 Task: Search for 'Timeline Insights feature and get personalized recommendations' and explore Google Maps Timeline settings.
Action: Mouse moved to (453, 232)
Screenshot: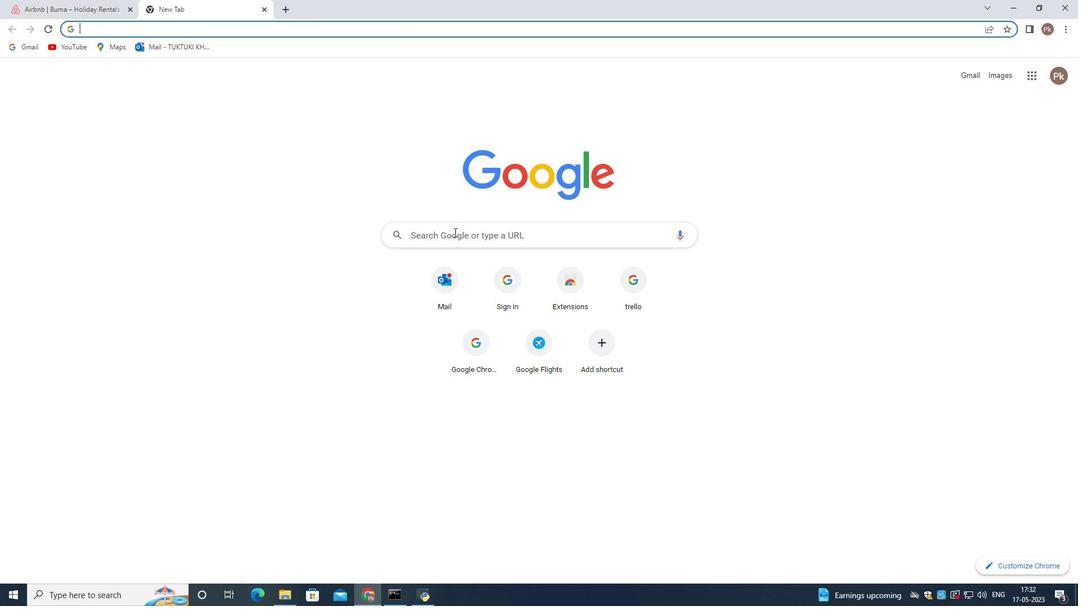 
Action: Mouse pressed left at (453, 232)
Screenshot: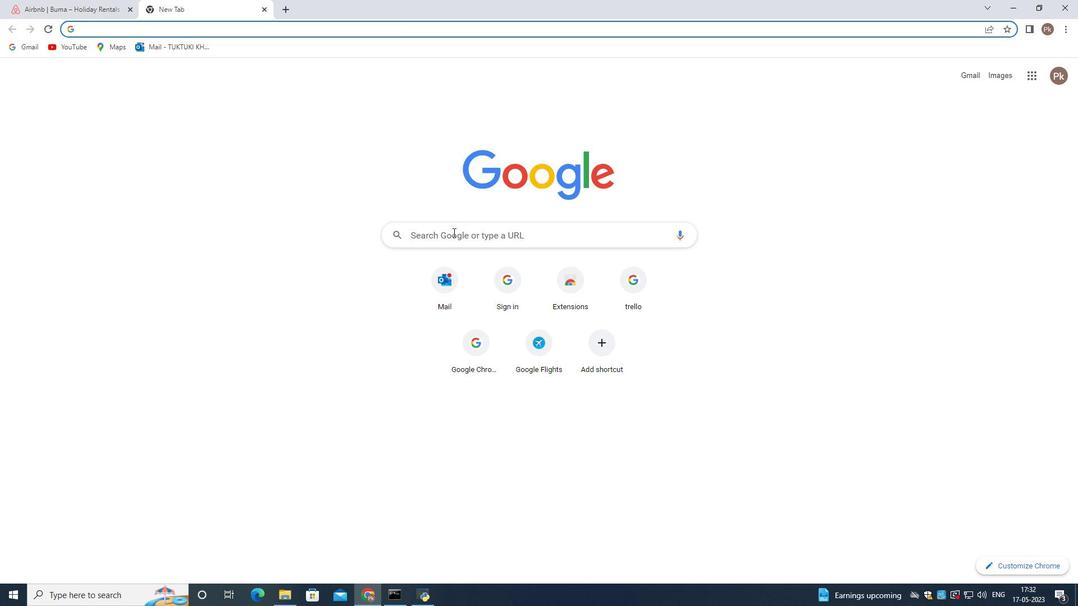 
Action: Mouse moved to (393, 219)
Screenshot: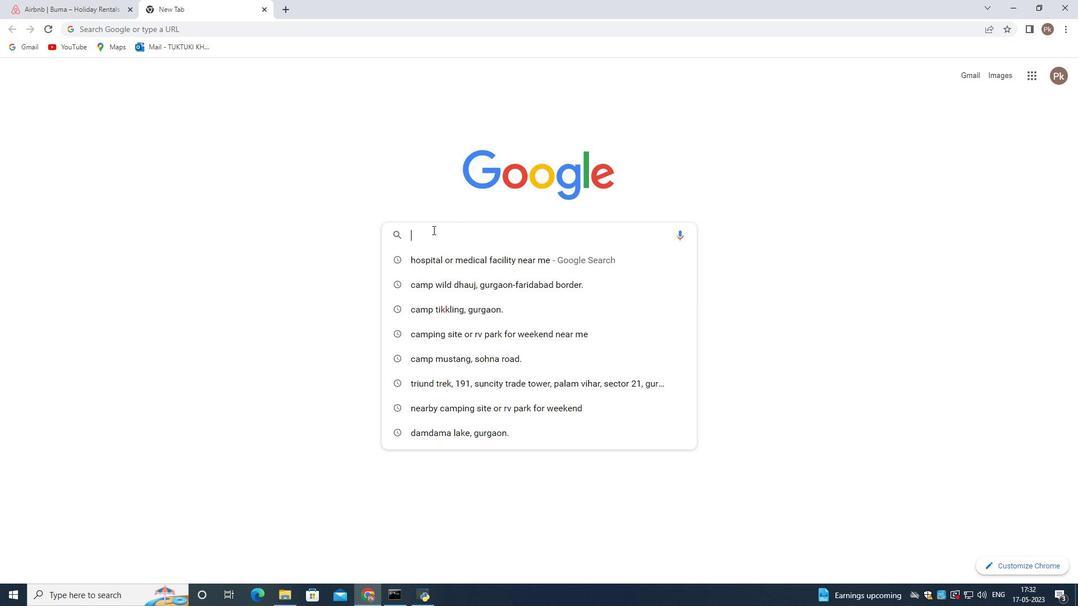 
Action: Key pressed <Key.shift>Timeline<Key.space><Key.shift>Ind<Key.backspace>sights<Key.space>feature<Key.space>and<Key.space>get<Key.space>personalized<Key.space>recommendations<Key.enter>
Screenshot: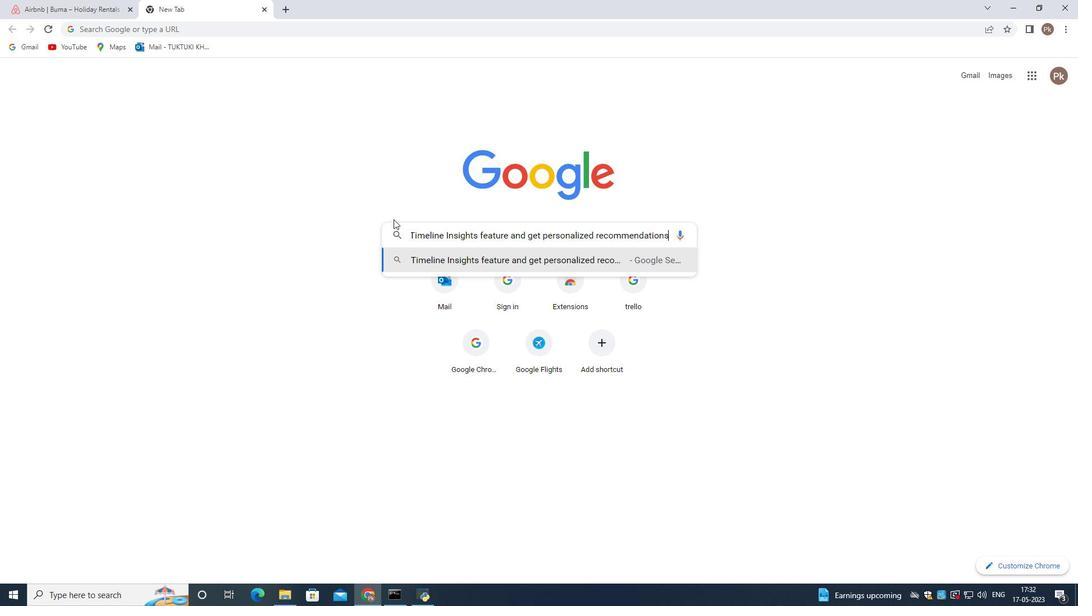 
Action: Mouse moved to (395, 84)
Screenshot: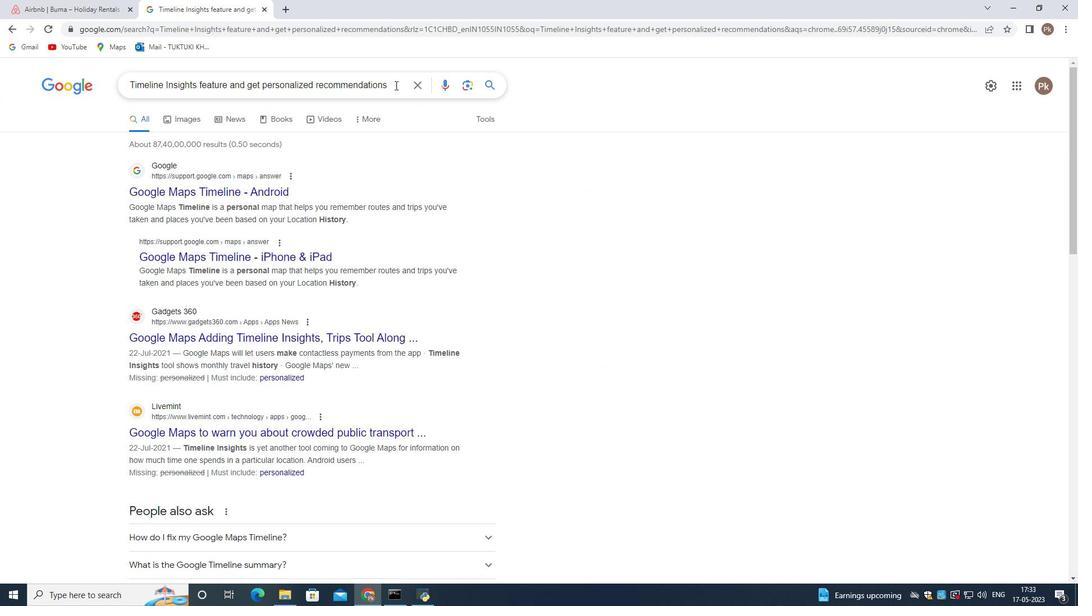
Action: Mouse pressed left at (395, 84)
Screenshot: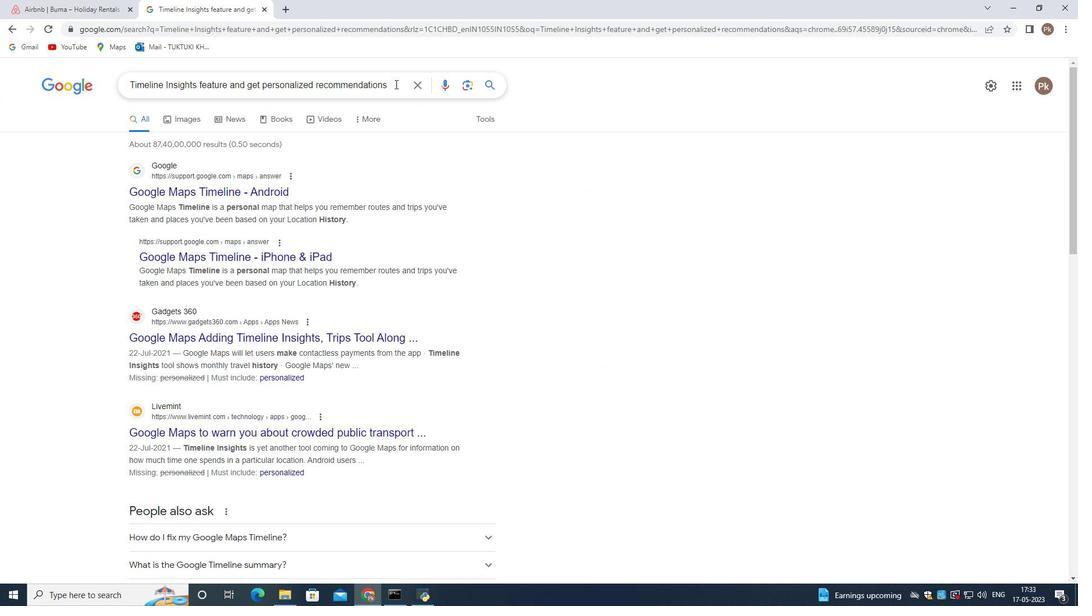 
Action: Key pressed <Key.space>past<Key.space>travel<Key.space>and<Key.space>activity<Key.space>history<Key.enter>
Screenshot: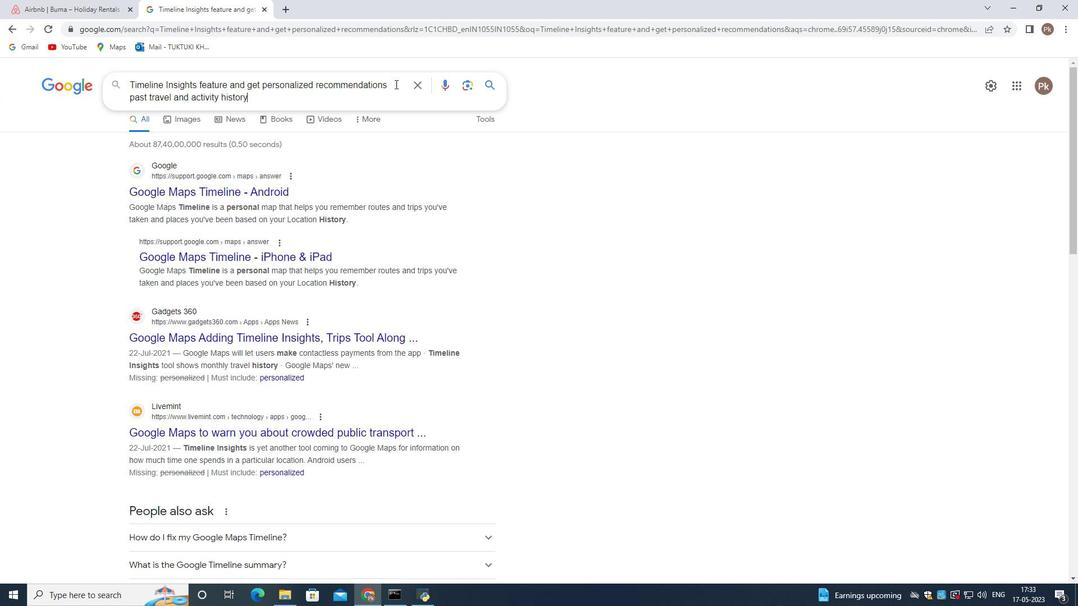 
Action: Mouse moved to (223, 198)
Screenshot: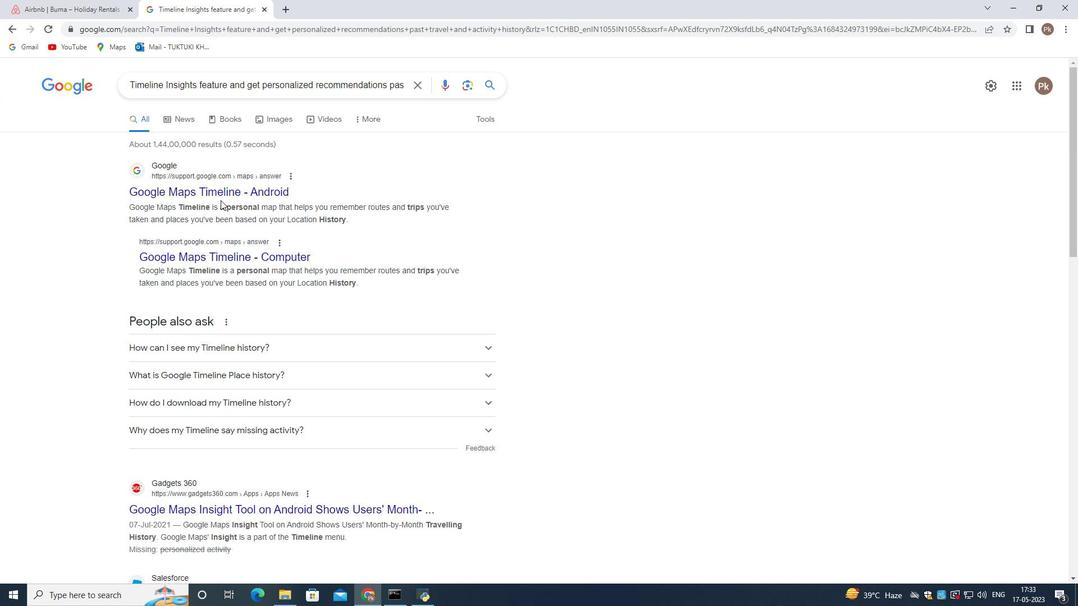 
Action: Mouse pressed left at (223, 198)
Screenshot: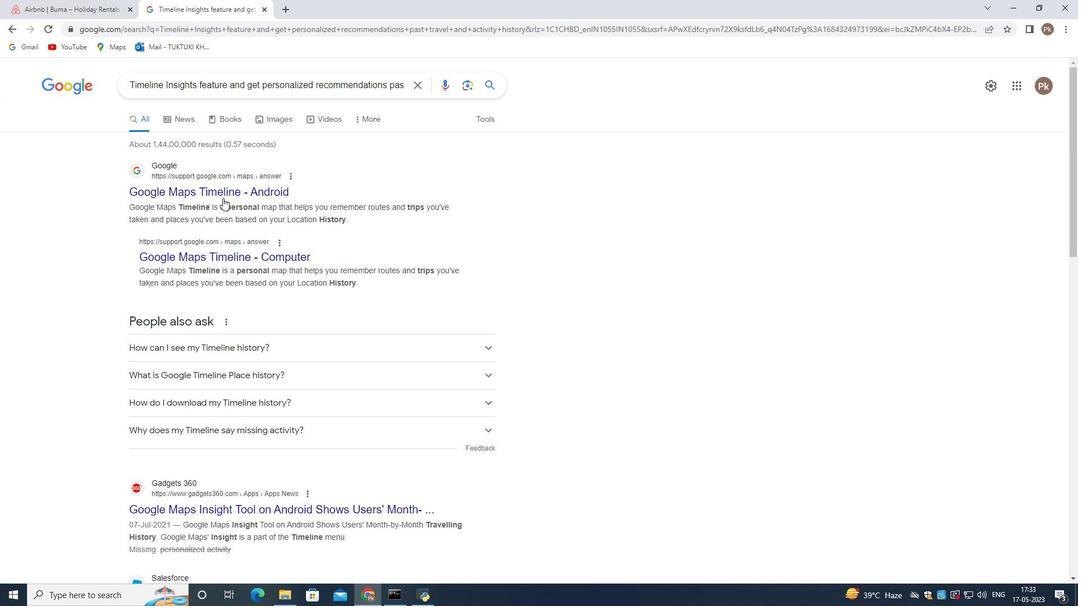 
Action: Mouse moved to (618, 322)
Screenshot: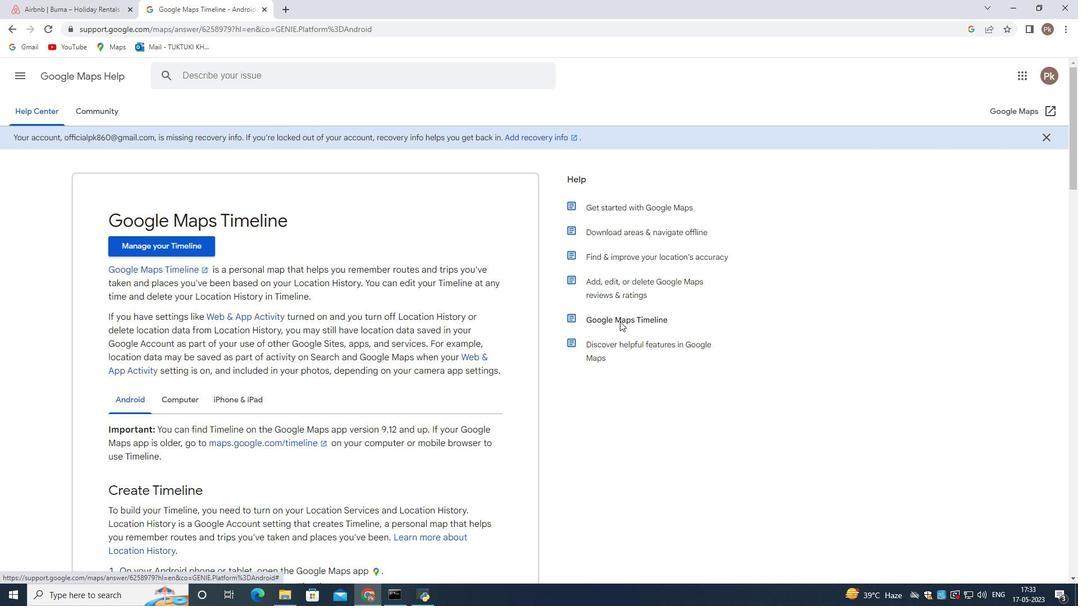 
Action: Mouse pressed left at (618, 322)
Screenshot: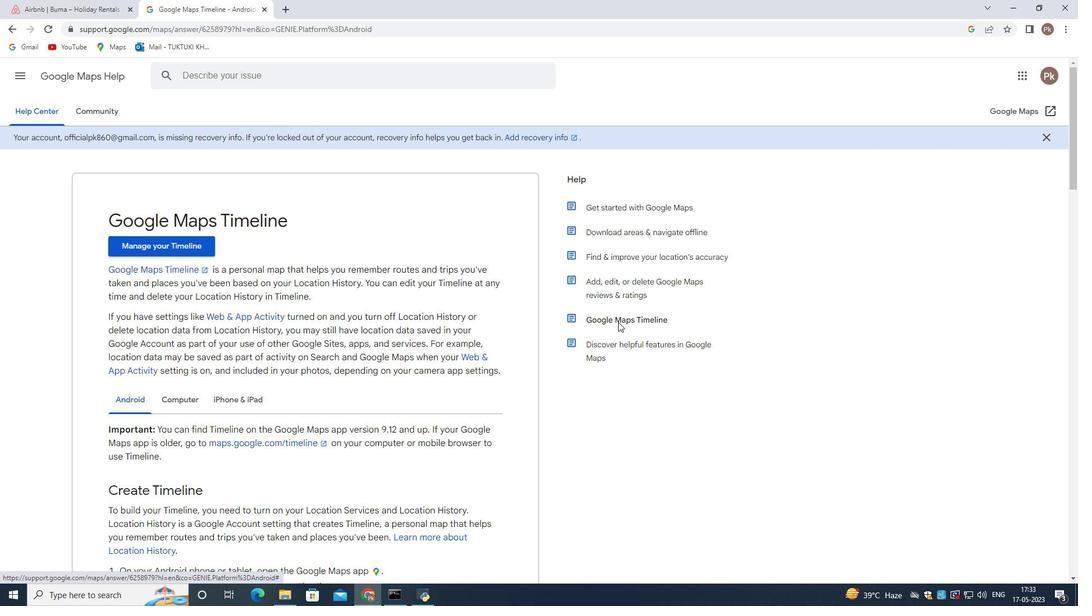 
Action: Mouse moved to (338, 219)
Screenshot: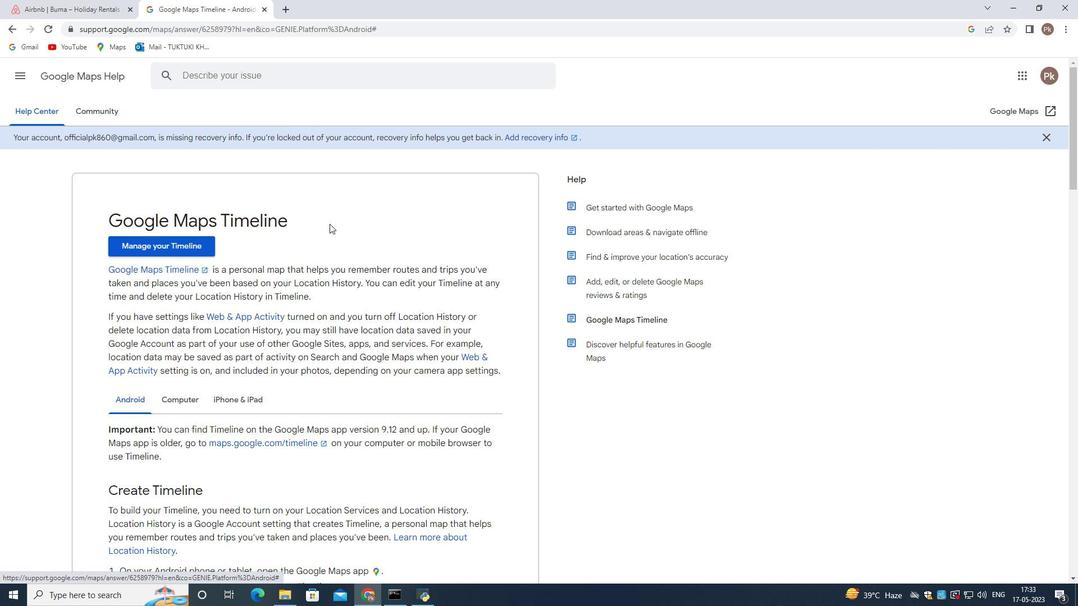 
Action: Mouse scrolled (338, 218) with delta (0, 0)
Screenshot: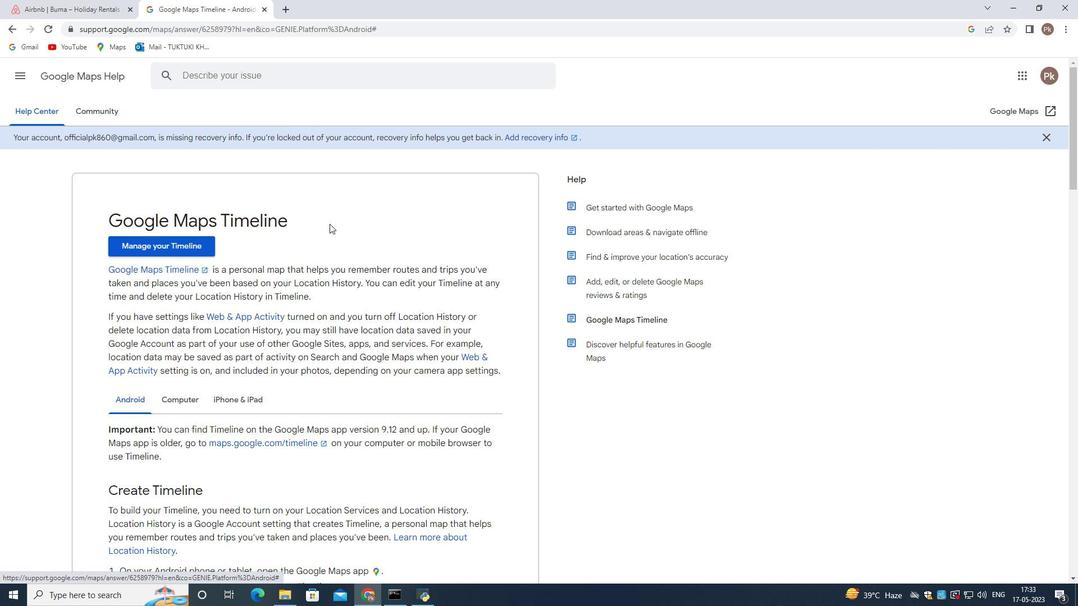 
Action: Mouse scrolled (338, 218) with delta (0, 0)
Screenshot: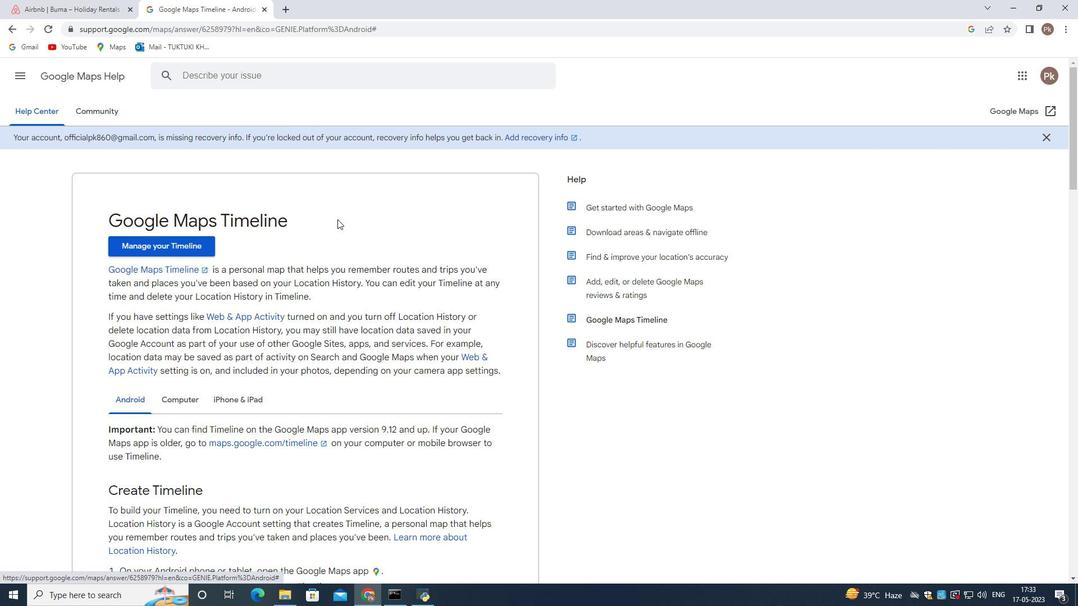 
Action: Mouse moved to (152, 159)
Screenshot: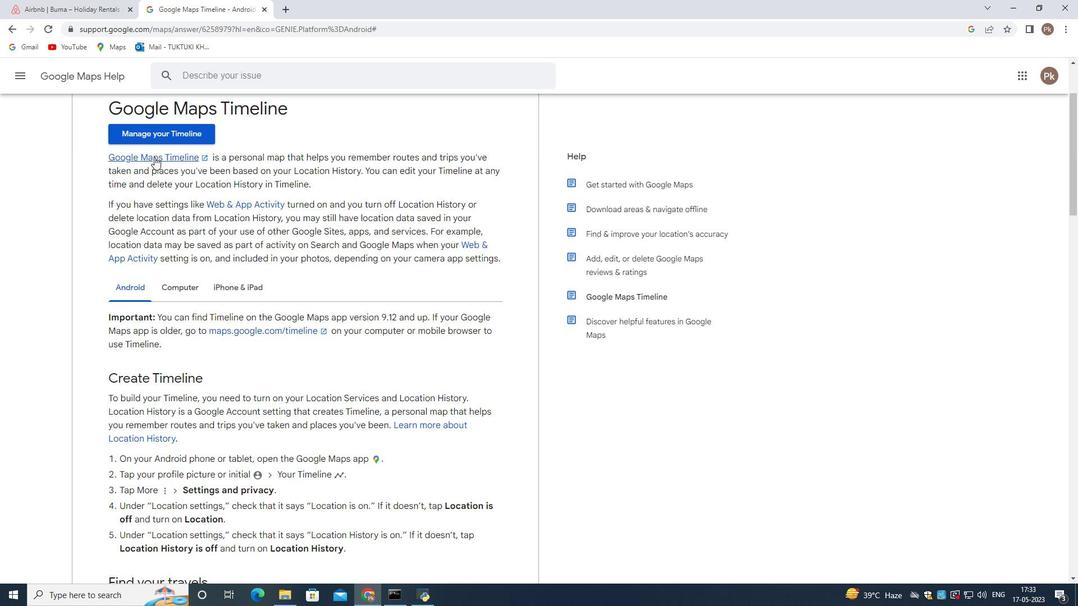 
Action: Mouse pressed left at (152, 159)
Screenshot: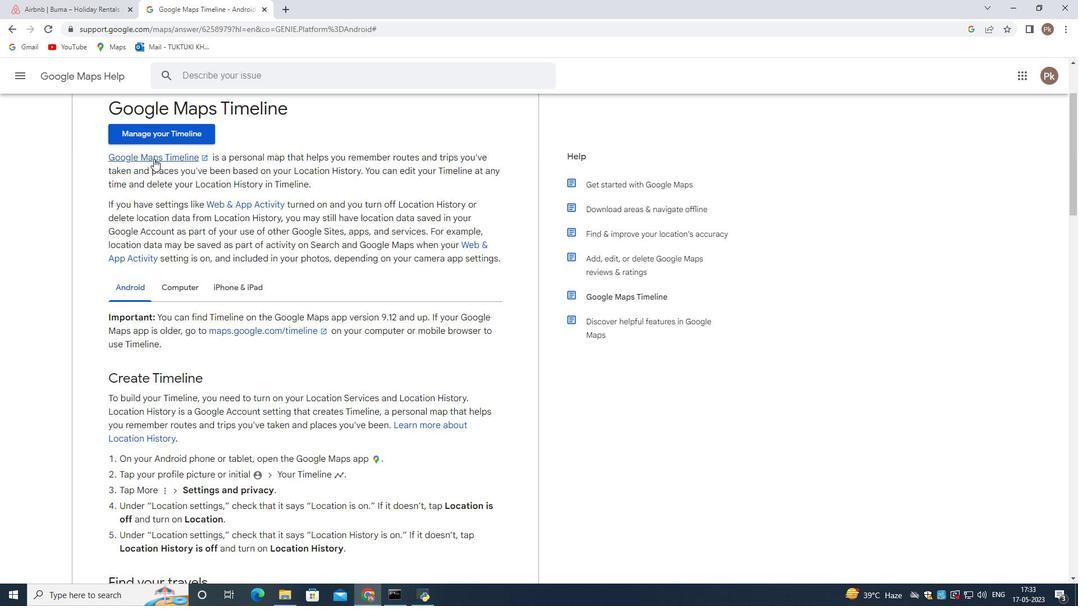 
Action: Mouse moved to (457, 442)
Screenshot: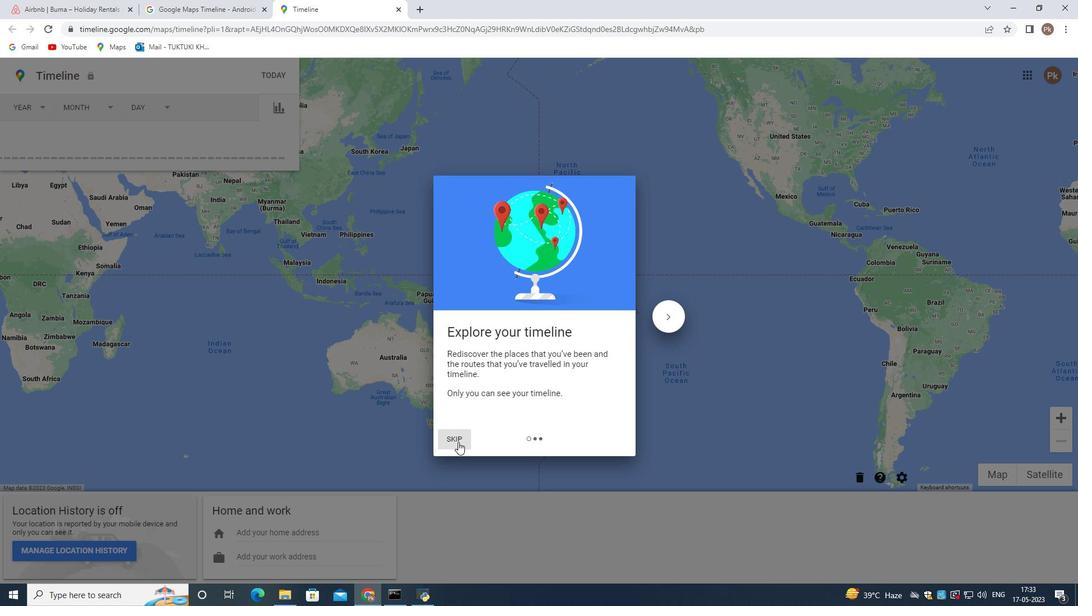 
Action: Mouse pressed left at (457, 442)
Screenshot: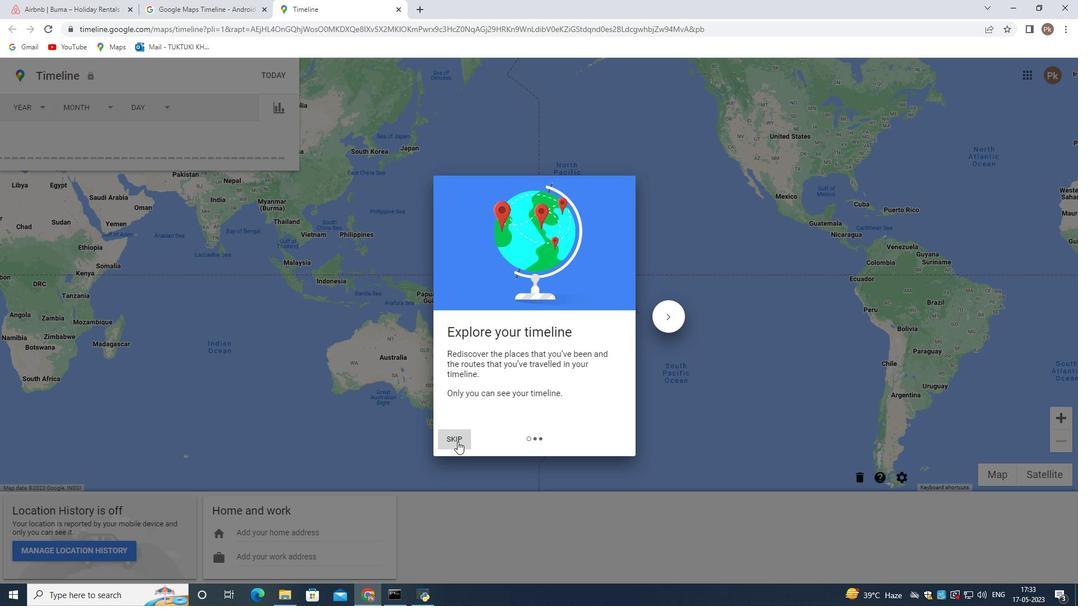 
Action: Mouse moved to (442, 254)
Screenshot: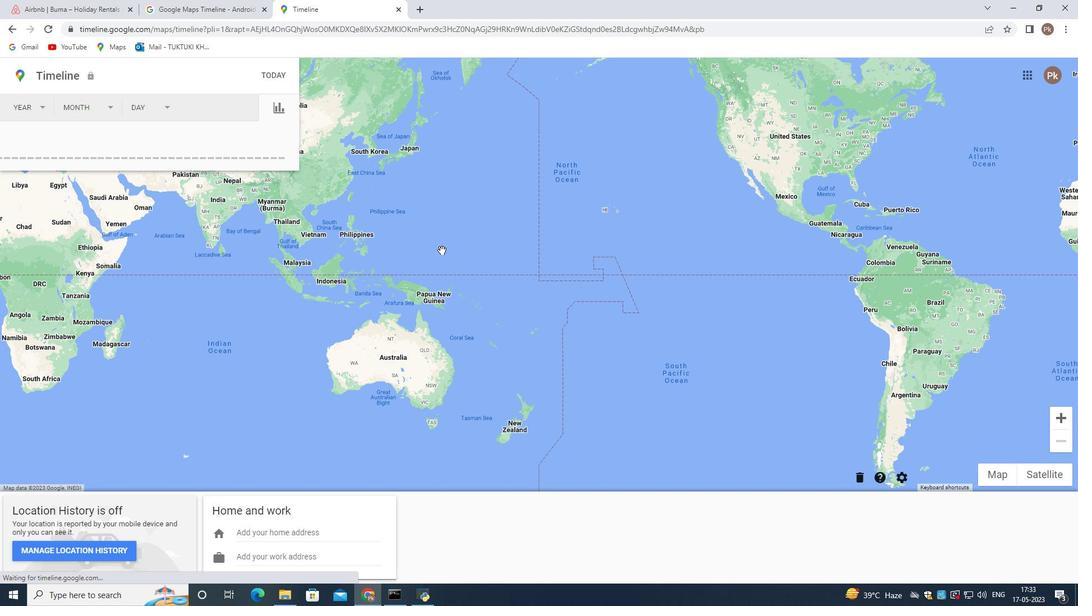 
Action: Mouse scrolled (442, 253) with delta (0, 0)
Screenshot: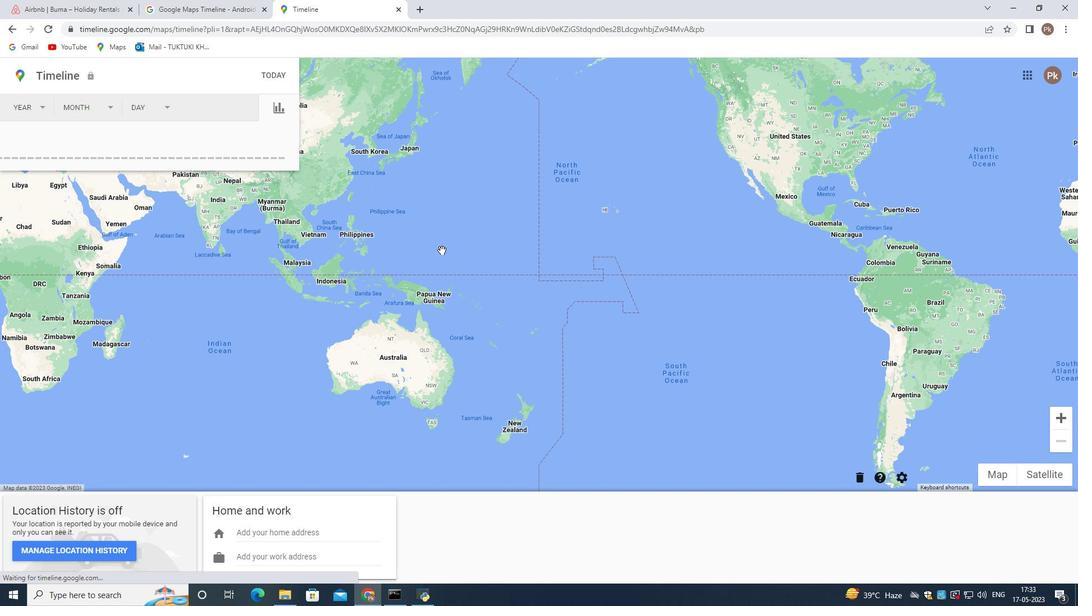
Action: Mouse moved to (41, 106)
Screenshot: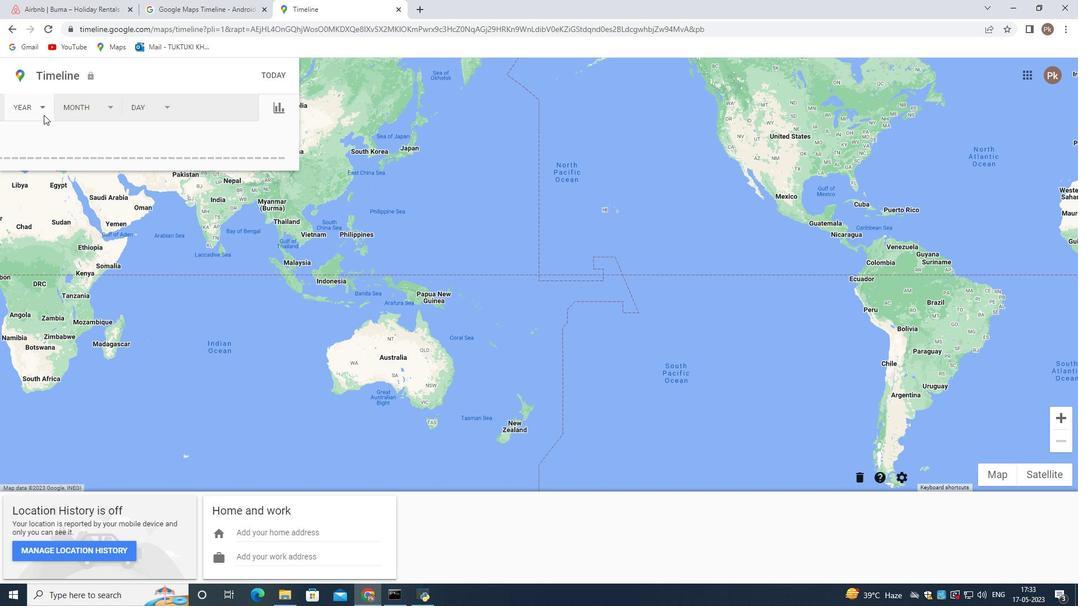 
Action: Mouse pressed left at (41, 106)
Screenshot: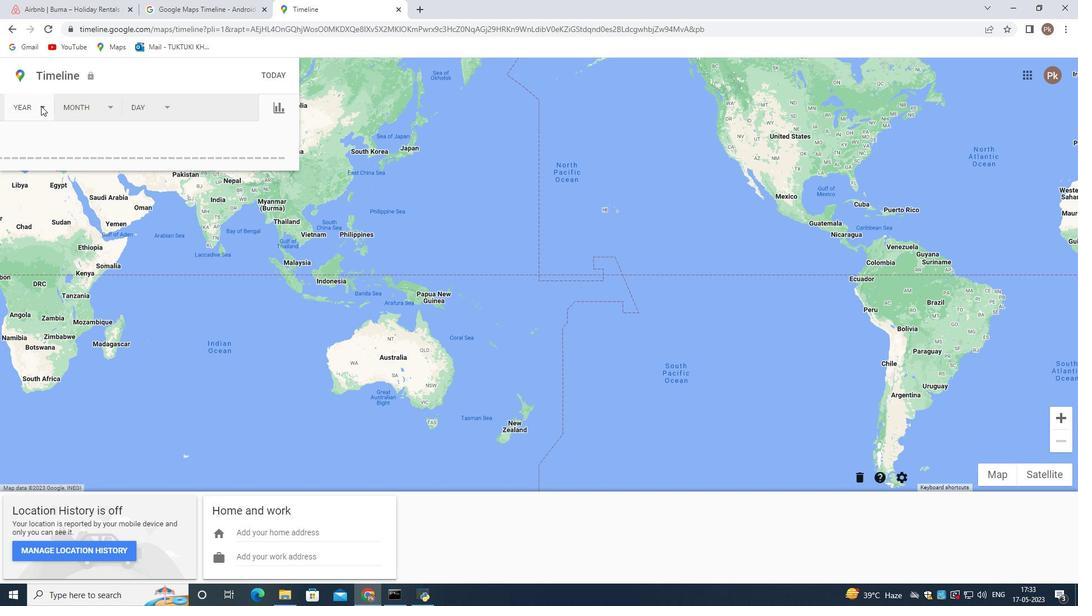
Action: Mouse moved to (112, 107)
Screenshot: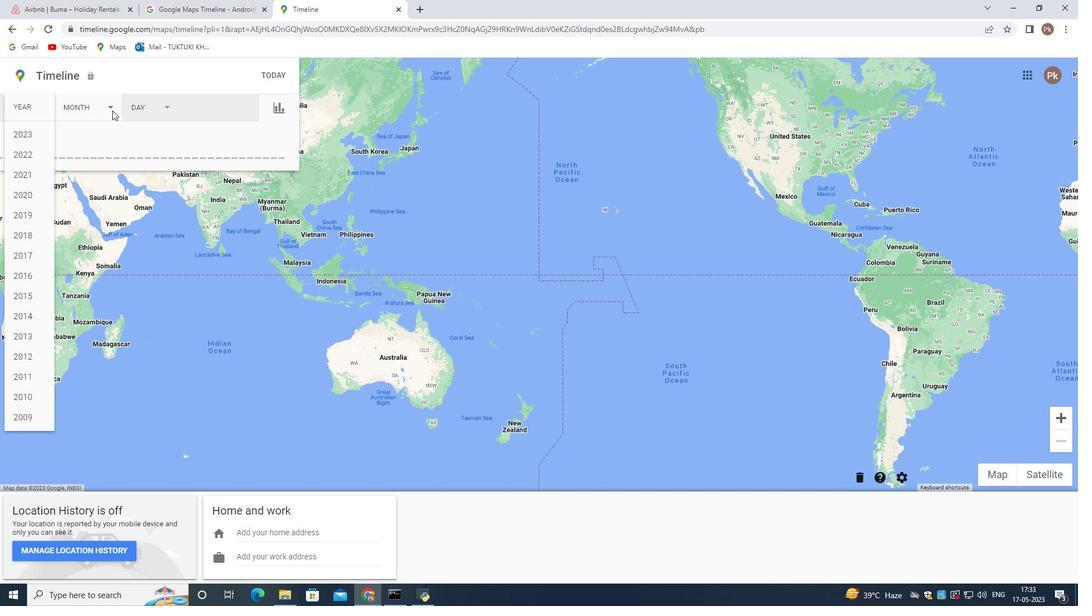 
Action: Mouse pressed left at (112, 107)
Screenshot: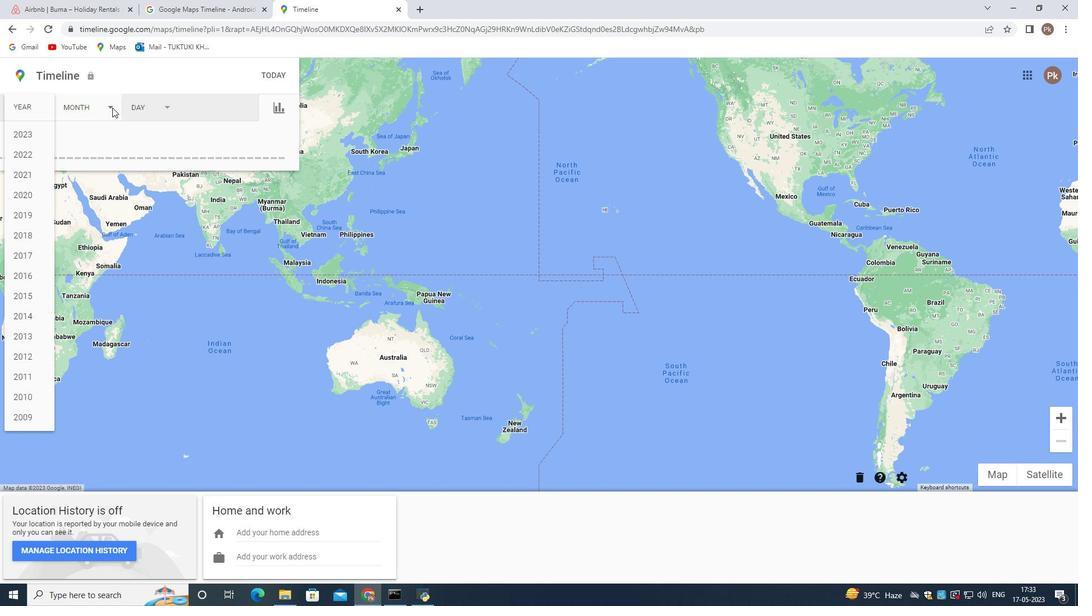 
Action: Mouse moved to (166, 108)
Screenshot: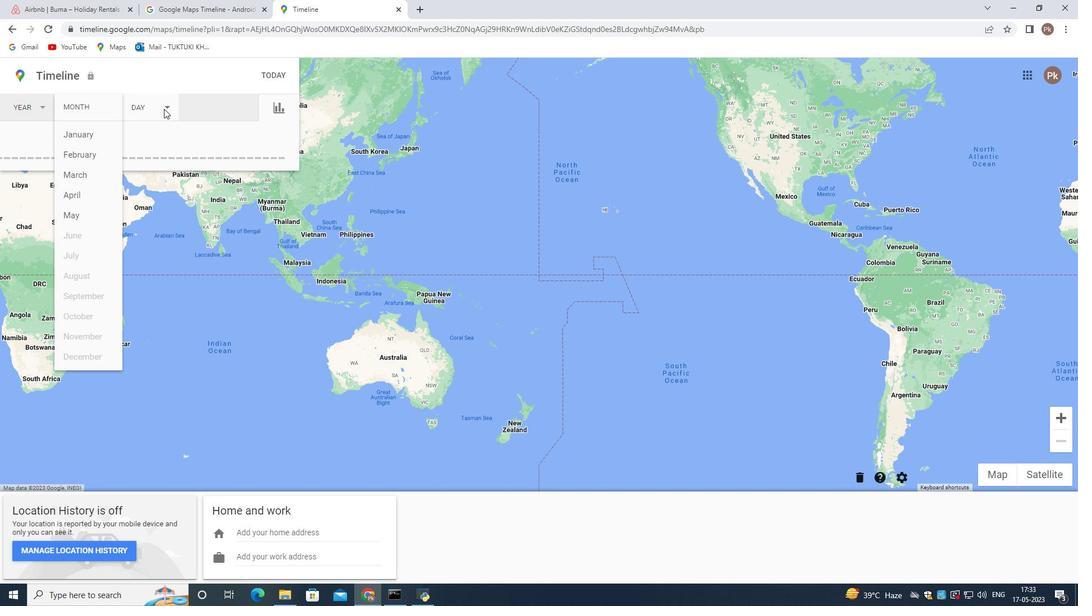 
Action: Mouse pressed left at (166, 108)
Screenshot: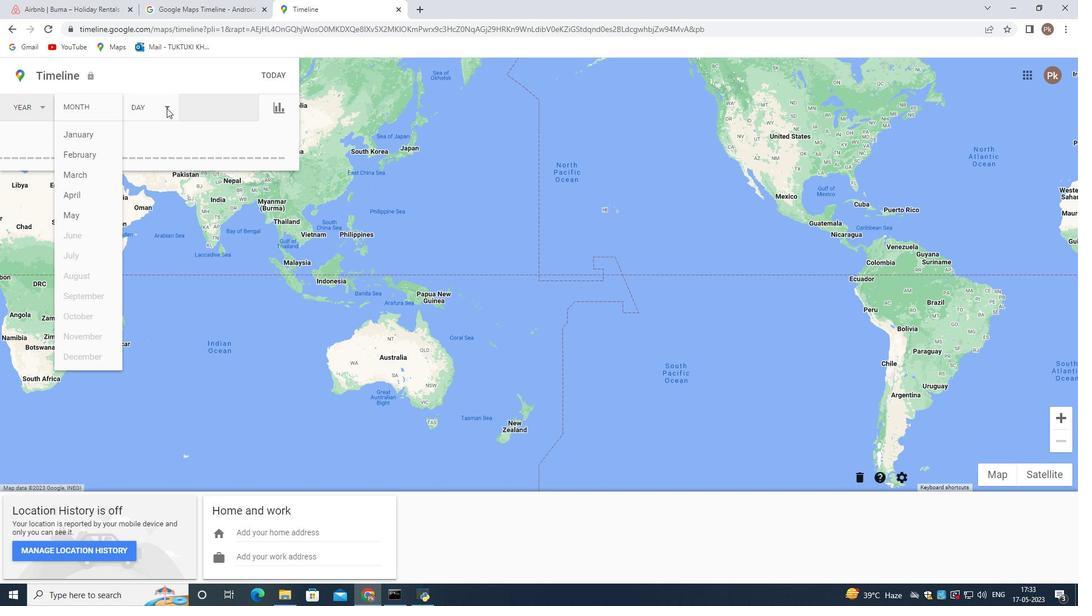 
Action: Mouse moved to (411, 111)
Screenshot: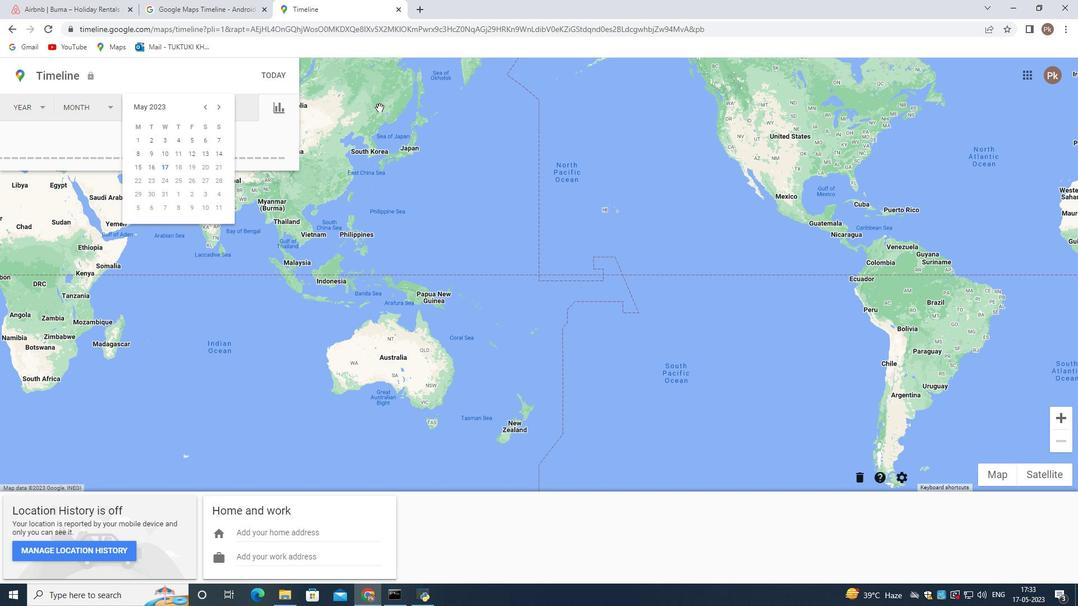 
Action: Mouse pressed left at (411, 111)
Screenshot: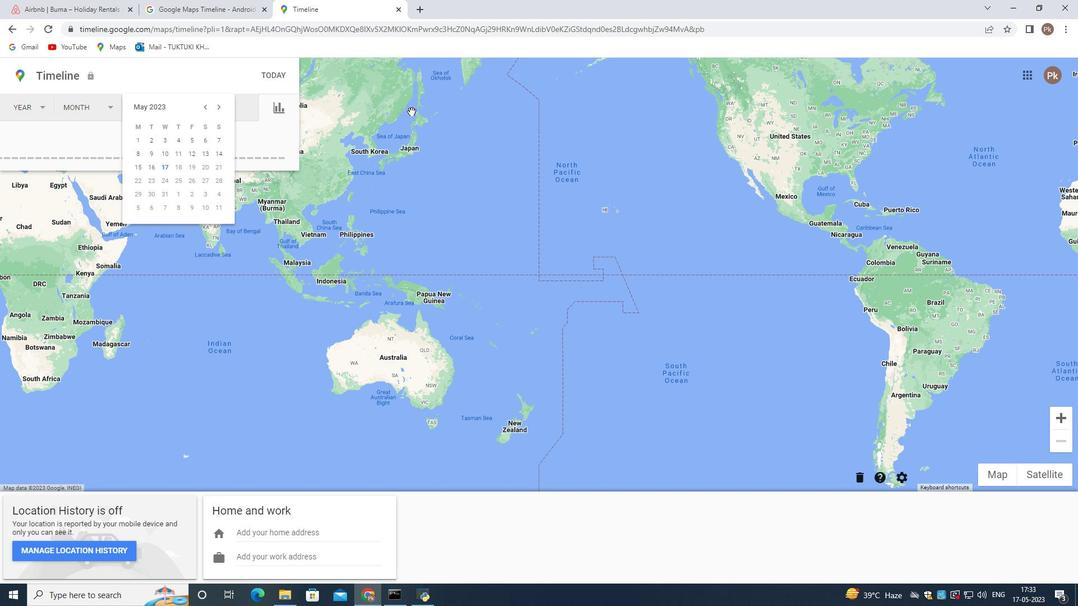 
Action: Mouse moved to (331, 383)
Screenshot: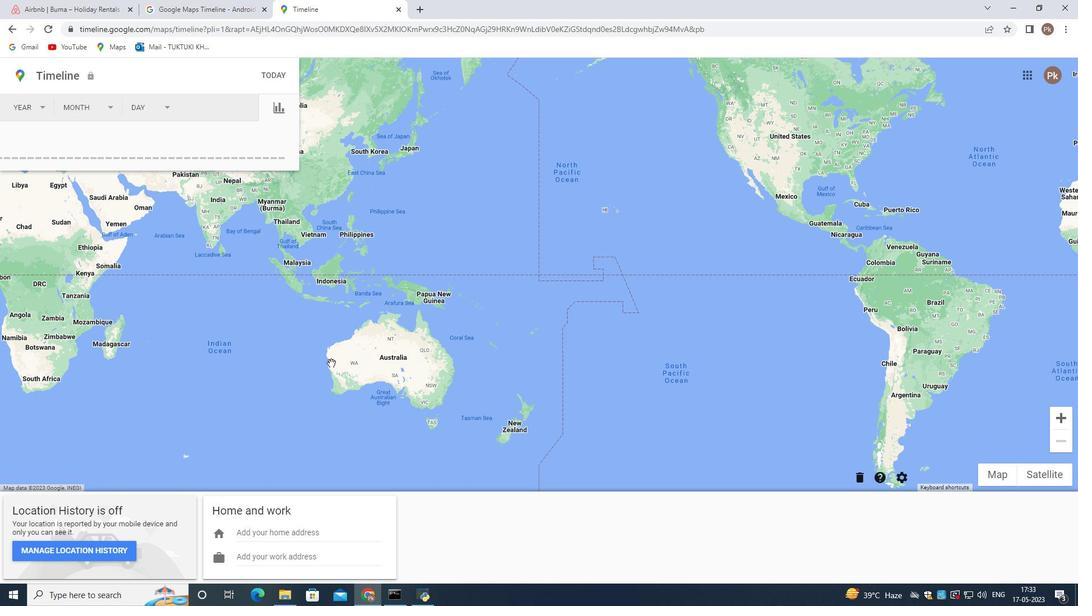 
Action: Mouse scrolled (331, 383) with delta (0, 0)
Screenshot: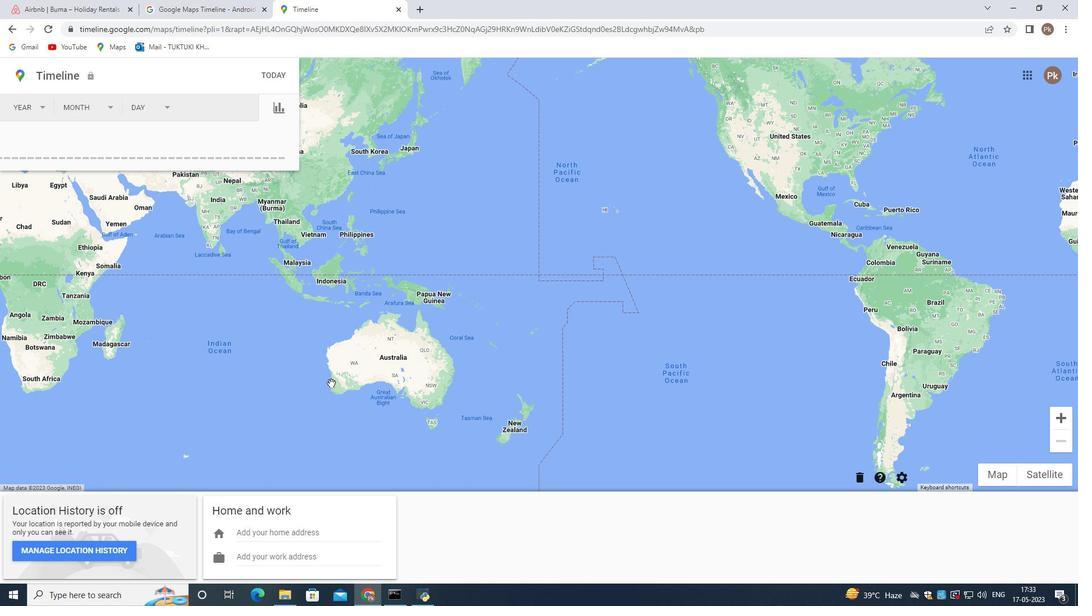 
Action: Mouse moved to (329, 384)
Screenshot: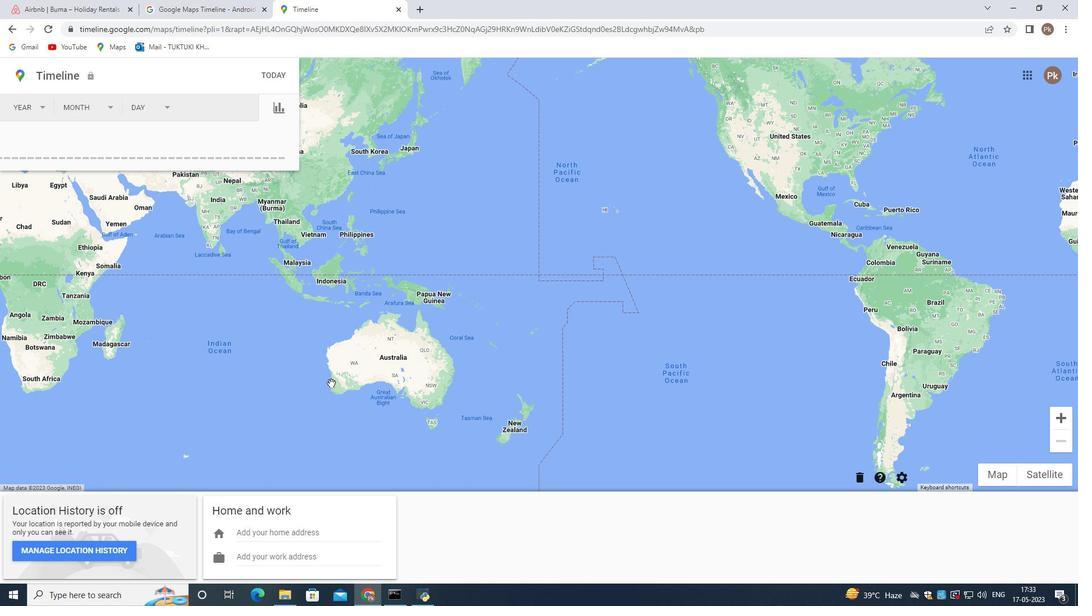 
Action: Mouse scrolled (329, 383) with delta (0, 0)
Screenshot: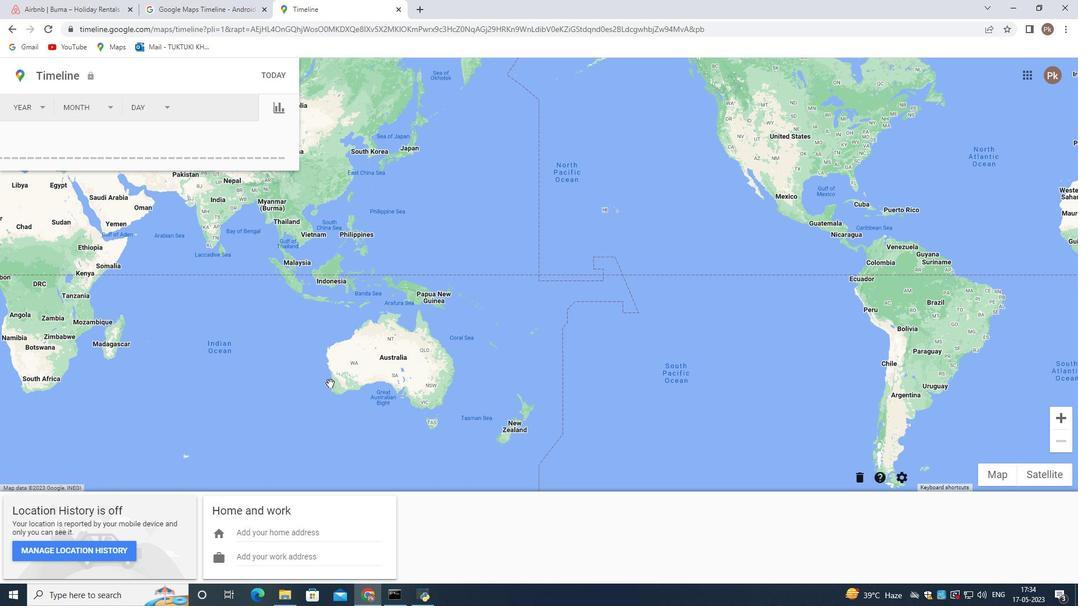 
Action: Mouse moved to (329, 384)
Screenshot: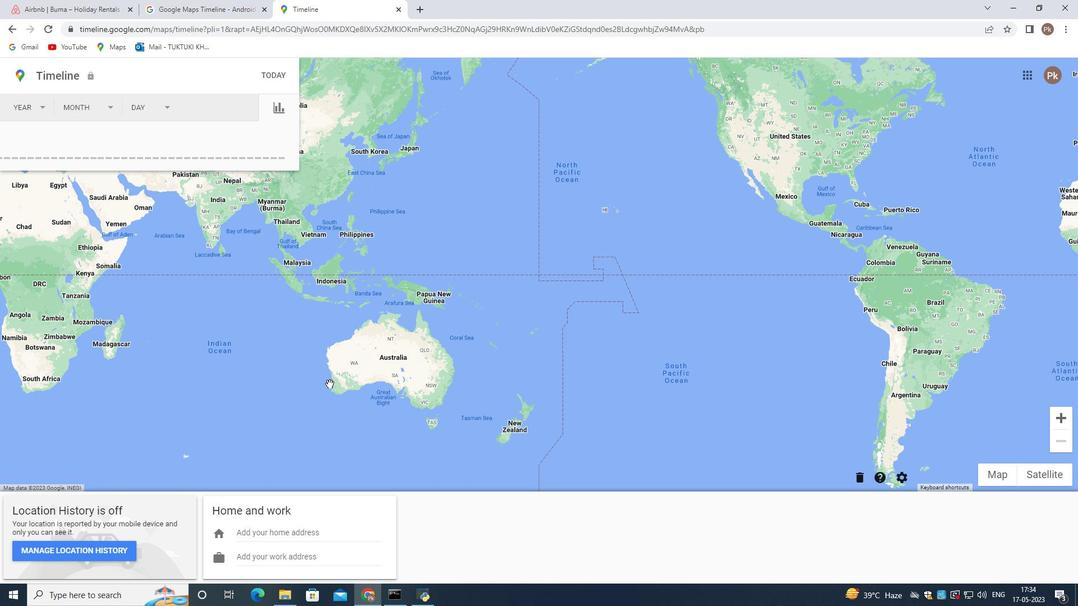 
Action: Mouse scrolled (329, 384) with delta (0, 0)
Screenshot: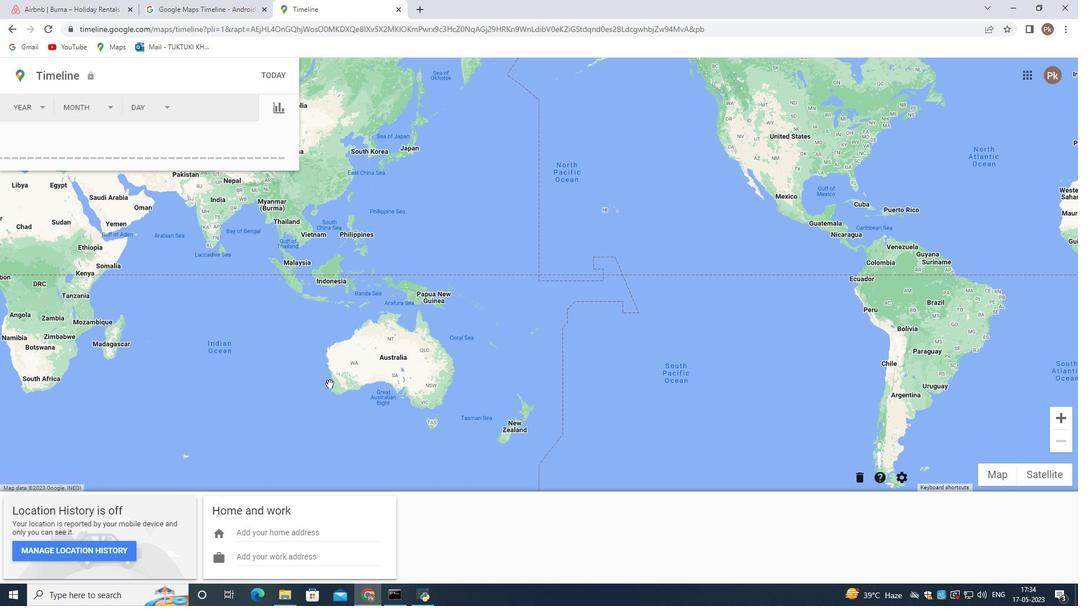 
Action: Mouse scrolled (329, 384) with delta (0, 0)
Screenshot: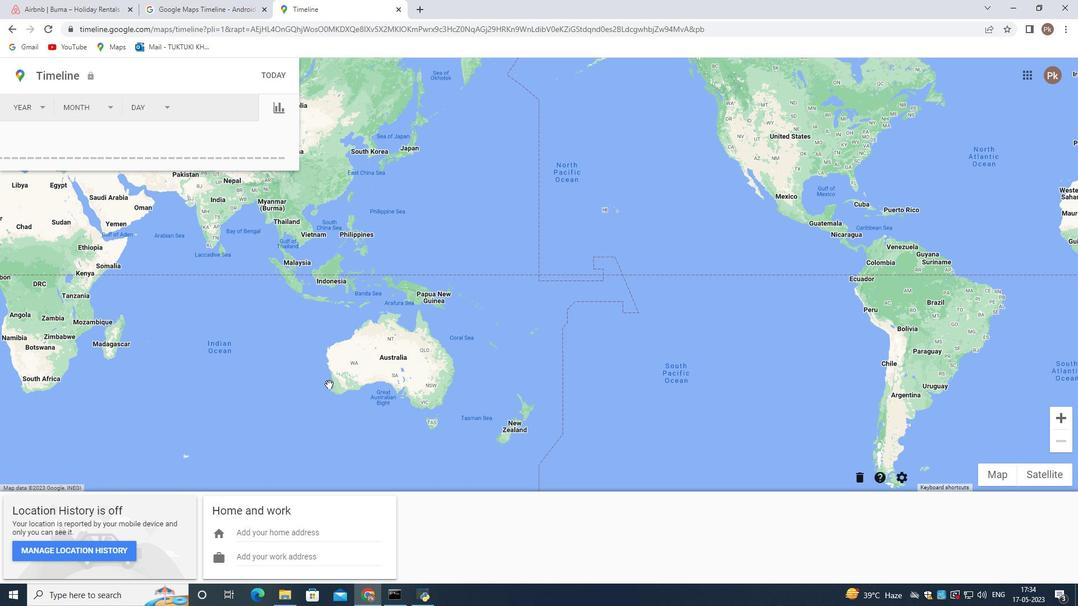 
Action: Mouse moved to (316, 436)
Screenshot: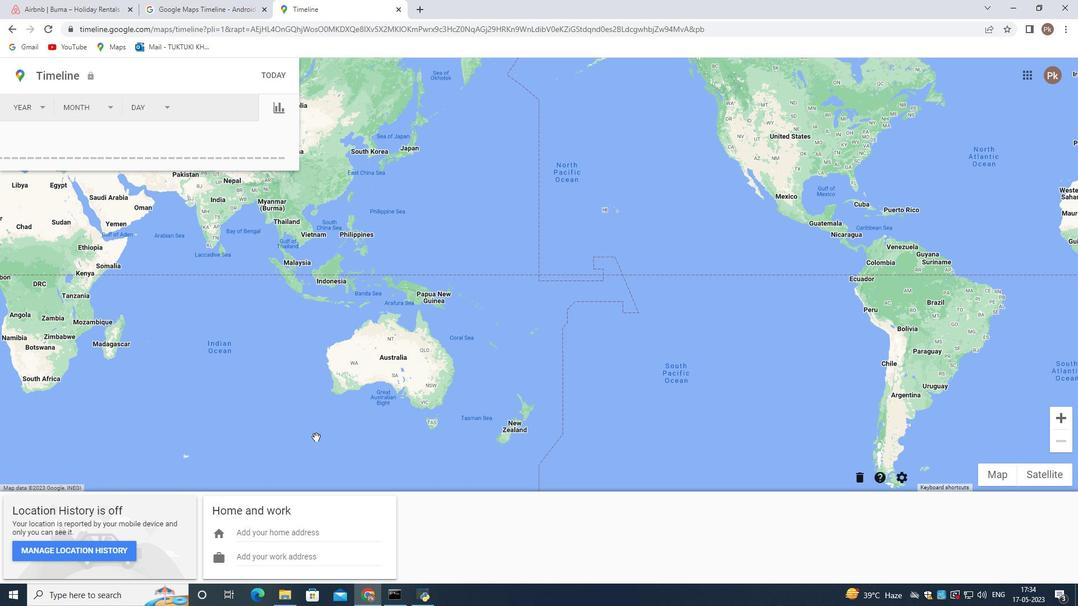 
Action: Mouse scrolled (316, 435) with delta (0, 0)
Screenshot: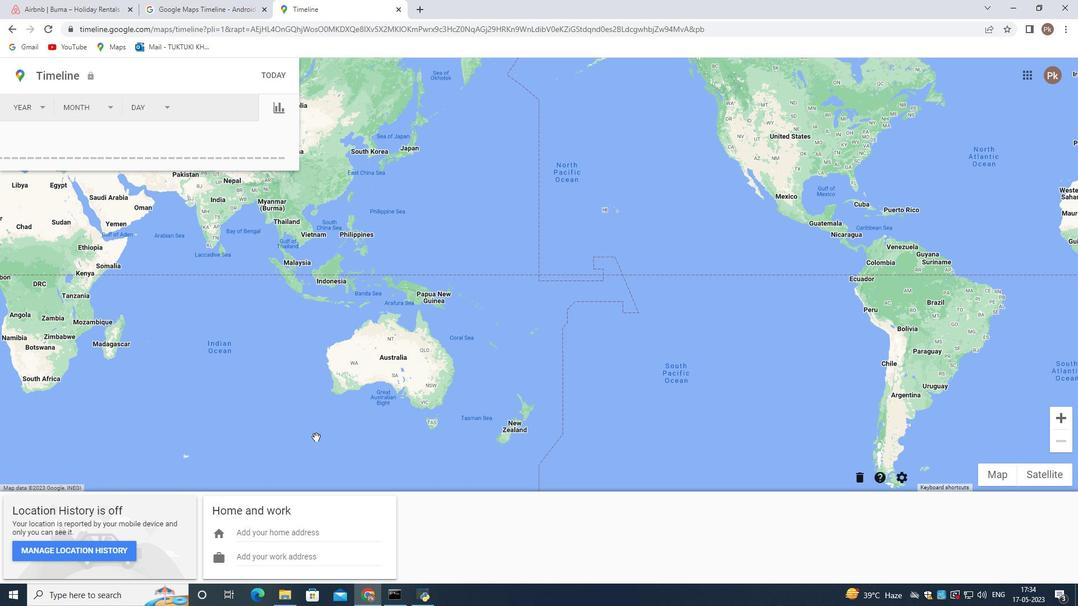 
Action: Mouse moved to (316, 436)
Screenshot: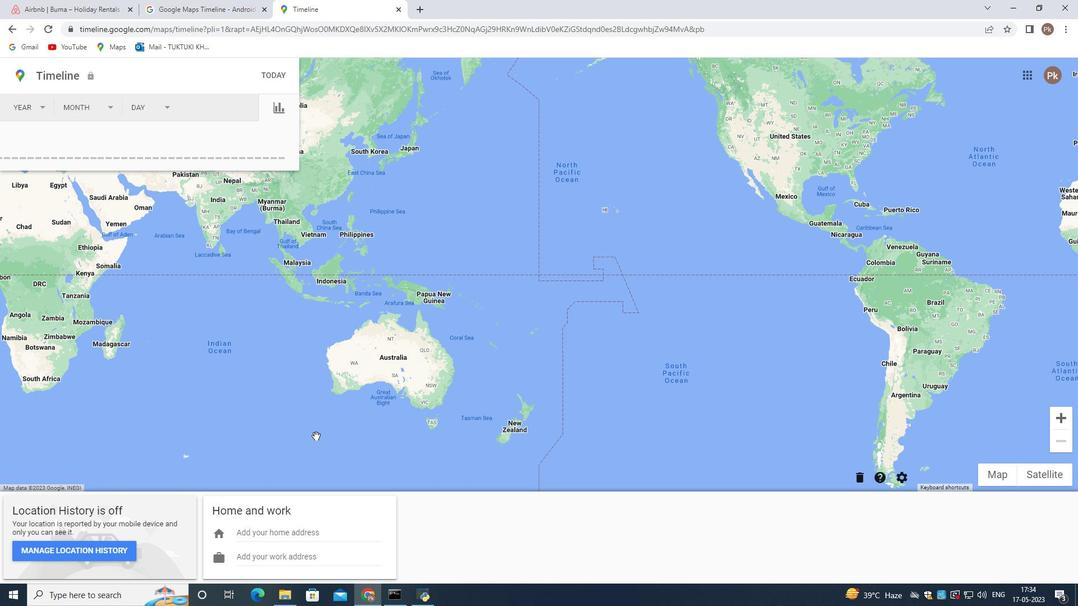 
Action: Mouse scrolled (316, 435) with delta (0, 0)
Screenshot: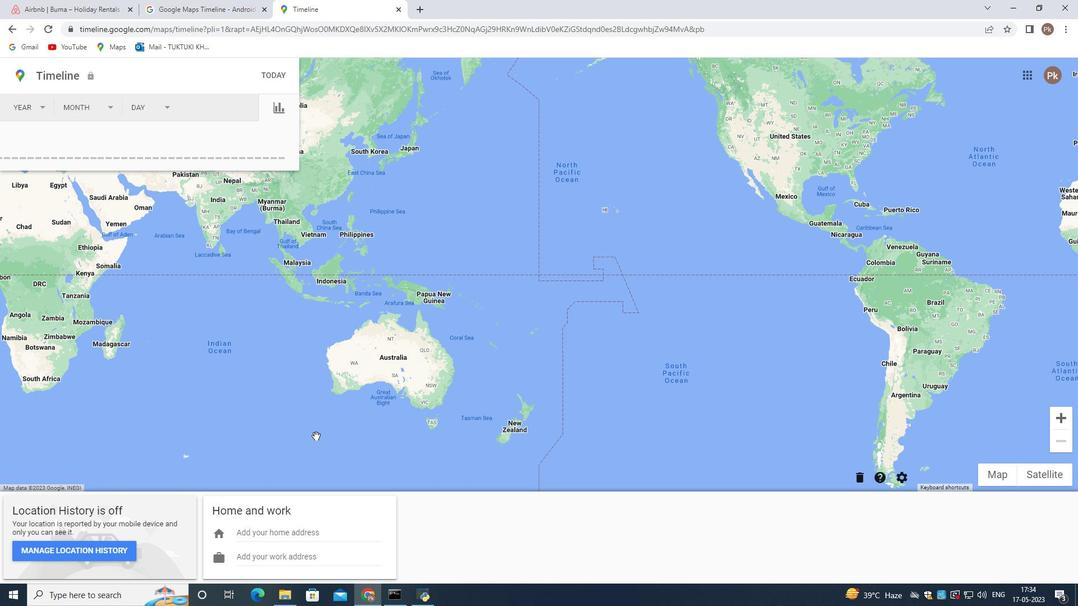 
Action: Mouse moved to (316, 435)
Screenshot: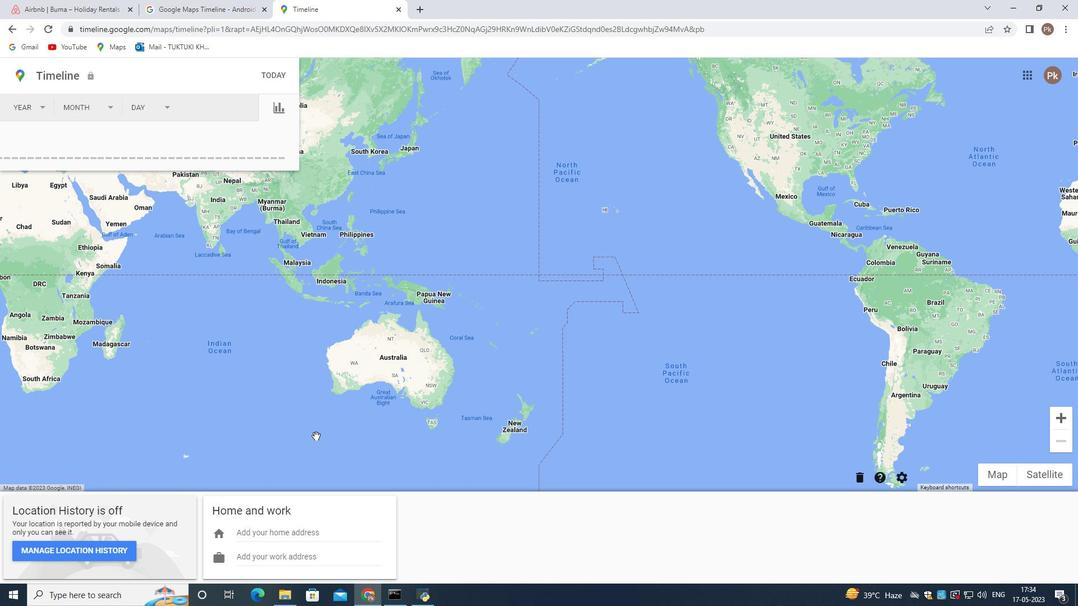 
Action: Mouse scrolled (316, 435) with delta (0, 0)
Screenshot: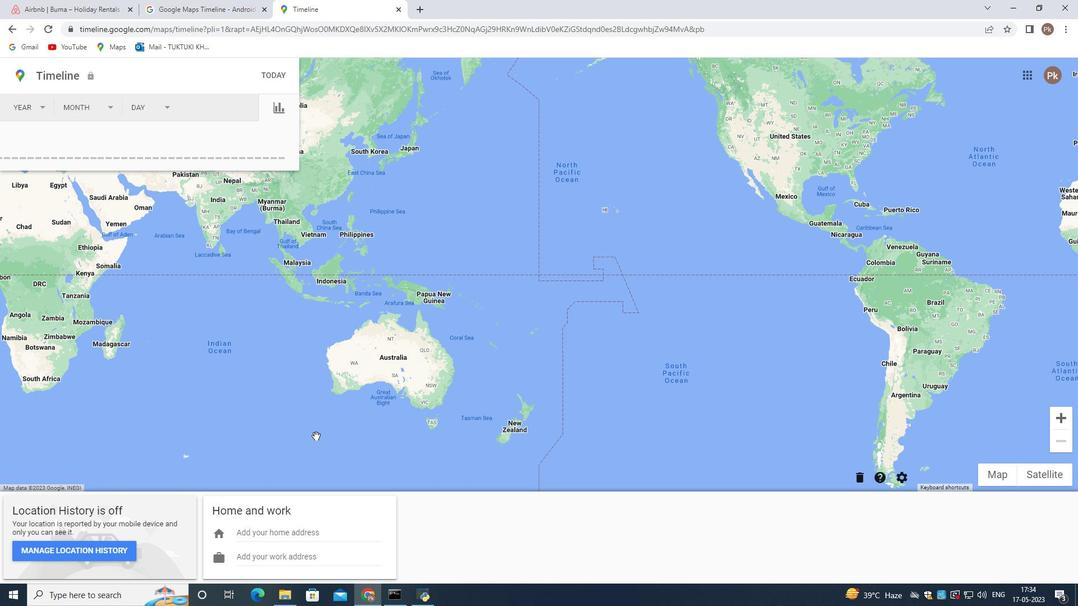 
Action: Mouse scrolled (316, 435) with delta (0, 0)
Screenshot: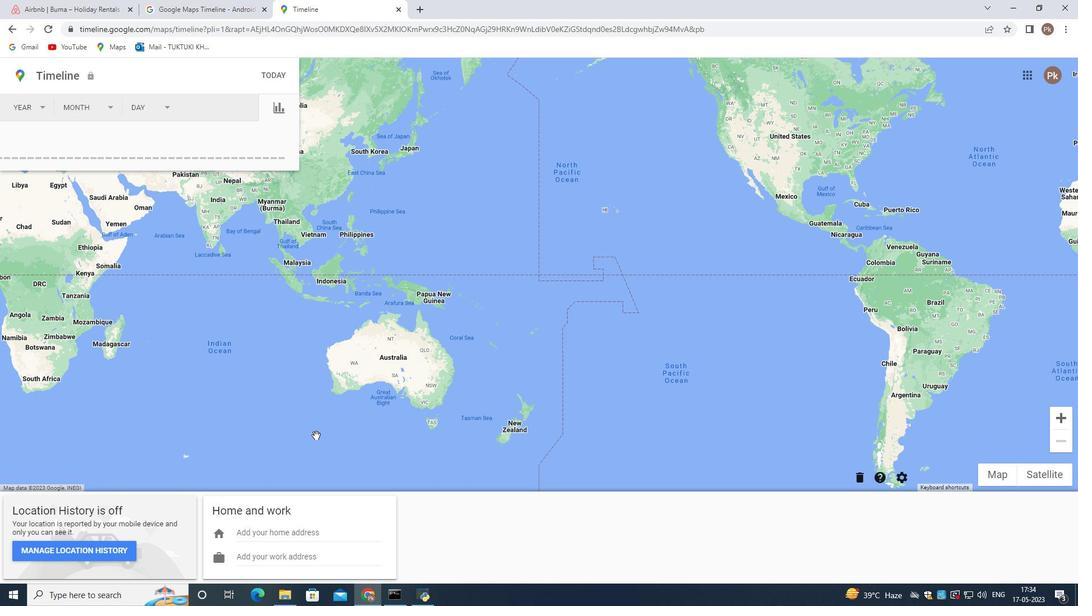 
Action: Mouse moved to (64, 552)
Screenshot: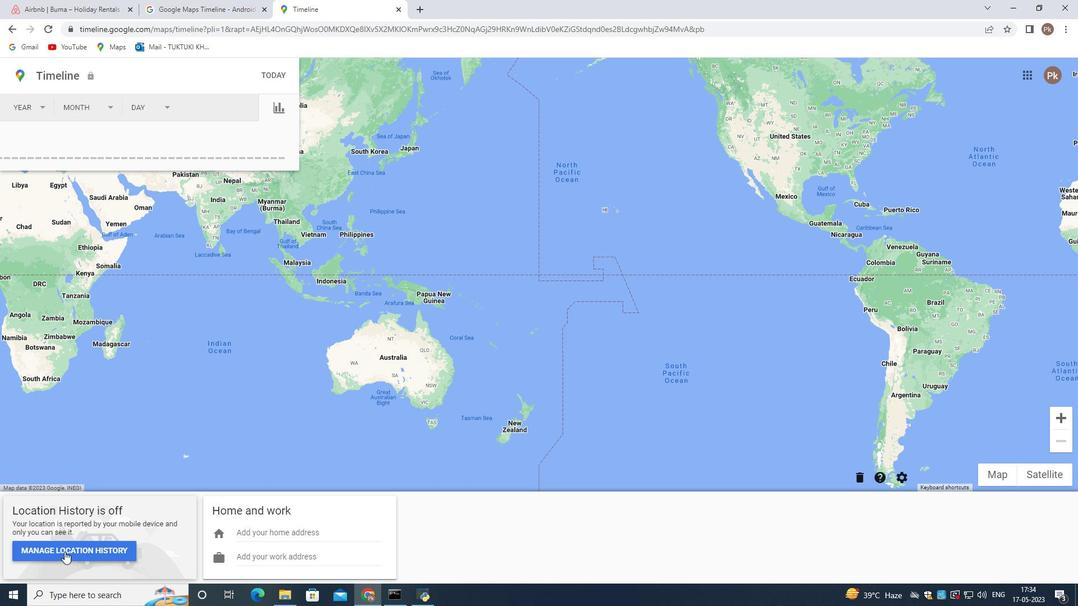 
Action: Mouse pressed left at (64, 552)
Screenshot: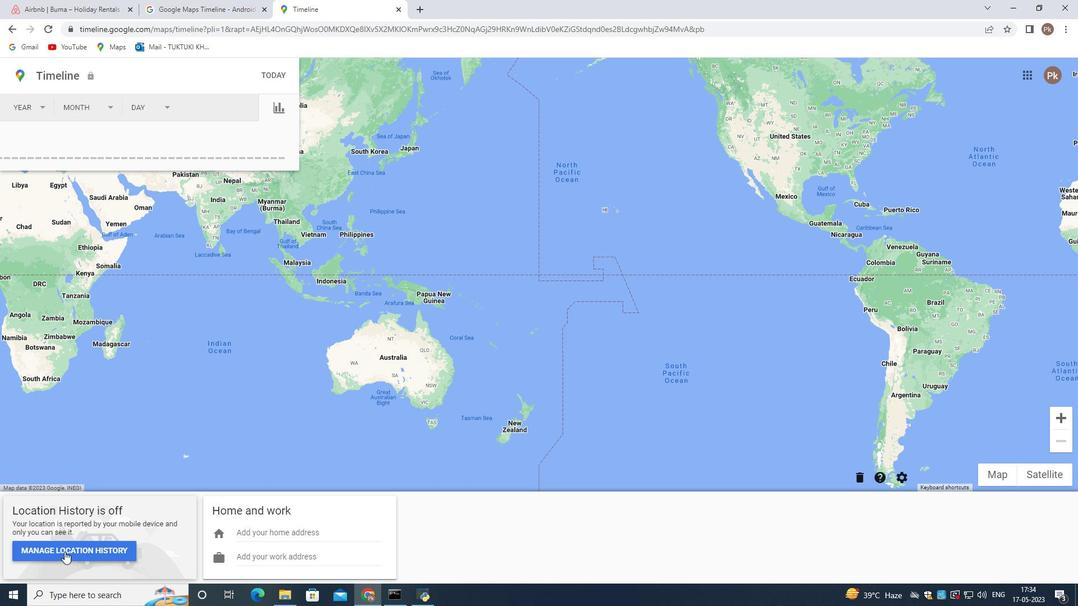 
Action: Mouse moved to (263, 528)
Screenshot: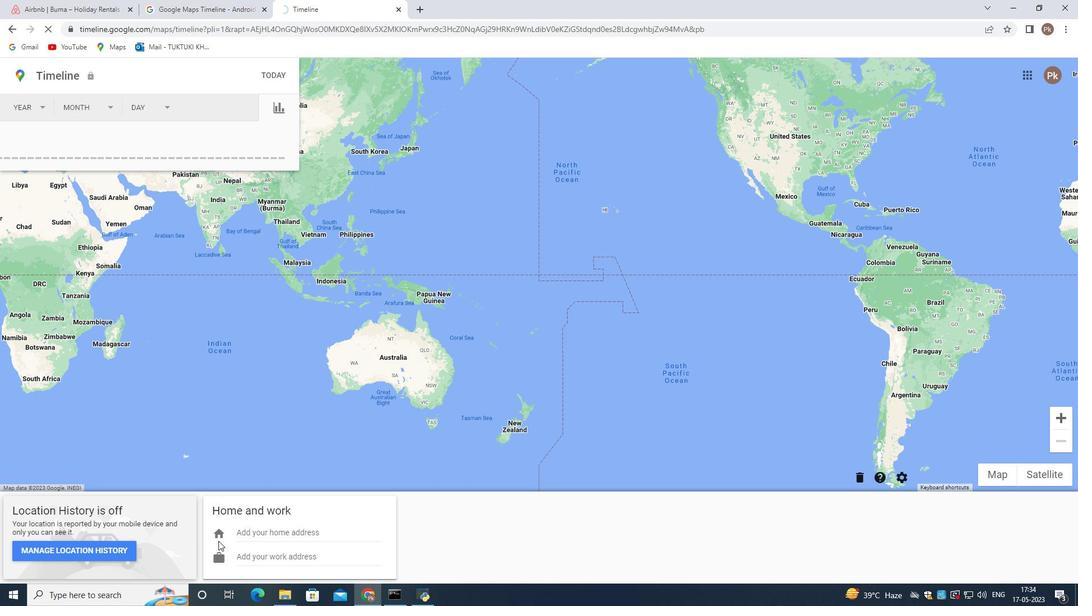 
Action: Mouse scrolled (263, 527) with delta (0, 0)
Screenshot: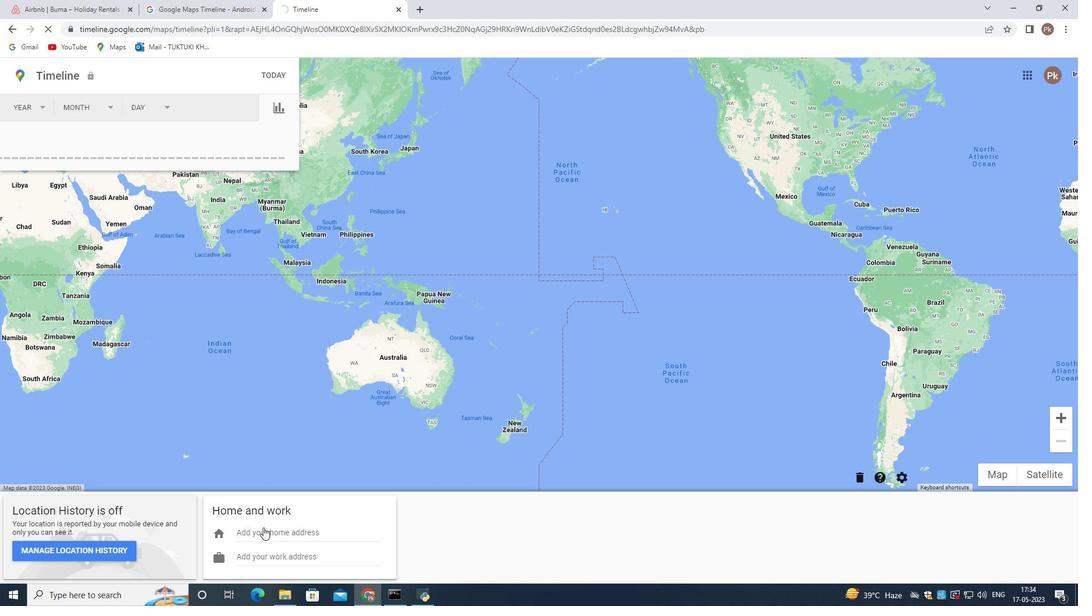 
Action: Mouse moved to (677, 406)
Screenshot: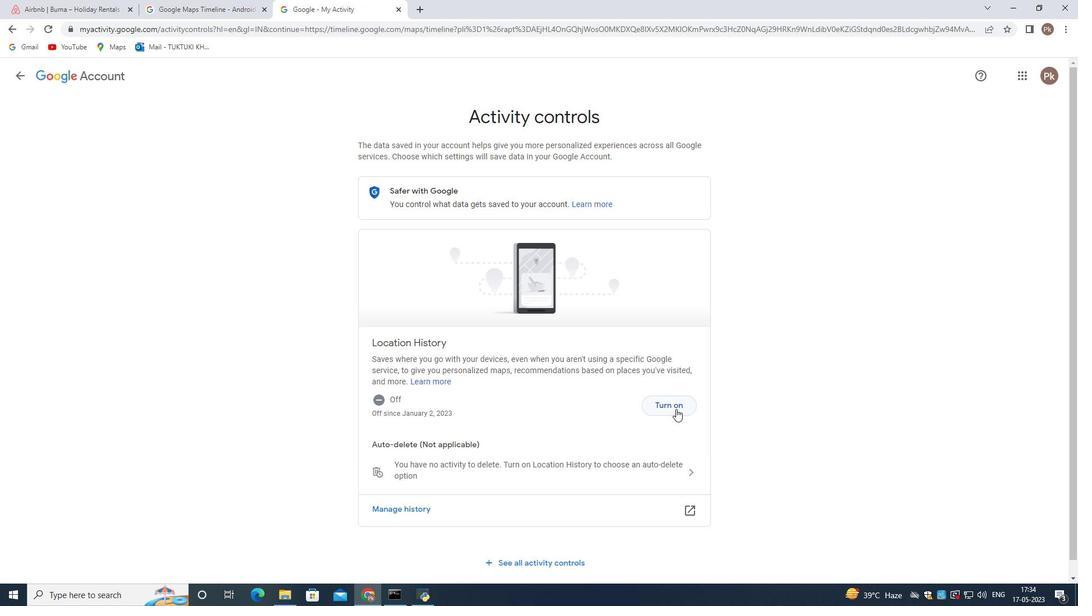 
Action: Mouse pressed left at (677, 406)
Screenshot: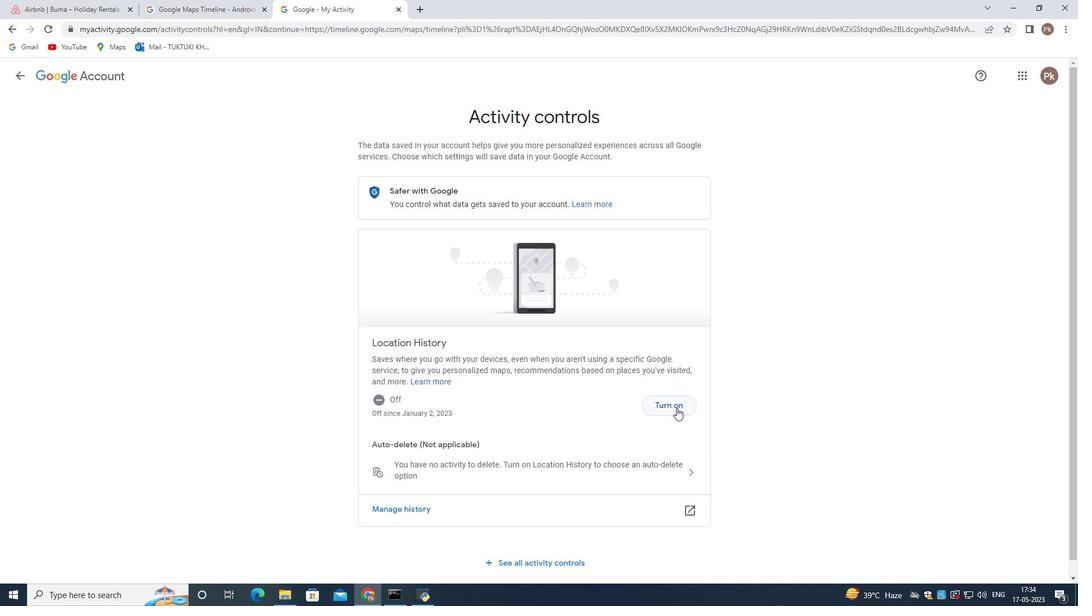 
Action: Mouse moved to (701, 137)
Screenshot: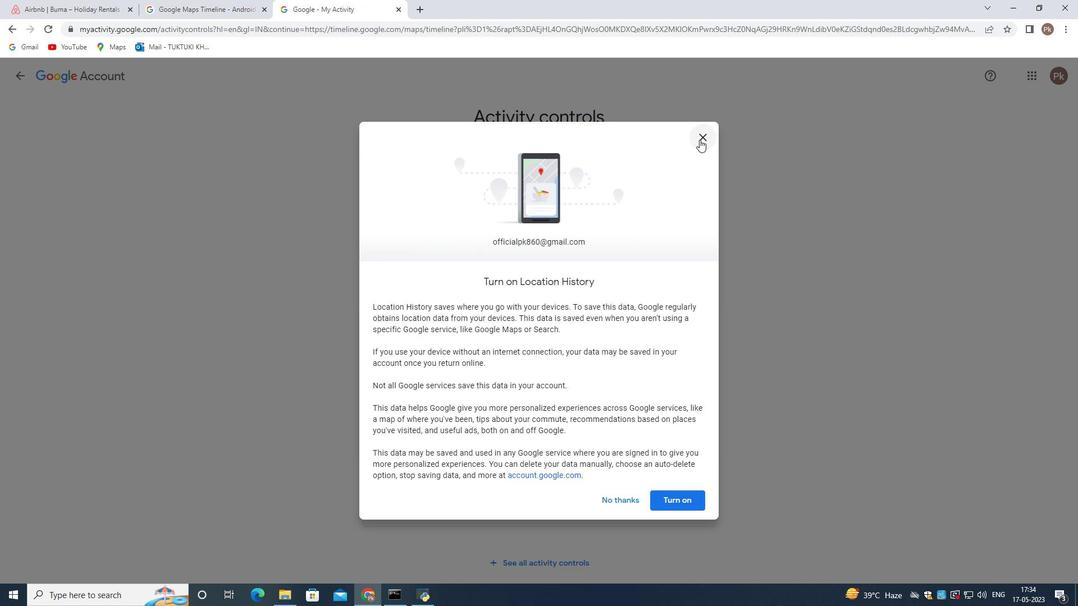 
Action: Mouse pressed left at (701, 137)
Screenshot: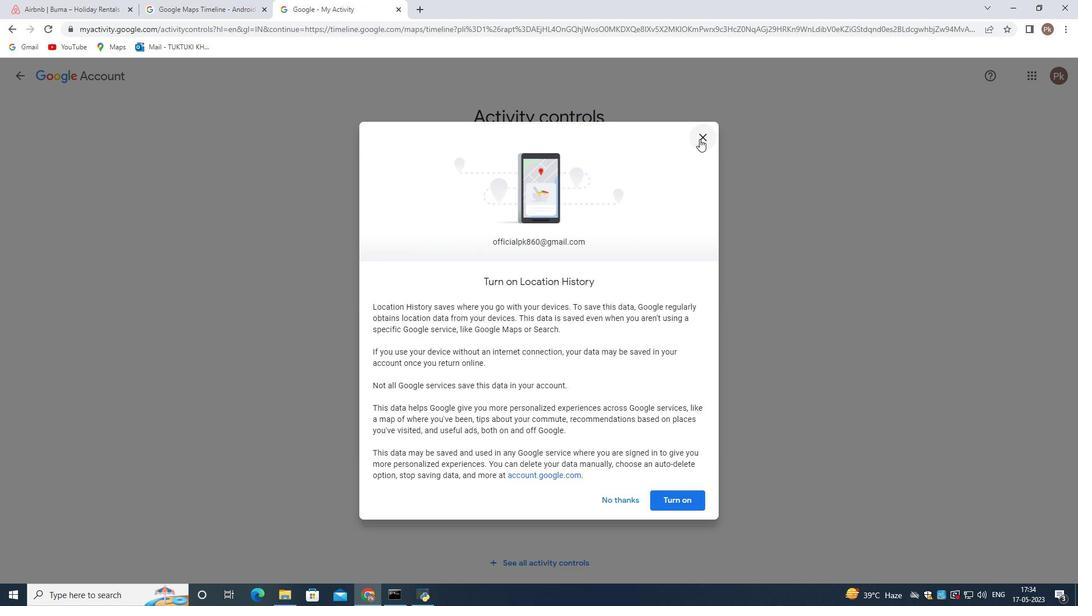 
Action: Mouse moved to (443, 287)
Screenshot: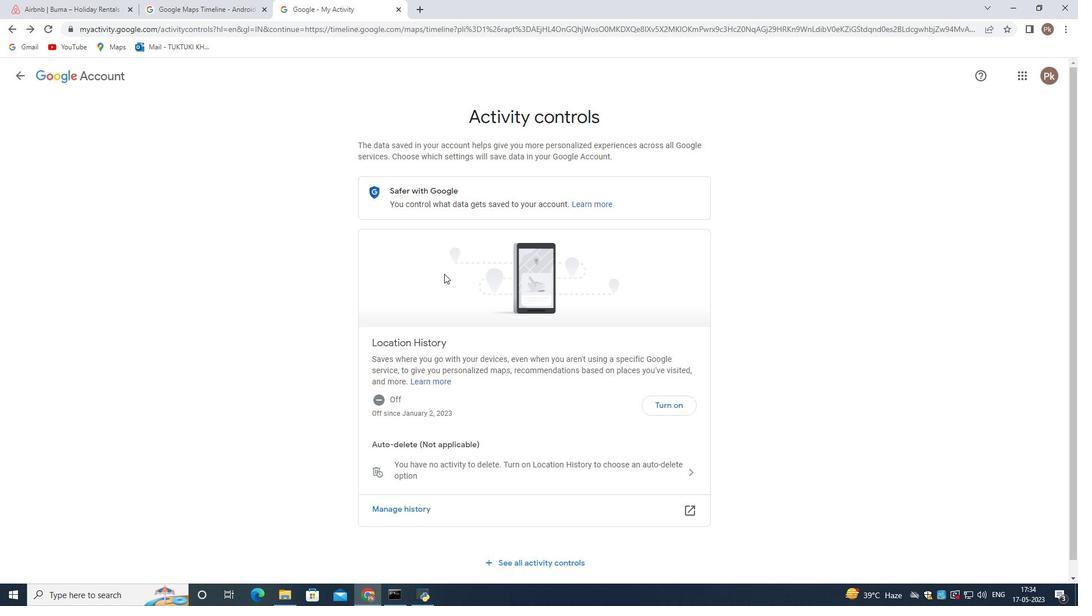 
Action: Mouse scrolled (443, 288) with delta (0, 0)
Screenshot: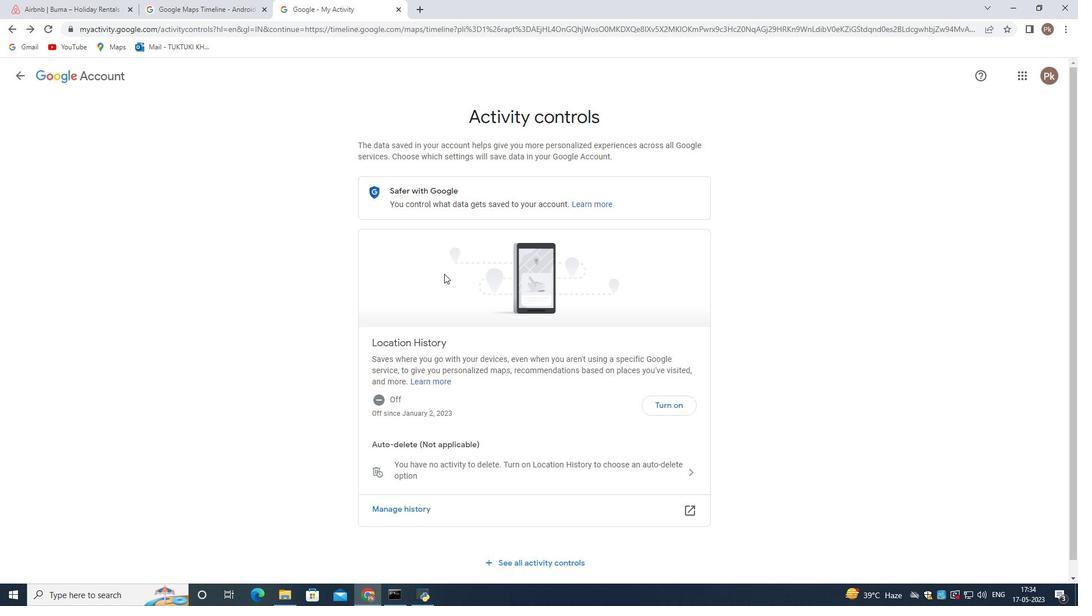 
Action: Mouse moved to (444, 287)
Screenshot: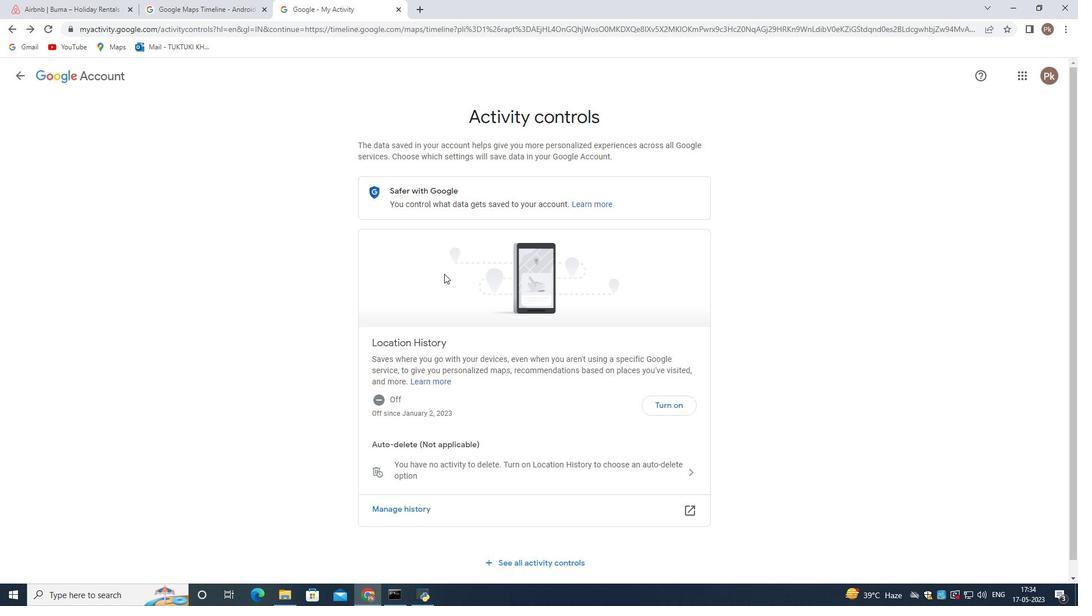 
Action: Mouse scrolled (444, 288) with delta (0, 0)
Screenshot: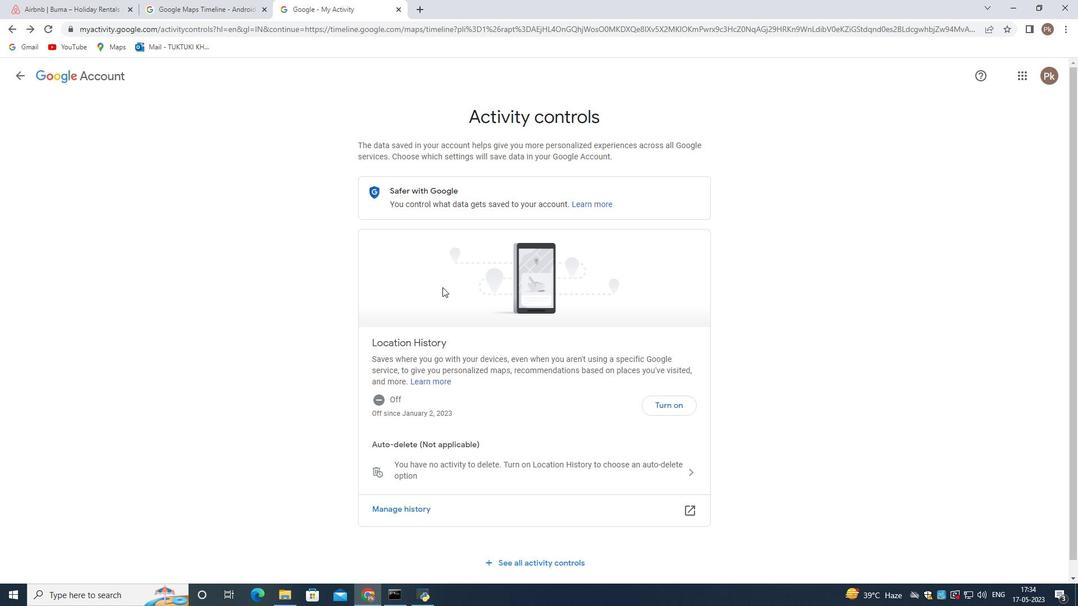 
Action: Mouse scrolled (444, 288) with delta (0, 0)
Screenshot: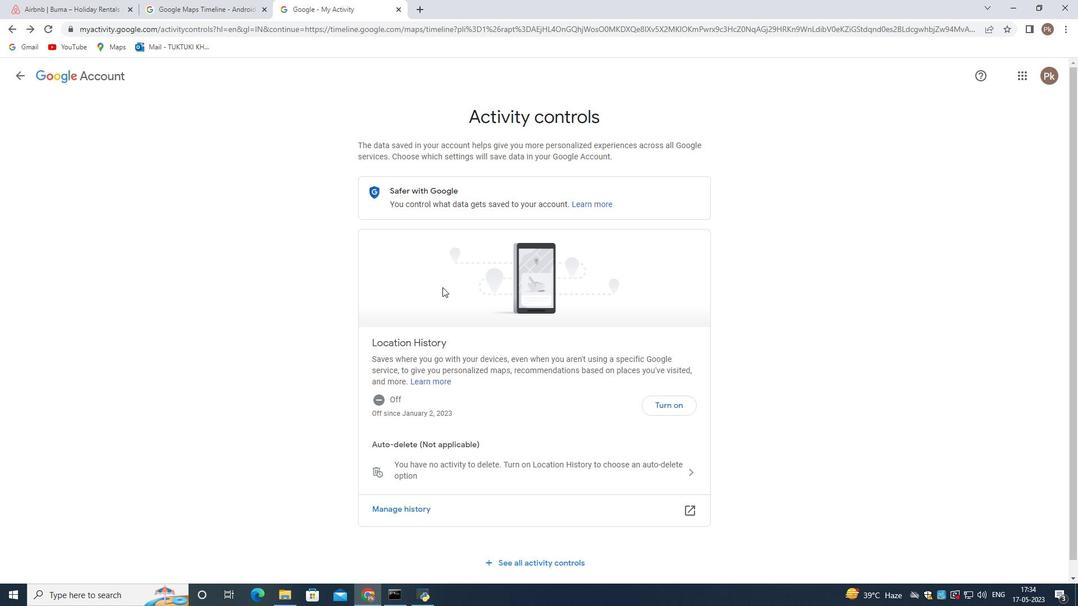 
Action: Mouse moved to (444, 287)
Screenshot: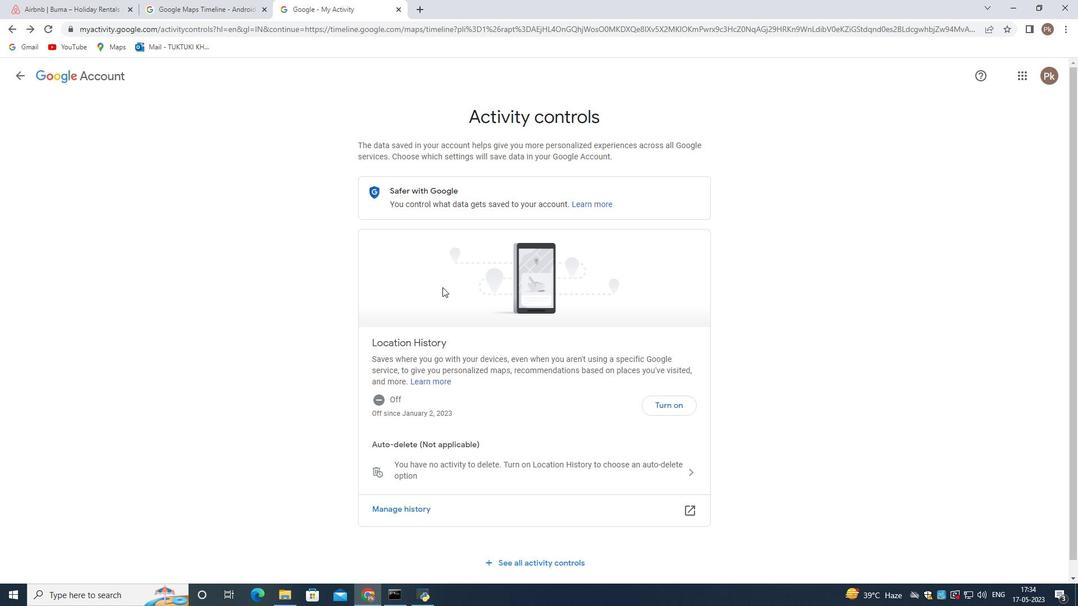 
Action: Mouse scrolled (444, 288) with delta (0, 0)
Screenshot: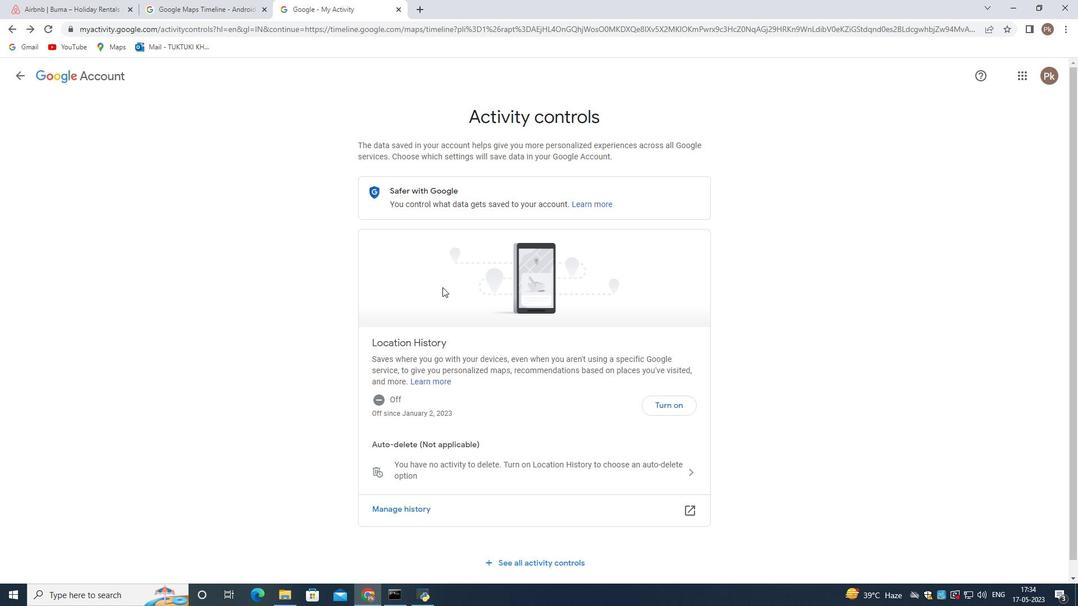 
Action: Mouse moved to (444, 287)
Screenshot: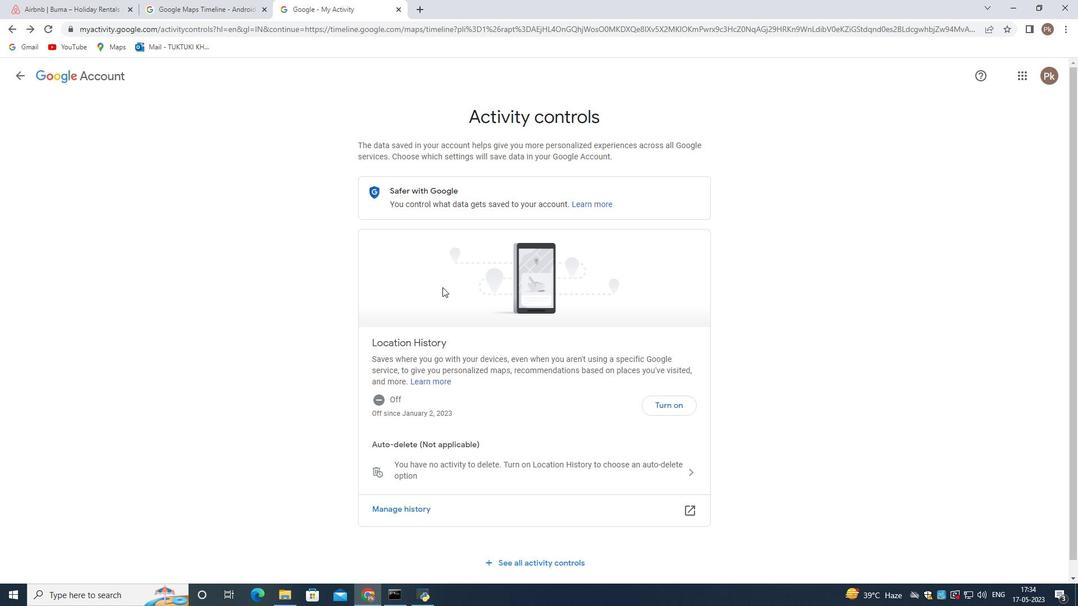 
Action: Mouse scrolled (444, 288) with delta (0, 0)
Screenshot: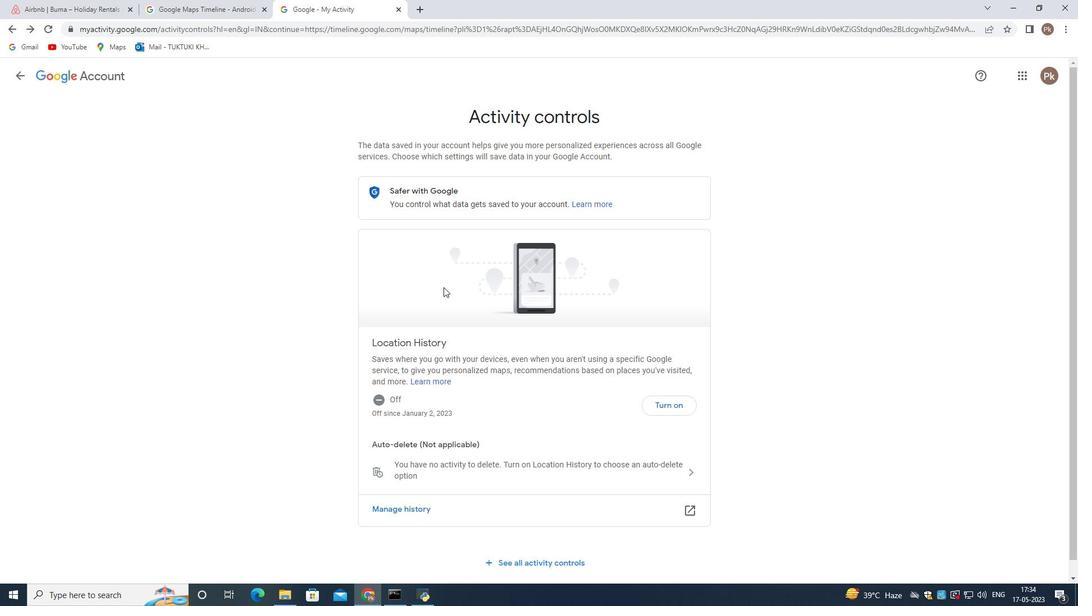 
Action: Mouse moved to (46, 65)
Screenshot: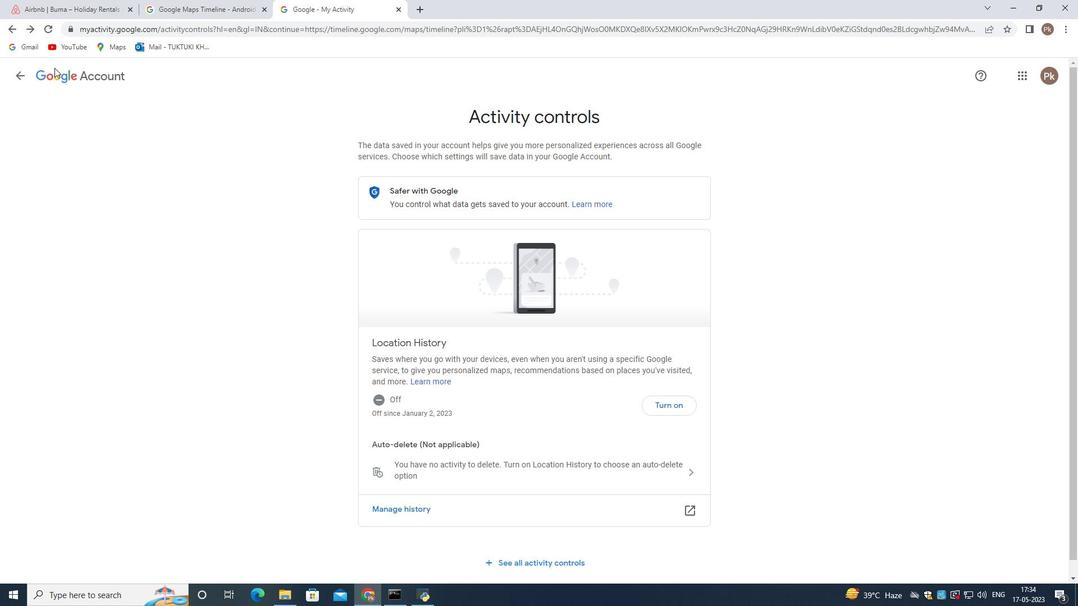 
Action: Mouse scrolled (46, 66) with delta (0, 0)
Screenshot: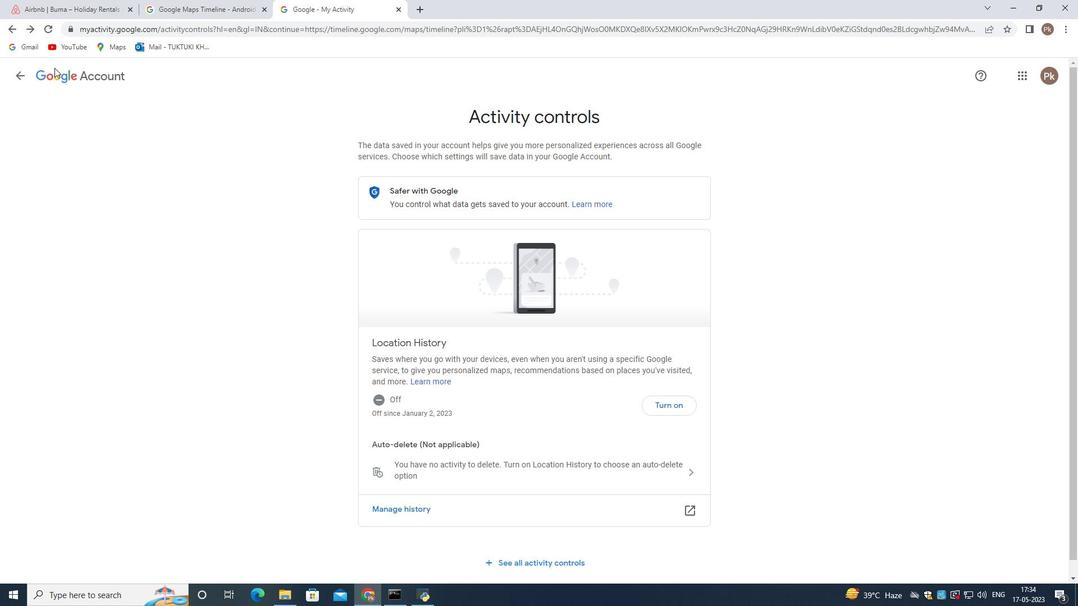 
Action: Mouse moved to (41, 64)
Screenshot: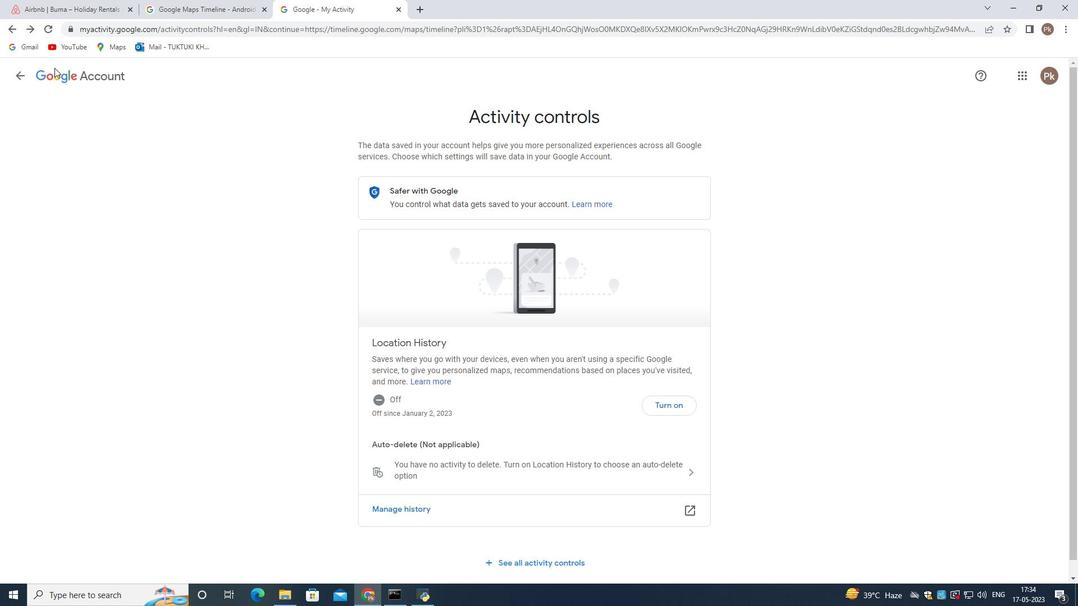 
Action: Mouse scrolled (41, 65) with delta (0, 0)
Screenshot: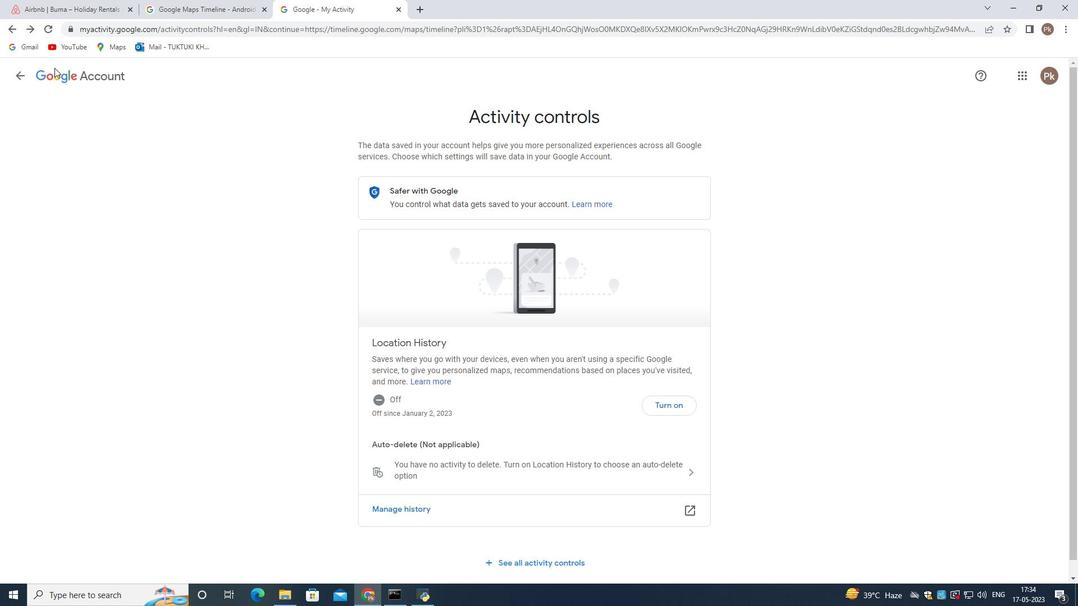 
Action: Mouse moved to (34, 62)
Screenshot: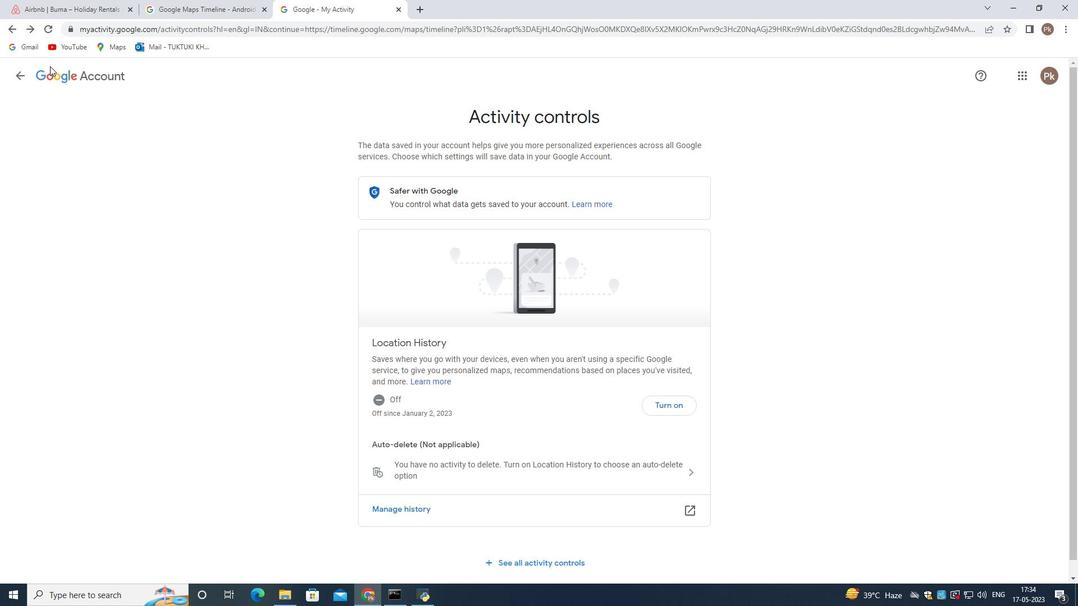 
Action: Mouse scrolled (34, 63) with delta (0, 0)
Screenshot: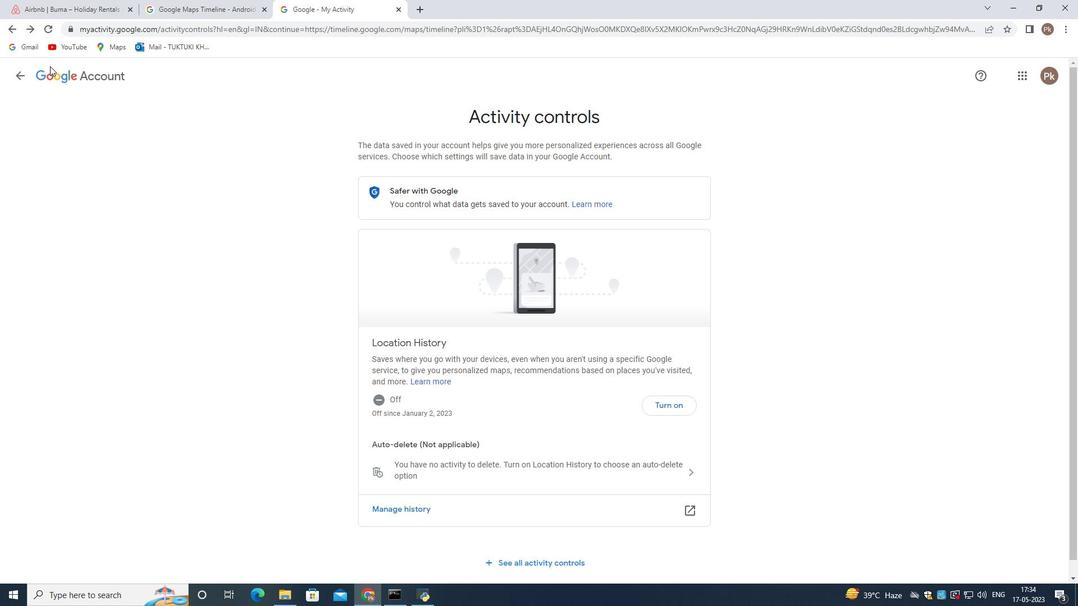 
Action: Mouse moved to (11, 29)
Screenshot: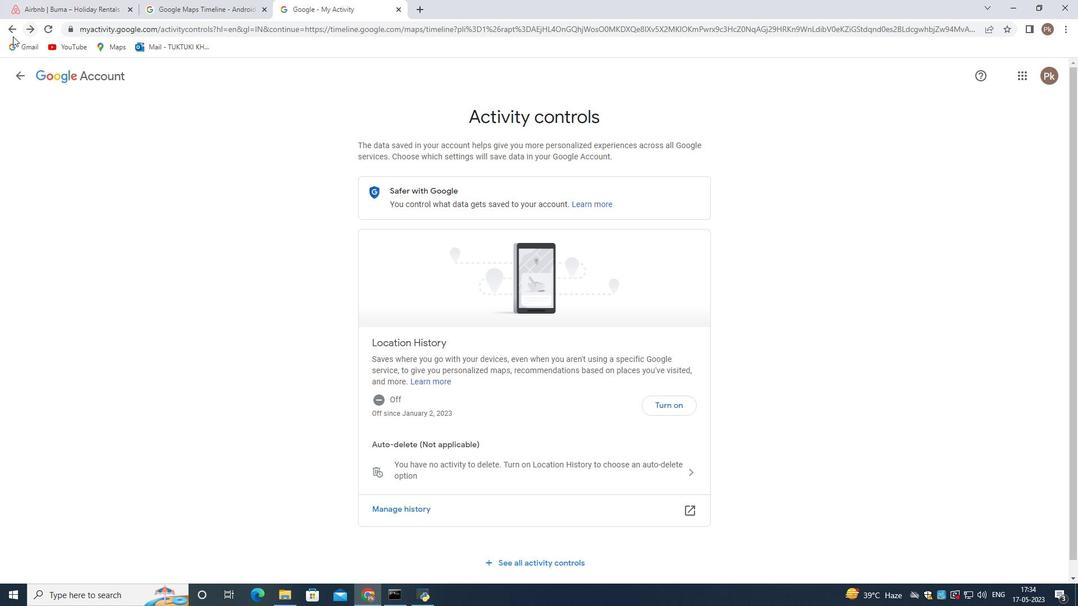 
Action: Mouse pressed left at (11, 29)
Screenshot: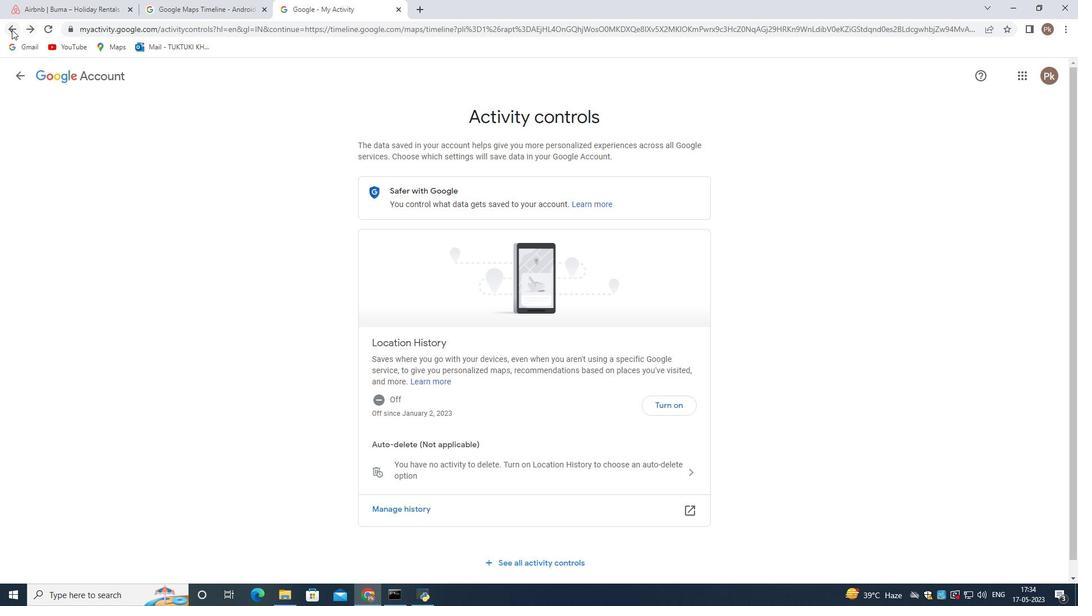 
Action: Mouse pressed left at (11, 29)
Screenshot: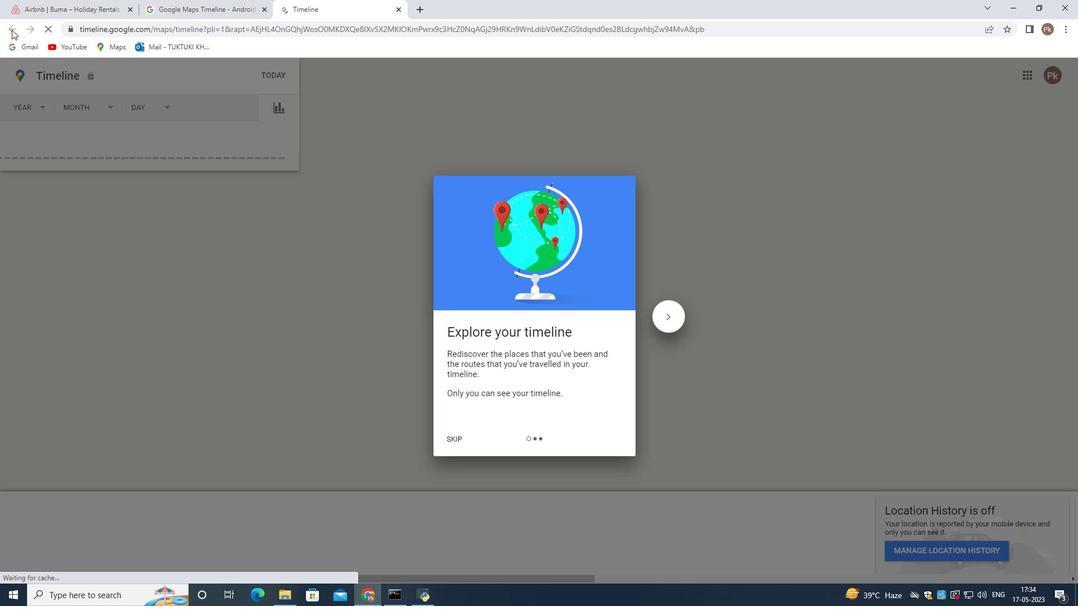 
Action: Mouse moved to (398, 6)
Screenshot: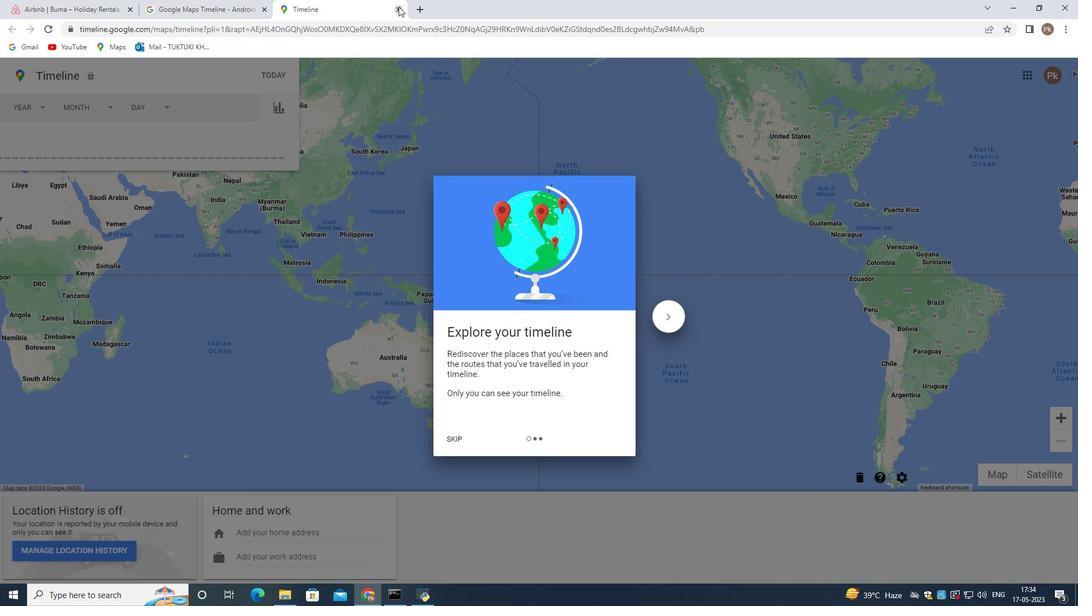 
Action: Mouse pressed left at (398, 6)
Screenshot: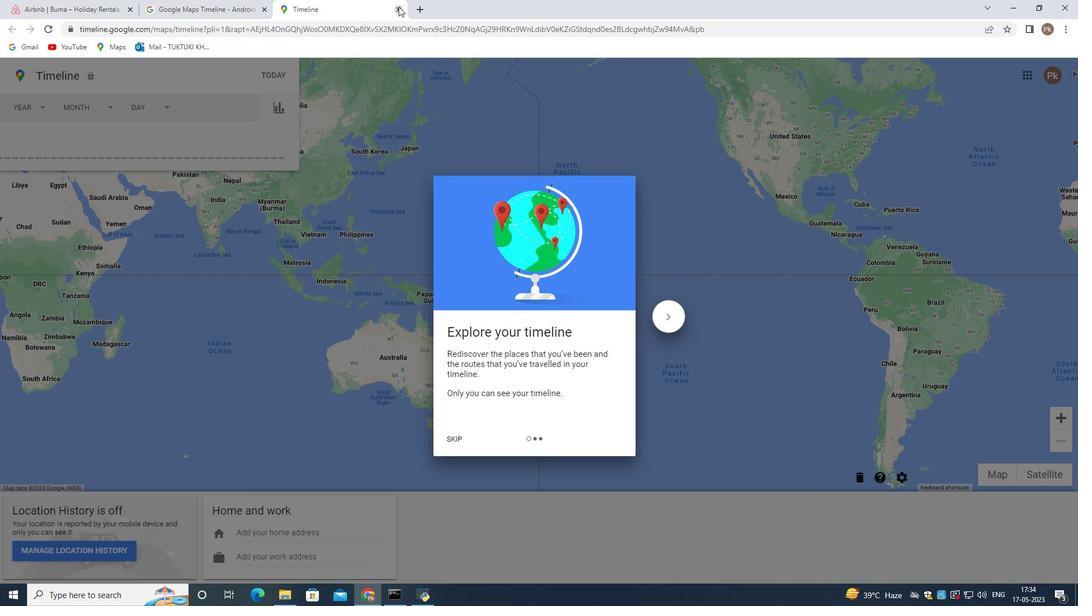 
Action: Mouse moved to (259, 223)
Screenshot: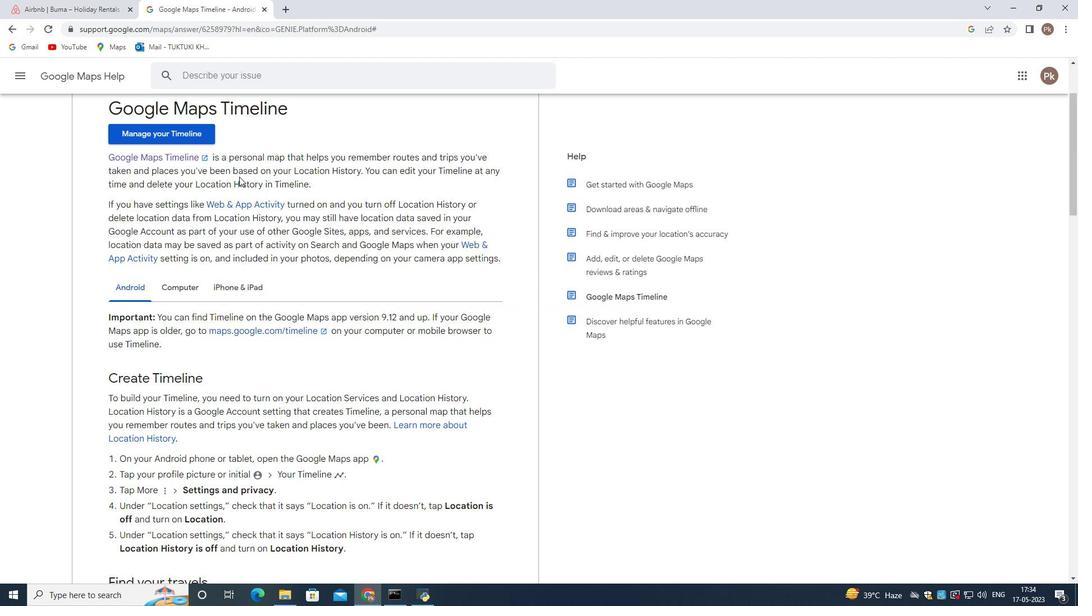 
Action: Mouse scrolled (259, 223) with delta (0, 0)
Screenshot: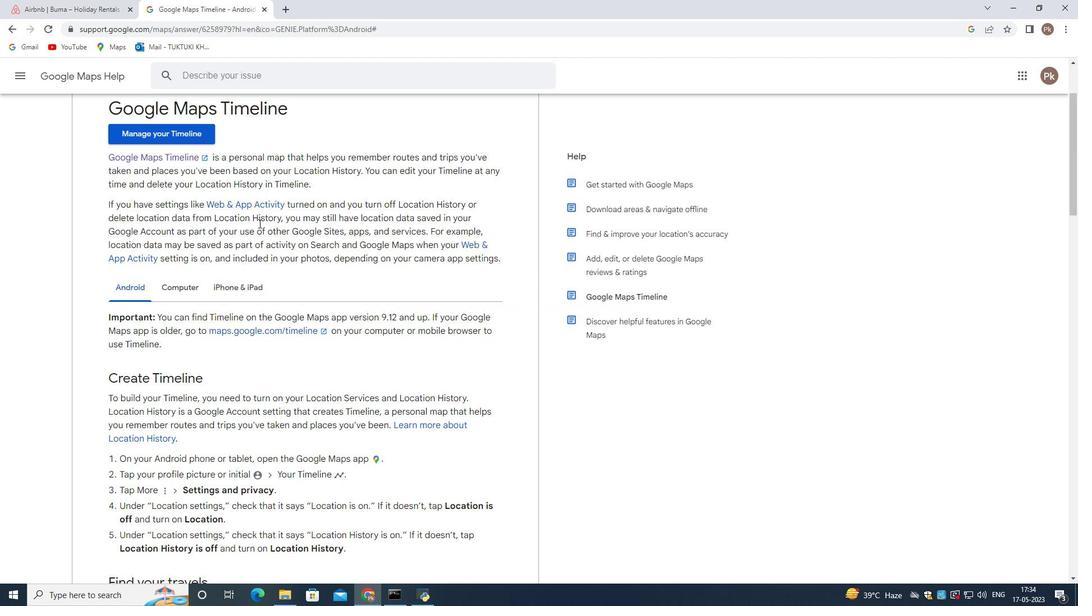
Action: Mouse moved to (258, 225)
Screenshot: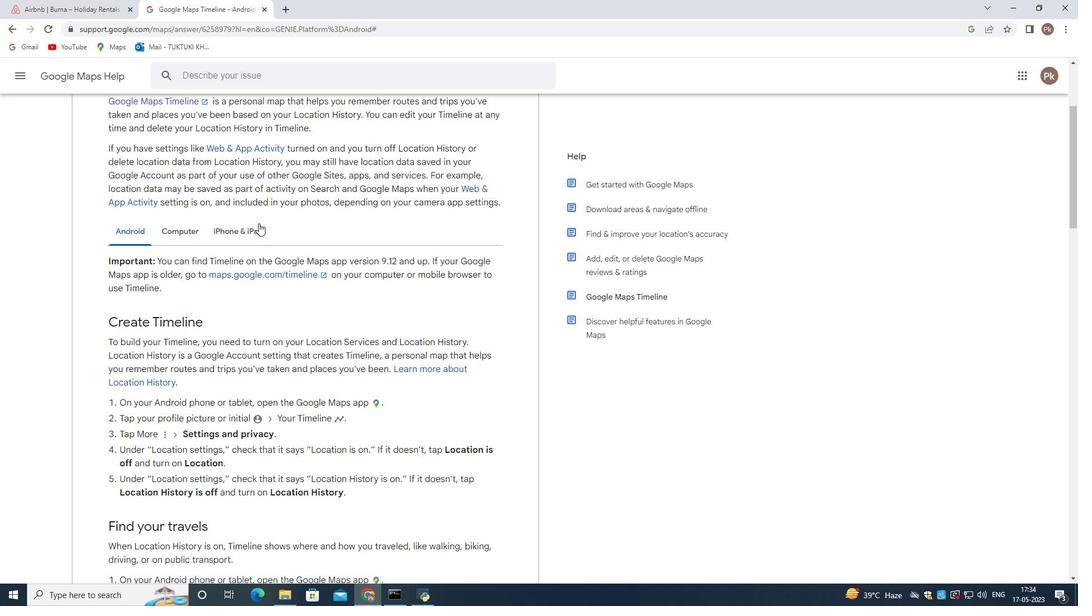 
Action: Mouse scrolled (258, 226) with delta (0, 0)
Screenshot: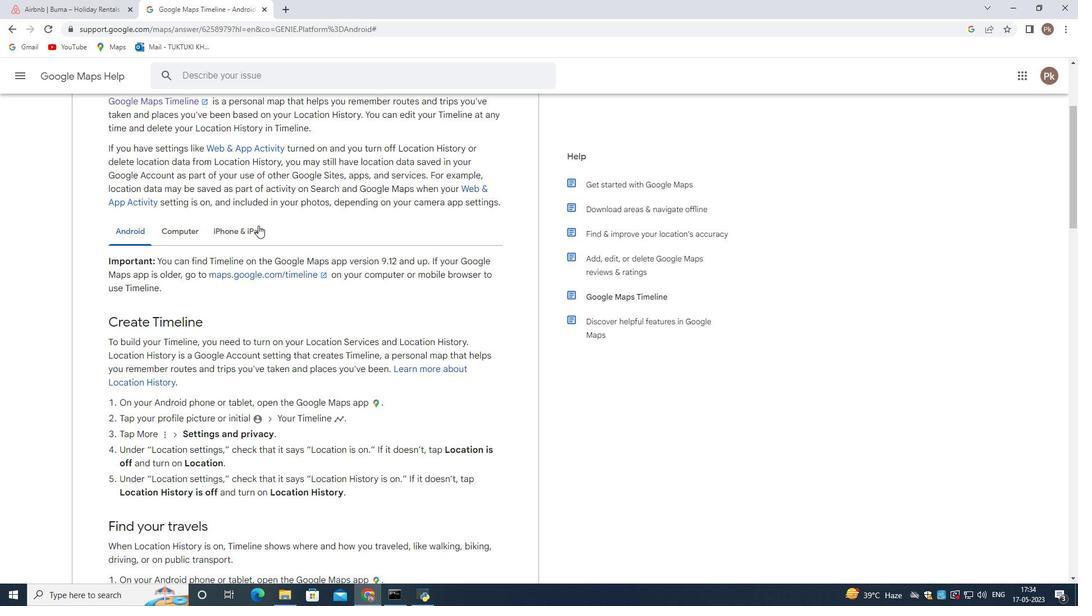 
Action: Mouse scrolled (258, 226) with delta (0, 0)
Screenshot: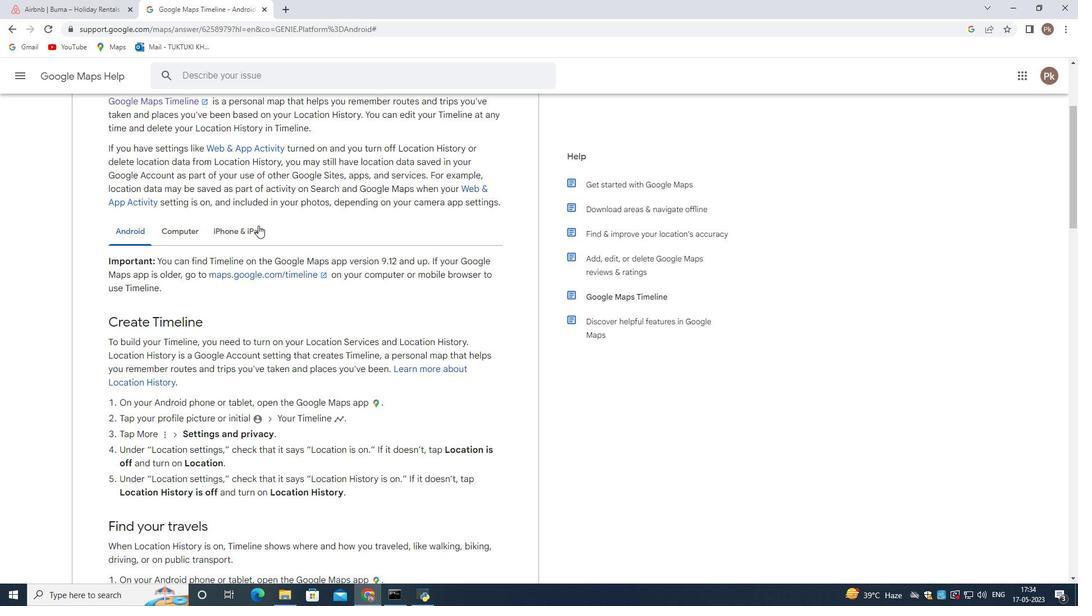 
Action: Mouse moved to (306, 176)
Screenshot: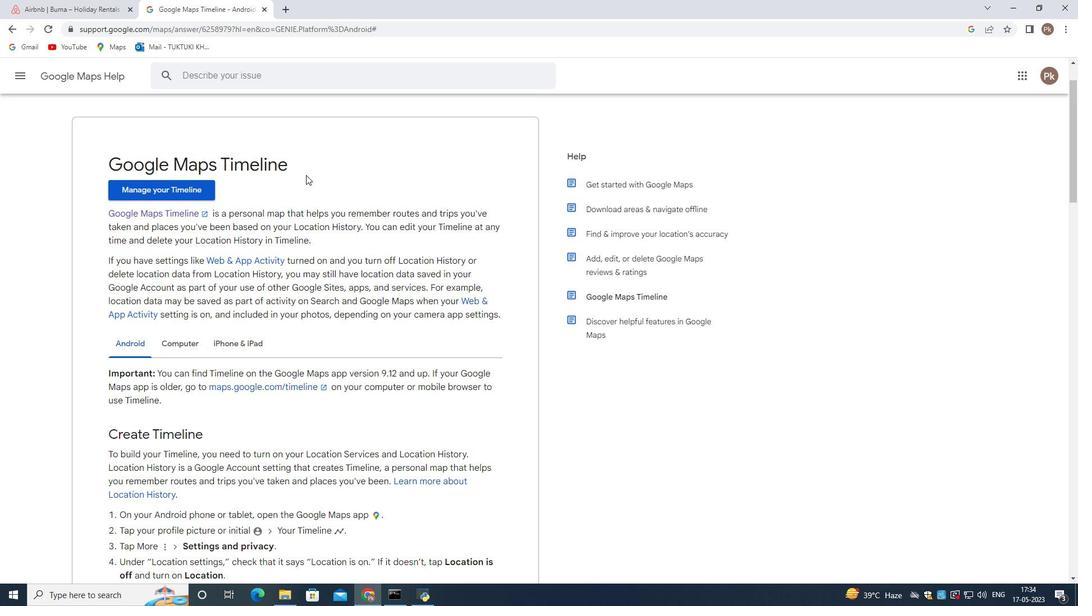 
Action: Mouse scrolled (306, 176) with delta (0, 0)
Screenshot: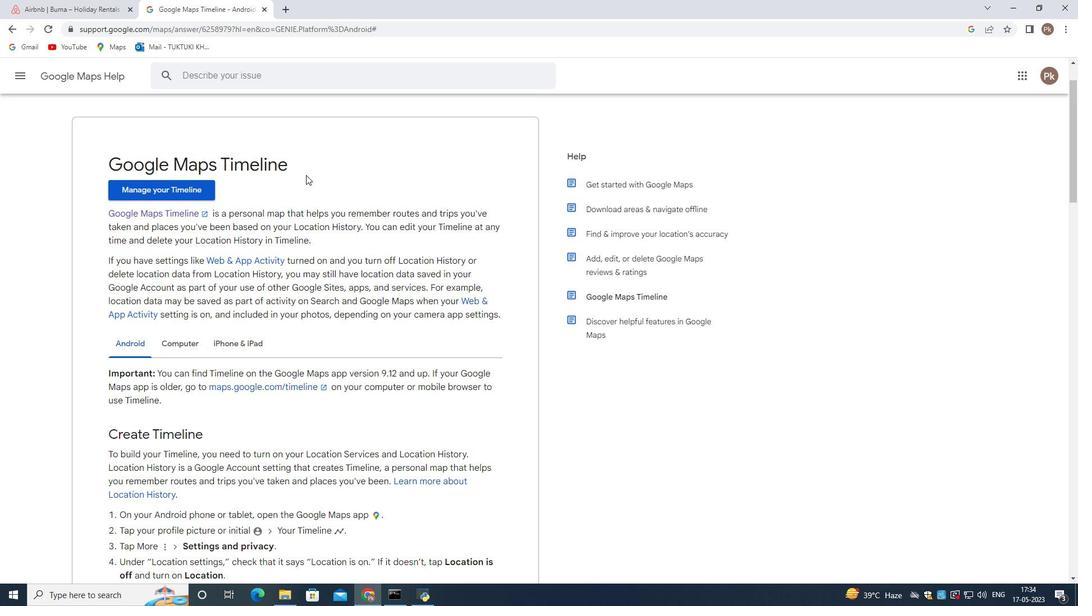 
Action: Mouse moved to (298, 216)
Screenshot: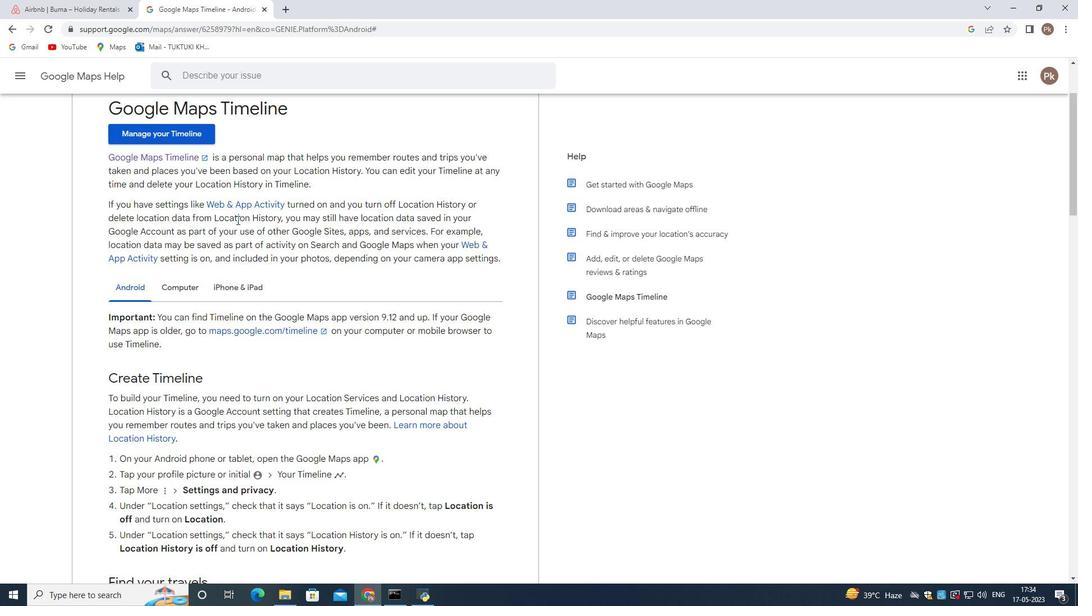 
Action: Mouse scrolled (298, 216) with delta (0, 0)
Screenshot: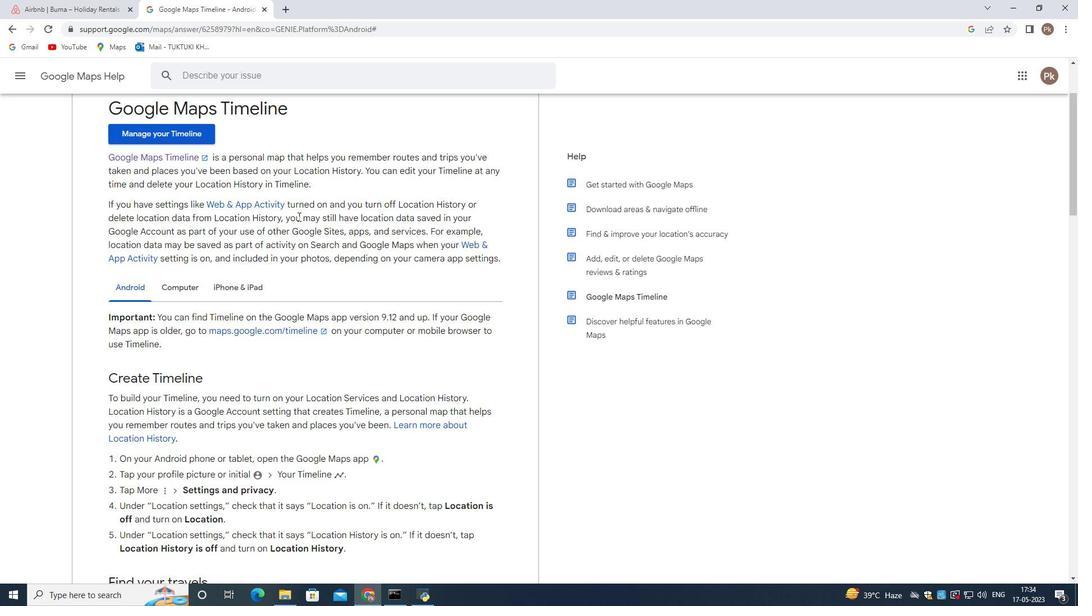 
Action: Mouse scrolled (298, 216) with delta (0, 0)
Screenshot: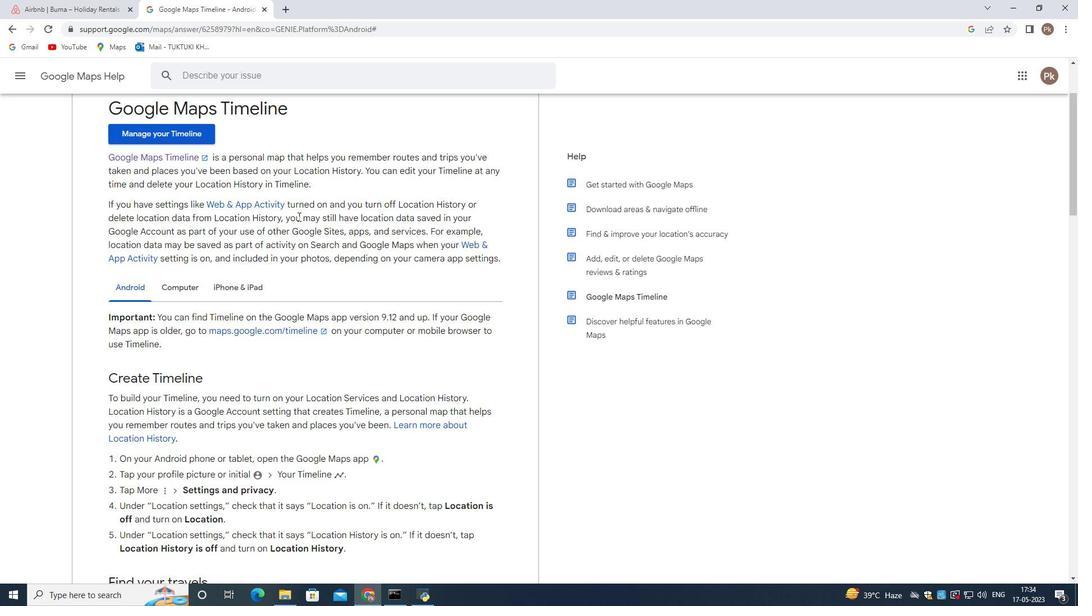 
Action: Mouse moved to (298, 216)
Screenshot: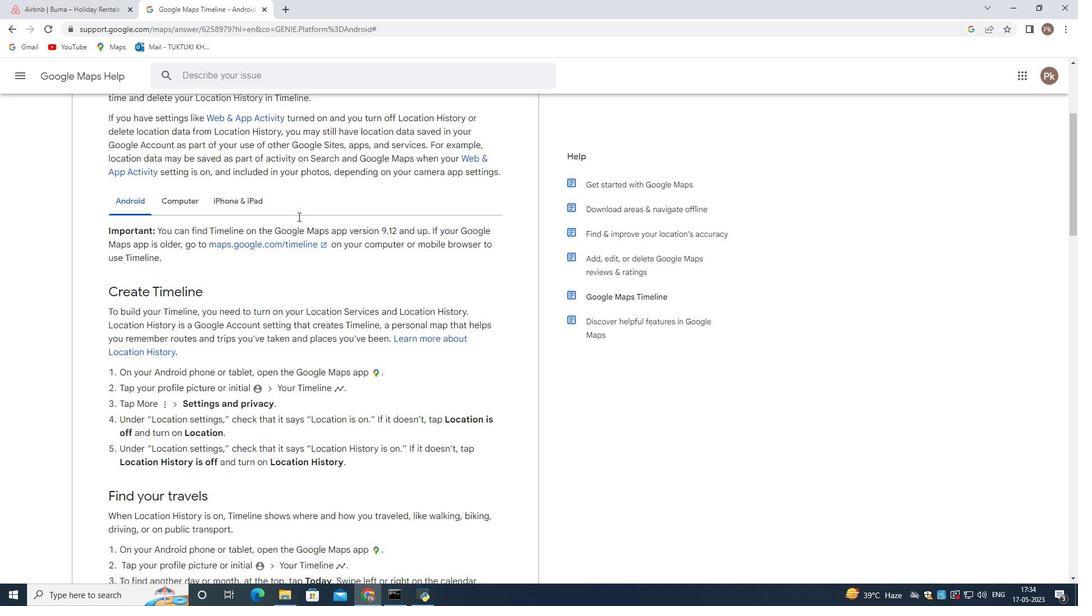 
Action: Mouse scrolled (298, 216) with delta (0, 0)
Screenshot: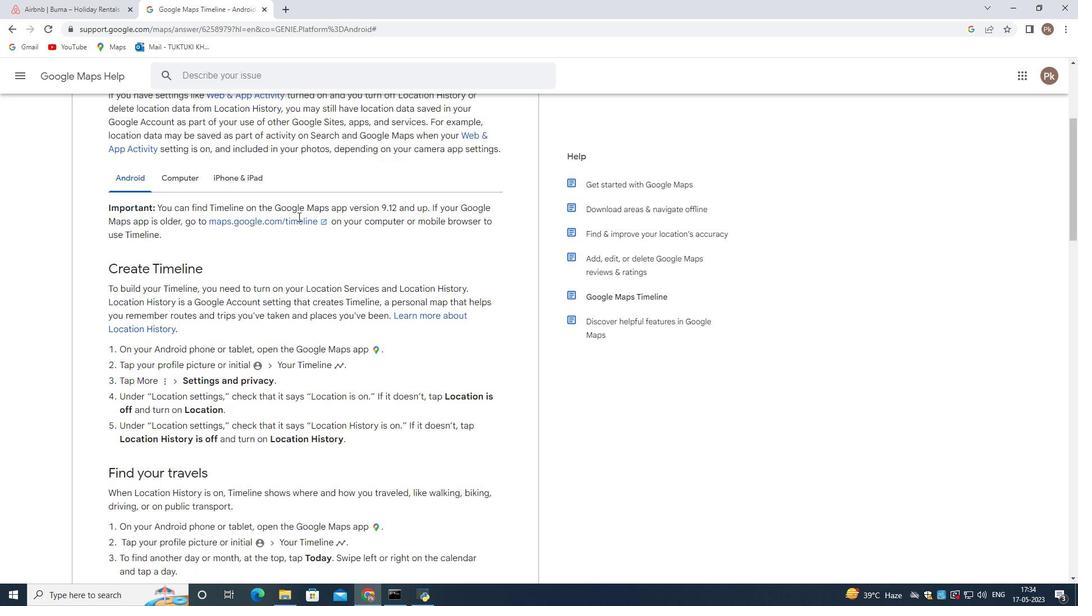 
Action: Mouse moved to (298, 217)
Screenshot: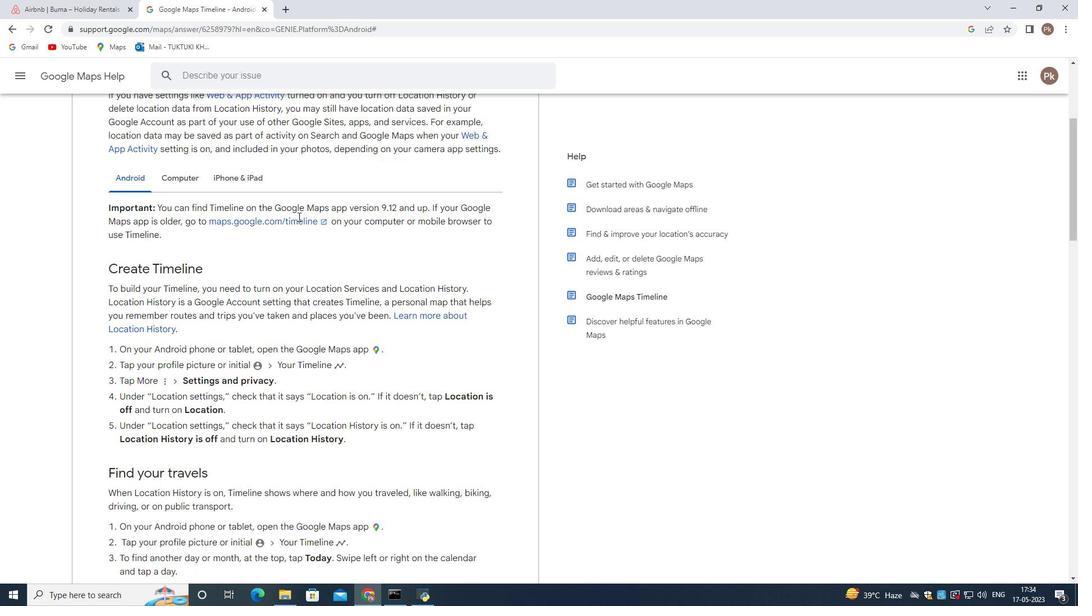 
Action: Mouse scrolled (298, 216) with delta (0, 0)
Screenshot: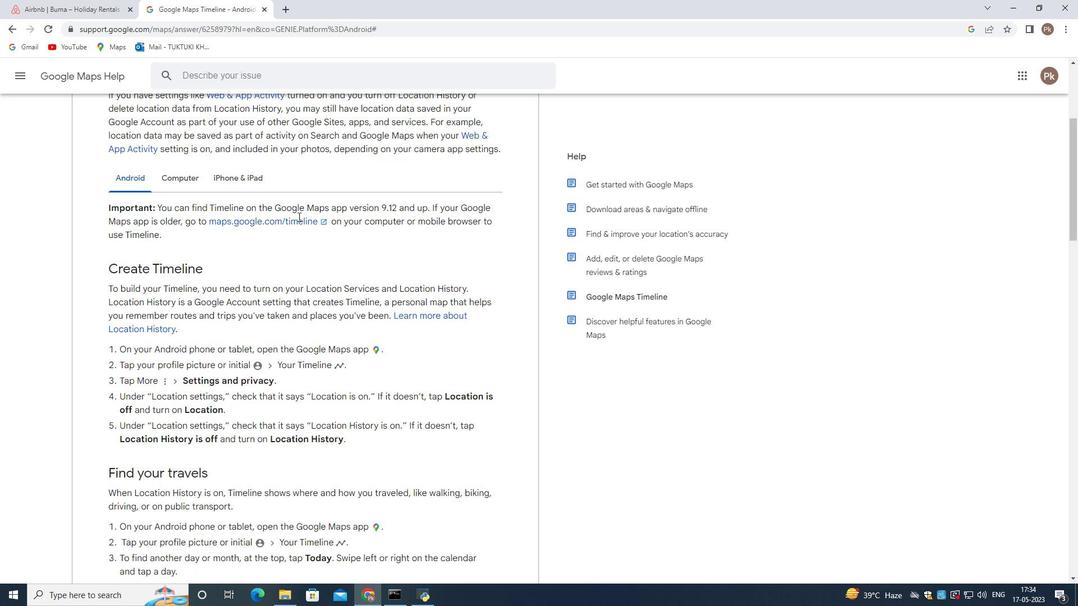 
Action: Mouse moved to (298, 217)
Screenshot: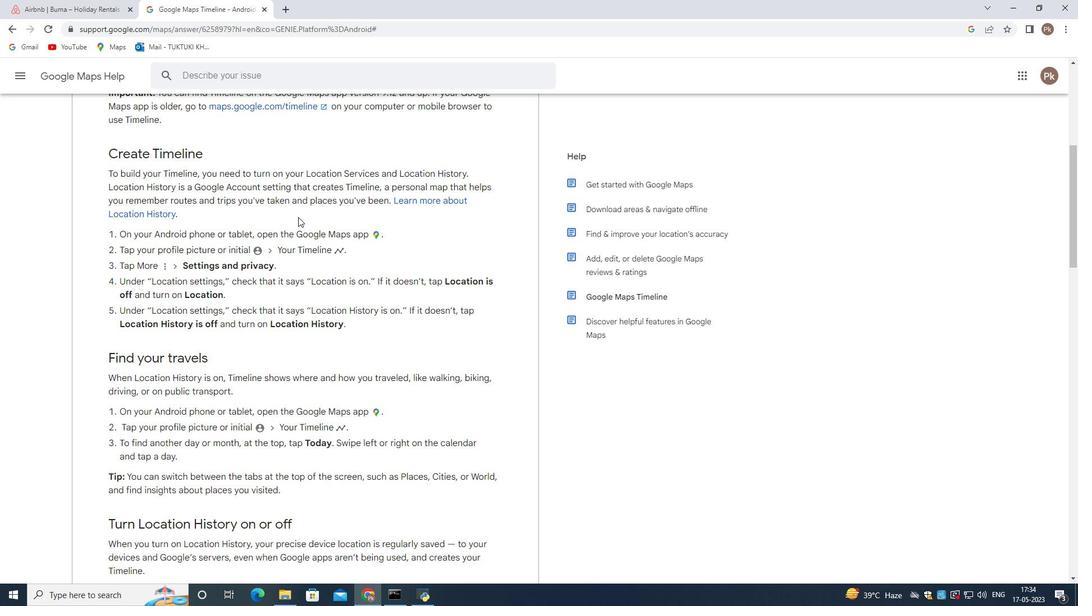 
Action: Mouse scrolled (298, 217) with delta (0, 0)
Screenshot: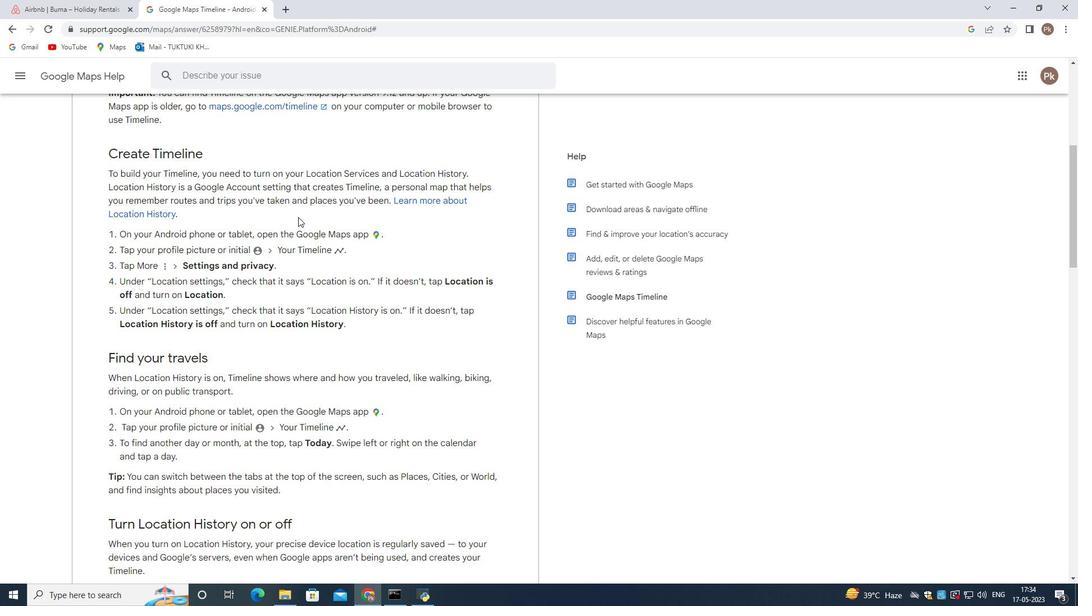 
Action: Mouse moved to (298, 218)
Screenshot: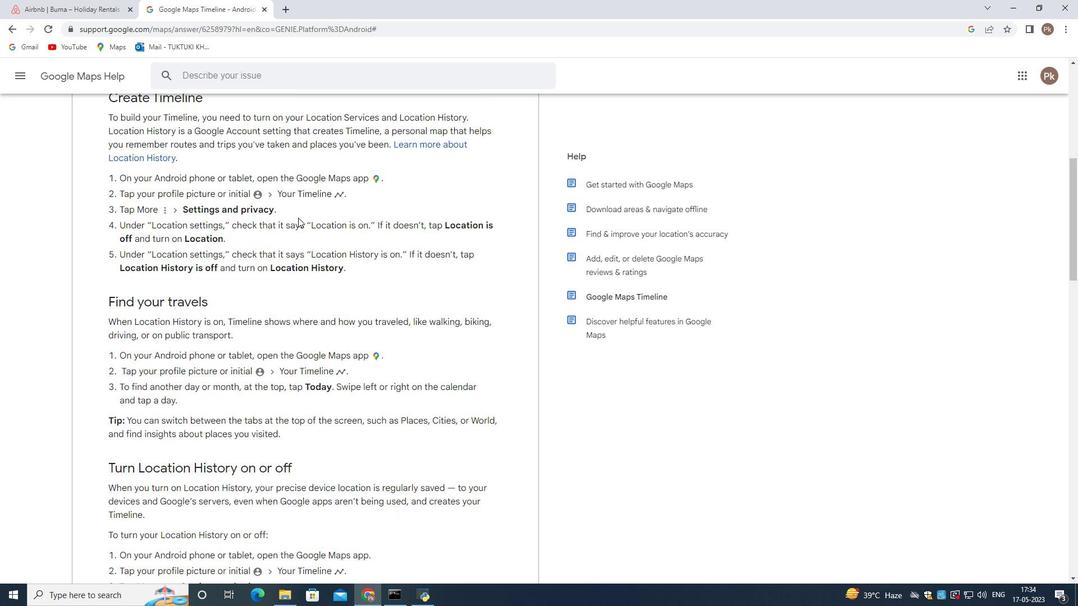 
Action: Mouse scrolled (298, 217) with delta (0, 0)
Screenshot: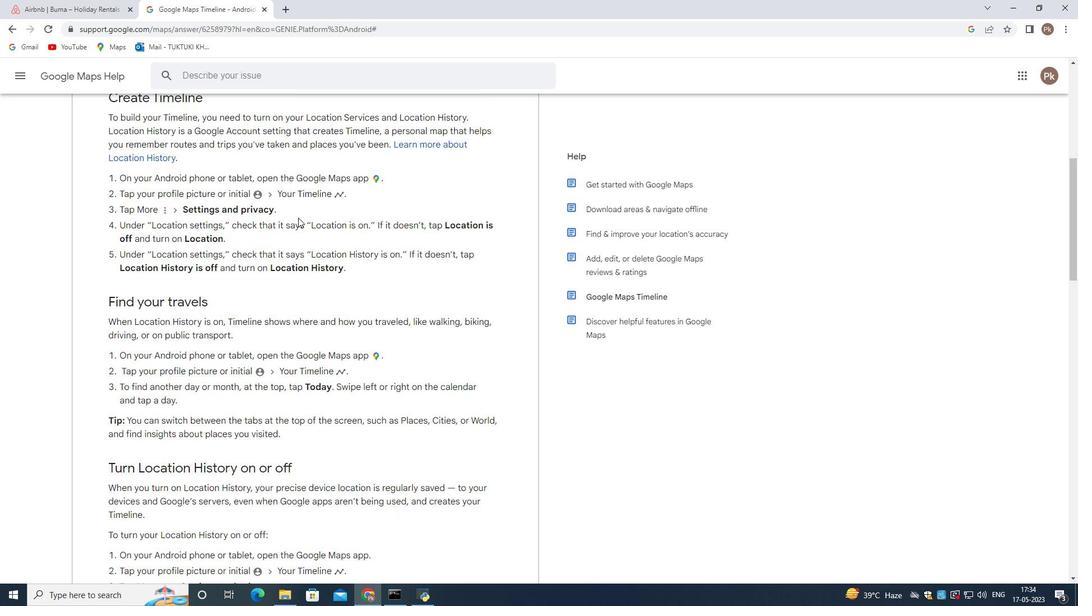 
Action: Mouse moved to (298, 218)
Screenshot: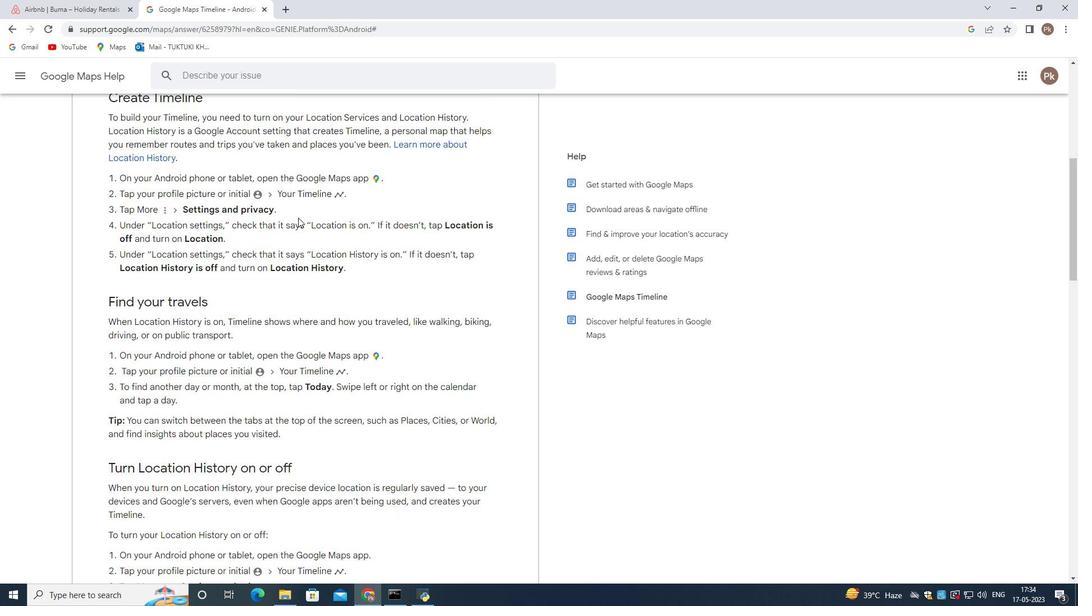 
Action: Mouse scrolled (298, 217) with delta (0, 0)
Screenshot: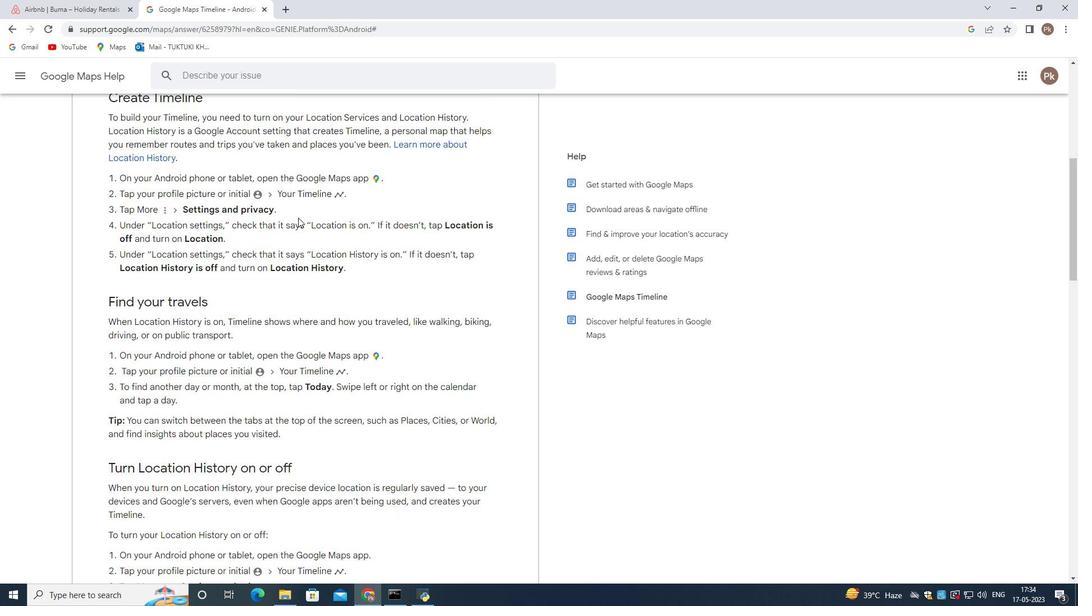 
Action: Mouse moved to (298, 219)
Screenshot: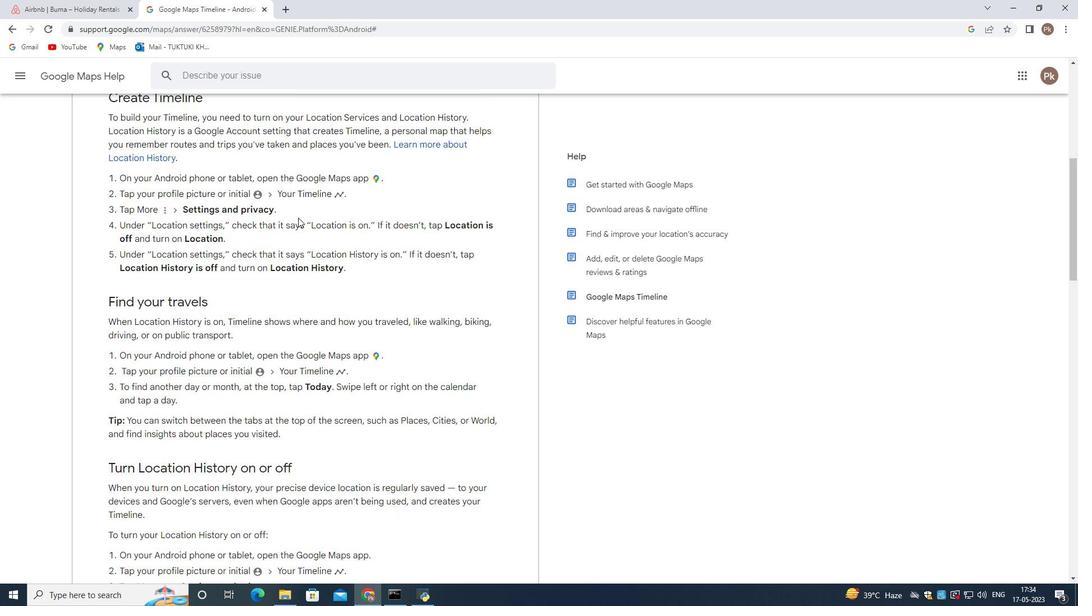 
Action: Mouse scrolled (298, 218) with delta (0, 0)
Screenshot: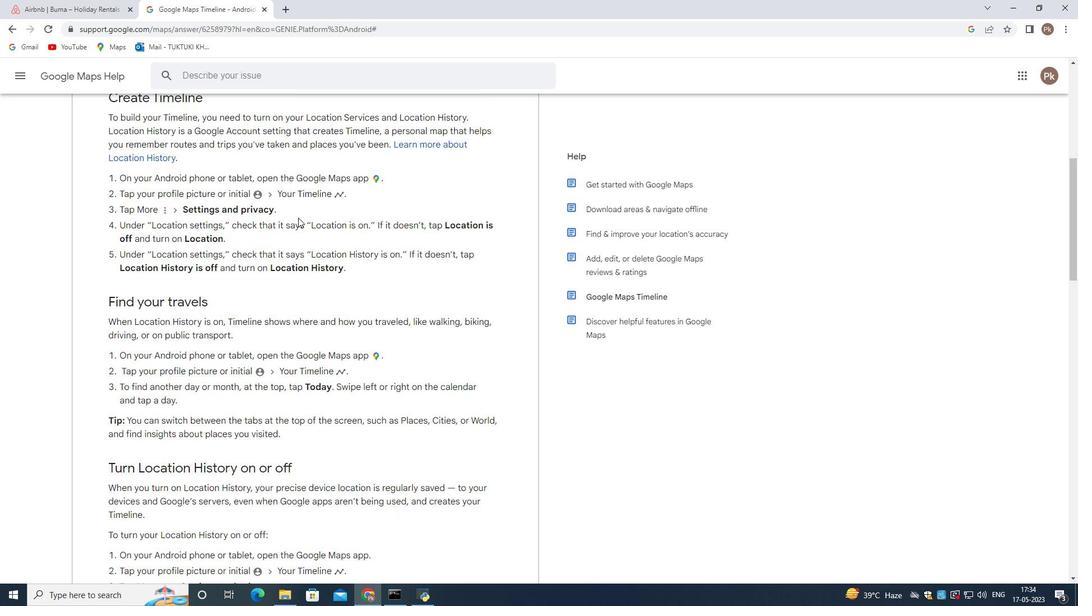 
Action: Mouse scrolled (298, 218) with delta (0, 0)
Screenshot: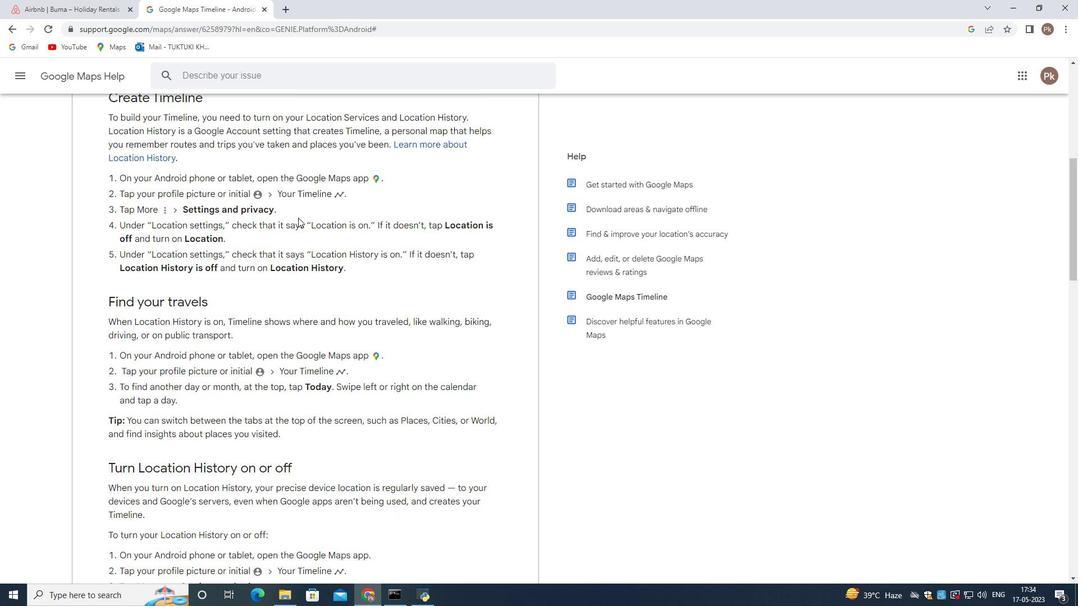 
Action: Mouse moved to (297, 220)
Screenshot: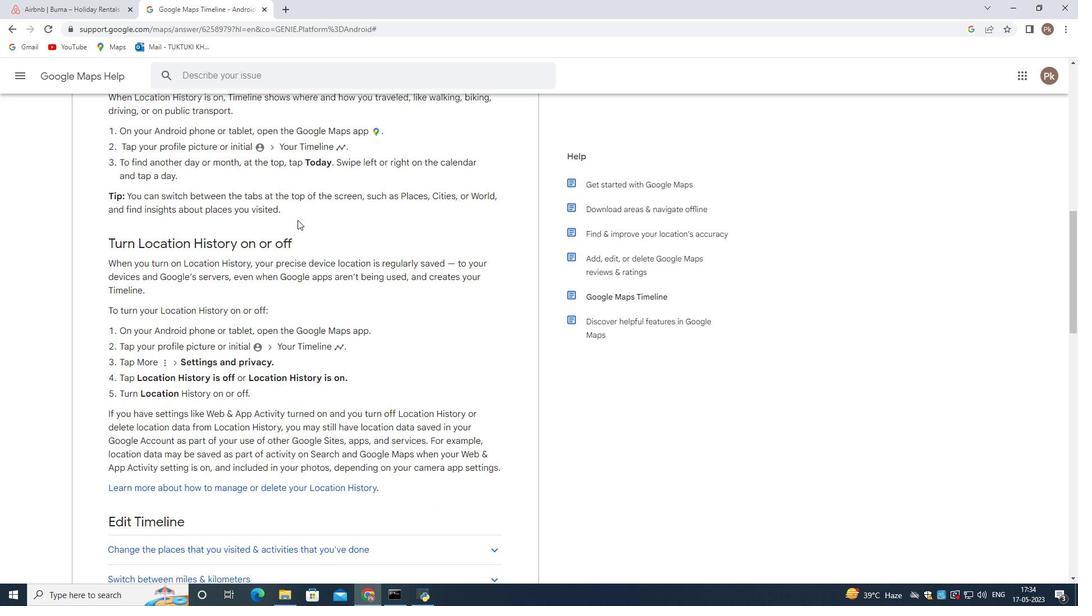 
Action: Mouse scrolled (297, 220) with delta (0, 0)
Screenshot: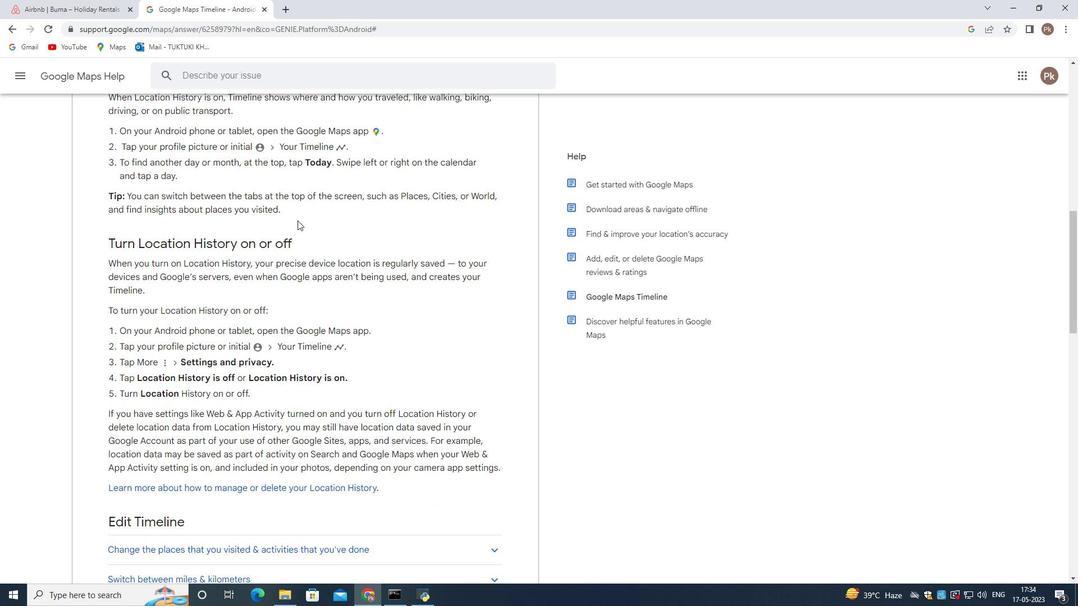 
Action: Mouse scrolled (297, 220) with delta (0, 0)
Screenshot: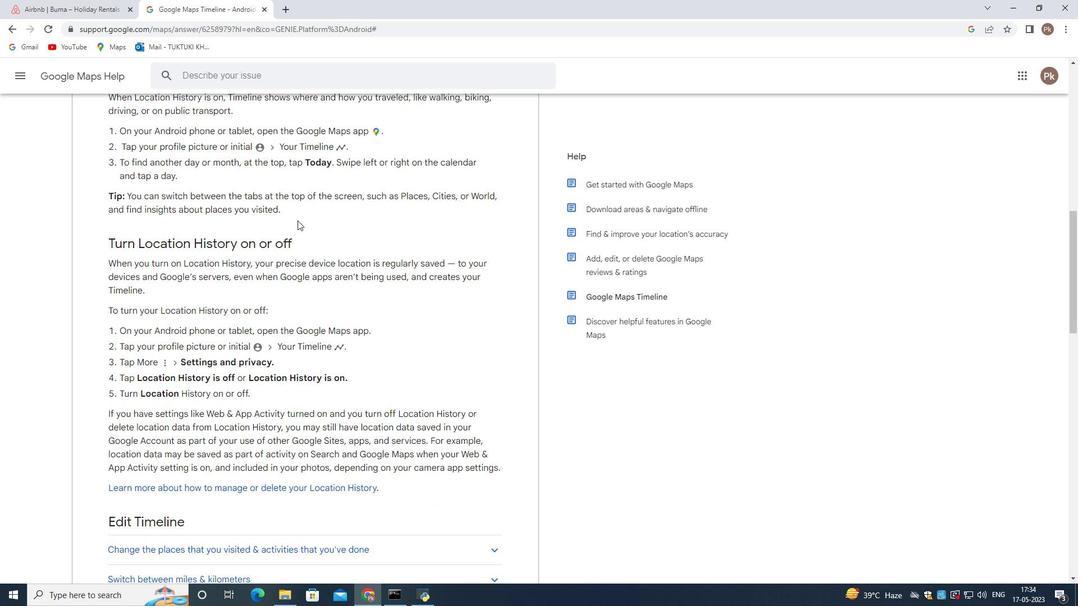 
Action: Mouse scrolled (297, 220) with delta (0, 0)
Screenshot: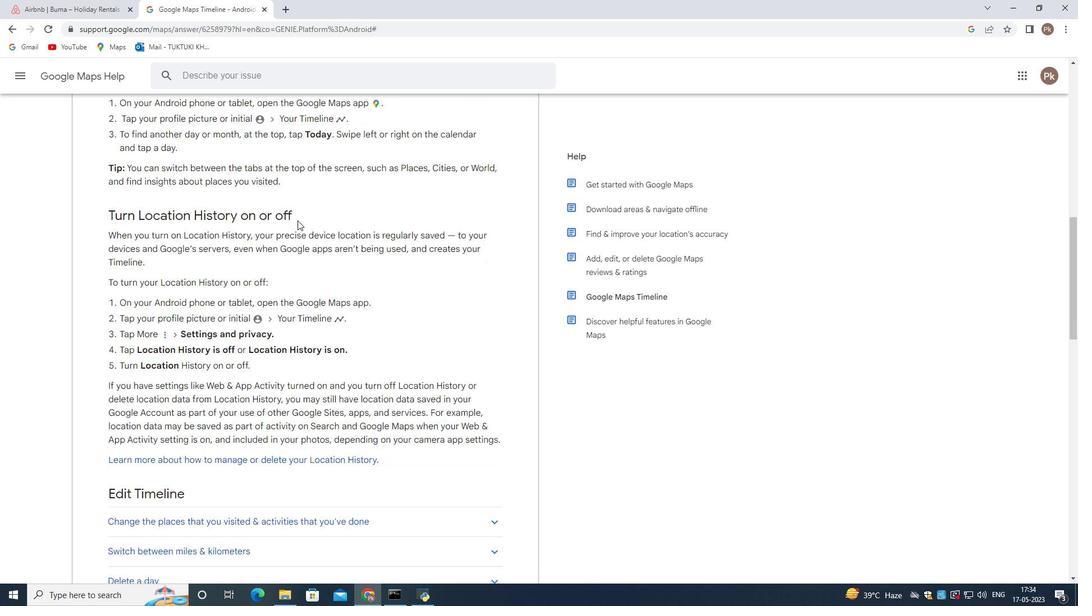 
Action: Mouse scrolled (297, 221) with delta (0, 0)
Screenshot: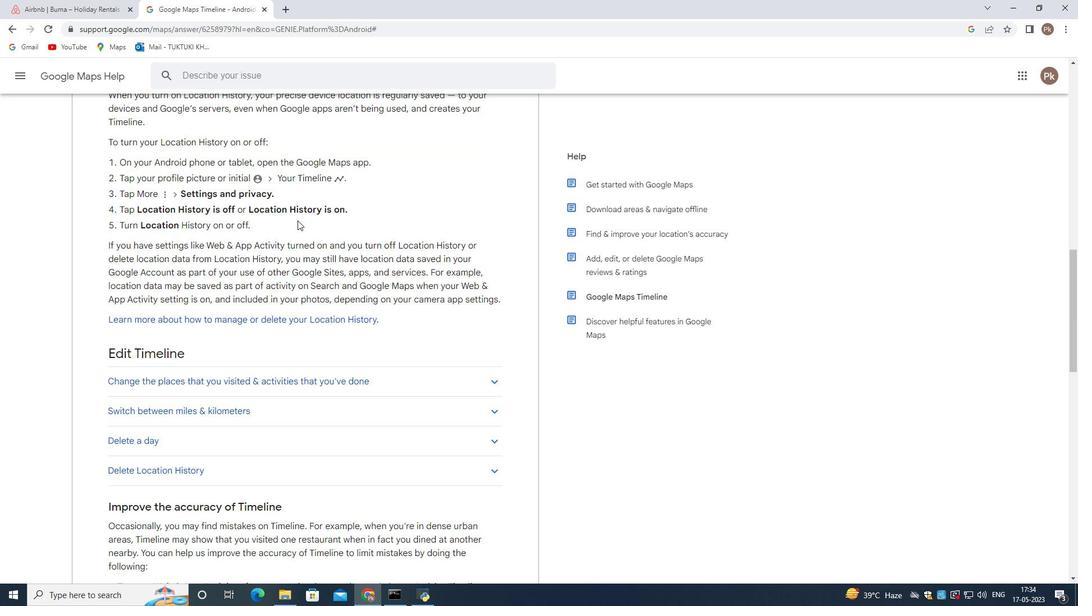 
Action: Mouse scrolled (297, 221) with delta (0, 0)
Screenshot: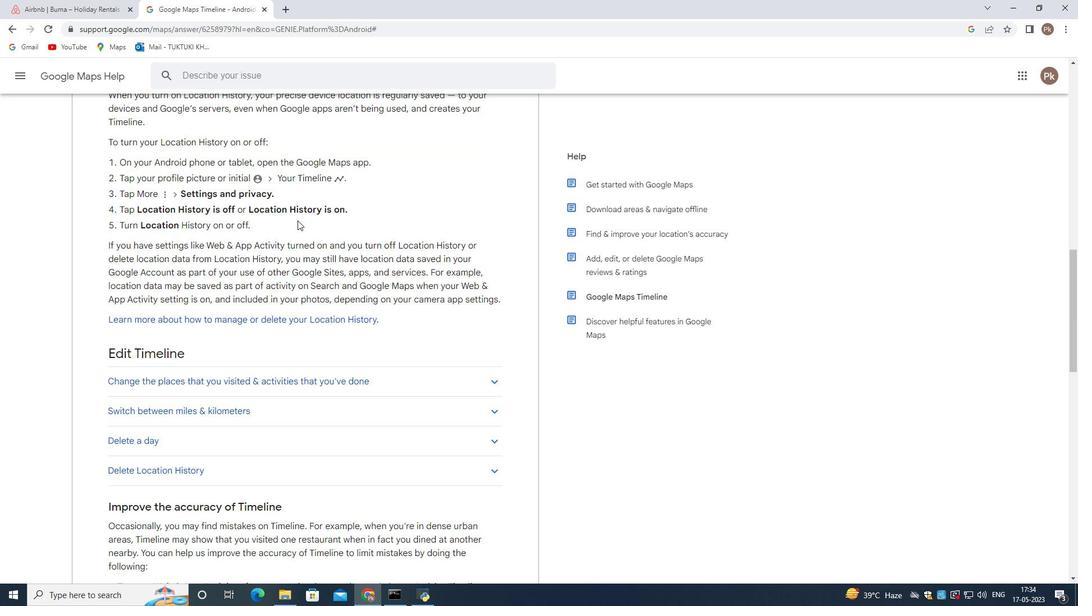 
Action: Mouse scrolled (297, 221) with delta (0, 0)
Screenshot: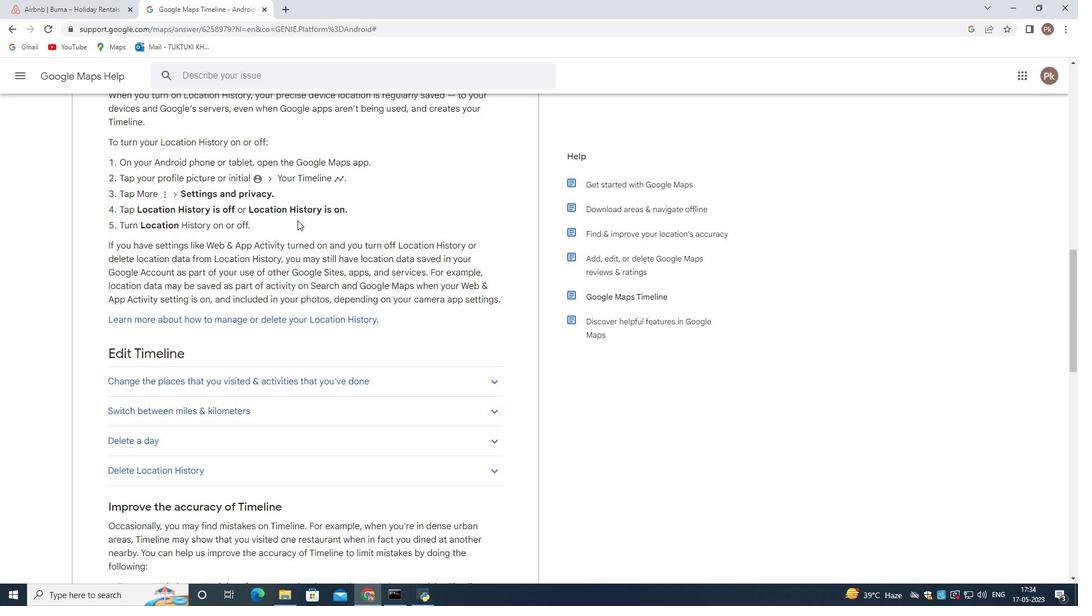 
Action: Mouse scrolled (297, 221) with delta (0, 0)
Screenshot: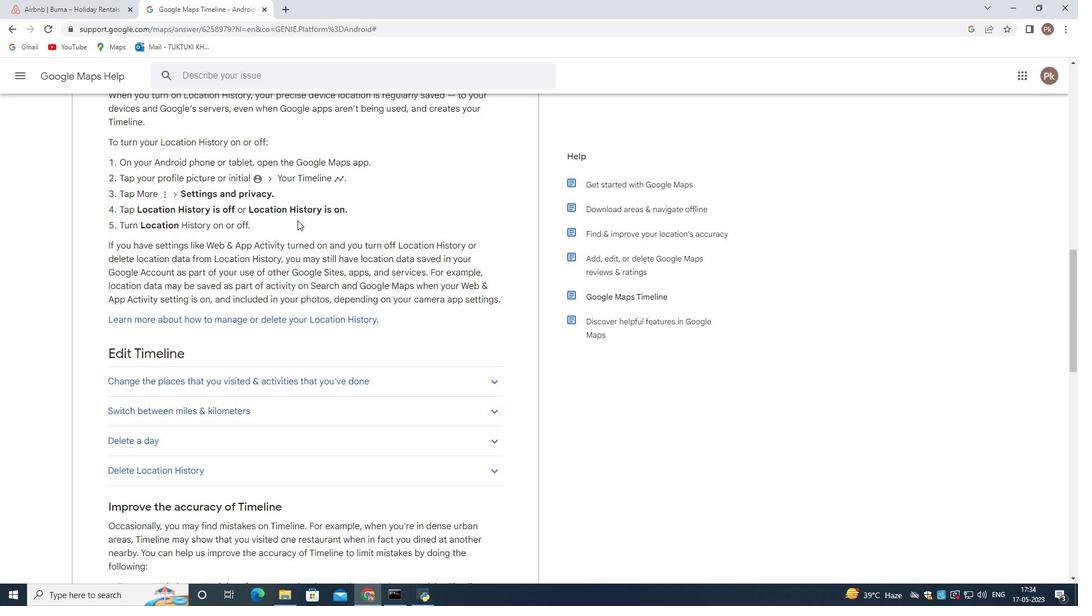 
Action: Mouse scrolled (297, 221) with delta (0, 0)
Screenshot: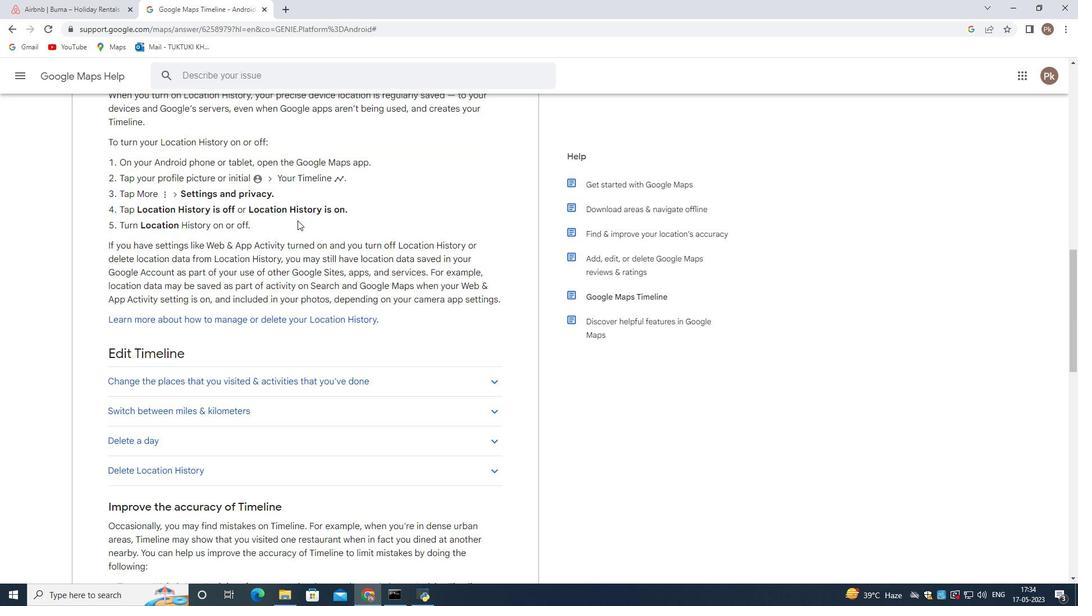
Action: Mouse scrolled (297, 221) with delta (0, 0)
Screenshot: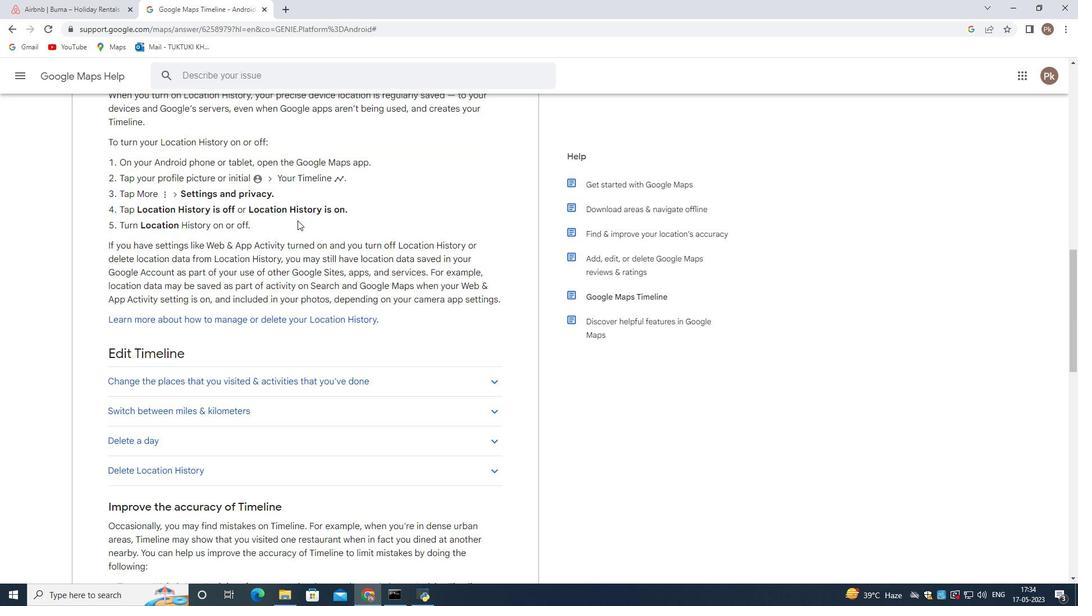
Action: Mouse moved to (255, 237)
Screenshot: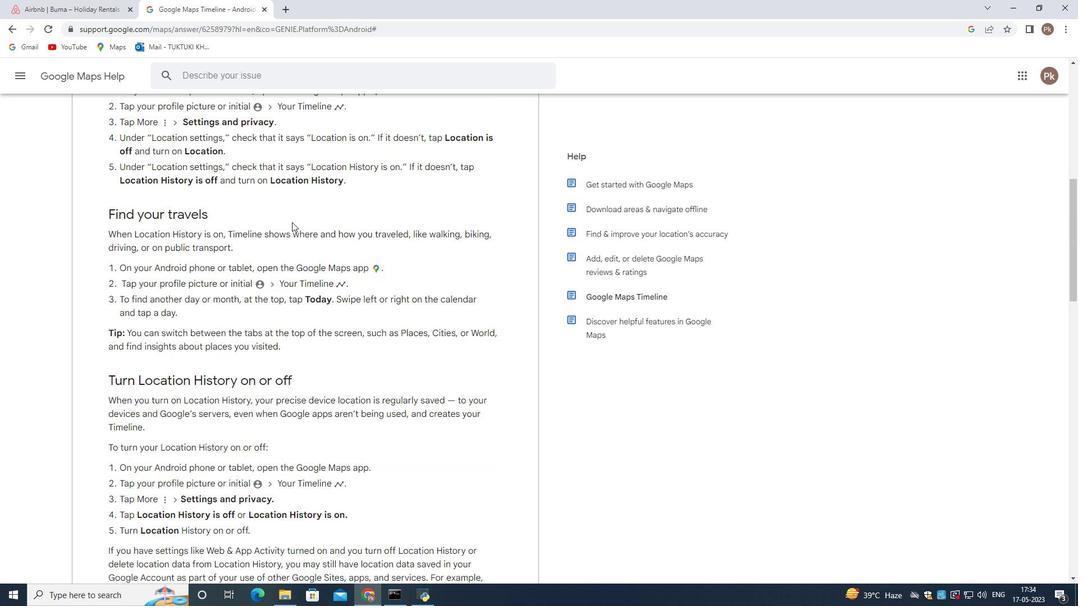 
Action: Mouse scrolled (255, 237) with delta (0, 0)
Screenshot: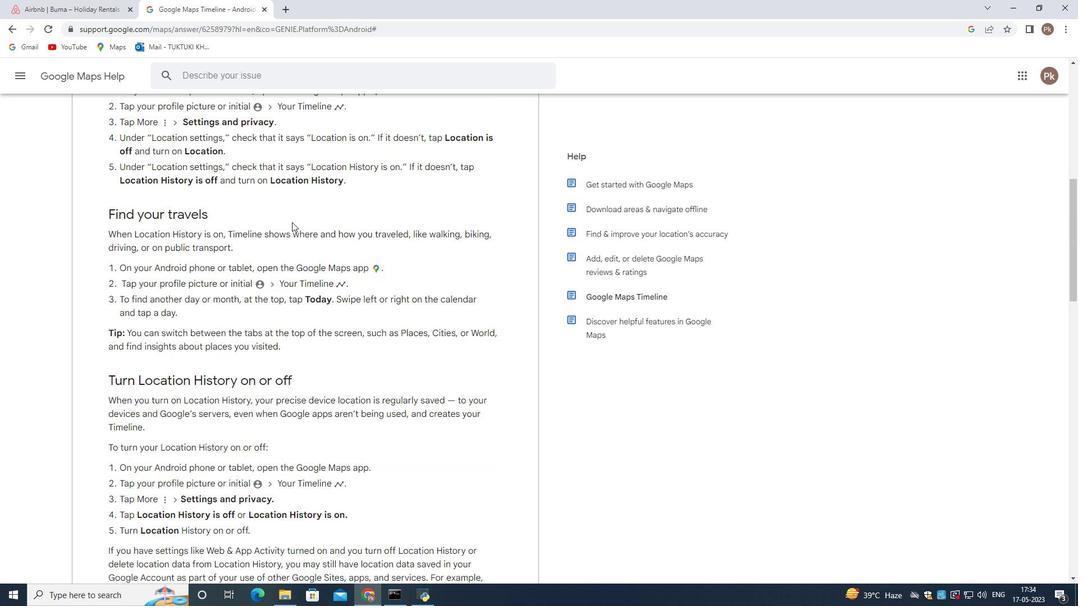 
Action: Mouse moved to (243, 237)
Screenshot: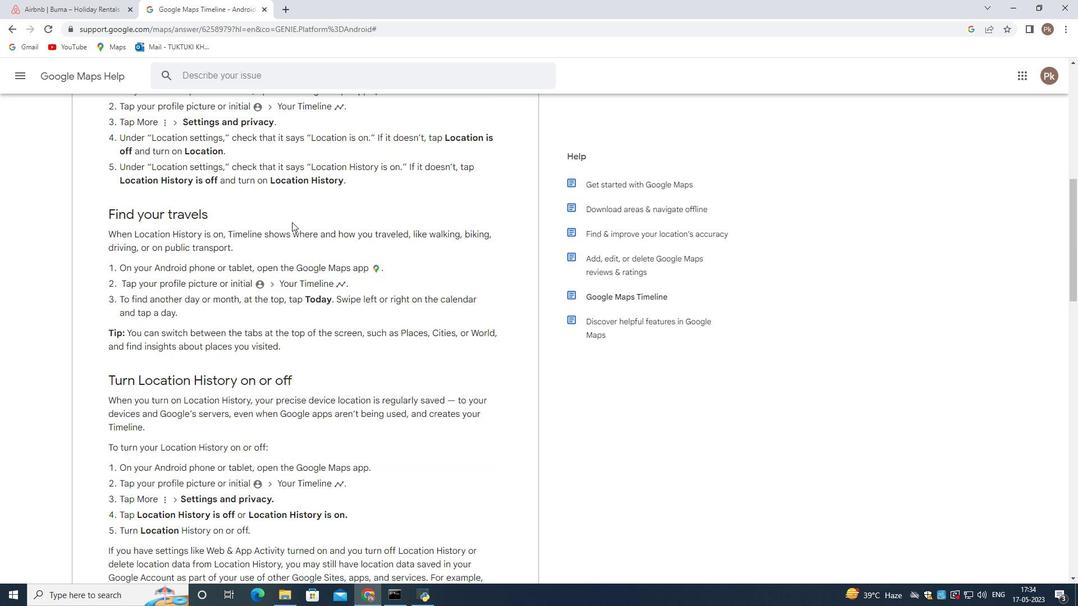 
Action: Mouse scrolled (243, 237) with delta (0, 0)
Screenshot: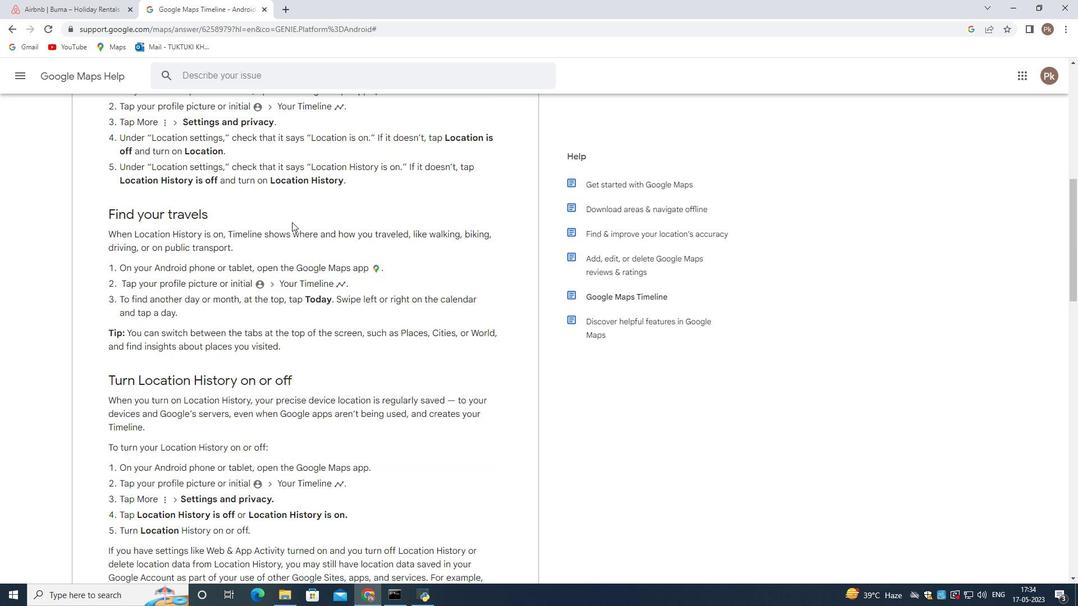 
Action: Mouse moved to (238, 237)
Screenshot: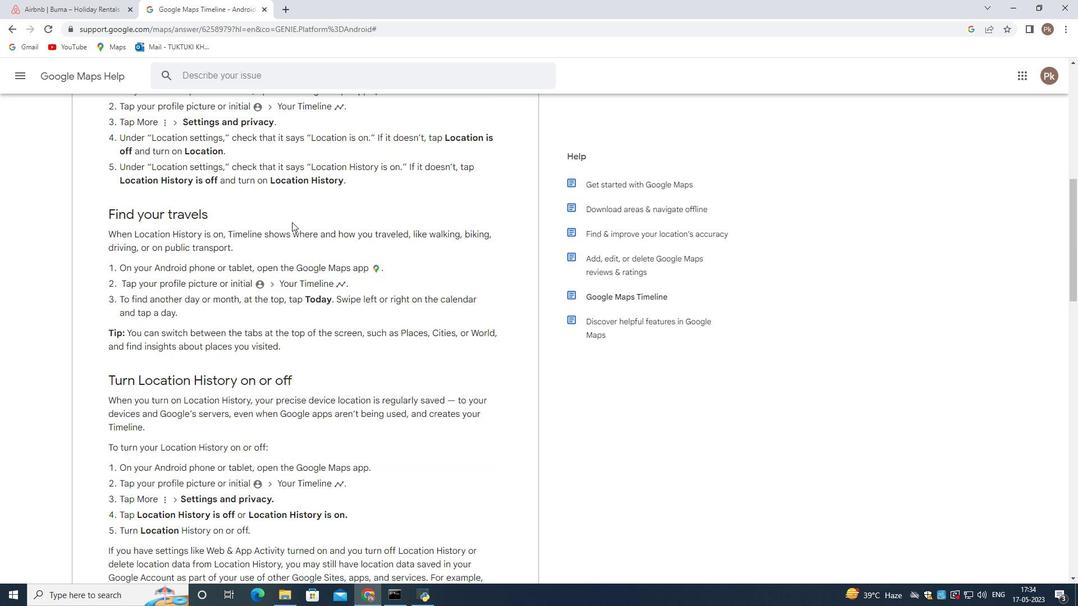 
Action: Mouse scrolled (238, 237) with delta (0, 0)
Screenshot: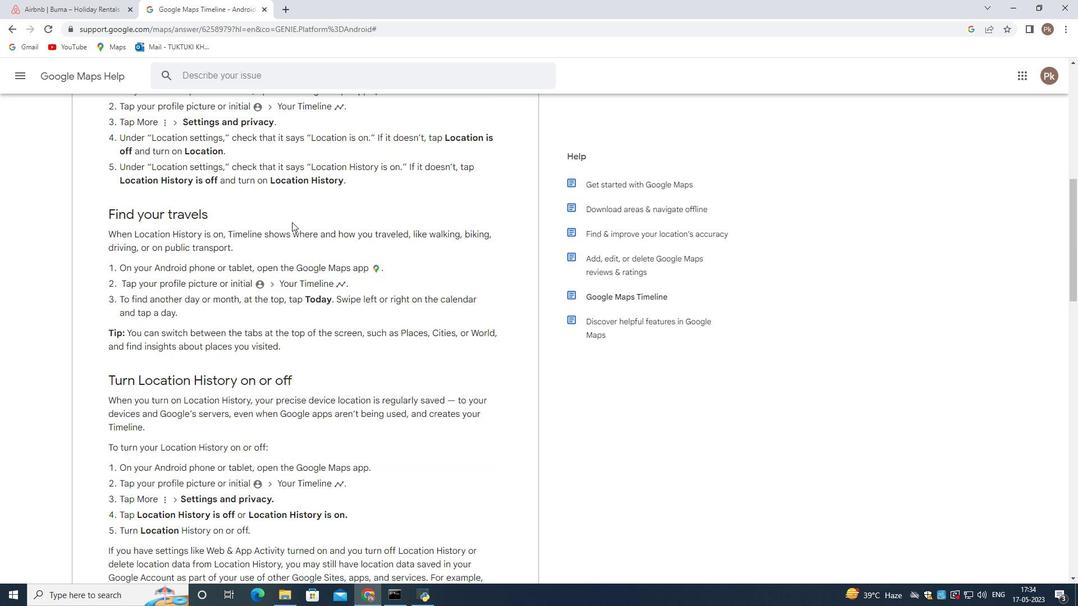 
Action: Mouse moved to (228, 237)
Screenshot: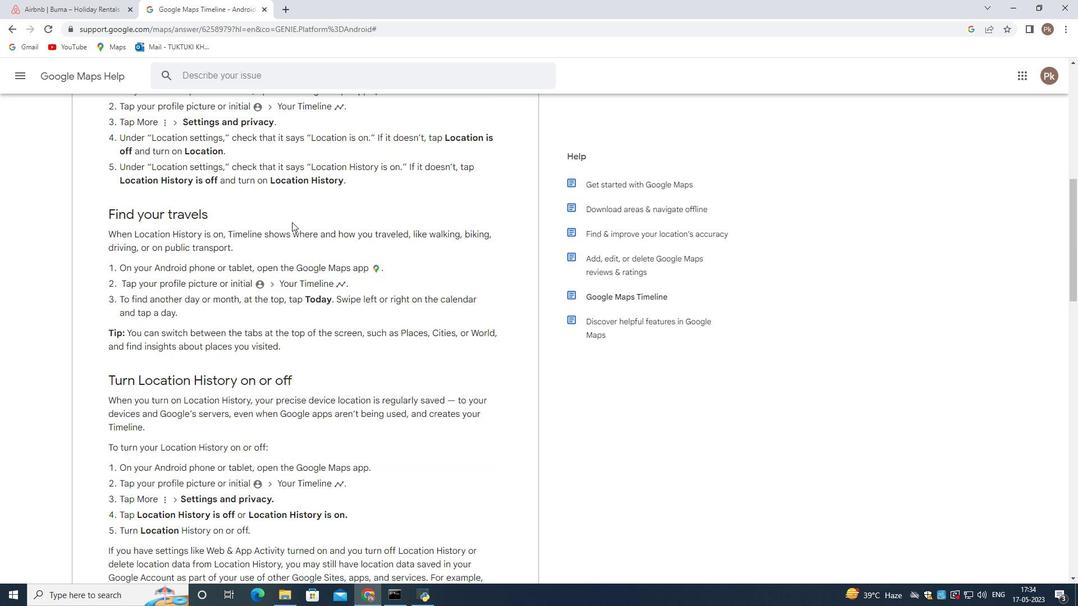 
Action: Mouse scrolled (228, 237) with delta (0, 0)
Screenshot: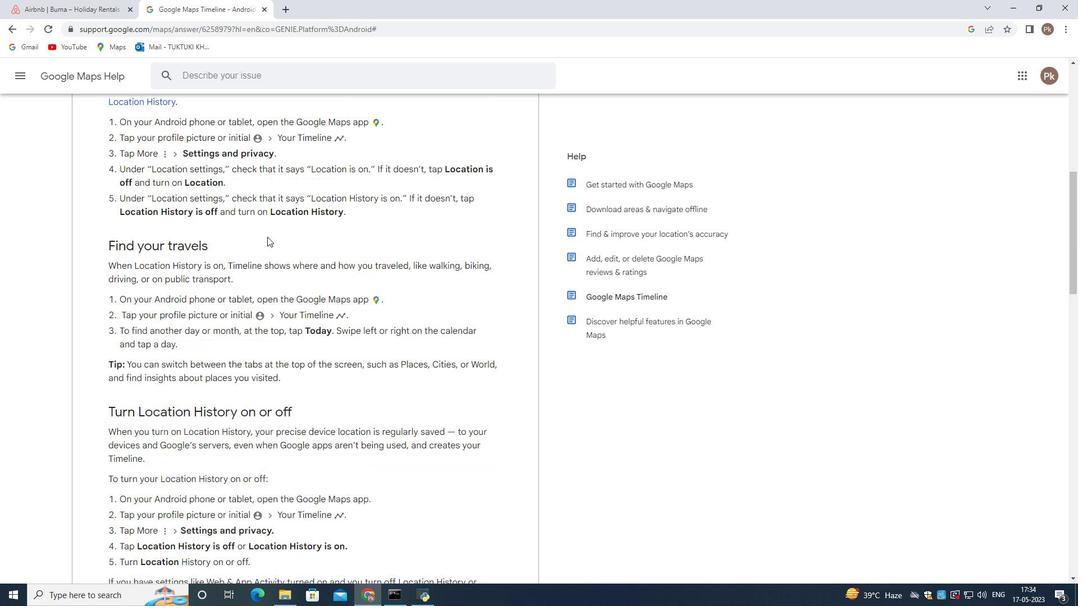 
Action: Mouse moved to (218, 237)
Screenshot: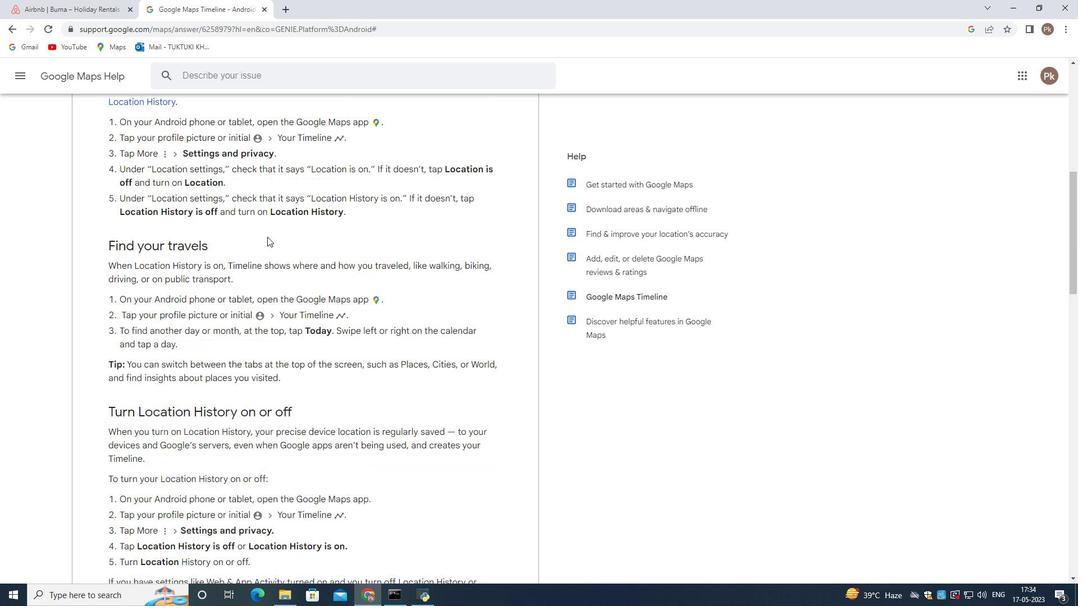 
Action: Mouse scrolled (223, 237) with delta (0, 0)
Screenshot: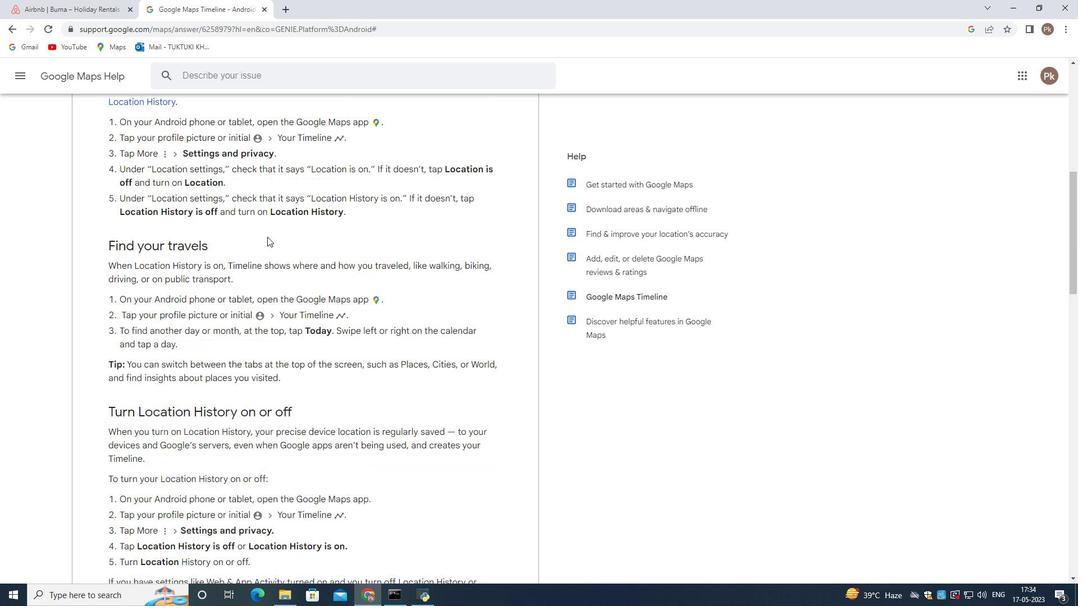 
Action: Mouse moved to (178, 228)
Screenshot: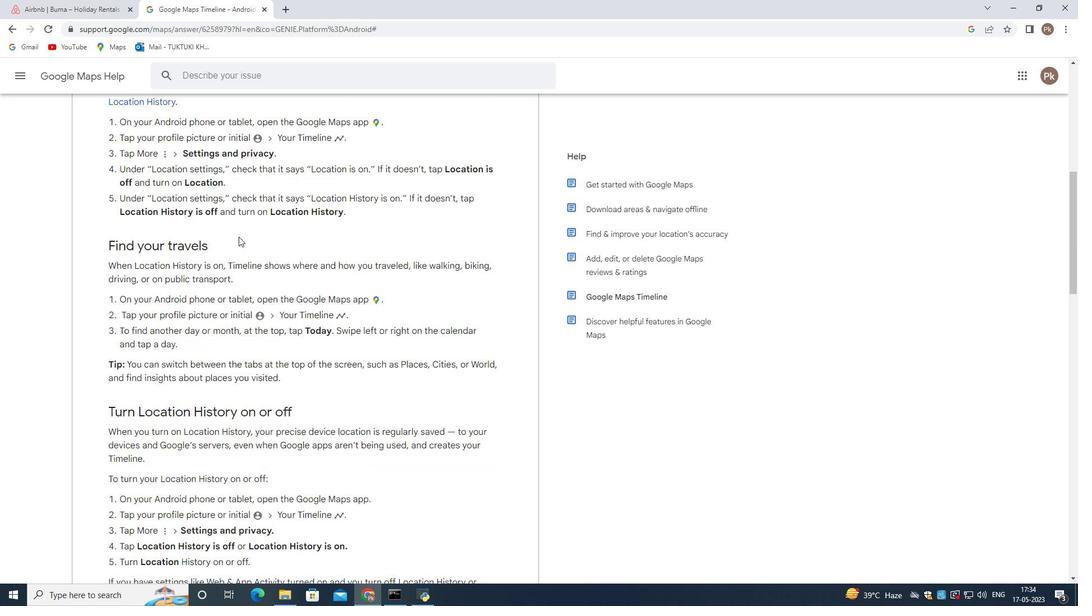 
Action: Mouse scrolled (205, 233) with delta (0, 0)
Screenshot: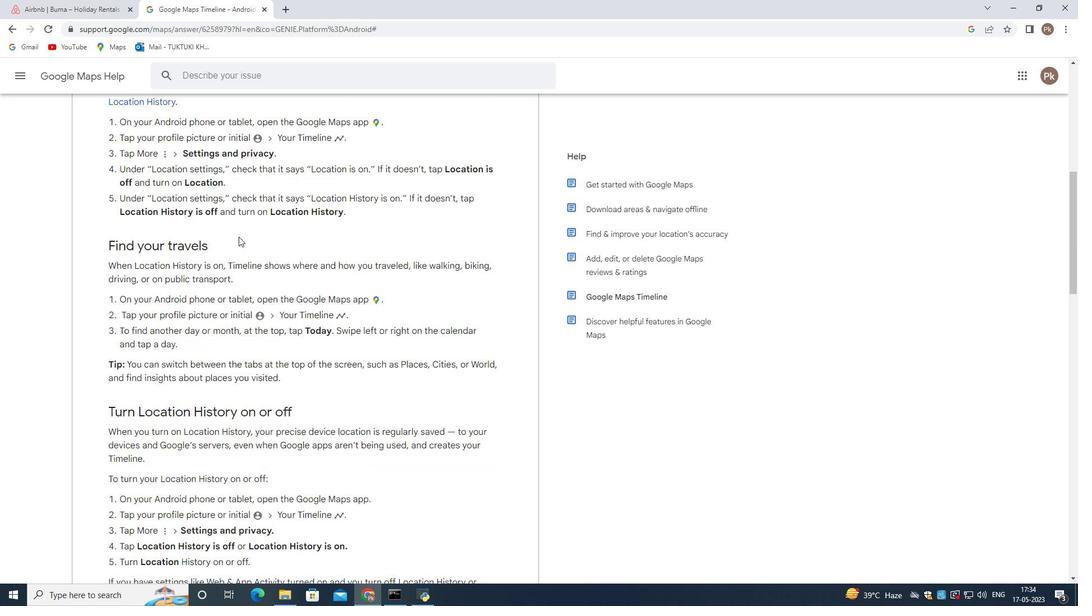 
Action: Mouse moved to (178, 155)
Screenshot: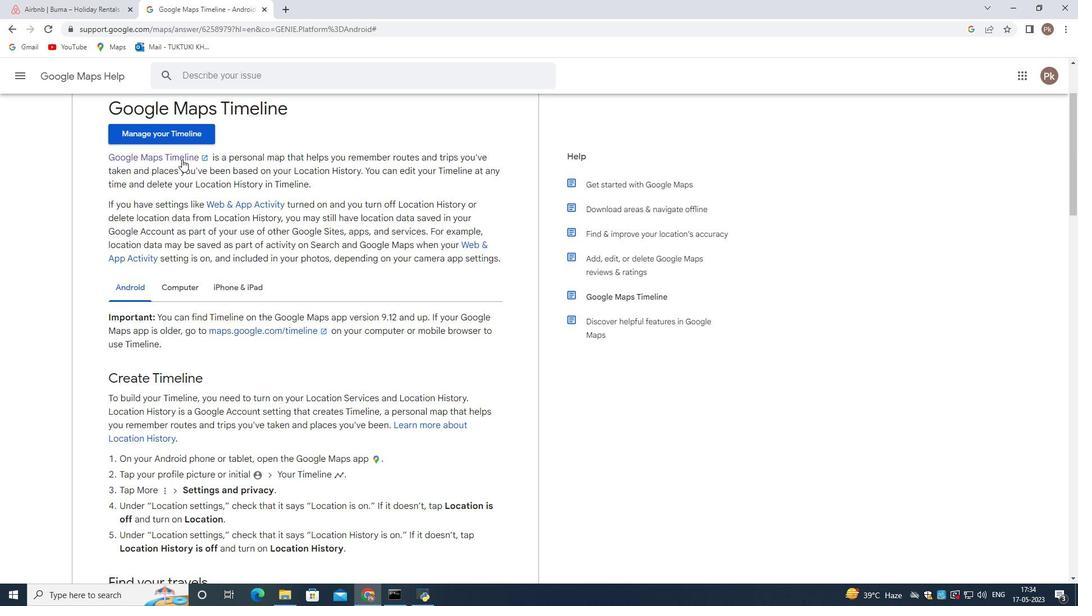 
Action: Mouse pressed left at (178, 155)
Screenshot: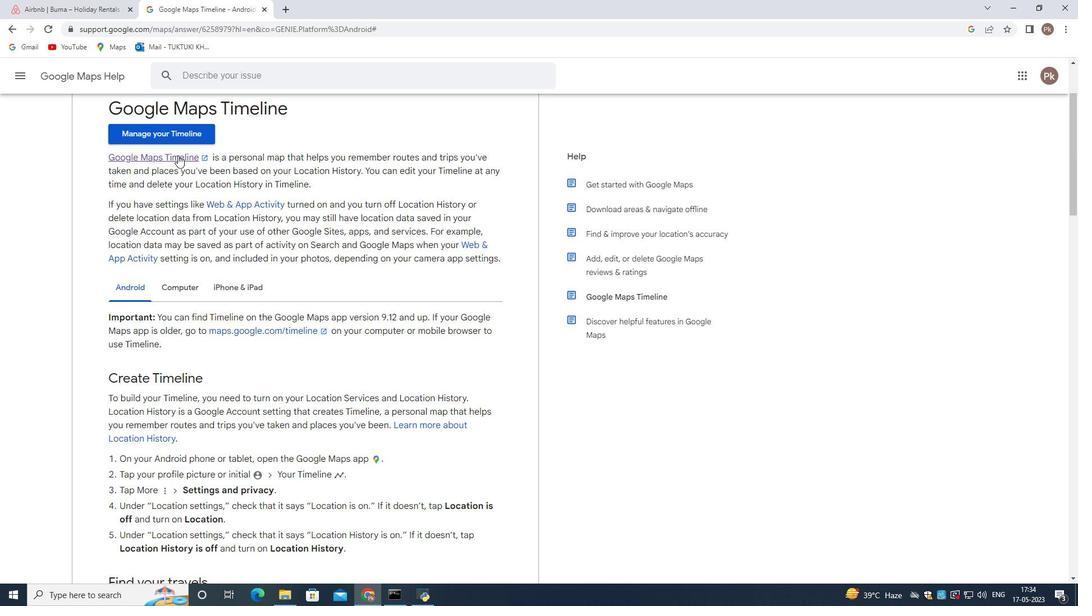 
Action: Mouse moved to (401, 7)
Screenshot: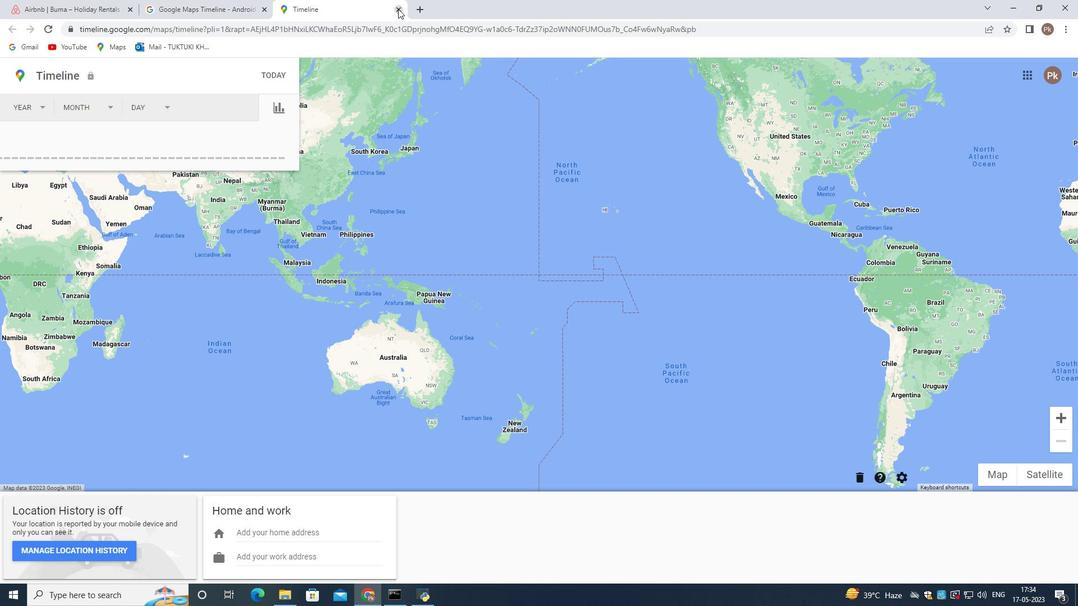 
Action: Mouse pressed left at (401, 7)
Screenshot: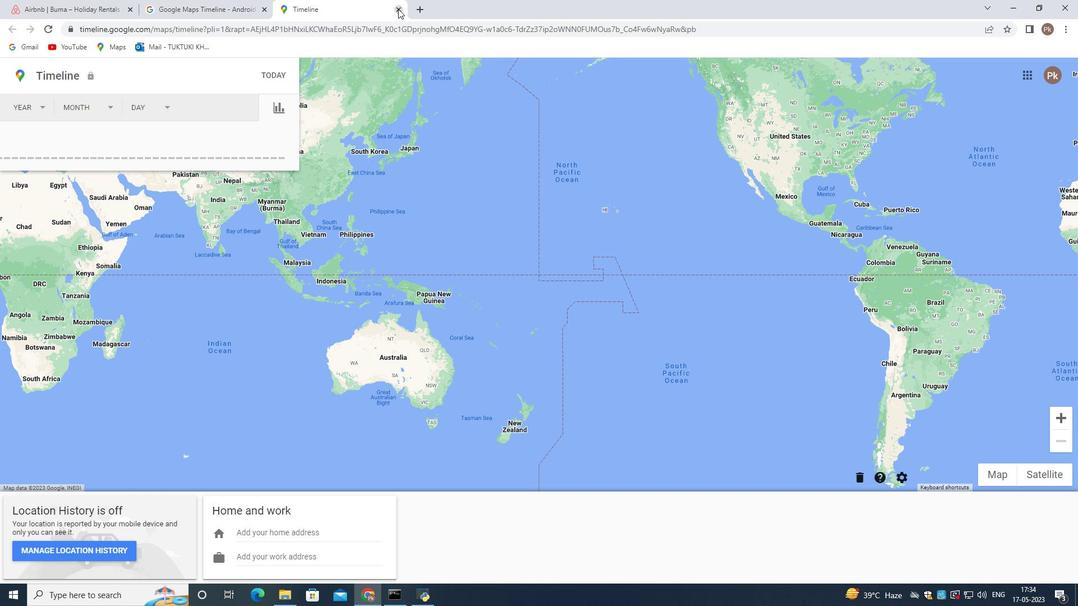 
Action: Mouse moved to (235, 159)
Screenshot: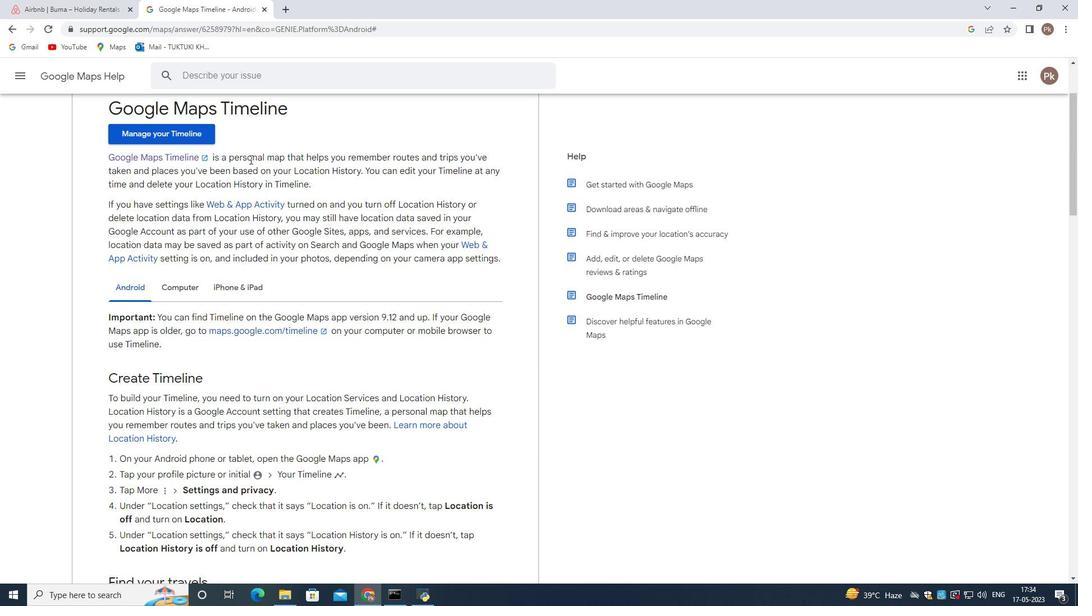
Action: Mouse scrolled (235, 160) with delta (0, 0)
Screenshot: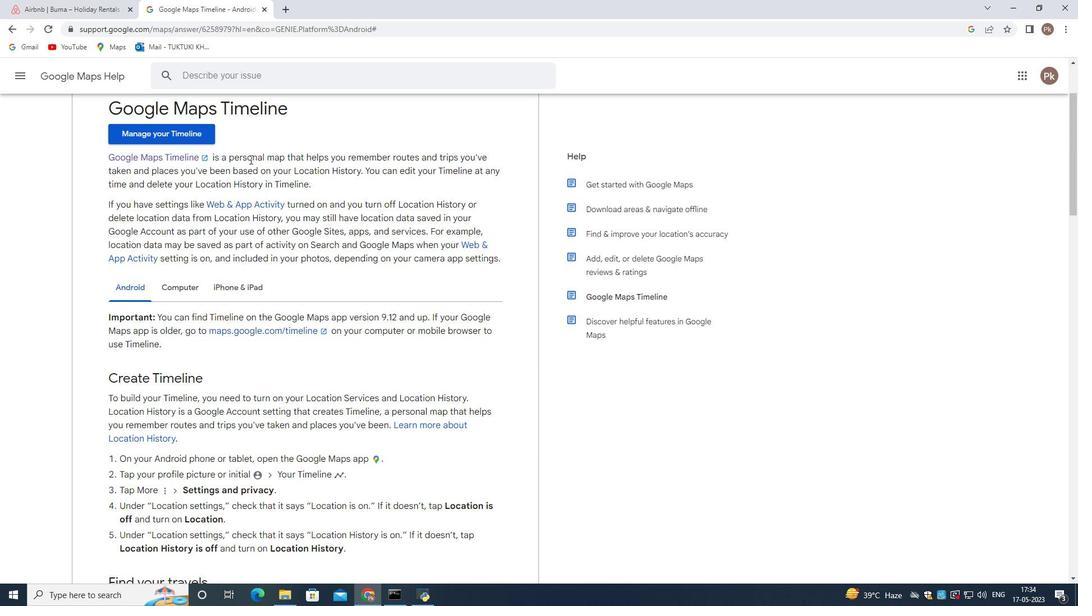 
Action: Mouse moved to (235, 159)
Screenshot: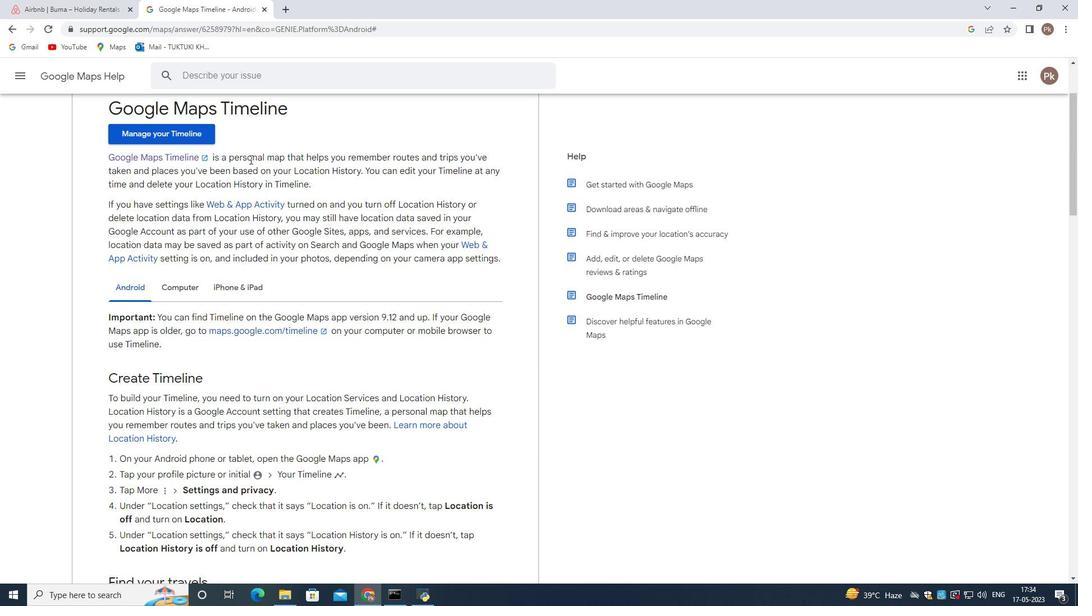 
Action: Mouse scrolled (235, 160) with delta (0, 0)
Screenshot: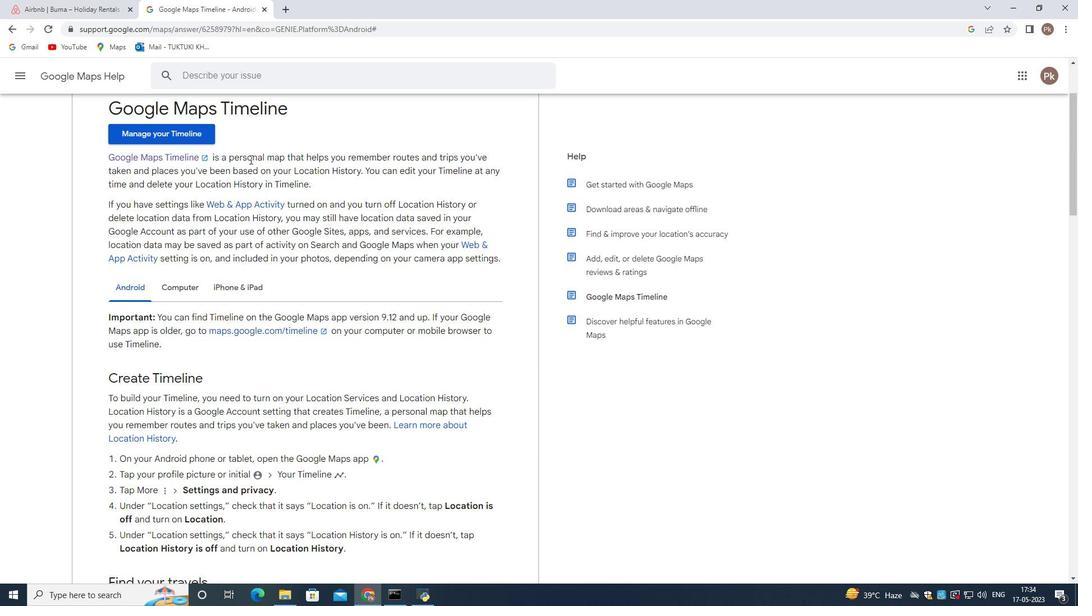 
Action: Mouse moved to (235, 159)
Screenshot: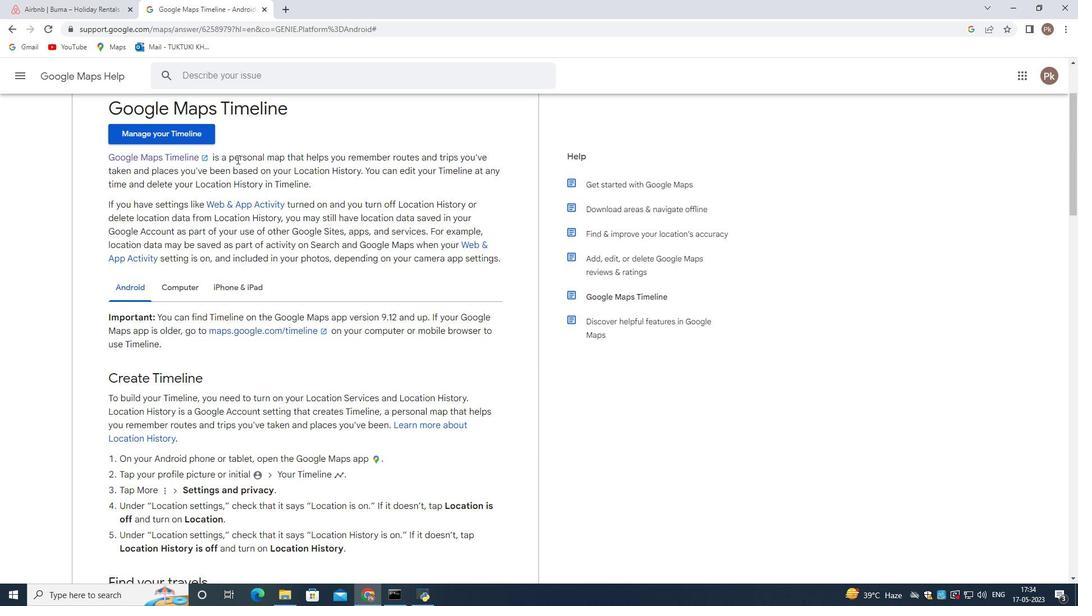 
Action: Mouse scrolled (235, 160) with delta (0, 0)
Screenshot: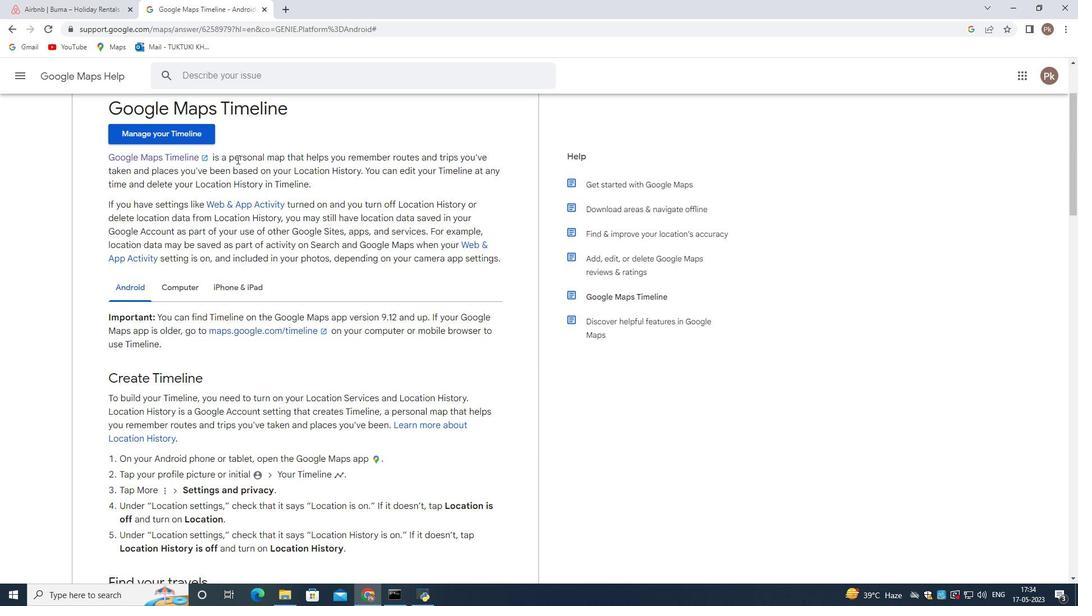 
Action: Mouse moved to (228, 162)
Screenshot: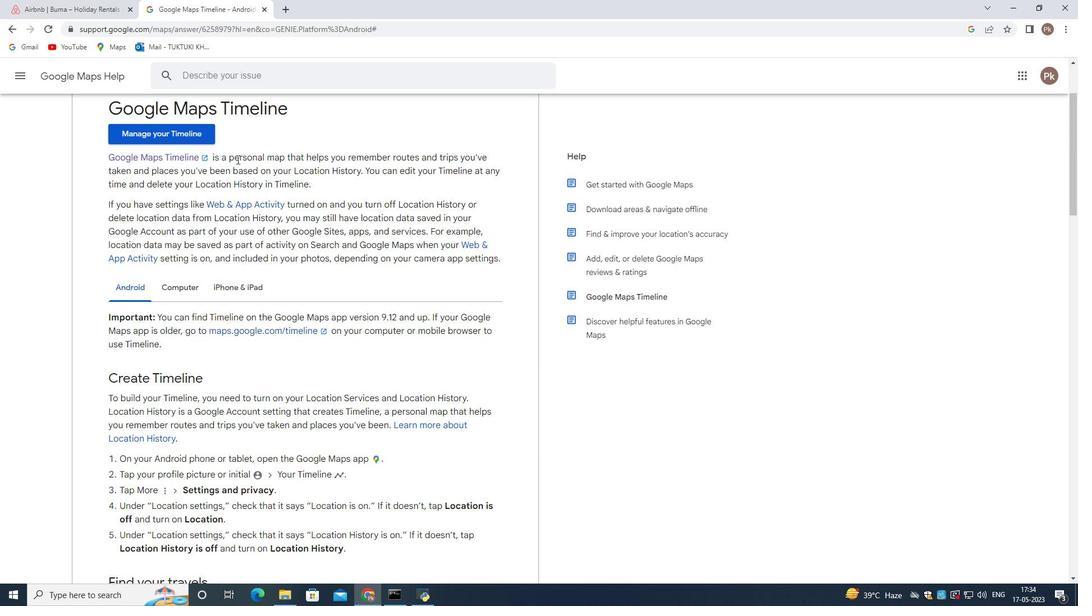 
Action: Mouse scrolled (233, 160) with delta (0, 0)
Screenshot: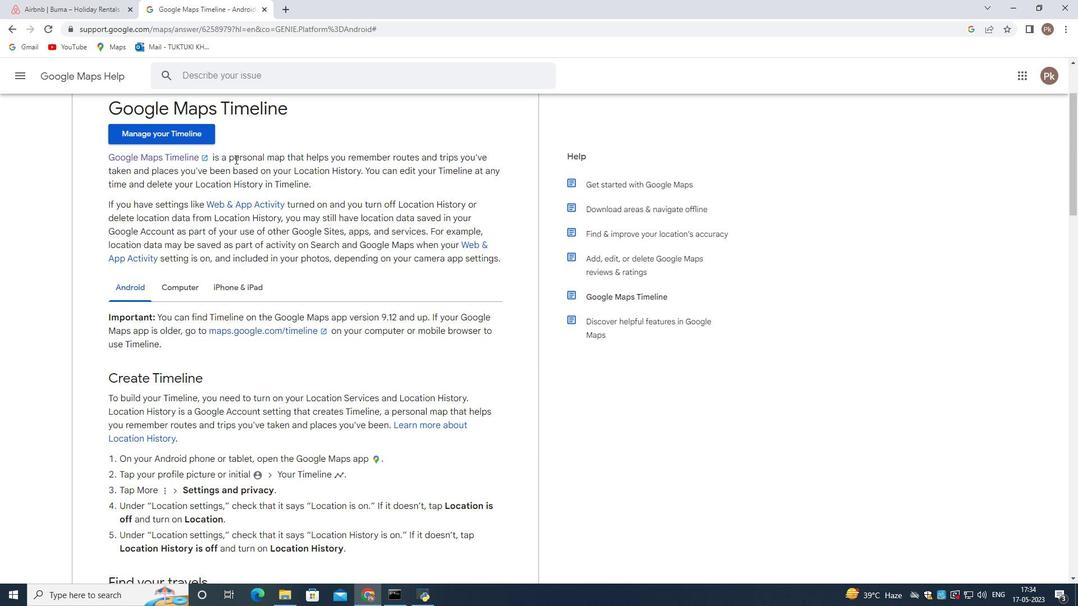 
Action: Mouse moved to (12, 28)
Screenshot: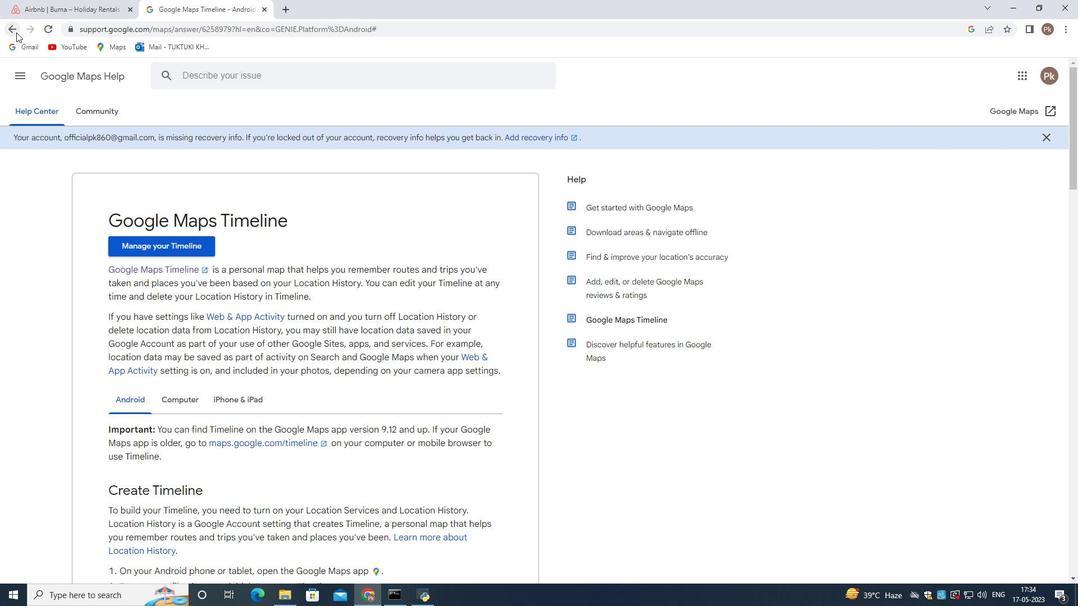 
Action: Mouse pressed left at (12, 28)
Screenshot: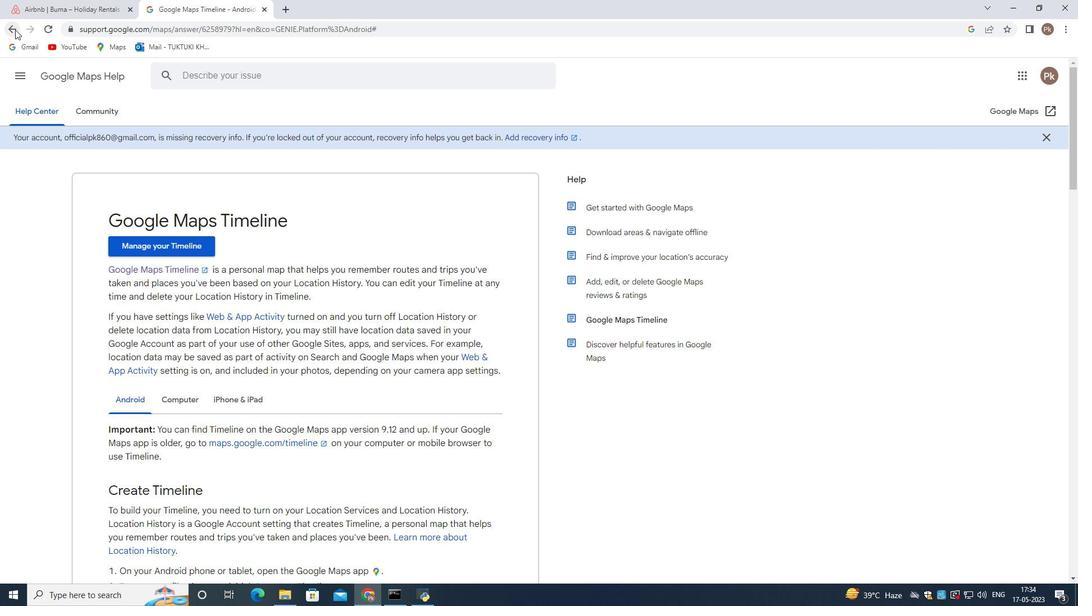 
Action: Mouse moved to (26, 27)
Screenshot: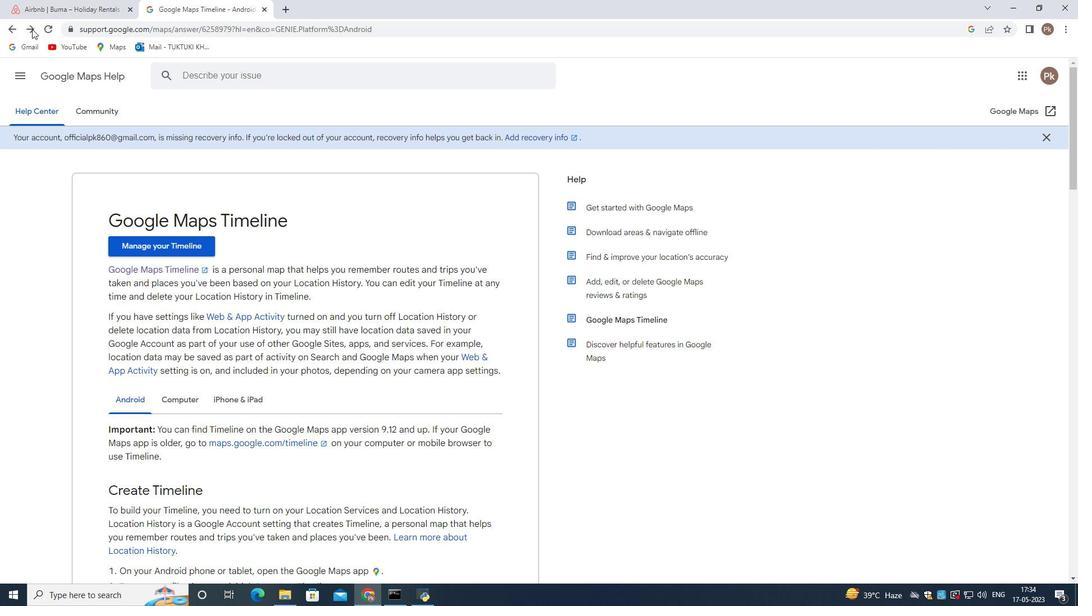 
Action: Mouse scrolled (26, 28) with delta (0, 0)
Screenshot: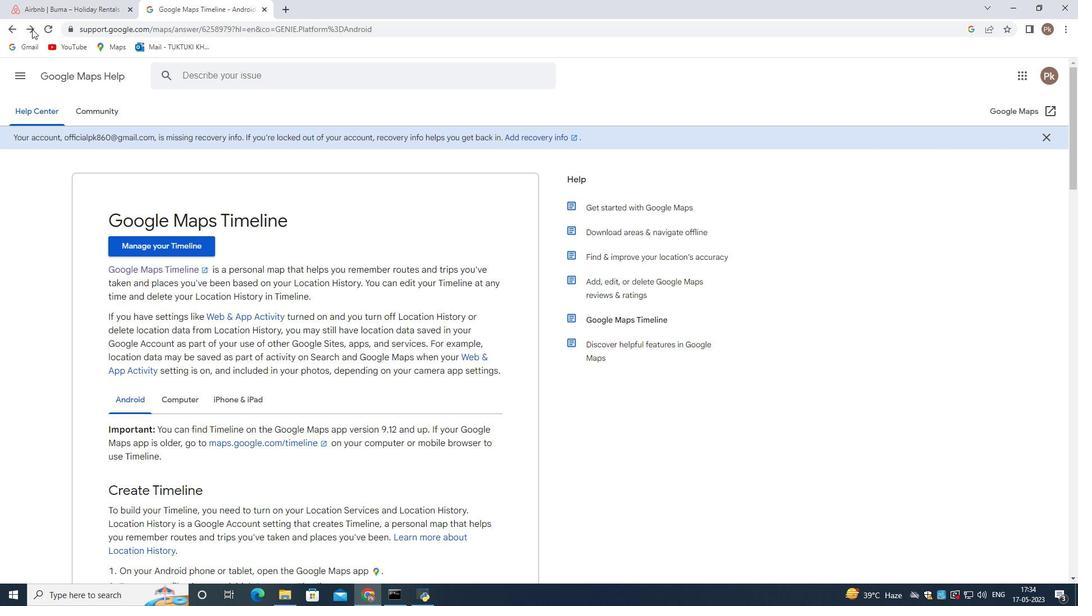 
Action: Mouse moved to (26, 23)
Screenshot: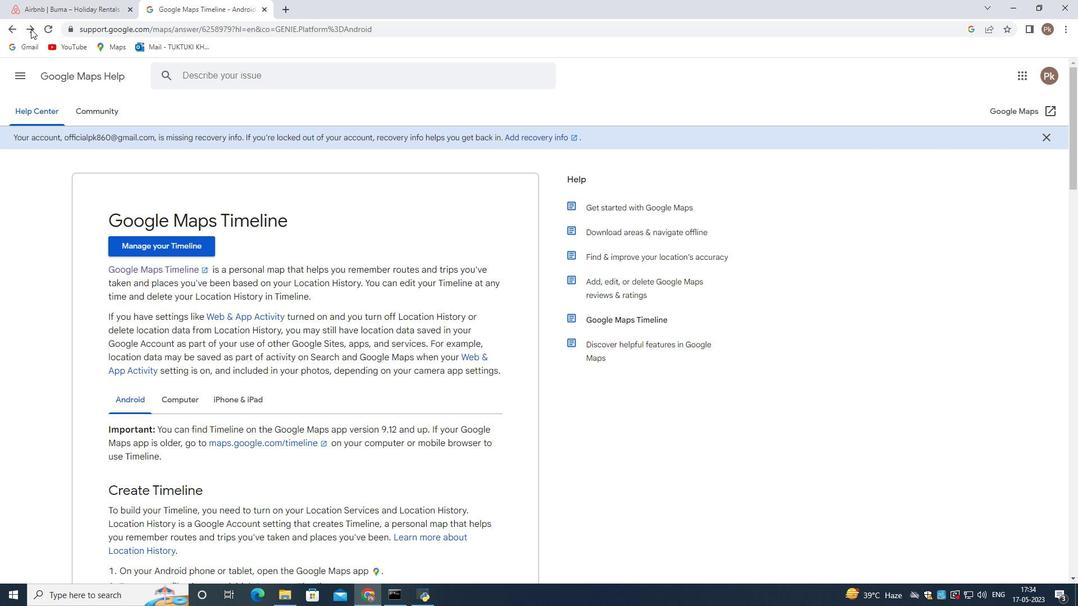 
Action: Mouse scrolled (26, 24) with delta (0, 0)
Screenshot: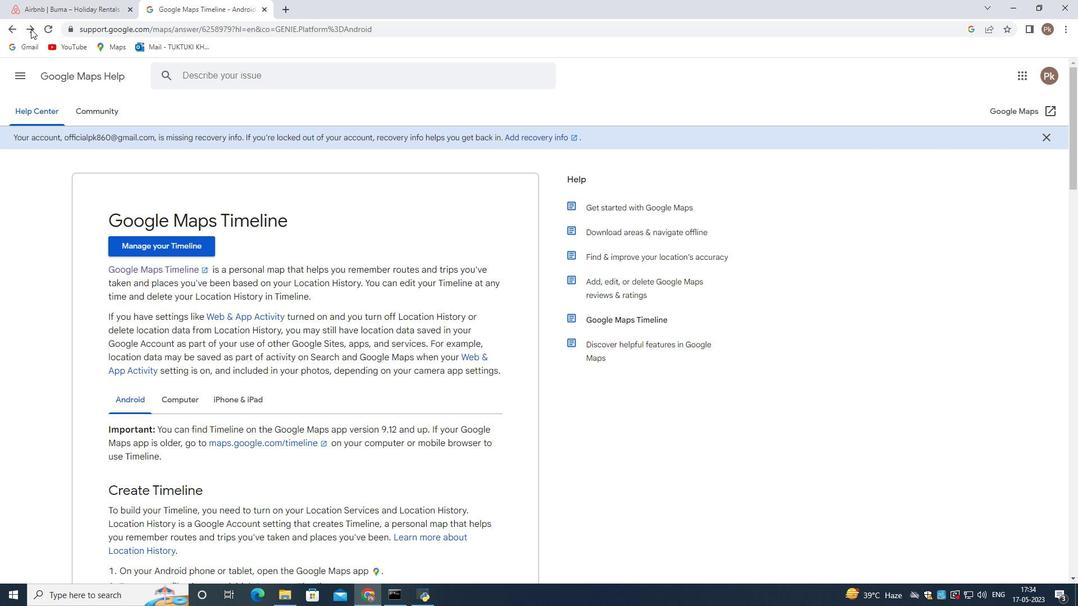 
Action: Mouse moved to (9, 31)
Screenshot: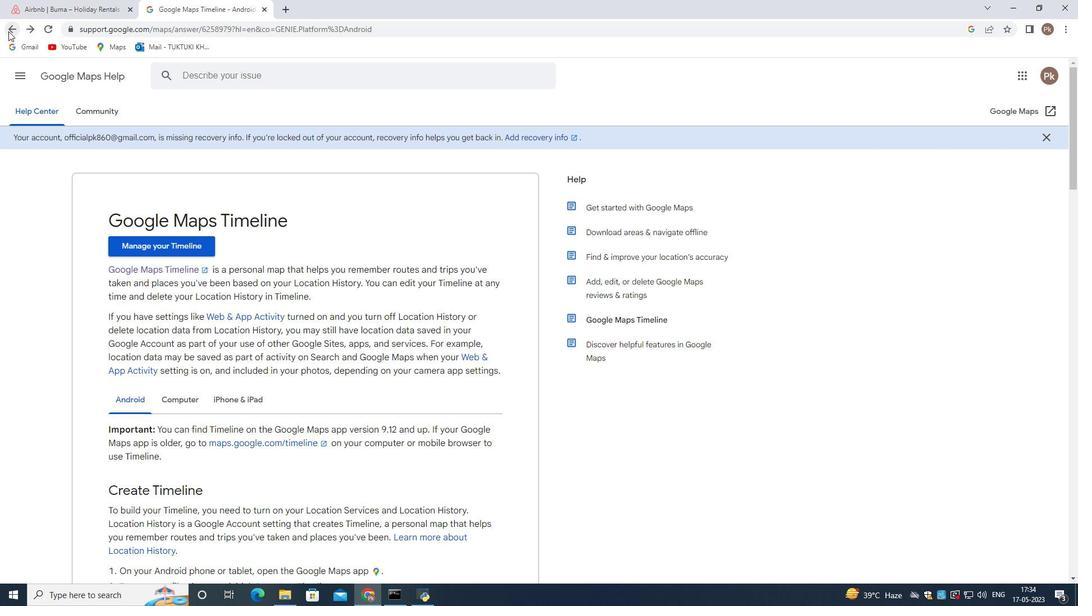 
Action: Mouse pressed left at (9, 31)
Screenshot: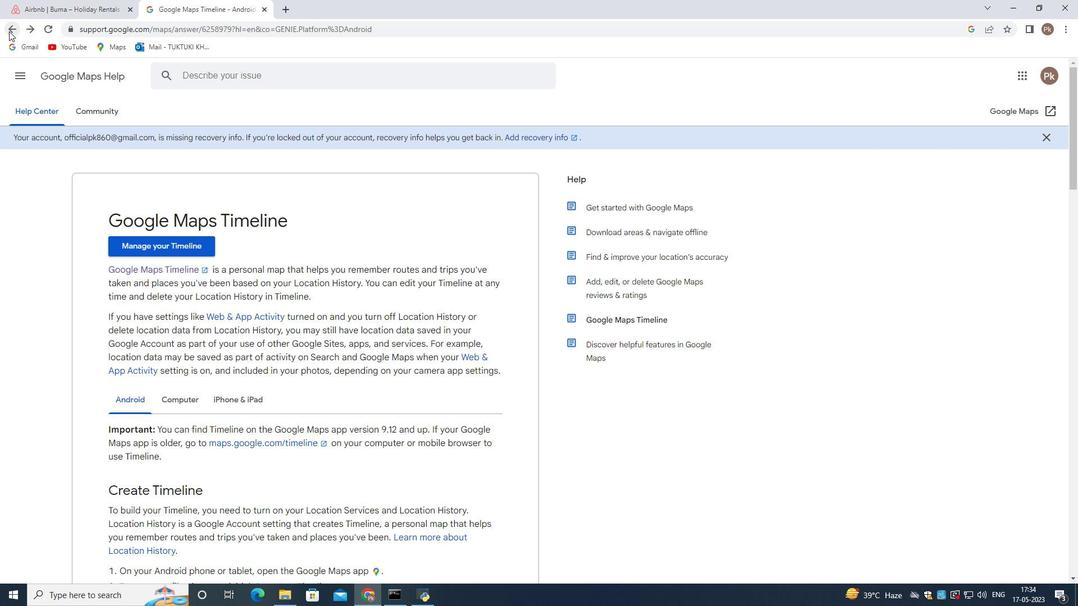 
Action: Mouse moved to (255, 256)
Screenshot: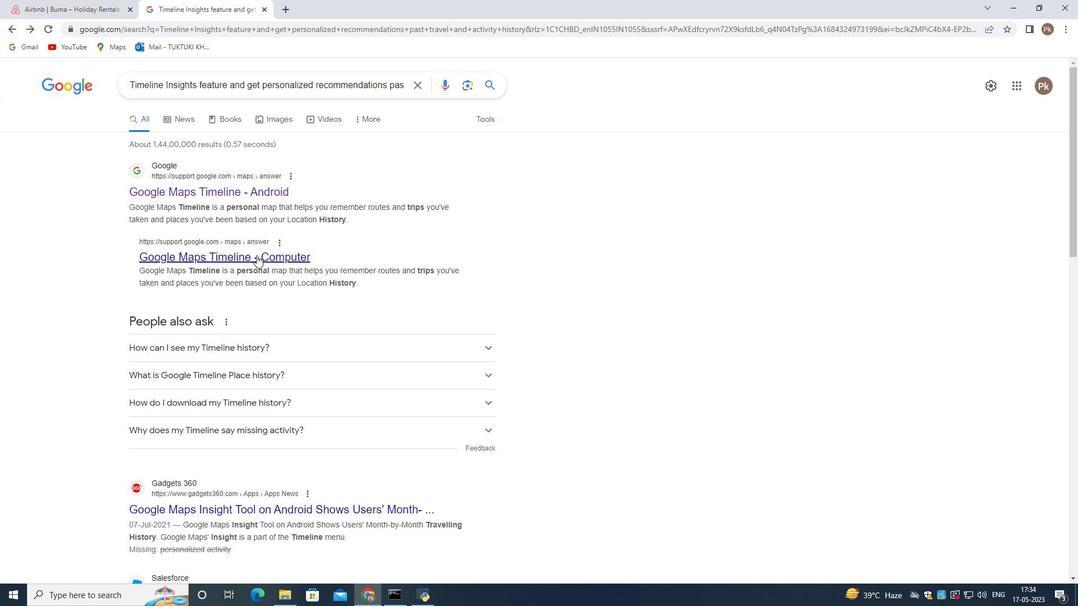 
Action: Mouse pressed left at (255, 256)
Screenshot: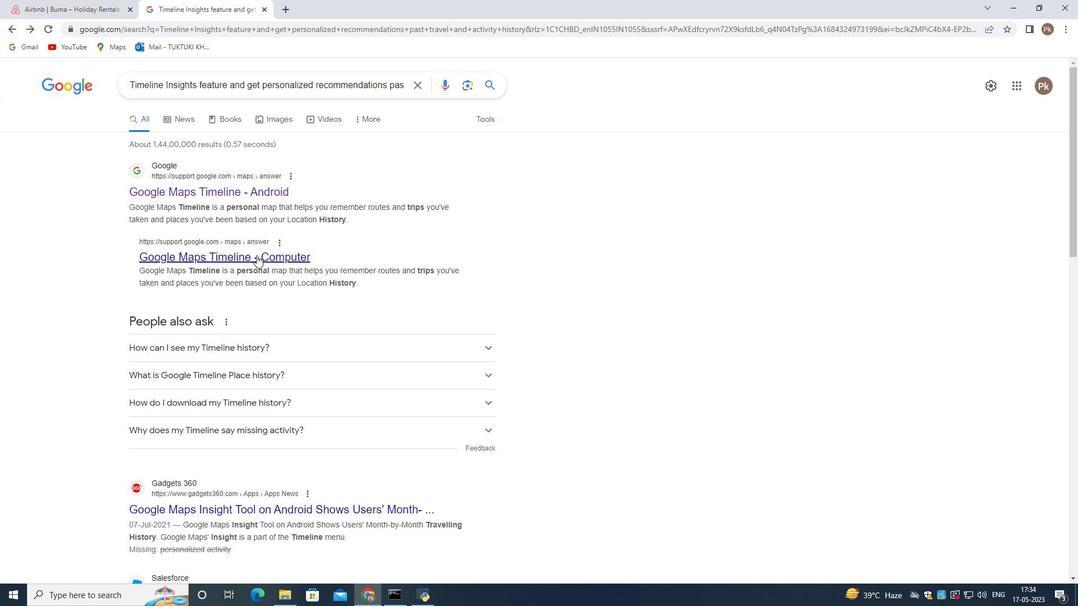 
Action: Mouse moved to (415, 233)
Screenshot: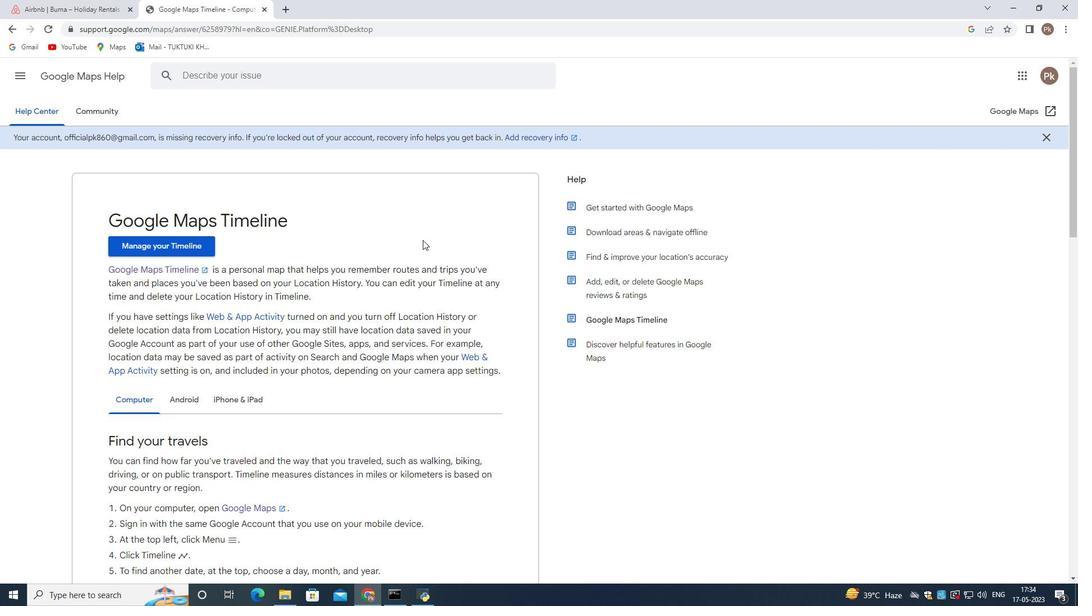 
Action: Mouse scrolled (415, 233) with delta (0, 0)
Screenshot: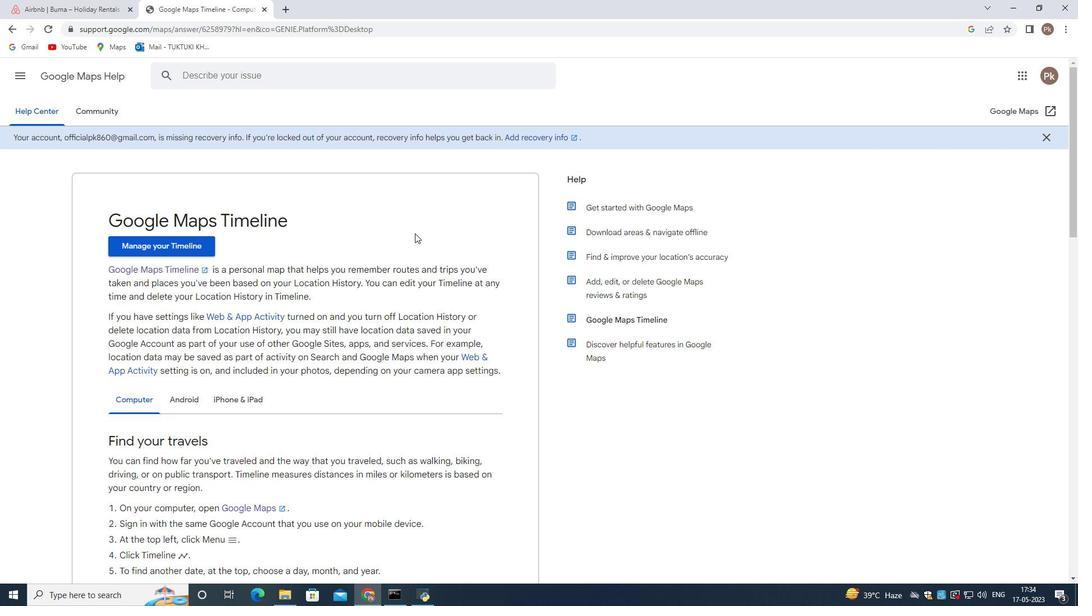 
Action: Mouse scrolled (415, 233) with delta (0, 0)
Screenshot: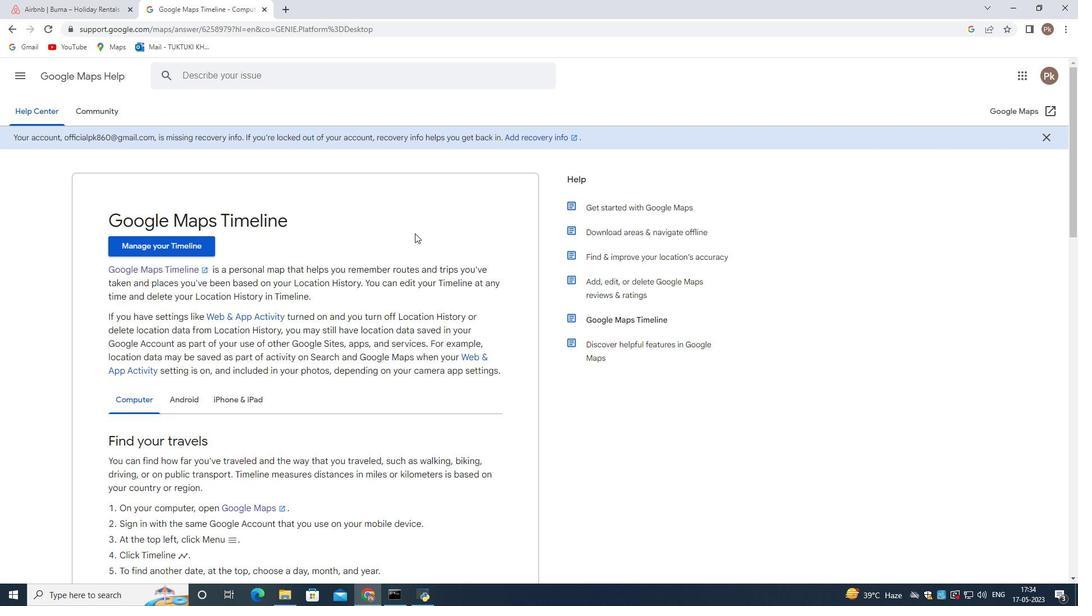 
Action: Mouse moved to (171, 161)
Screenshot: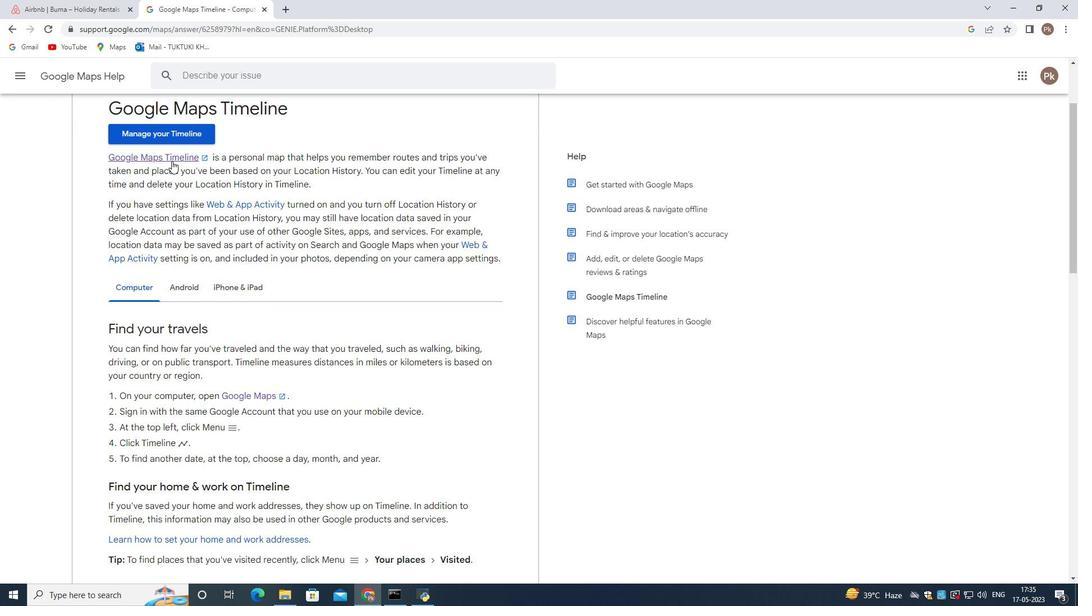 
Action: Mouse pressed left at (171, 161)
Screenshot: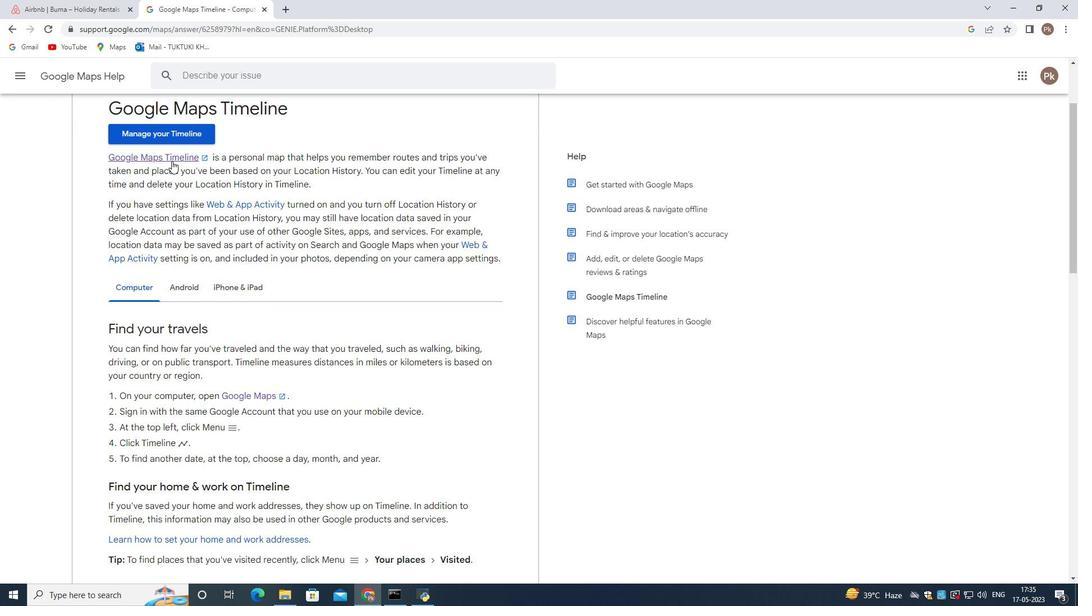 
Action: Mouse moved to (32, 548)
Screenshot: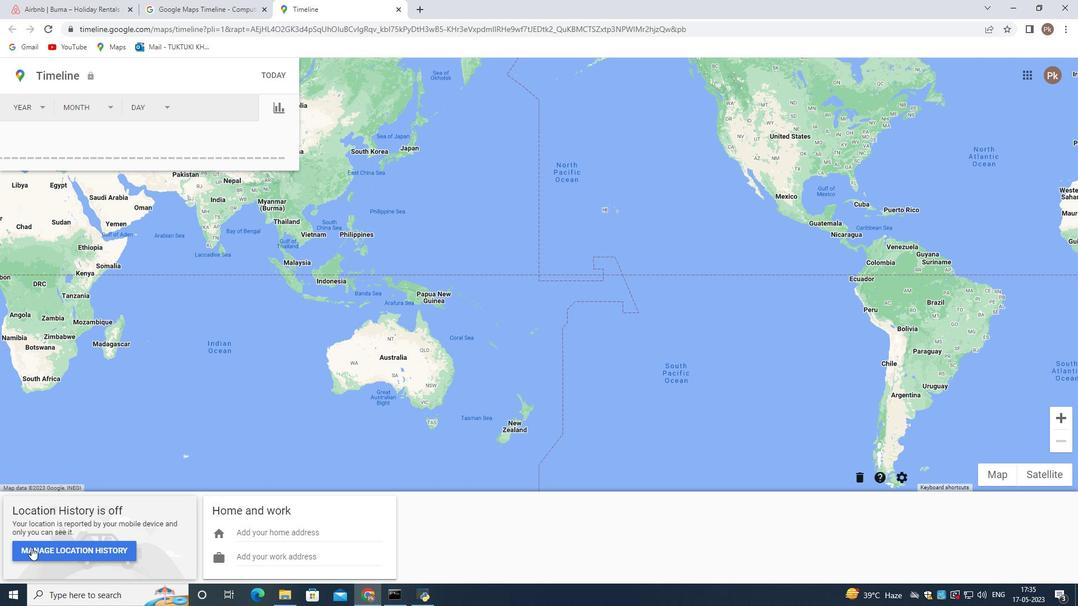 
Action: Mouse pressed left at (32, 548)
Screenshot: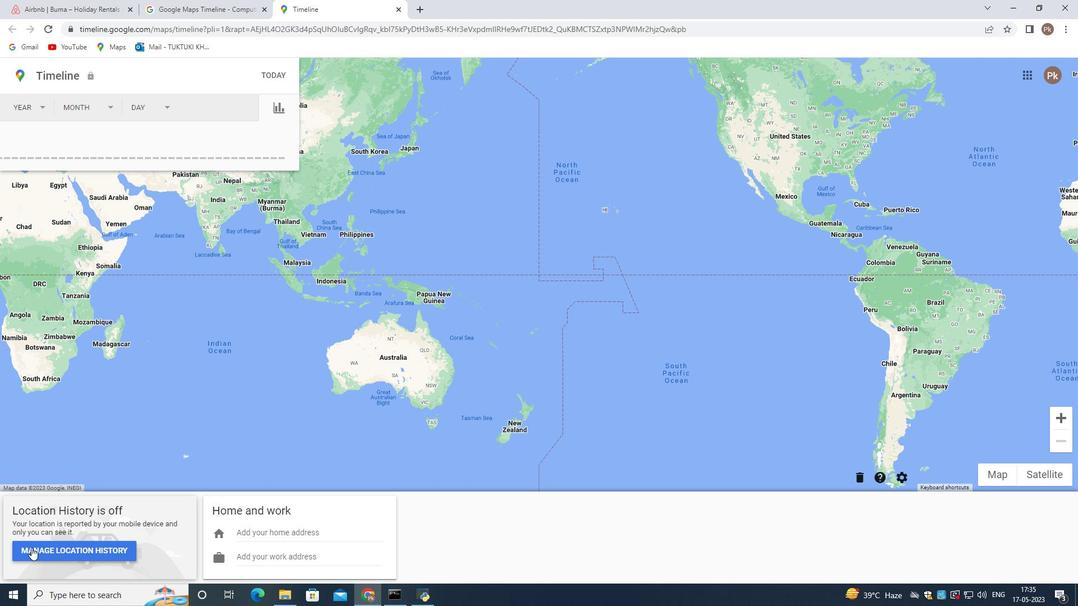 
Action: Mouse moved to (13, 28)
Screenshot: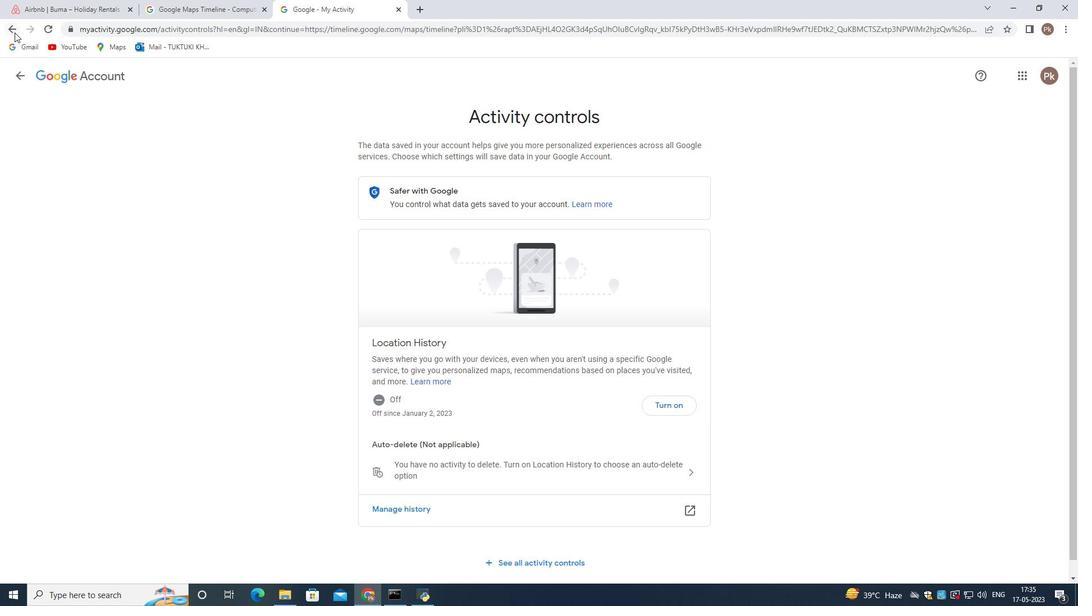 
Action: Mouse pressed left at (13, 28)
Screenshot: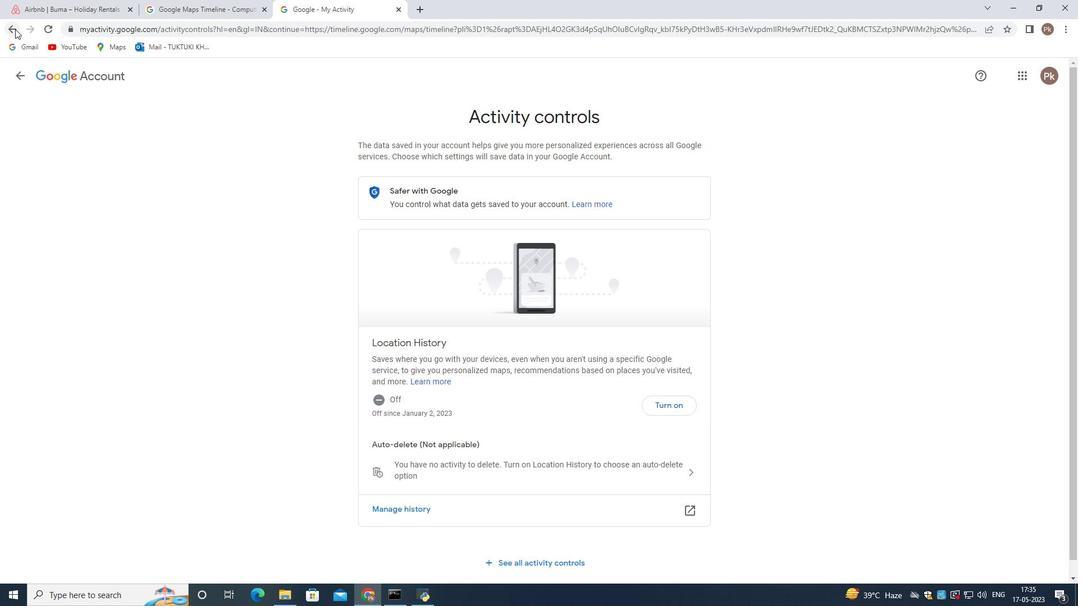 
Action: Mouse moved to (42, 108)
Screenshot: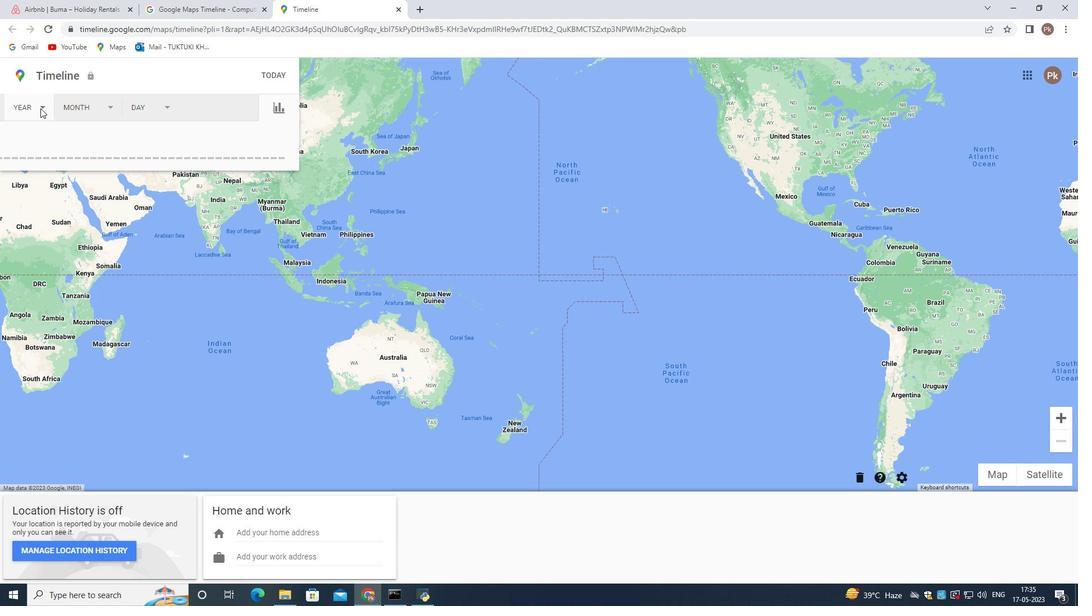 
Action: Mouse pressed left at (42, 108)
Screenshot: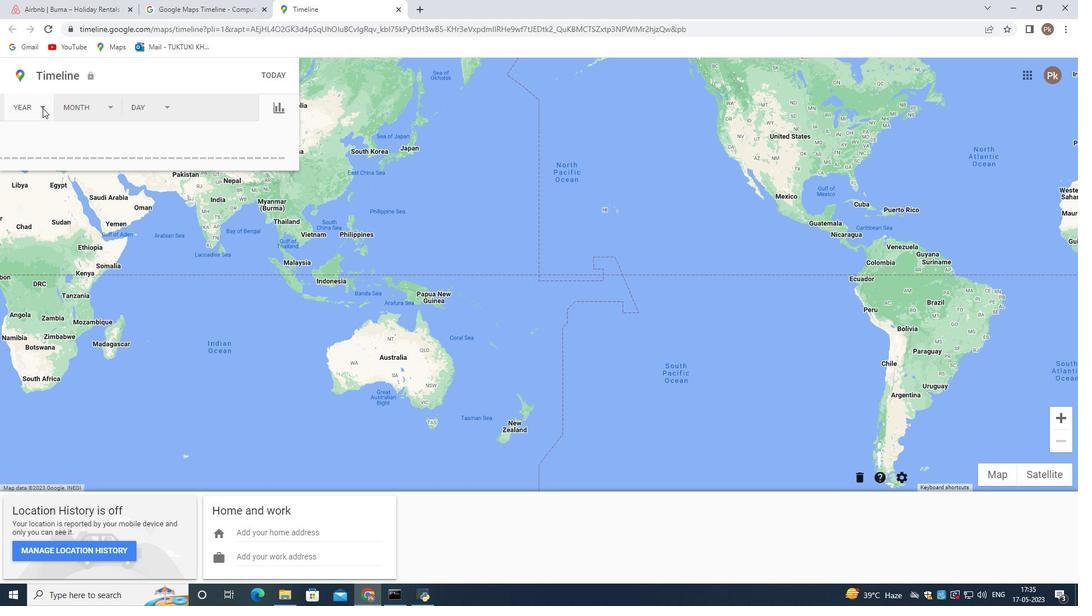 
Action: Mouse moved to (108, 107)
Screenshot: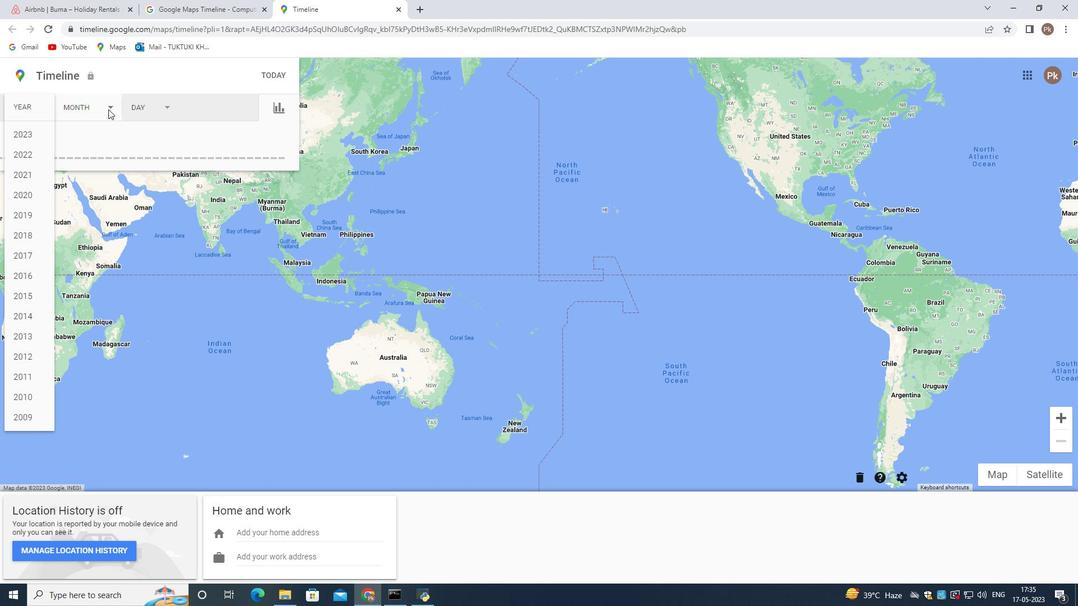 
Action: Mouse pressed left at (108, 107)
Screenshot: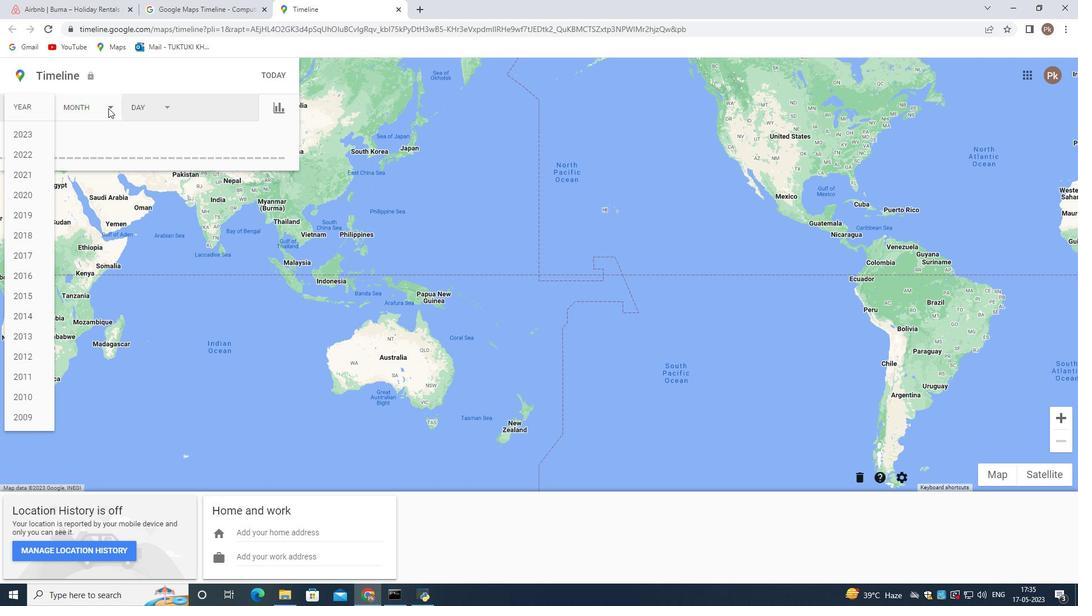 
Action: Mouse moved to (164, 105)
Screenshot: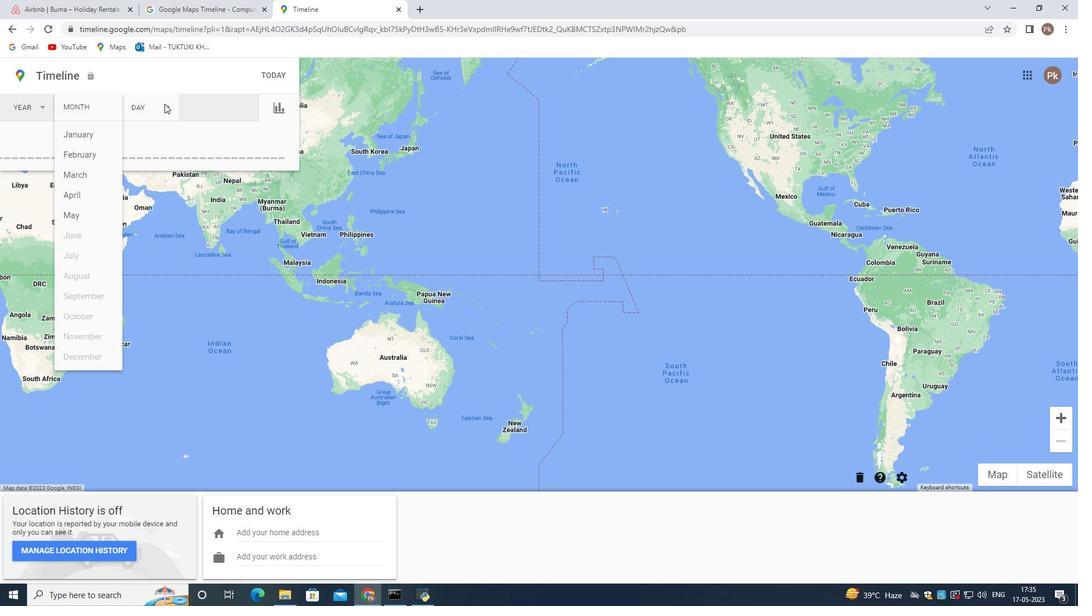 
Action: Mouse pressed left at (164, 105)
Screenshot: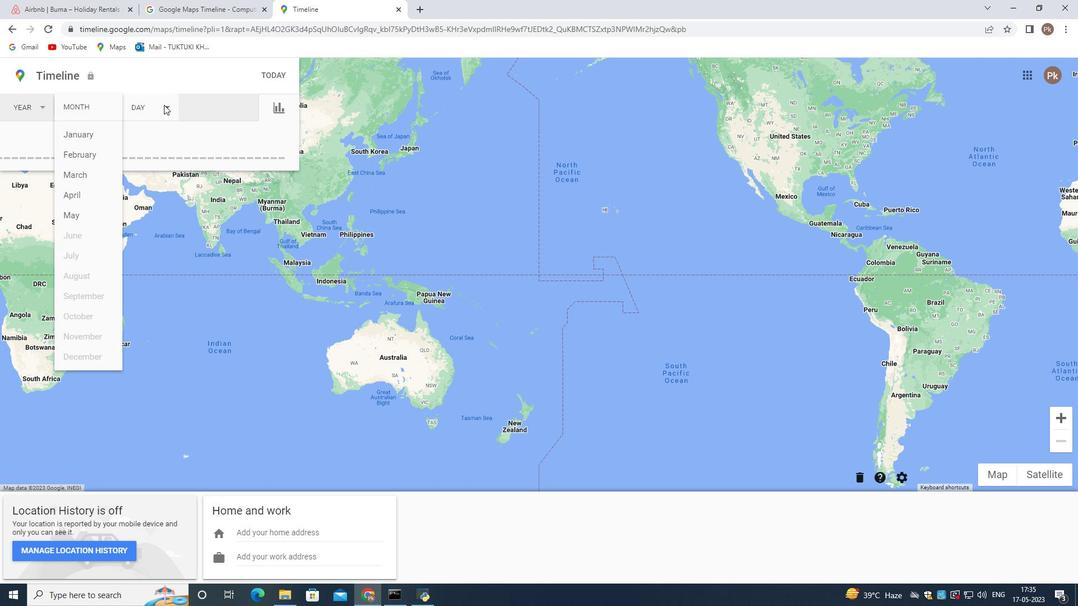 
Action: Mouse moved to (529, 160)
Screenshot: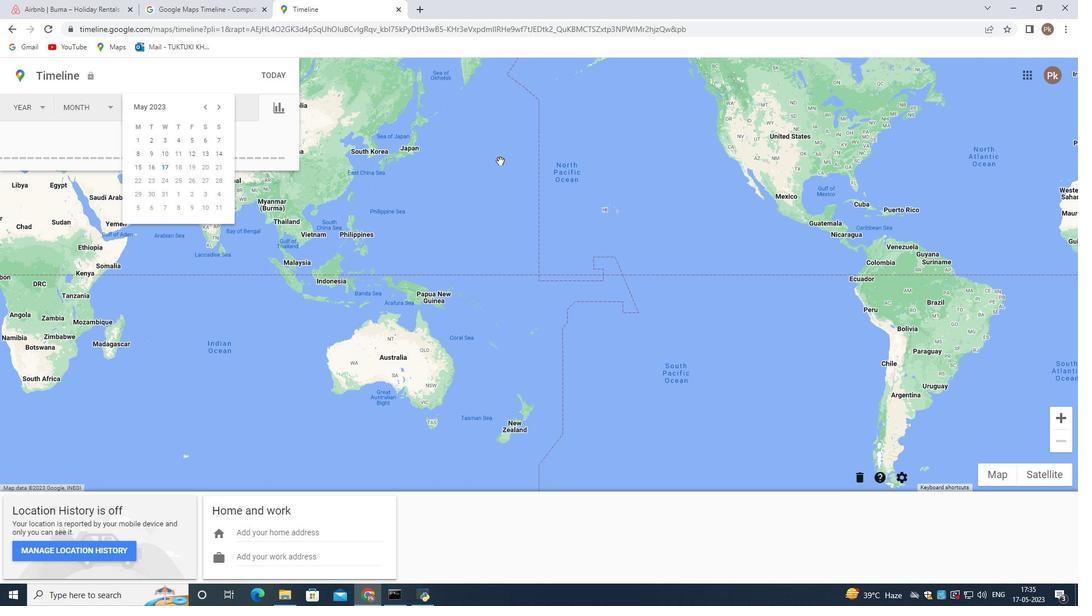 
Action: Mouse pressed left at (529, 160)
Screenshot: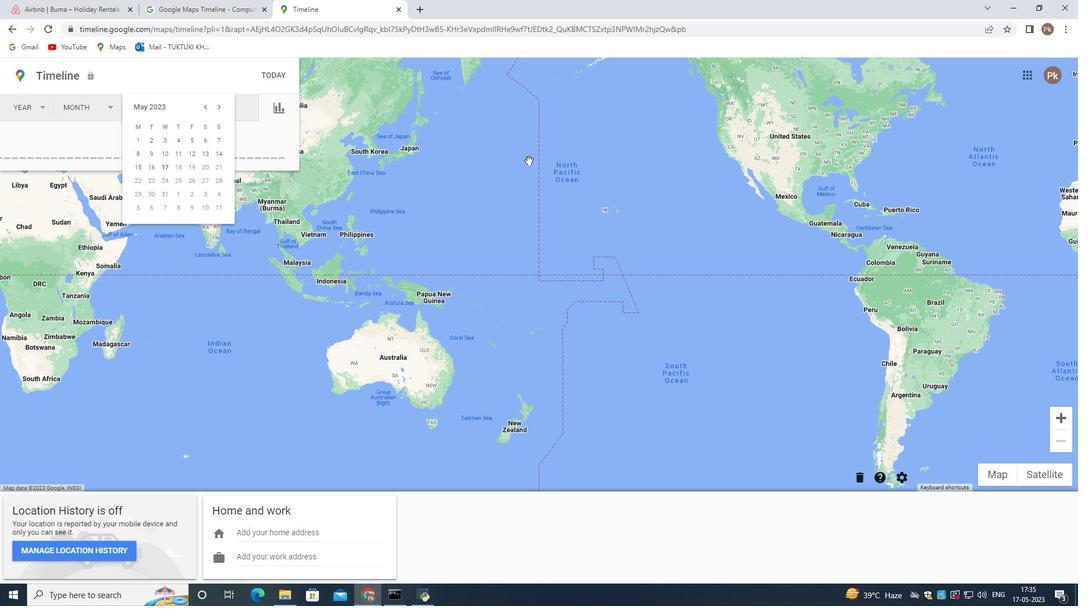 
Action: Mouse moved to (106, 549)
Screenshot: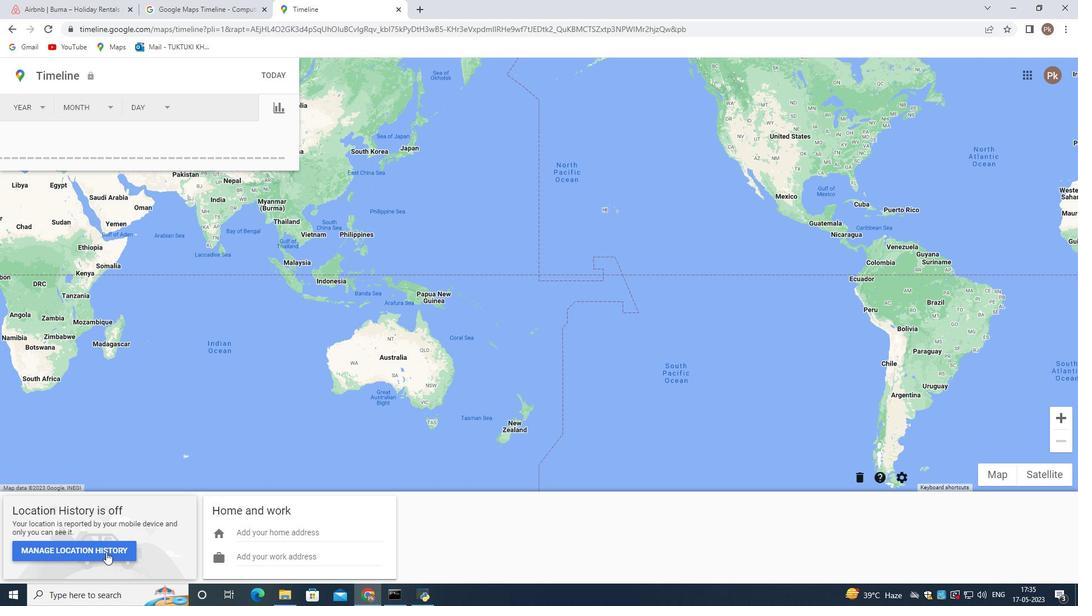 
Action: Mouse pressed left at (106, 549)
Screenshot: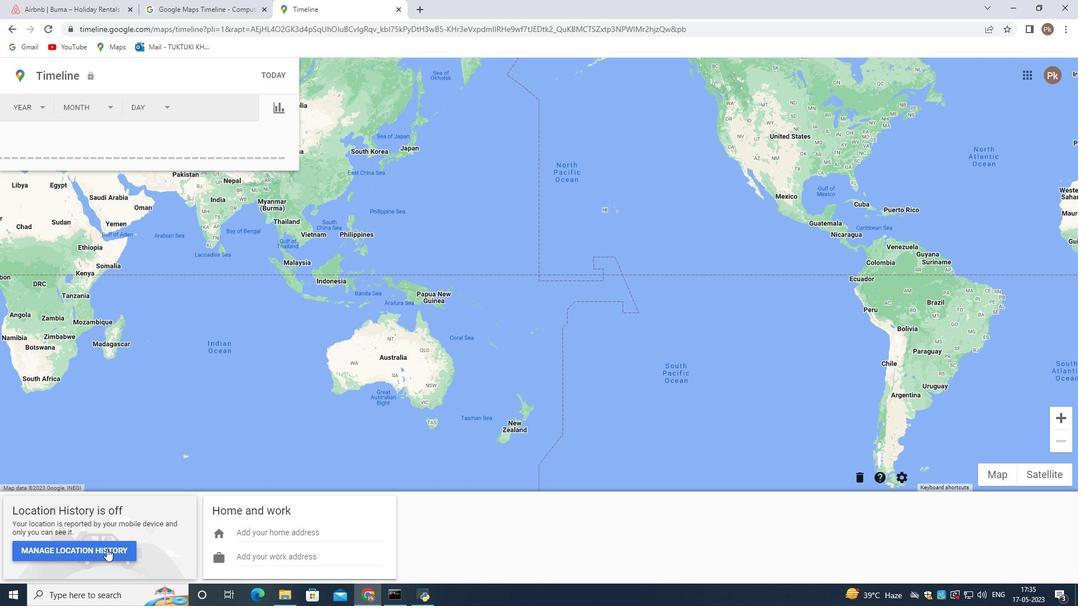 
Action: Mouse moved to (660, 279)
Screenshot: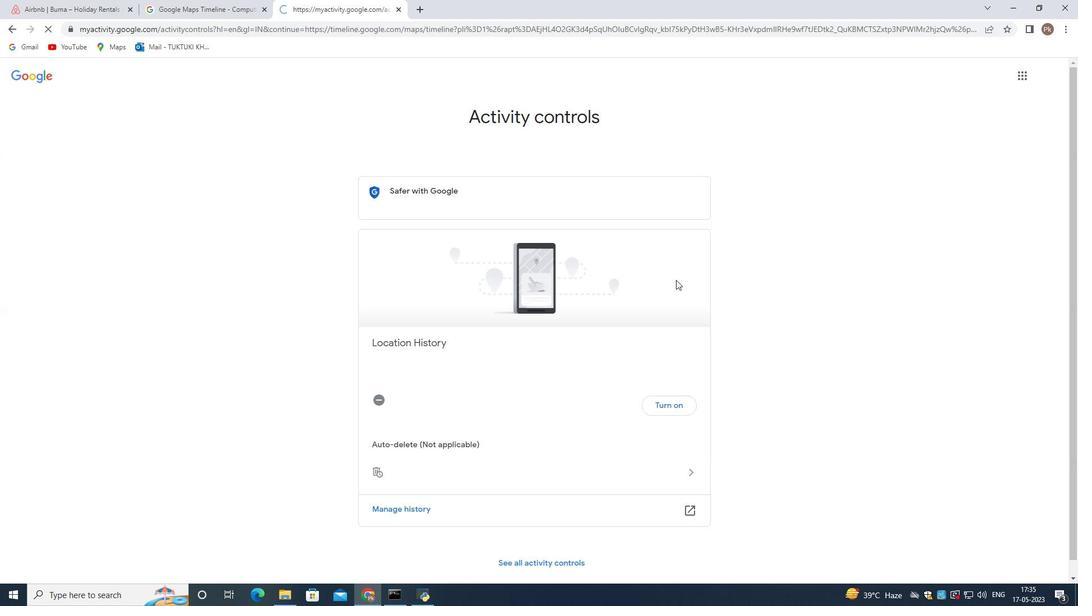
Action: Mouse scrolled (660, 279) with delta (0, 0)
Screenshot: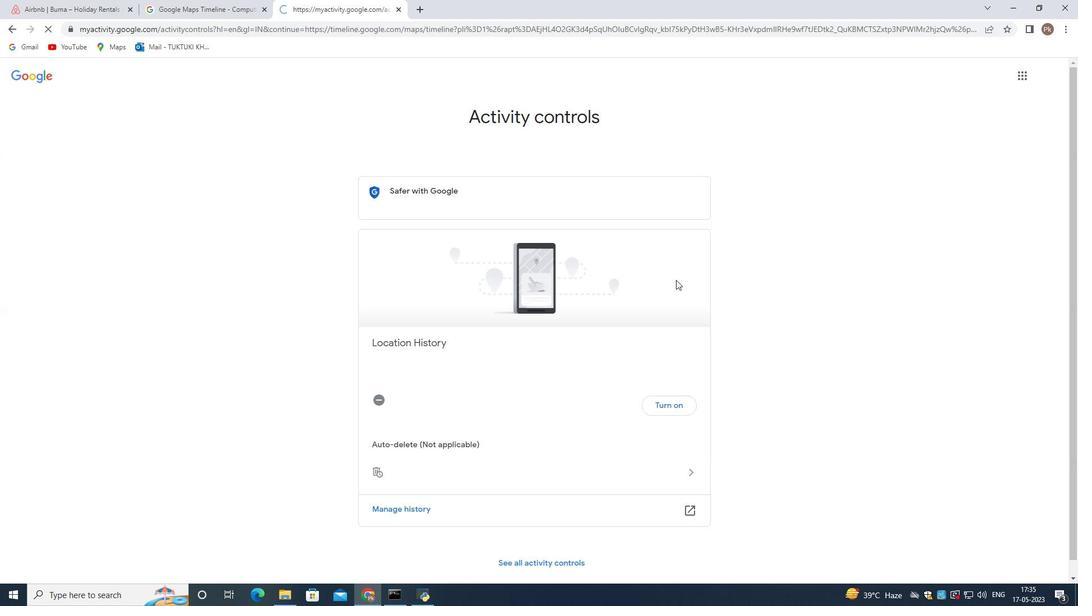 
Action: Mouse moved to (657, 284)
Screenshot: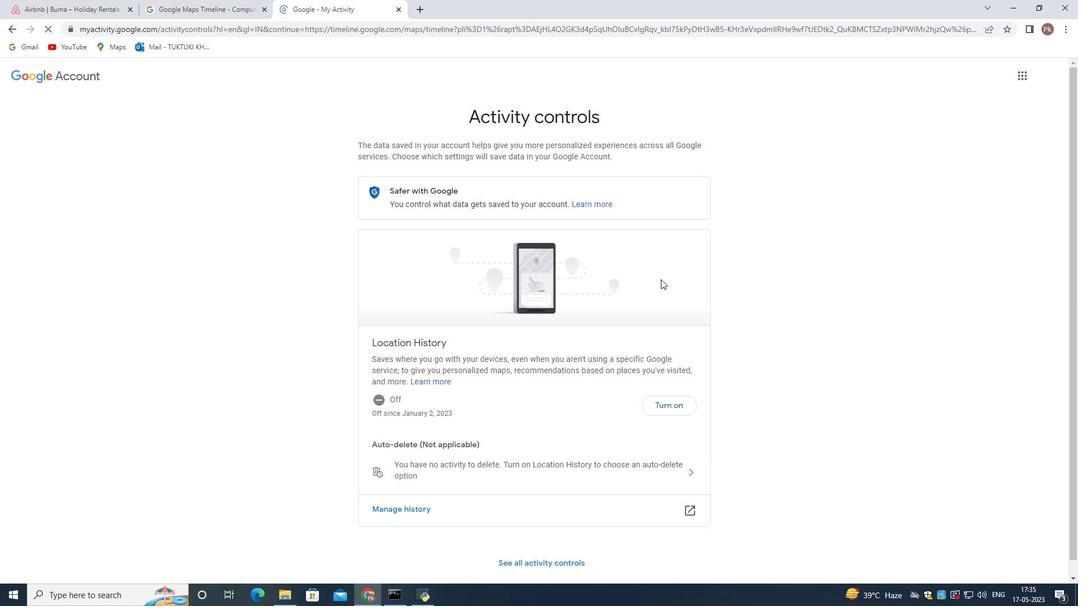 
Action: Mouse scrolled (657, 283) with delta (0, 0)
Screenshot: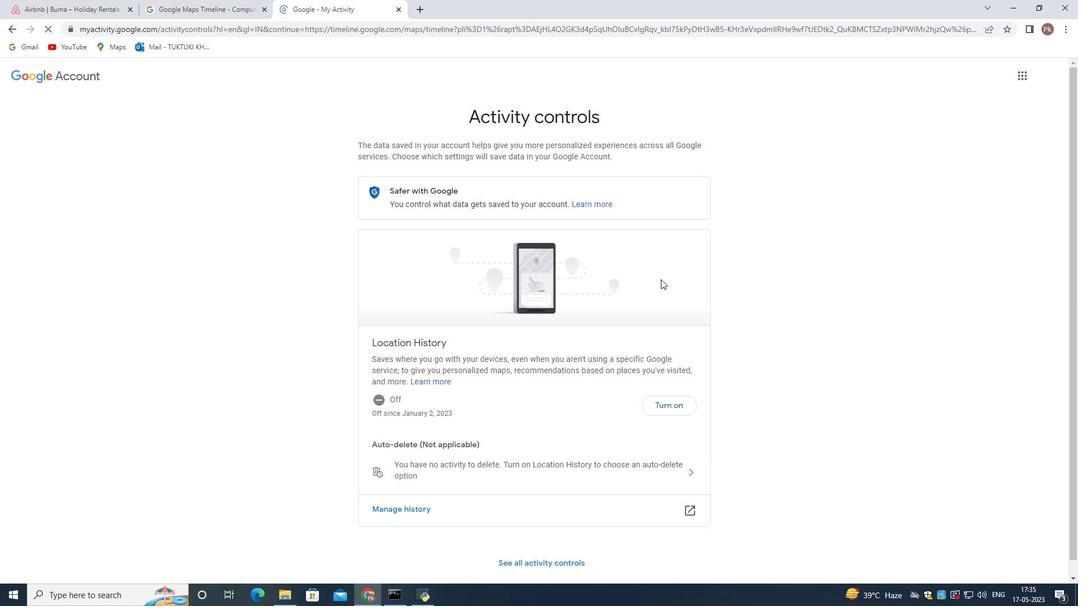
Action: Mouse moved to (436, 388)
Screenshot: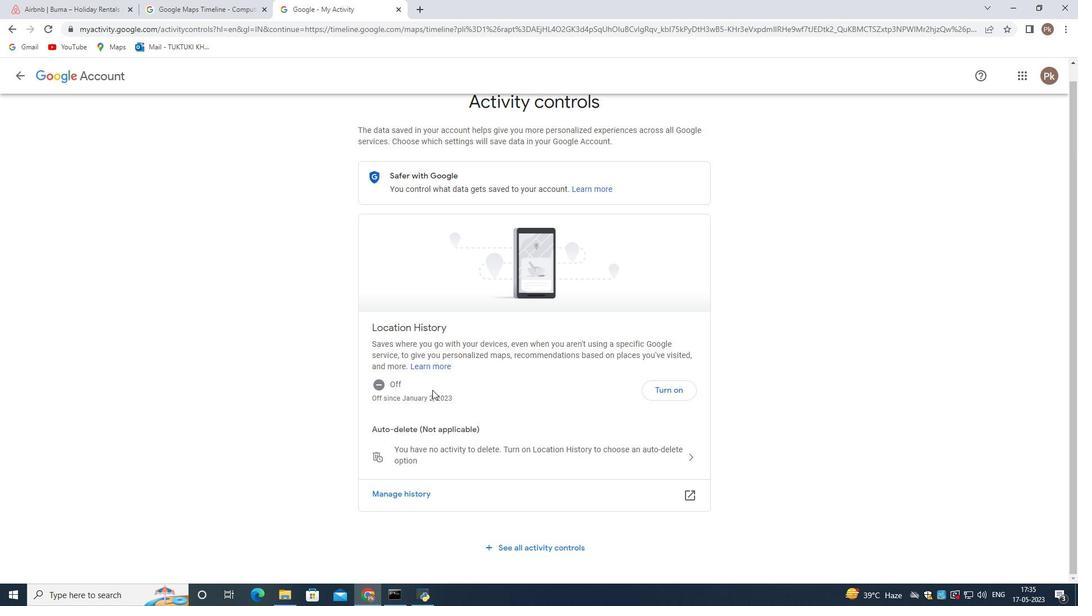 
Action: Mouse scrolled (436, 389) with delta (0, 0)
Screenshot: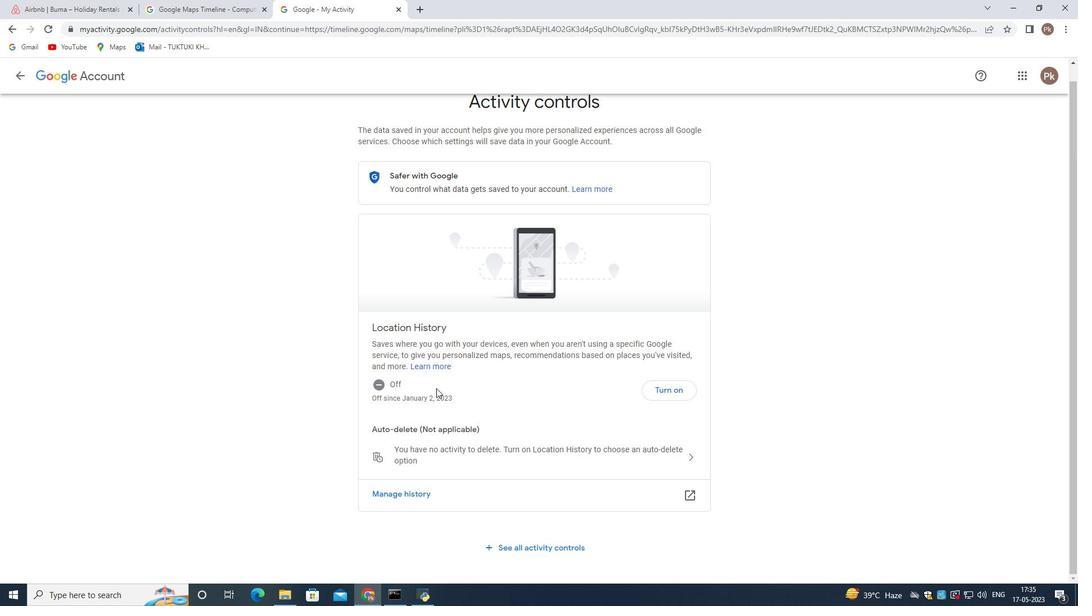 
Action: Mouse moved to (375, 365)
Screenshot: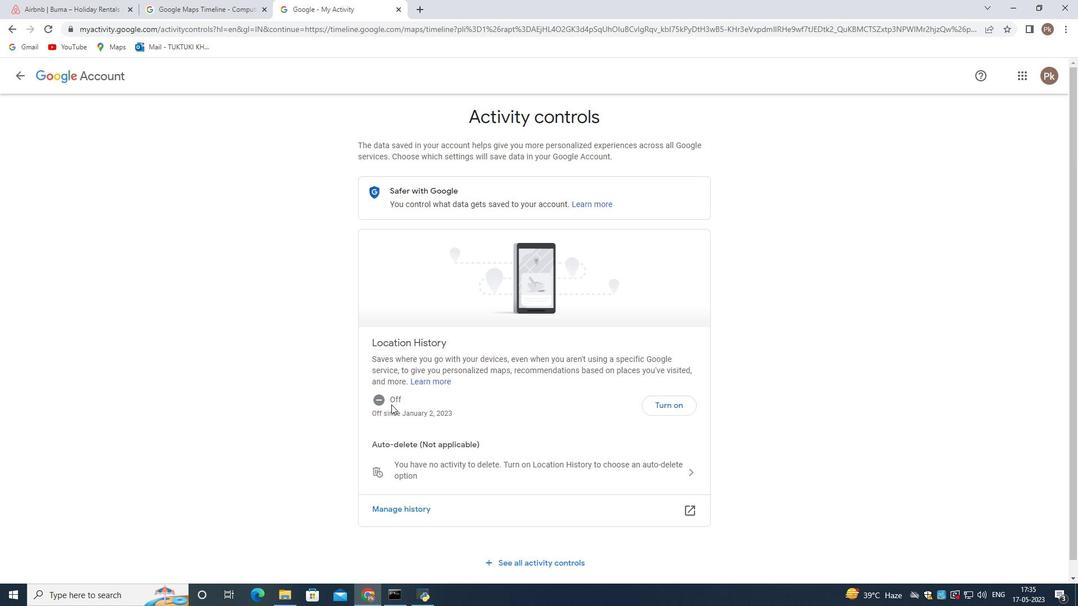 
Action: Mouse scrolled (385, 400) with delta (0, 0)
Screenshot: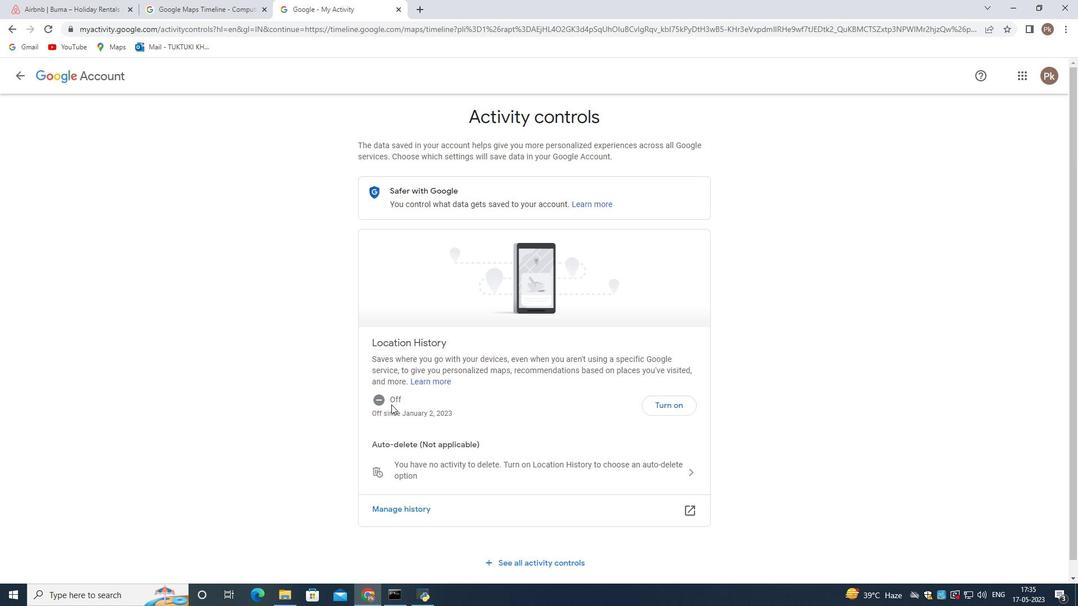 
Action: Mouse moved to (373, 361)
Screenshot: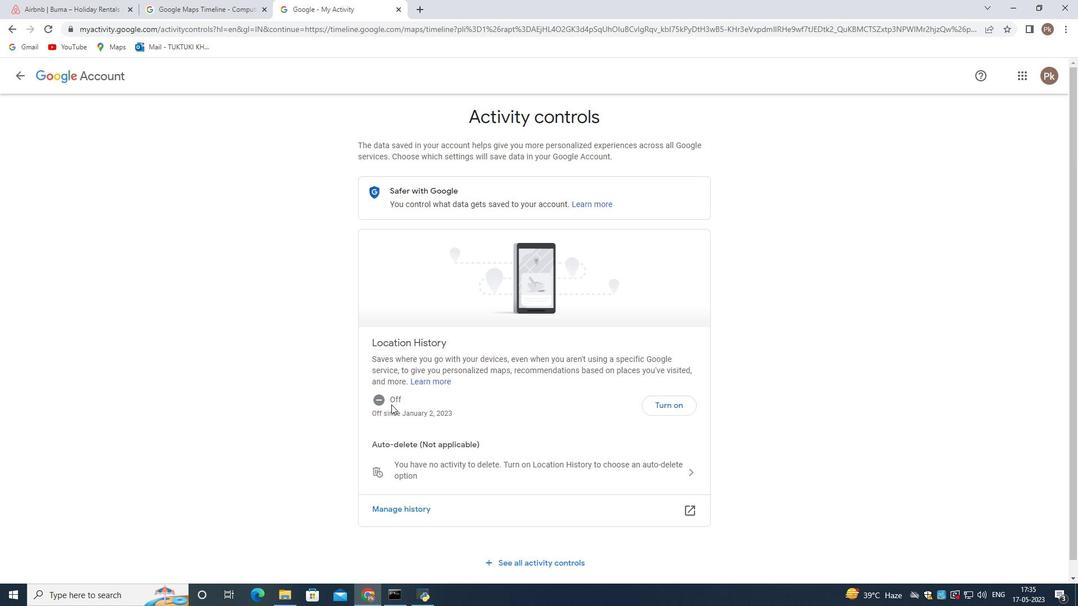 
Action: Mouse scrolled (384, 389) with delta (0, 0)
Screenshot: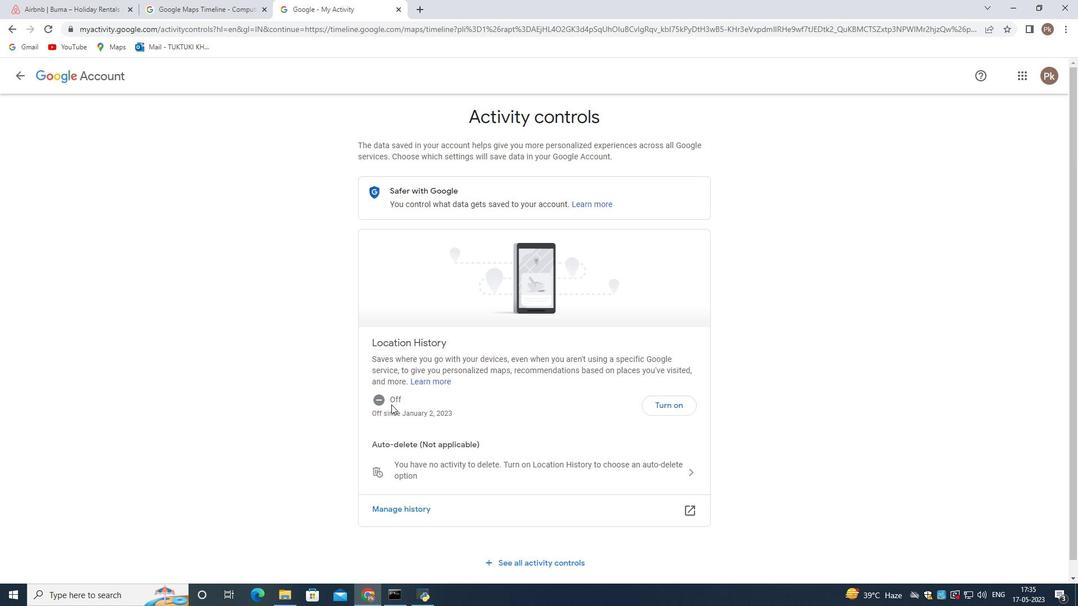 
Action: Mouse moved to (372, 360)
Screenshot: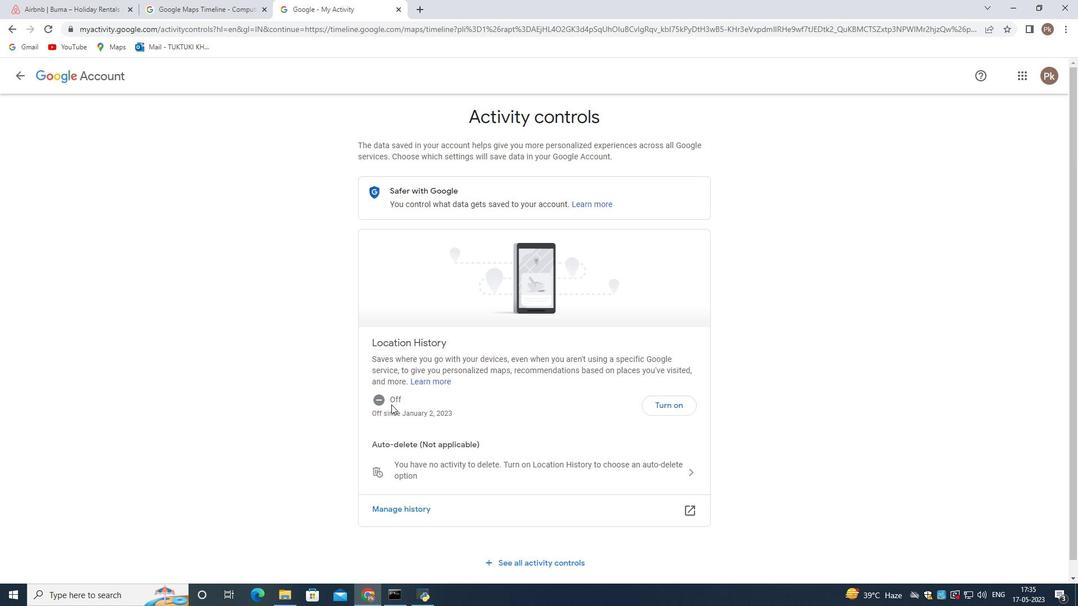 
Action: Mouse scrolled (380, 377) with delta (0, 0)
Screenshot: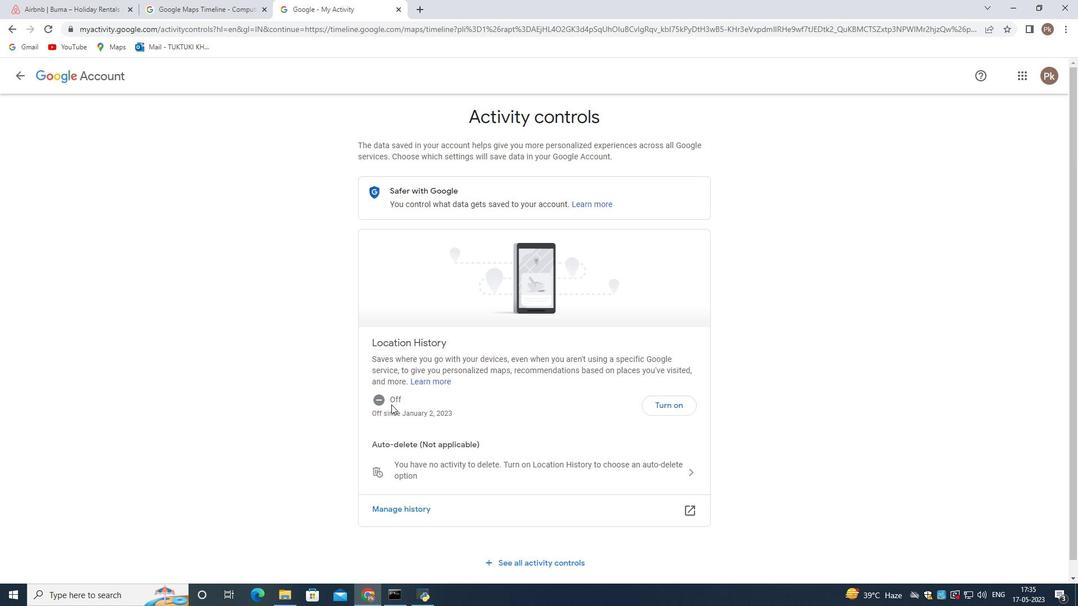 
Action: Mouse moved to (371, 359)
Screenshot: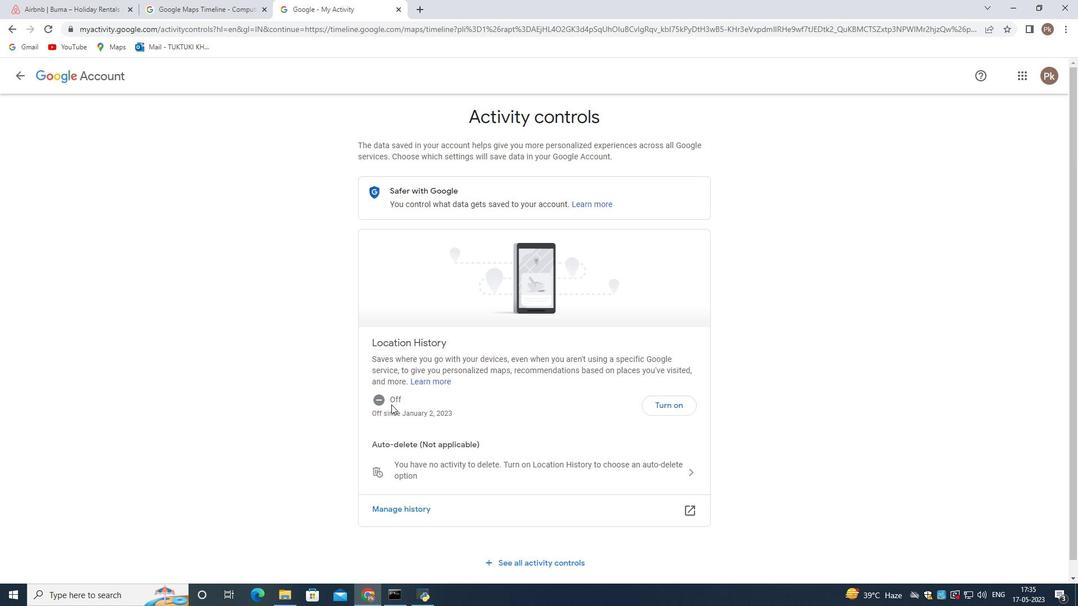 
Action: Mouse scrolled (375, 366) with delta (0, 0)
Screenshot: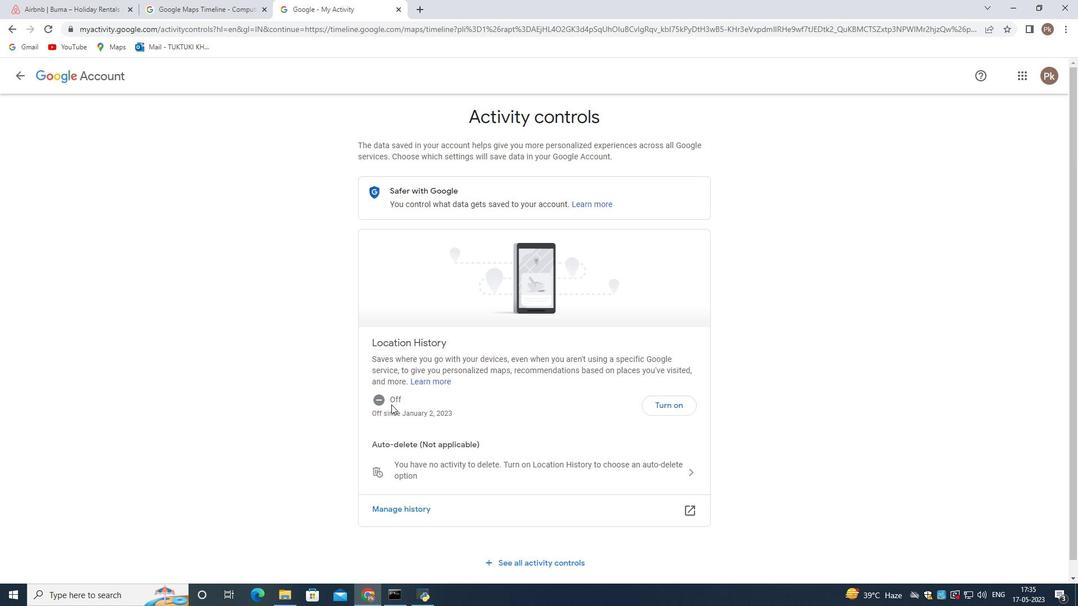 
Action: Mouse moved to (358, 312)
Screenshot: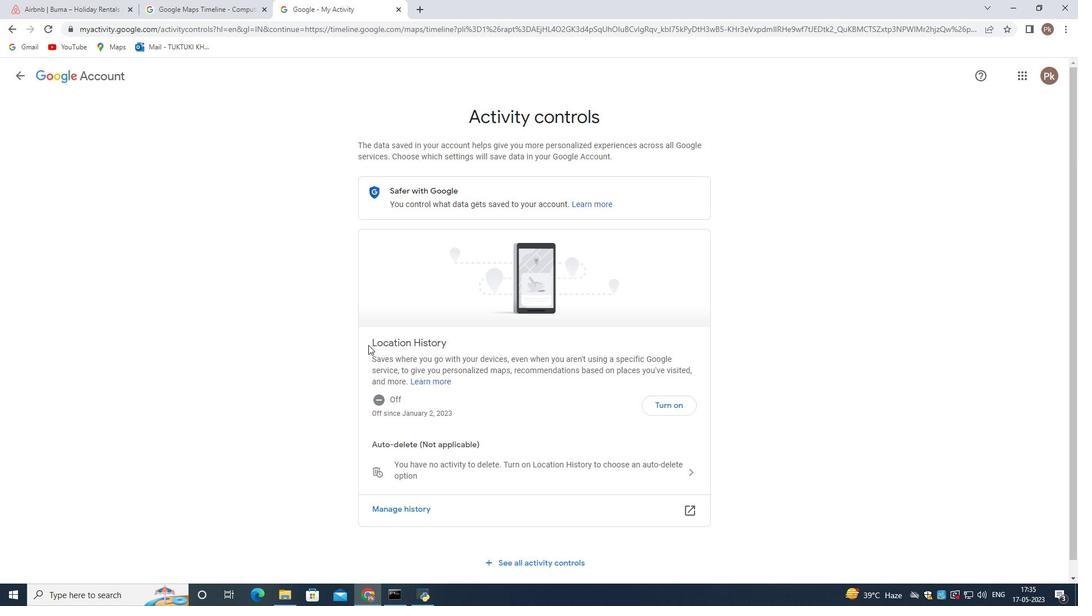 
Action: Mouse scrolled (358, 312) with delta (0, 0)
Screenshot: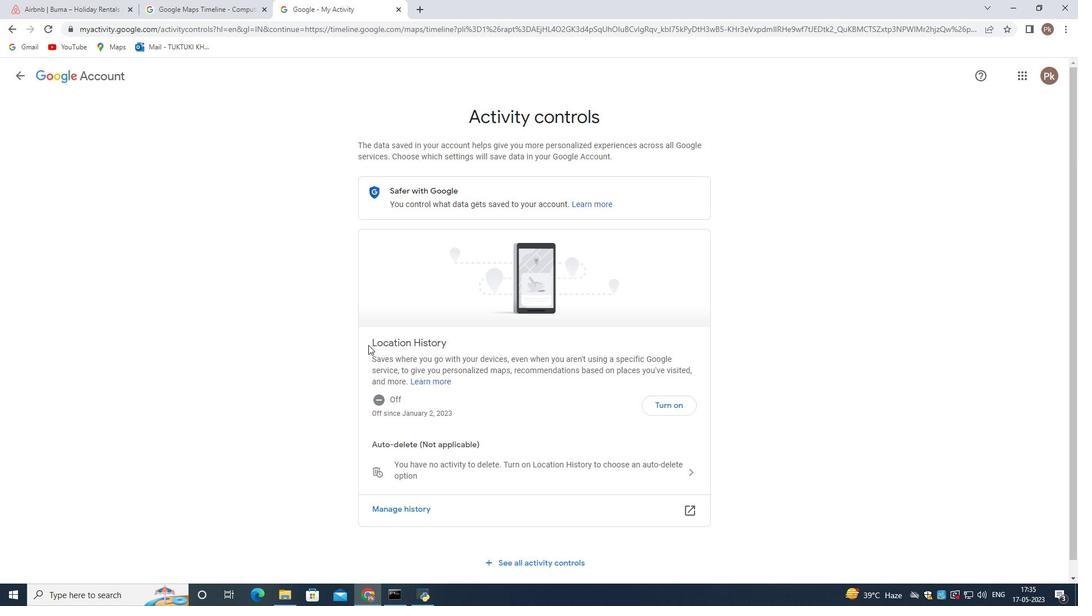 
Action: Mouse moved to (358, 302)
Screenshot: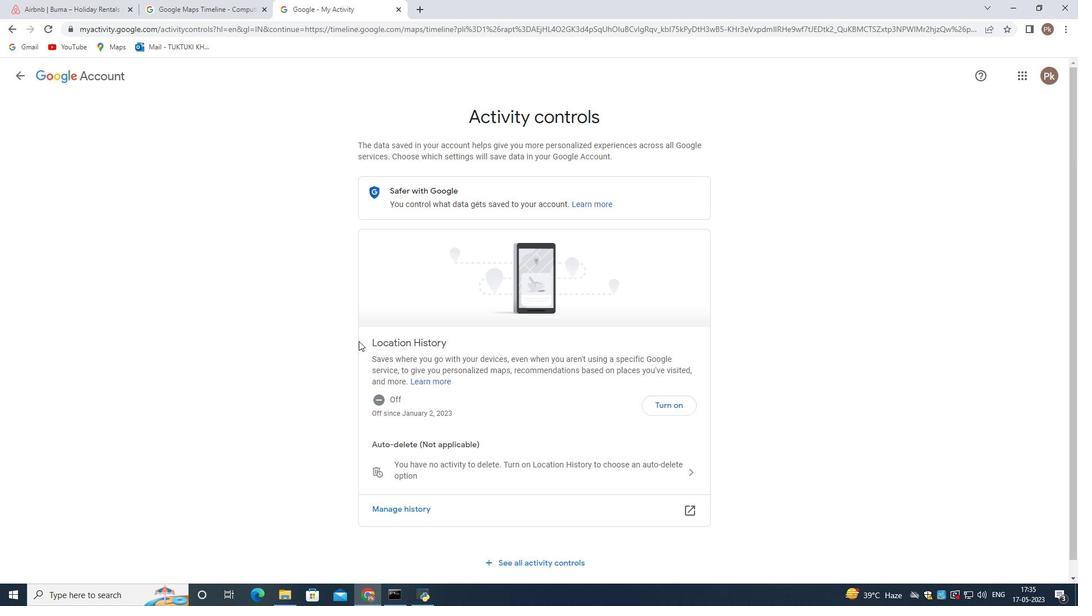 
Action: Mouse scrolled (358, 302) with delta (0, 0)
Screenshot: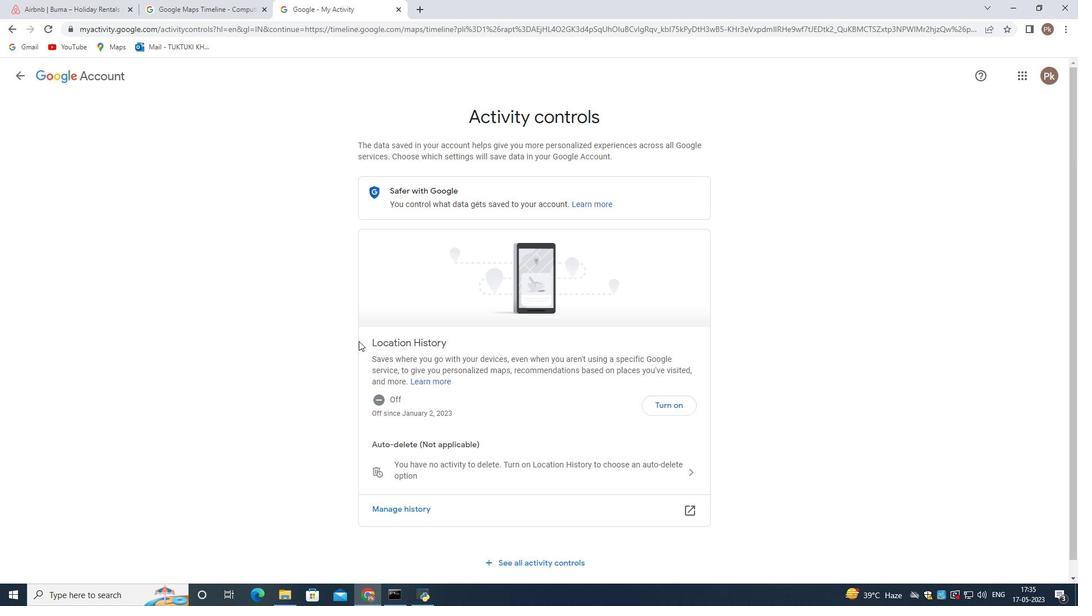
Action: Mouse moved to (352, 292)
Screenshot: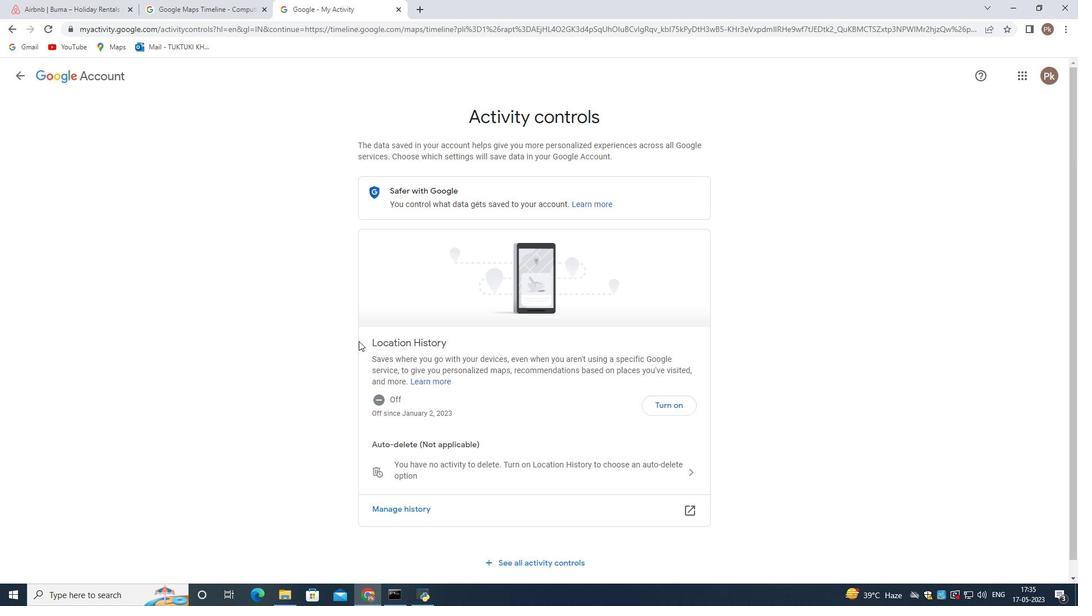 
Action: Mouse scrolled (352, 293) with delta (0, 0)
Screenshot: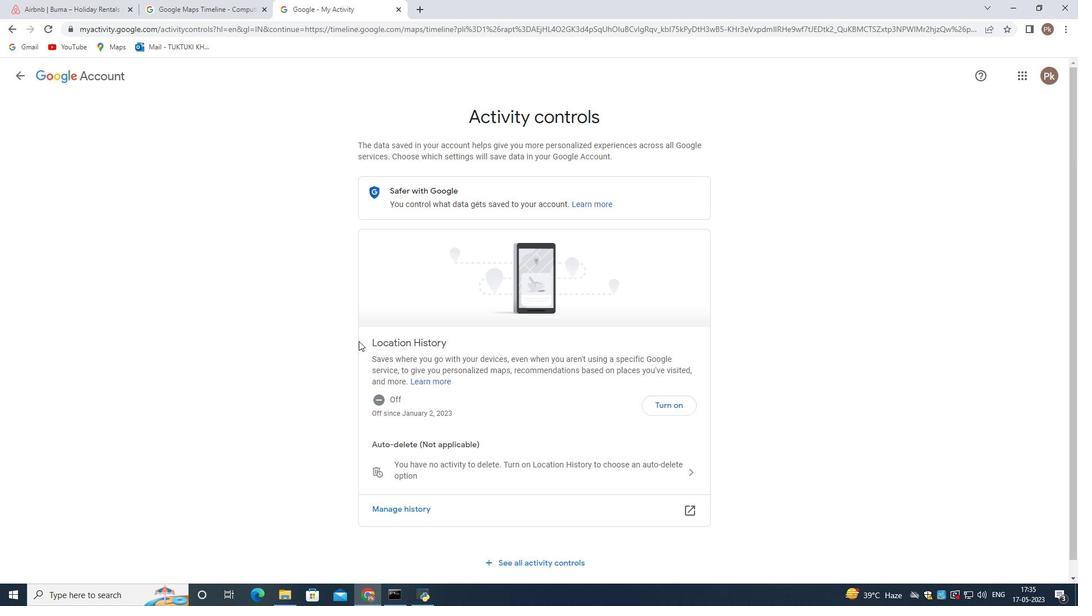 
Action: Mouse moved to (324, 279)
Screenshot: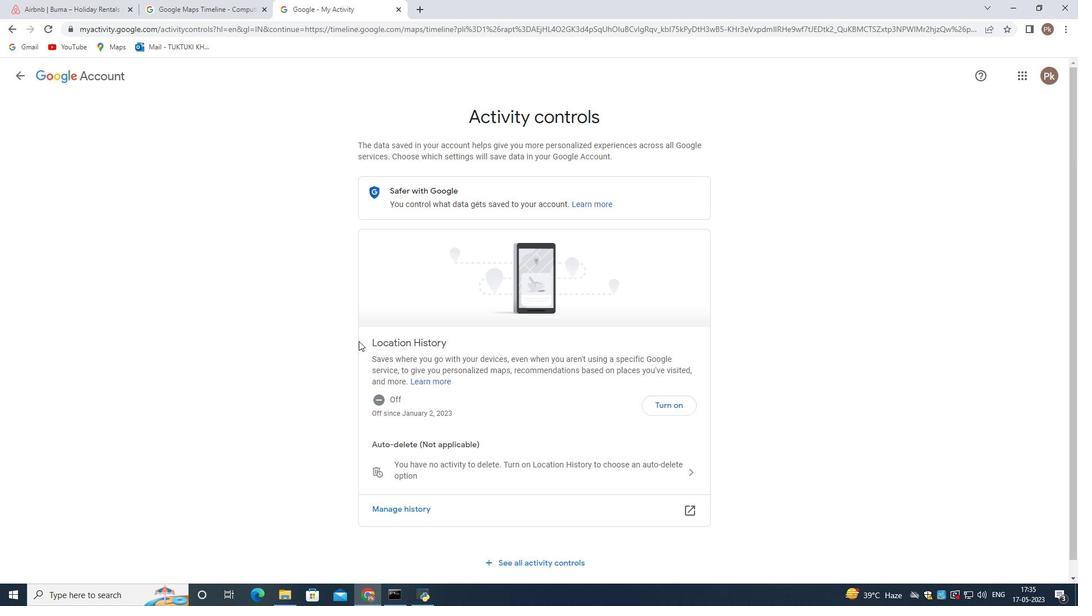 
Action: Mouse scrolled (324, 280) with delta (0, 0)
Screenshot: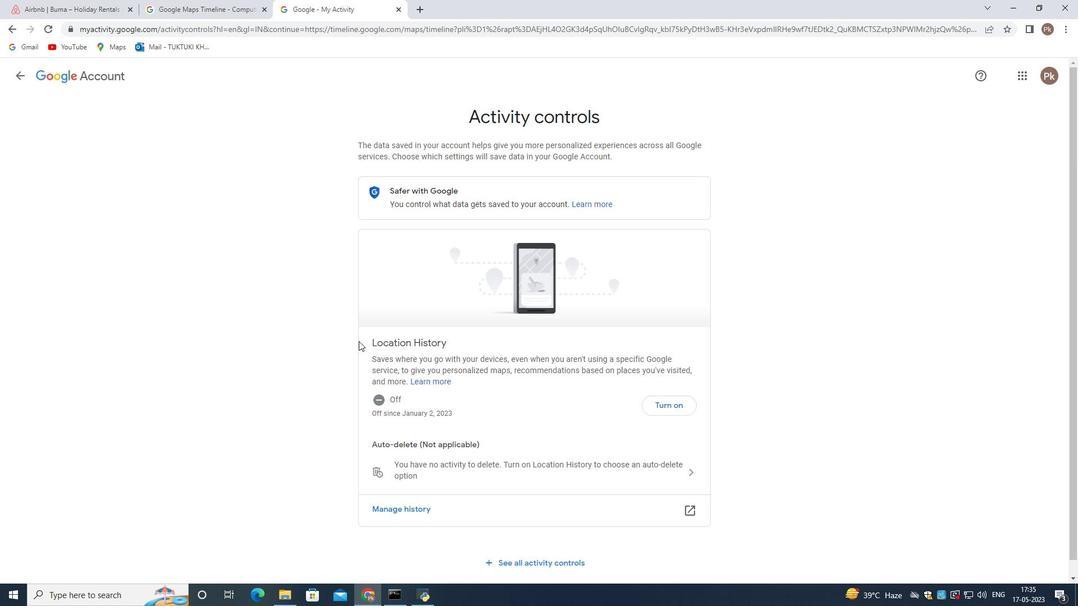 
Action: Mouse moved to (11, 30)
Screenshot: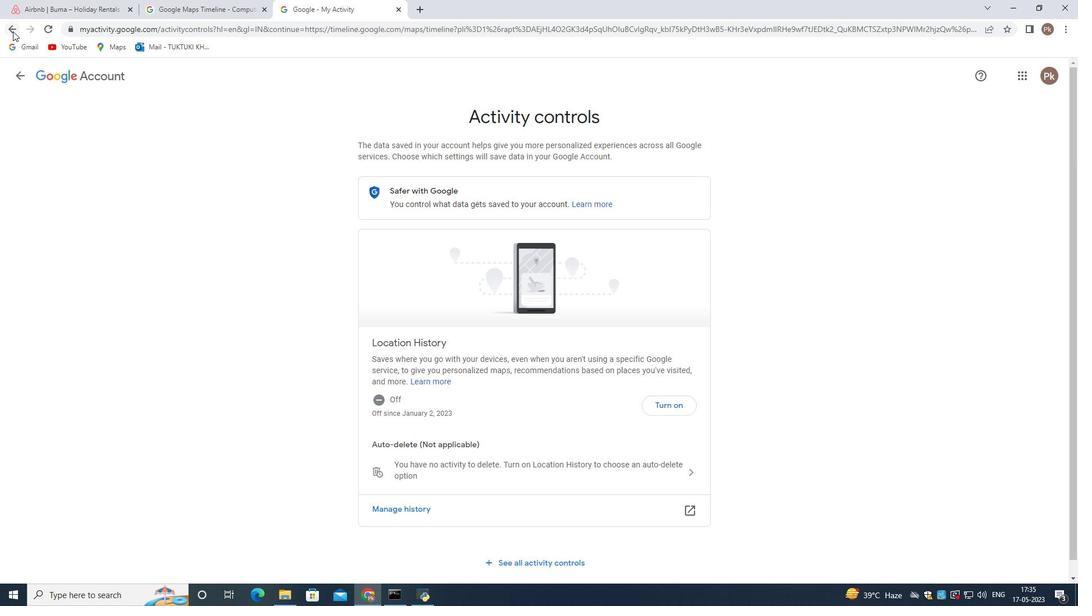 
Action: Mouse pressed left at (11, 30)
Screenshot: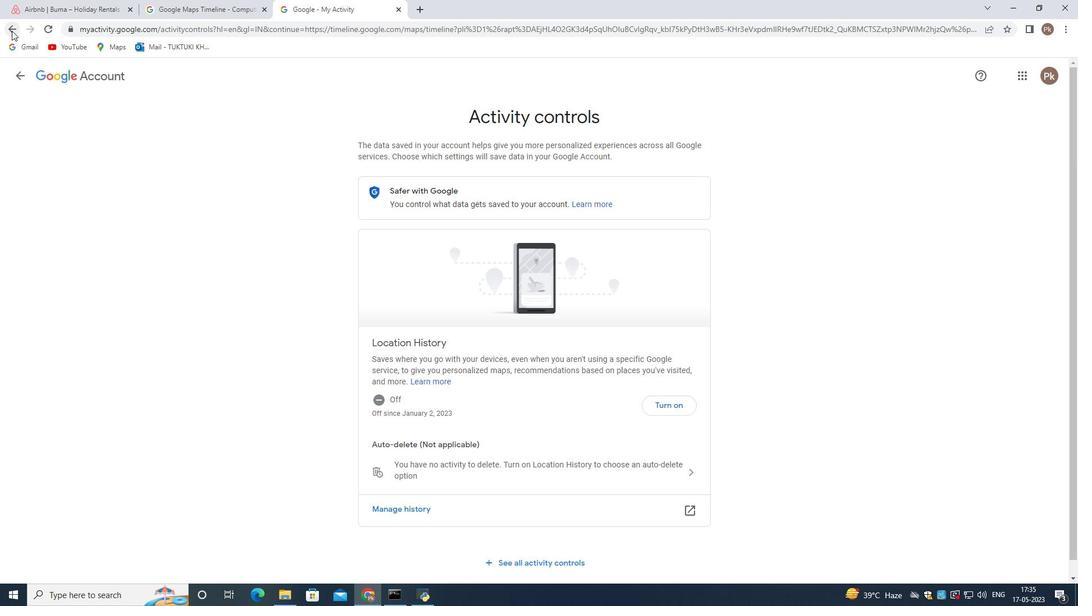 
Action: Mouse moved to (9, 35)
Screenshot: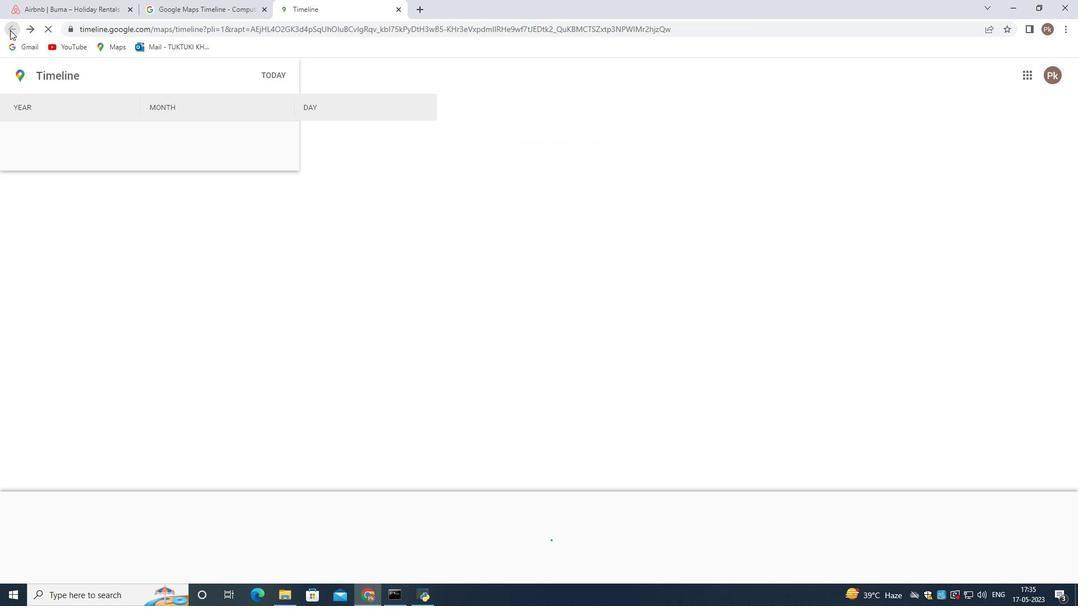 
Action: Mouse pressed left at (9, 35)
Screenshot: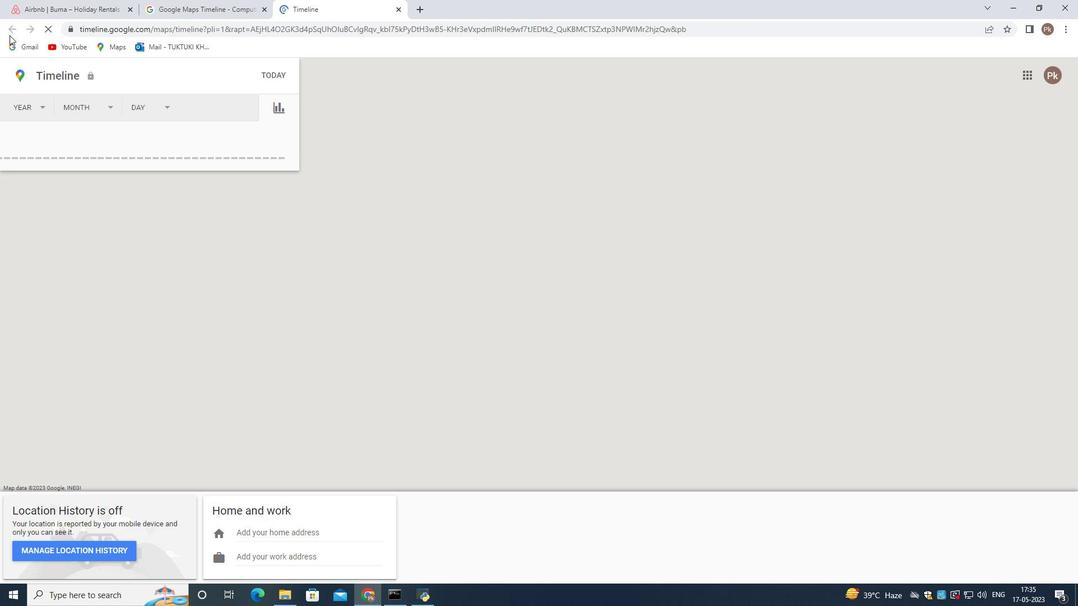 
Action: Mouse moved to (397, 9)
Screenshot: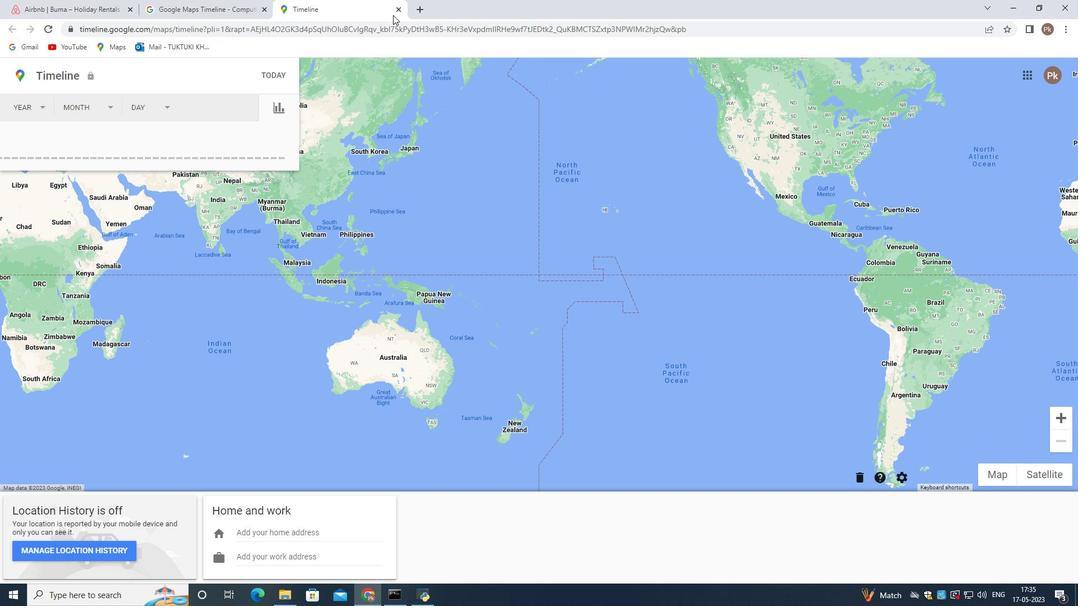 
Action: Mouse pressed left at (397, 9)
Screenshot: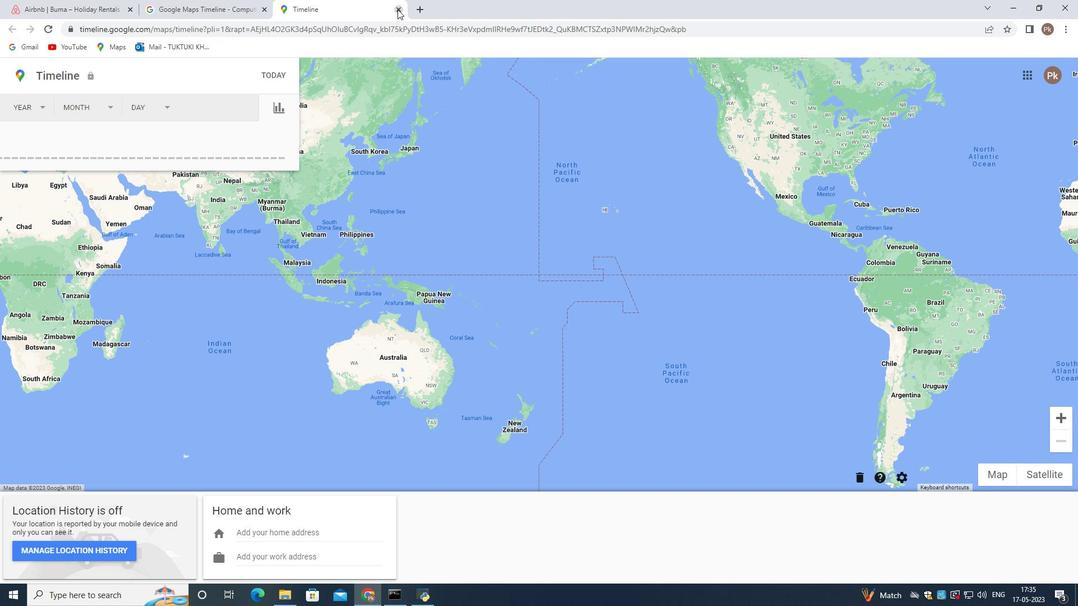 
Action: Mouse moved to (401, 315)
Screenshot: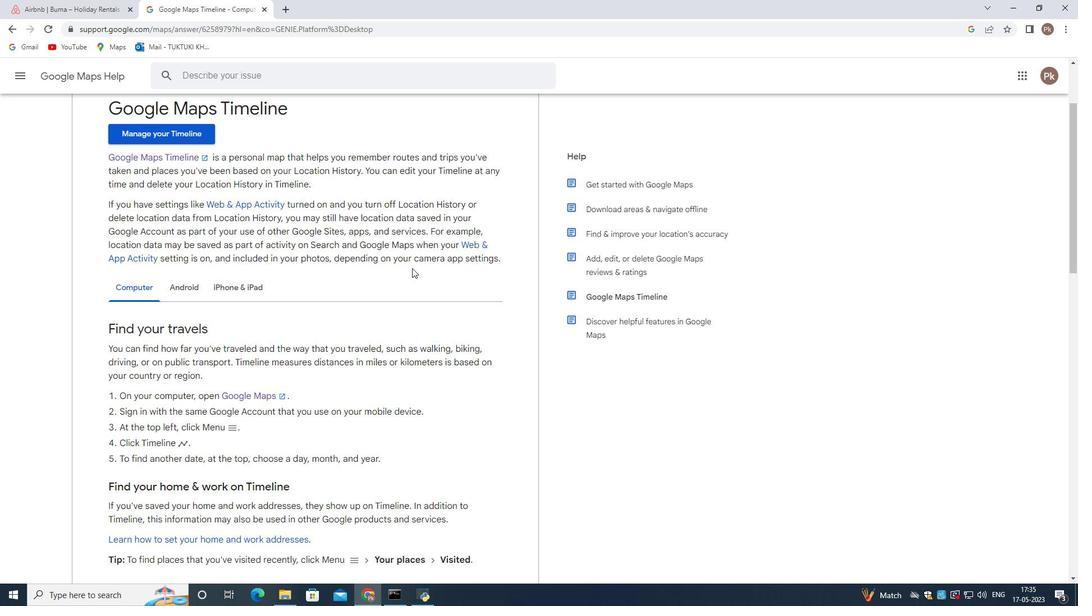 
Action: Mouse scrolled (401, 315) with delta (0, 0)
Screenshot: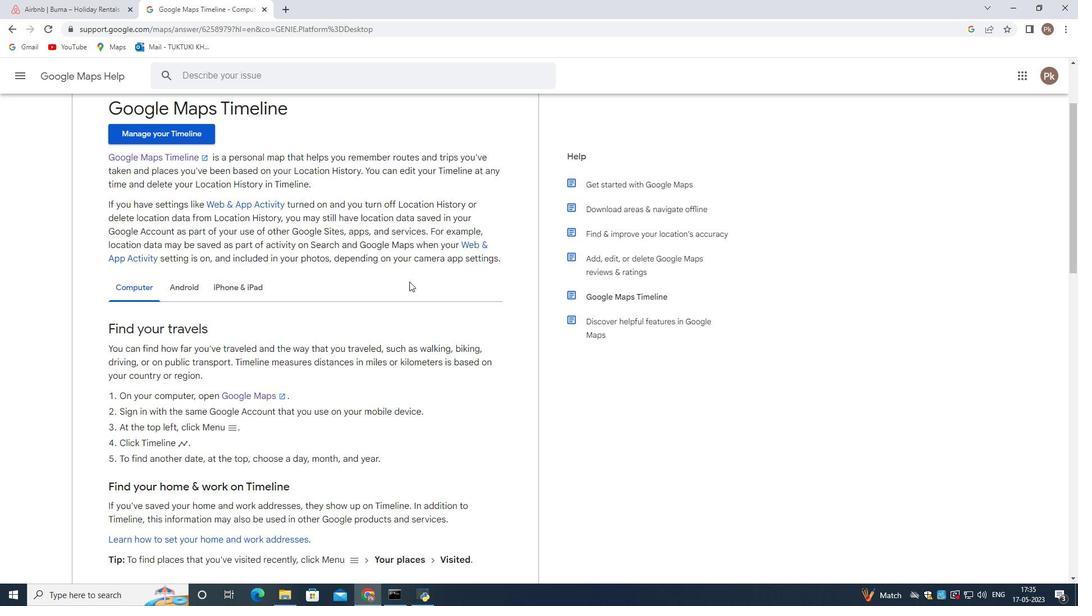 
Action: Mouse moved to (396, 336)
Screenshot: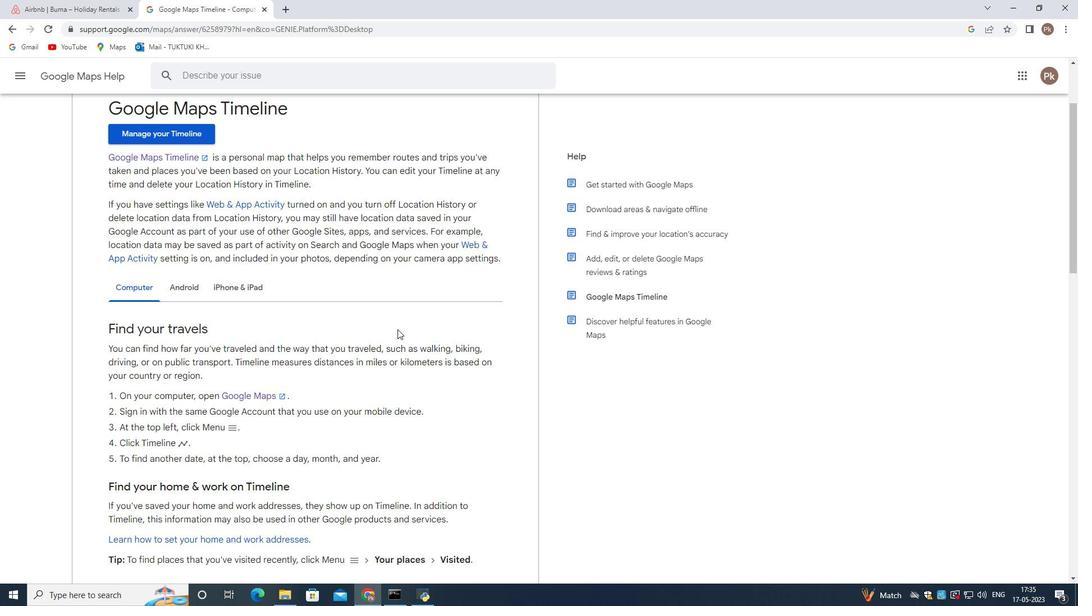 
Action: Mouse scrolled (396, 335) with delta (0, 0)
Screenshot: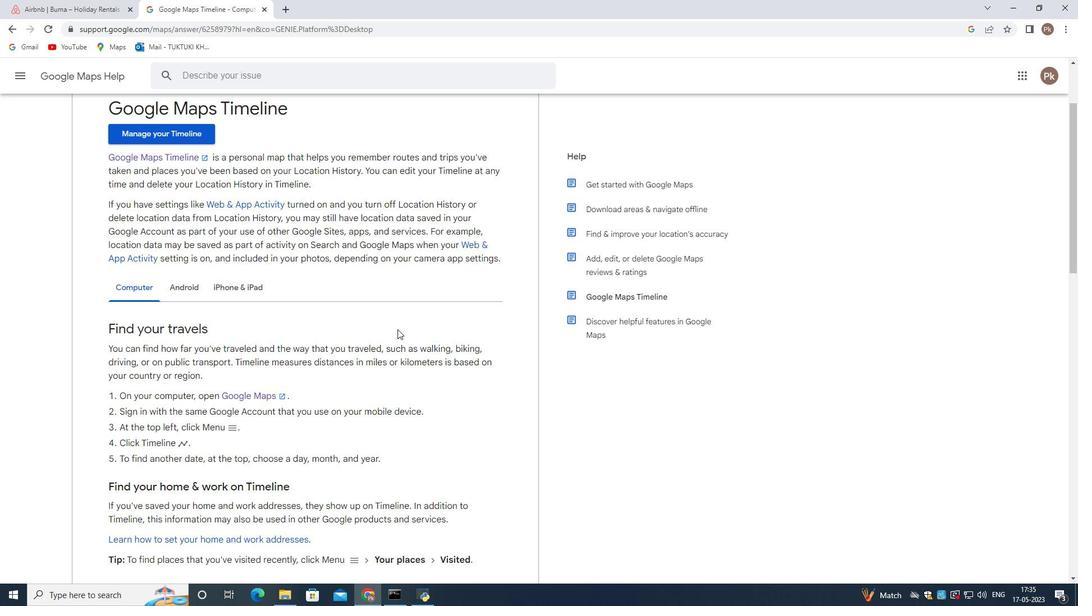 
Action: Mouse moved to (396, 337)
Screenshot: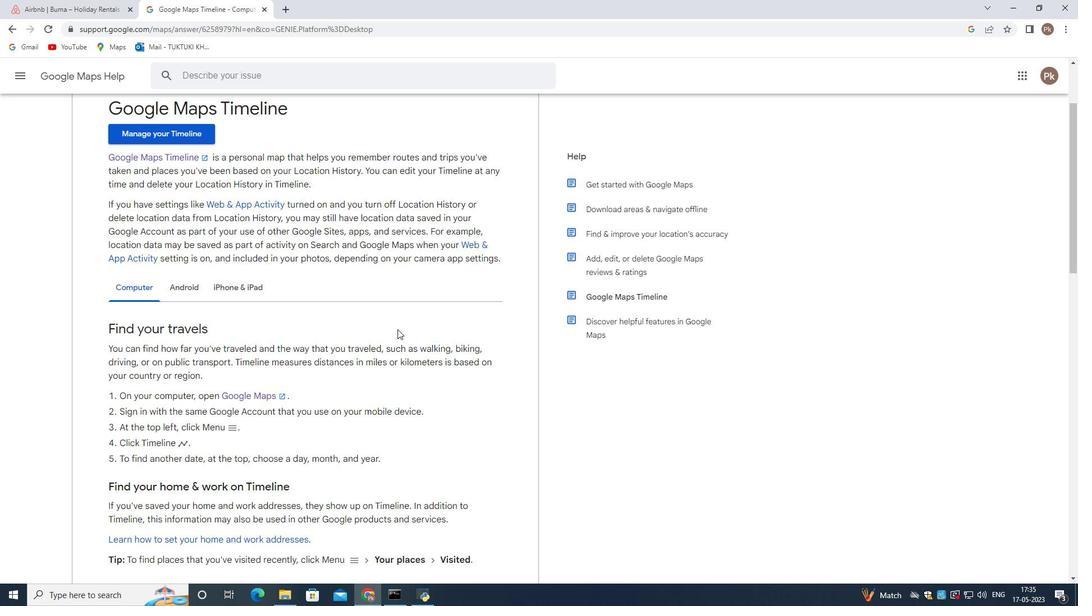 
Action: Mouse scrolled (396, 338) with delta (0, 0)
Screenshot: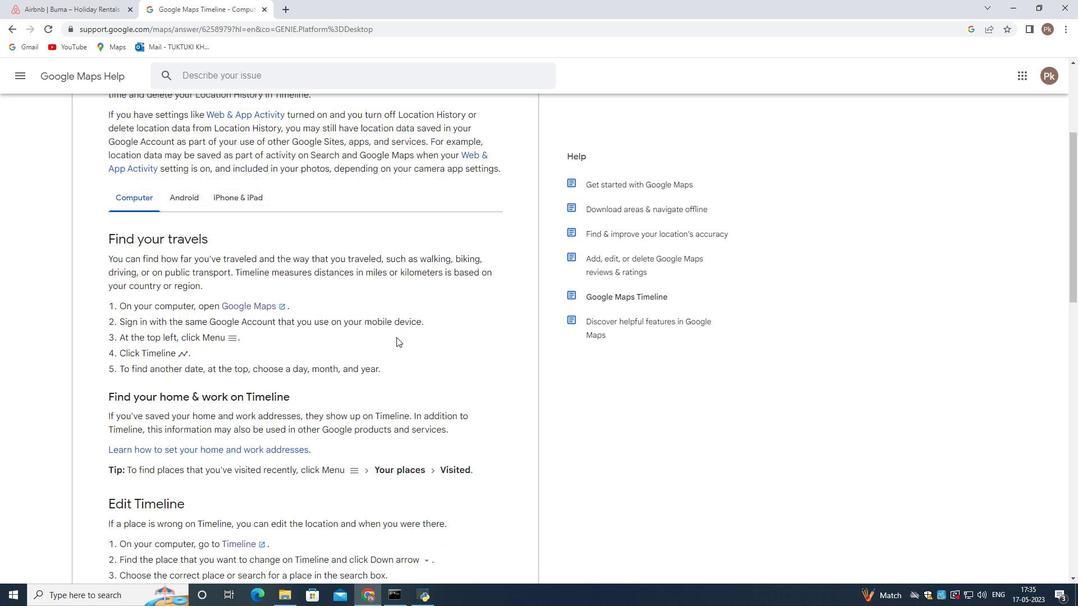 
Action: Mouse moved to (392, 336)
Screenshot: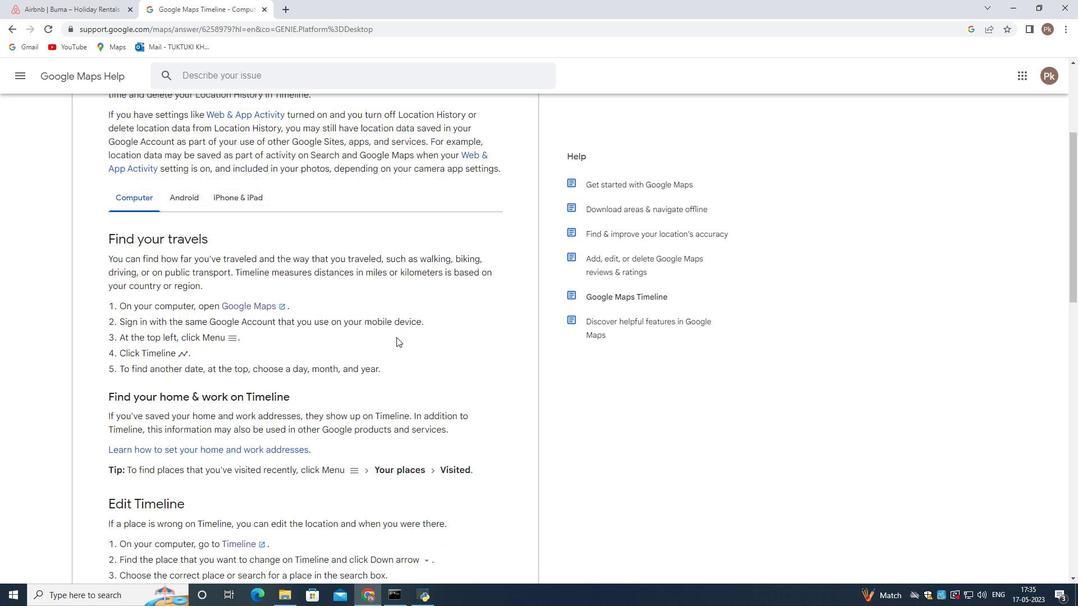 
Action: Mouse scrolled (396, 338) with delta (0, 0)
Screenshot: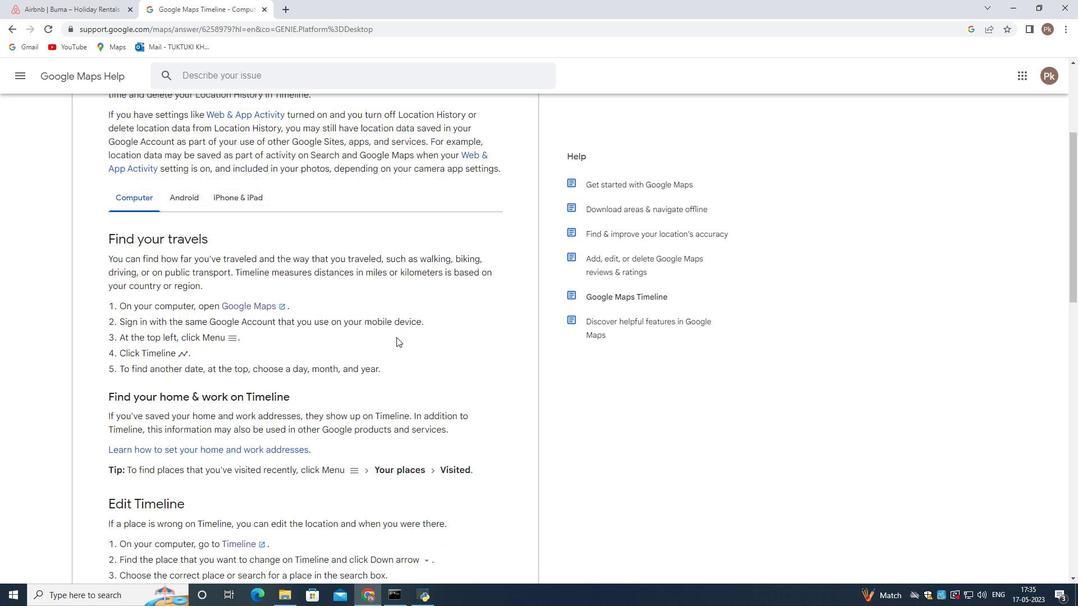 
Action: Mouse moved to (385, 330)
Screenshot: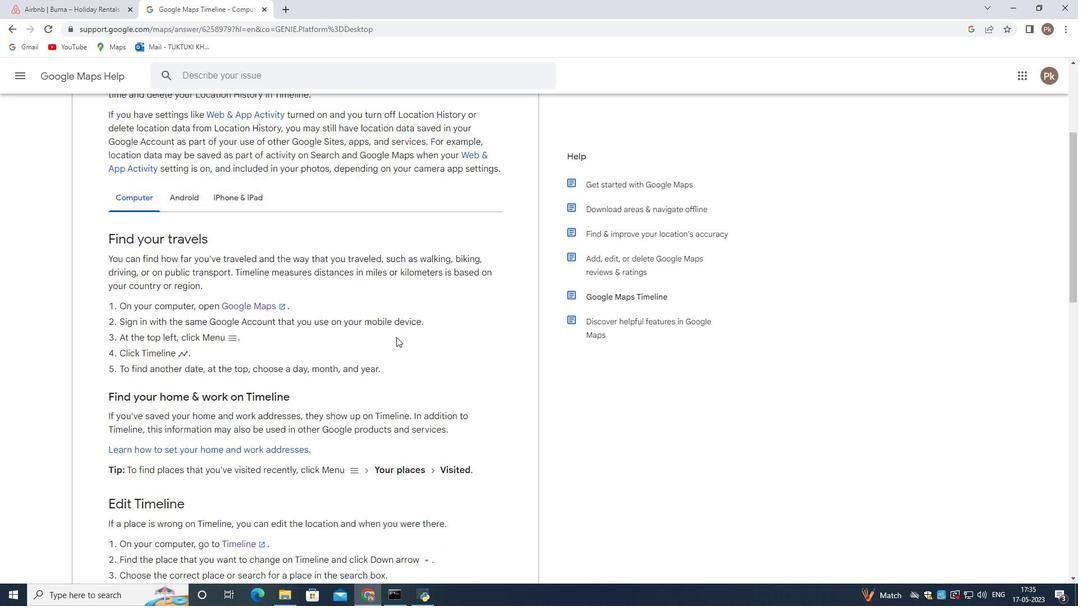 
Action: Mouse scrolled (388, 333) with delta (0, 0)
Screenshot: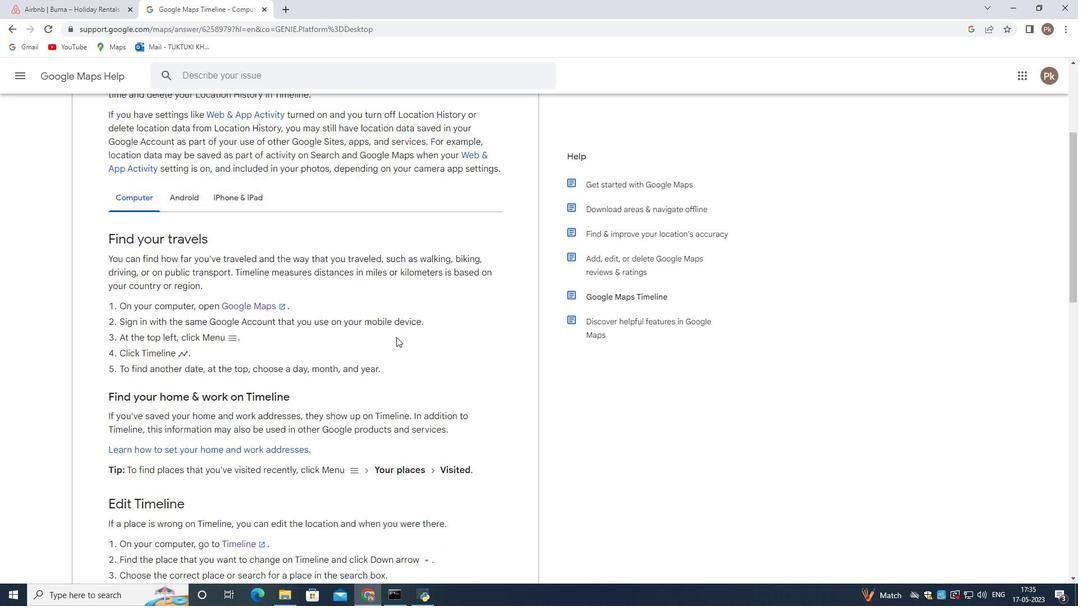
Action: Mouse moved to (15, 29)
Screenshot: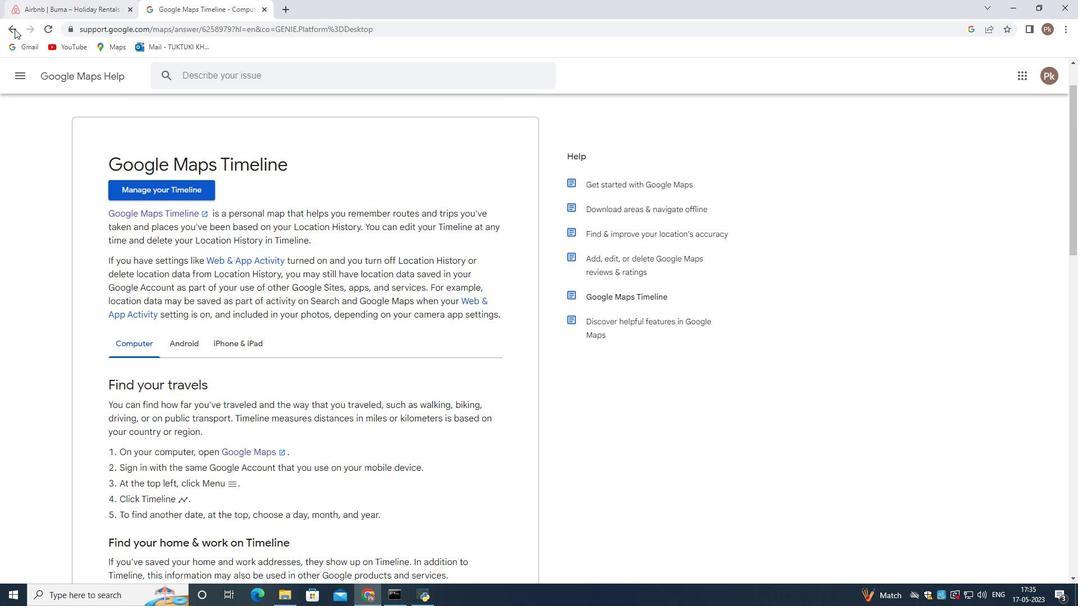 
Action: Mouse pressed left at (15, 29)
Screenshot: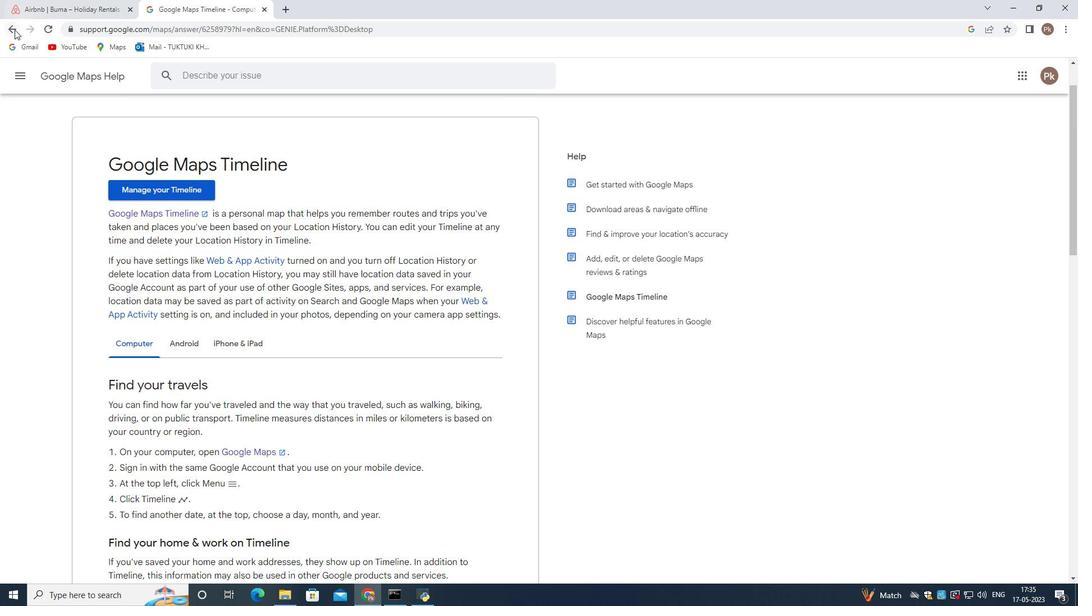 
Action: Mouse moved to (249, 401)
Screenshot: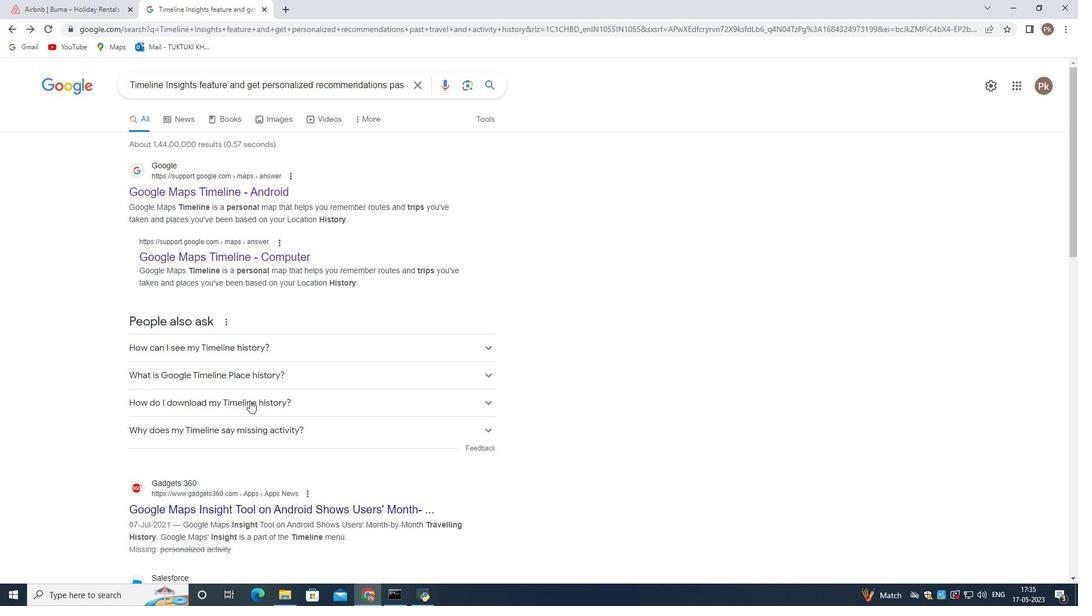 
Action: Mouse pressed left at (249, 401)
Screenshot: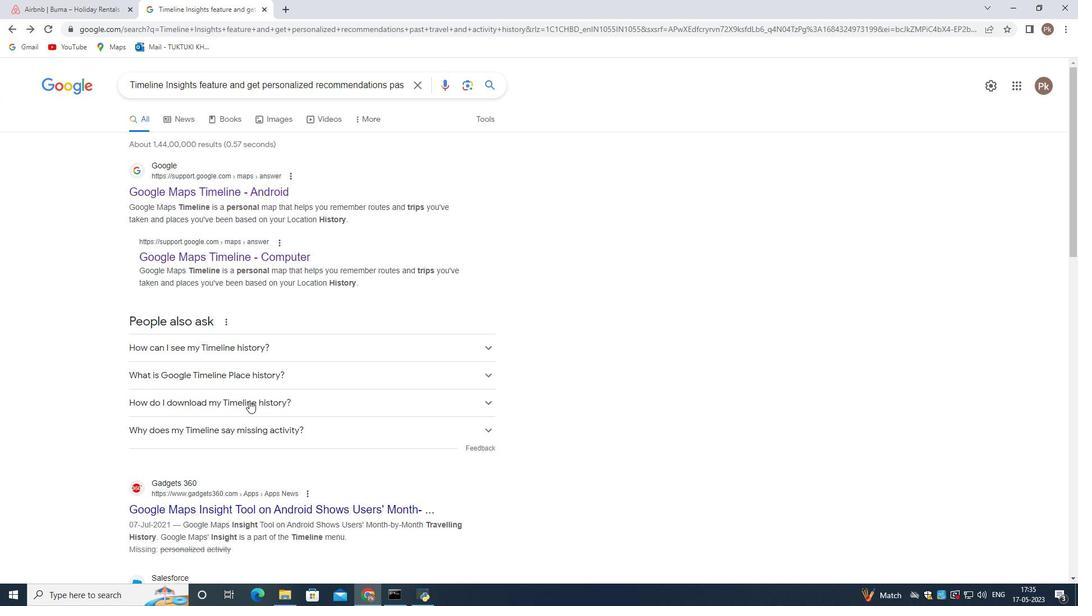 
Action: Mouse moved to (333, 432)
Screenshot: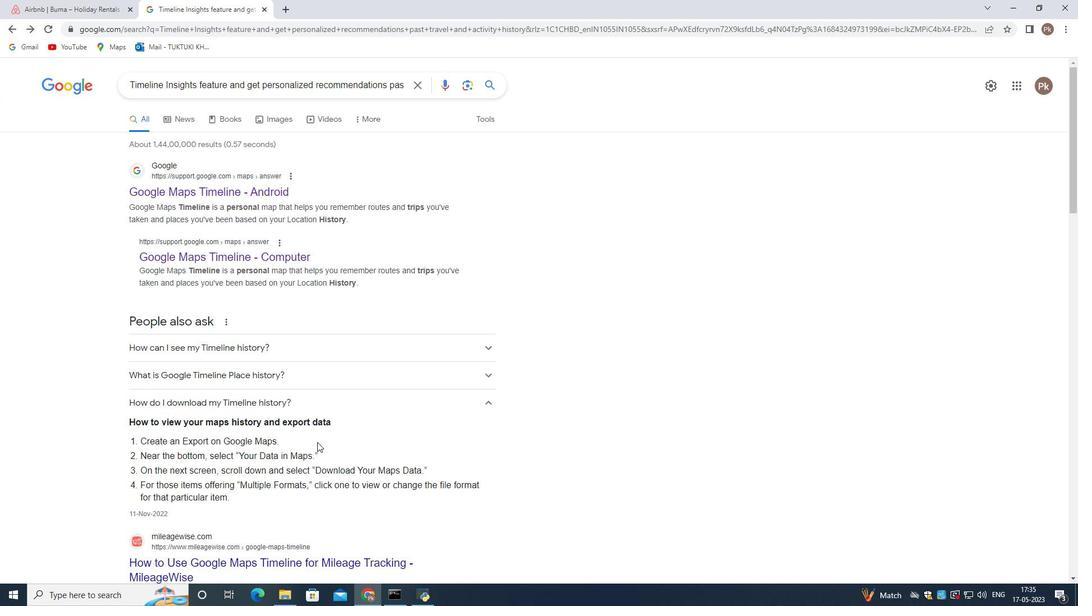 
Action: Mouse scrolled (333, 432) with delta (0, 0)
Screenshot: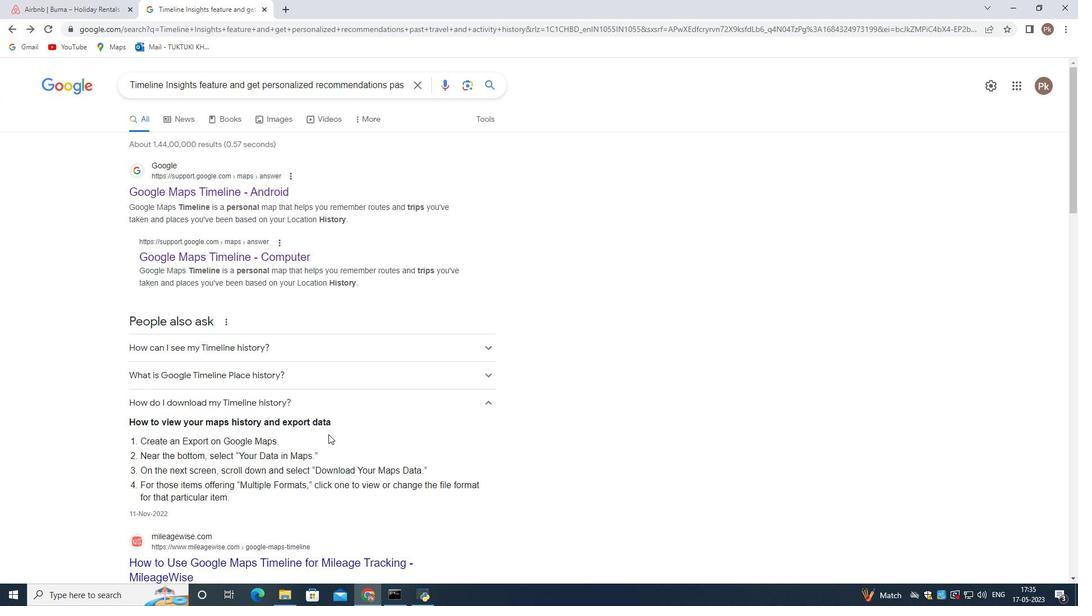 
Action: Mouse moved to (315, 374)
Screenshot: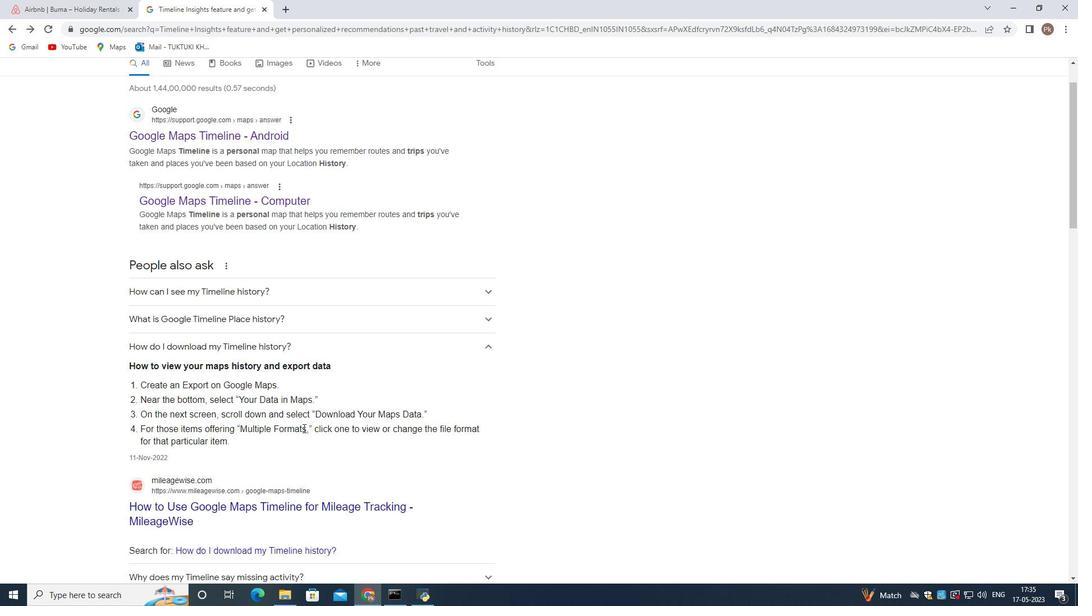 
Action: Mouse scrolled (315, 374) with delta (0, 0)
Screenshot: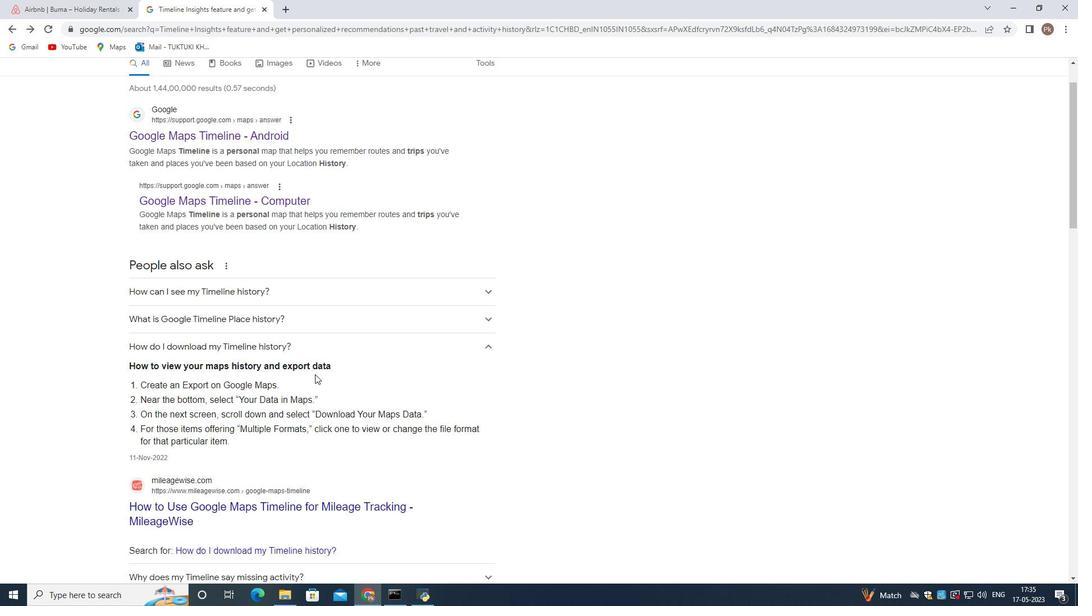 
Action: Mouse scrolled (315, 374) with delta (0, 0)
Screenshot: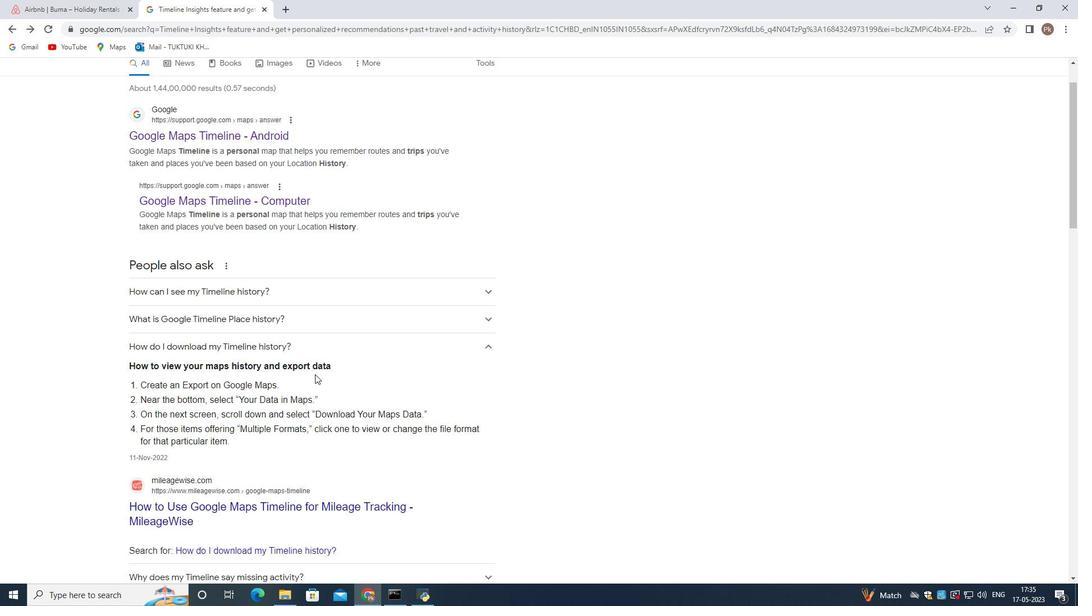 
Action: Mouse moved to (169, 498)
Screenshot: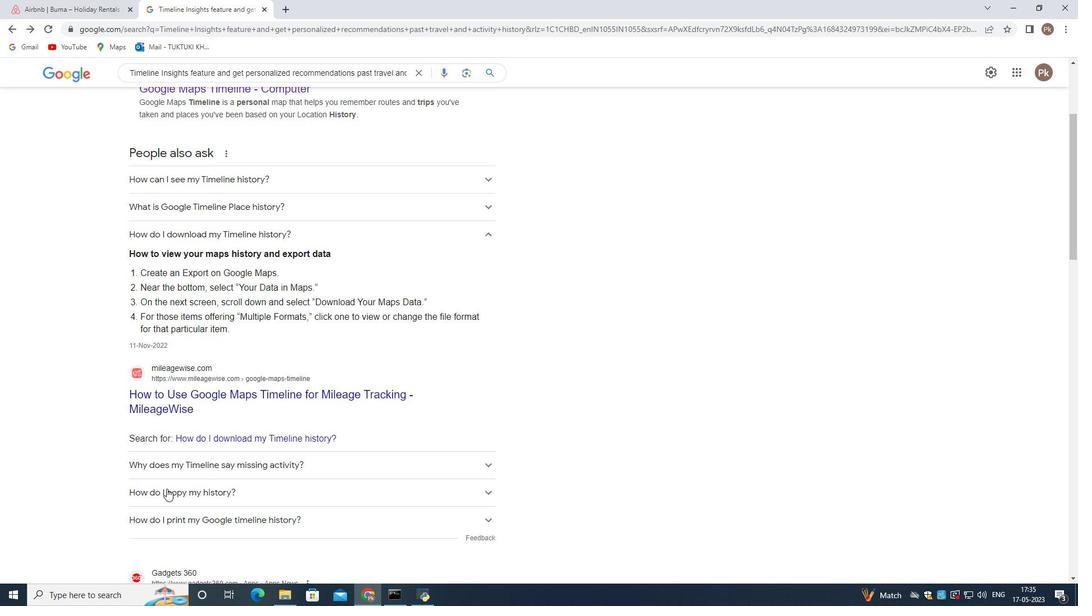 
Action: Mouse pressed left at (169, 498)
Screenshot: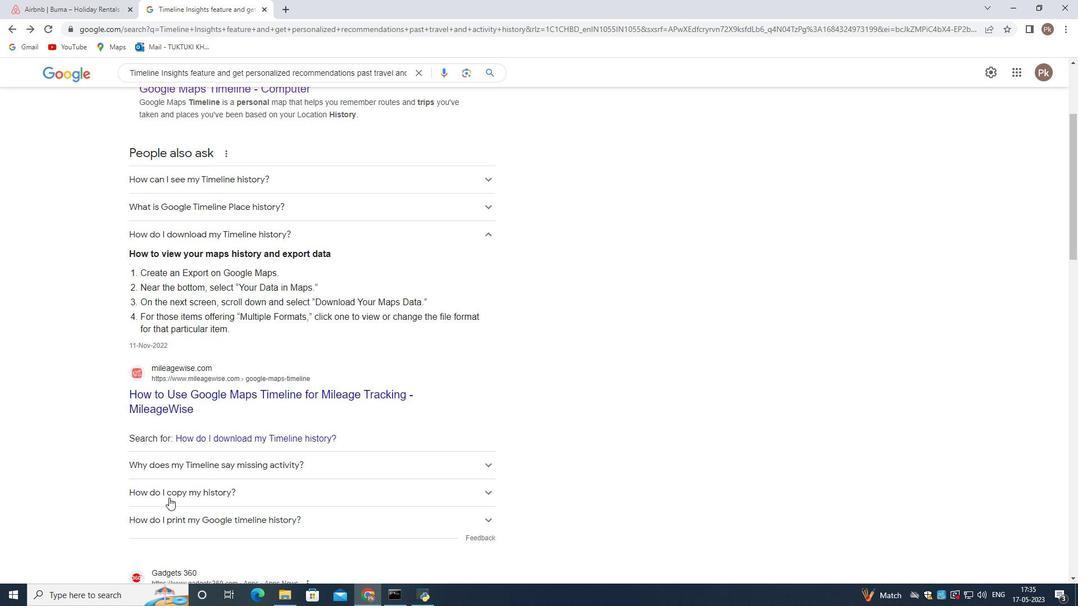 
Action: Mouse moved to (287, 357)
Screenshot: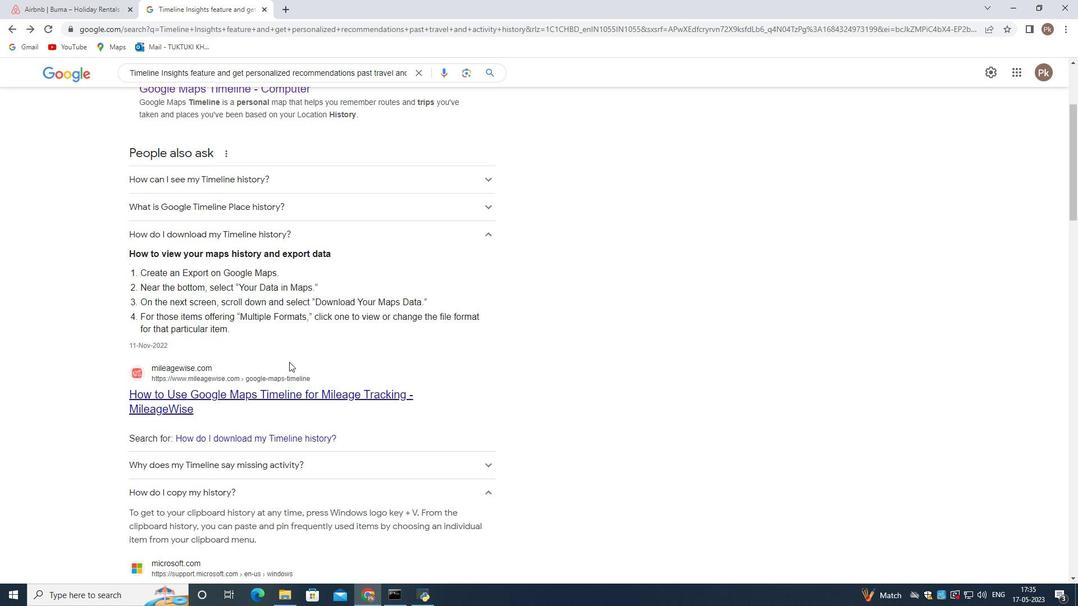
Action: Mouse scrolled (287, 357) with delta (0, 0)
Screenshot: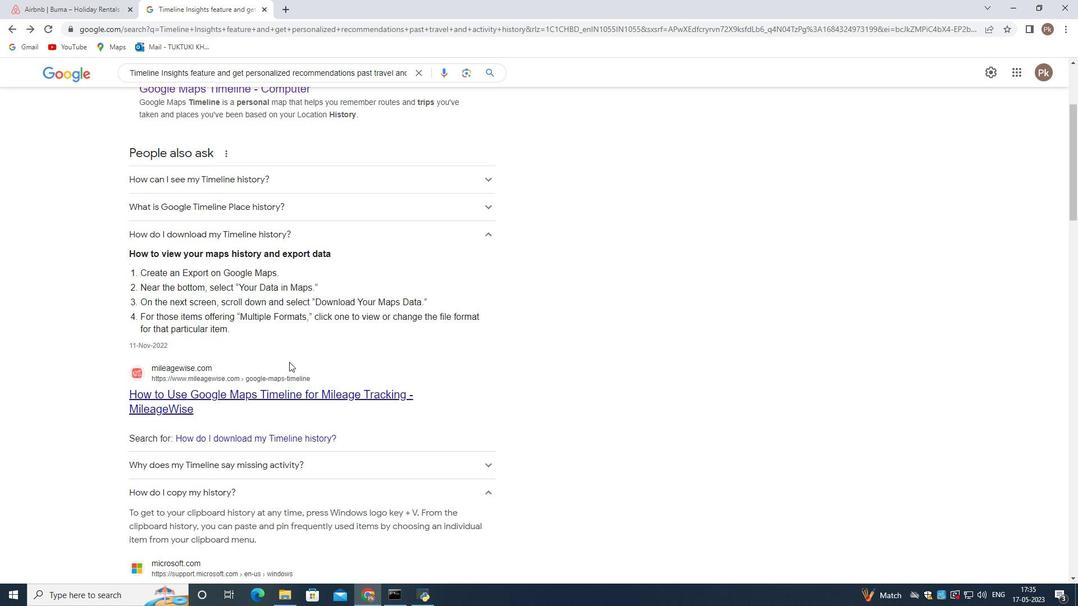 
Action: Mouse moved to (285, 368)
Screenshot: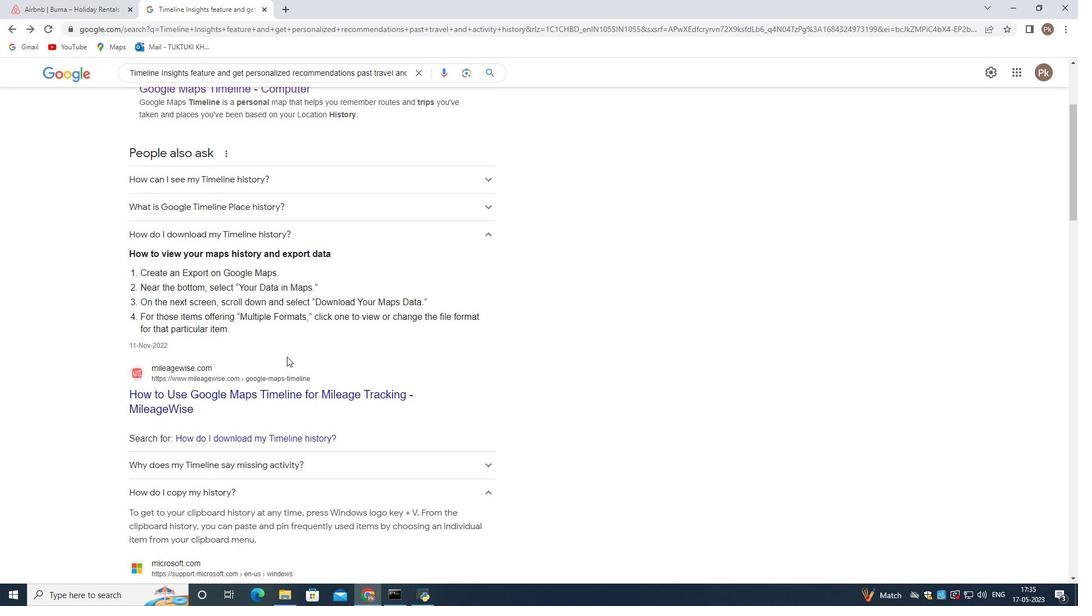 
Action: Mouse scrolled (285, 367) with delta (0, 0)
Screenshot: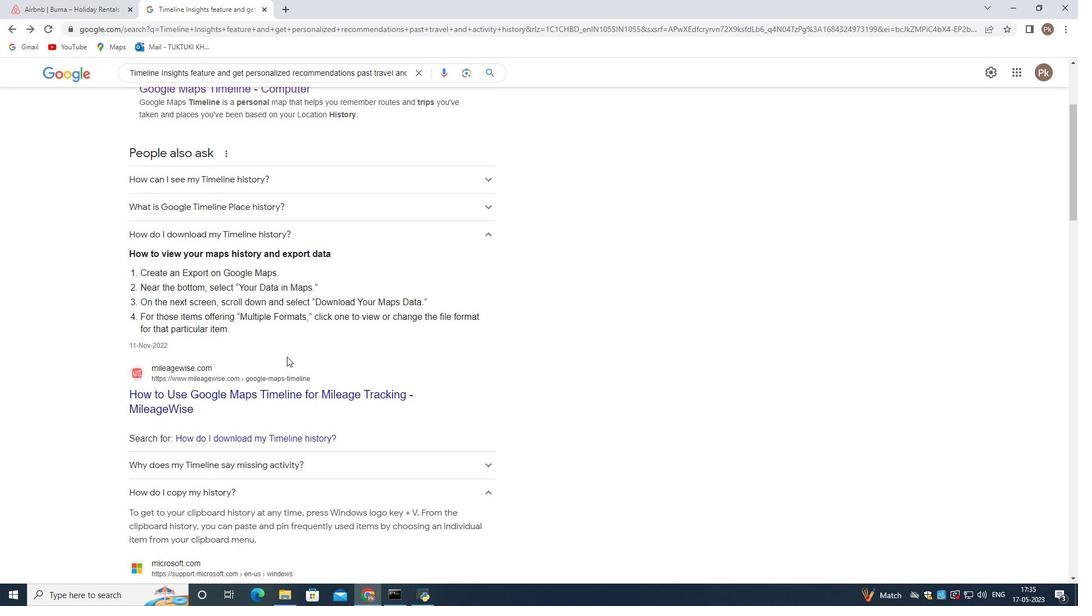 
Action: Mouse moved to (271, 352)
Screenshot: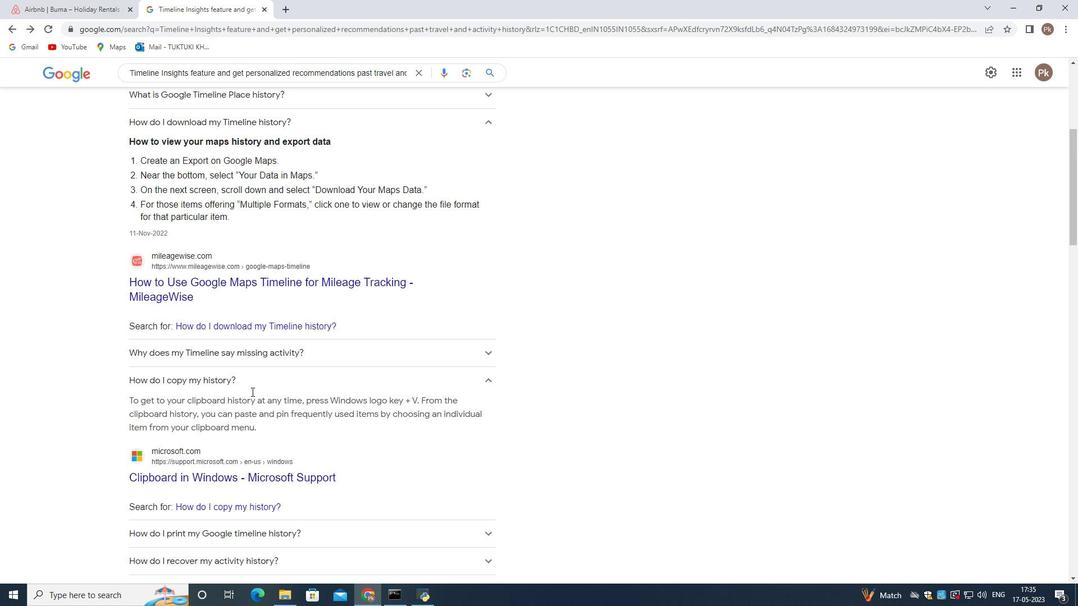 
Action: Mouse scrolled (271, 352) with delta (0, 0)
Screenshot: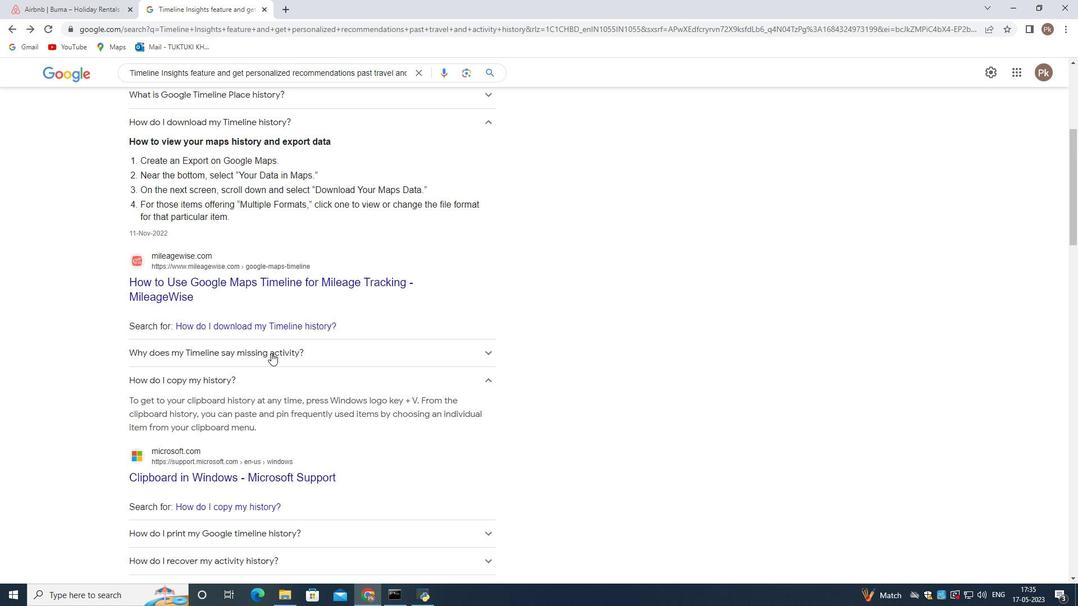 
Action: Mouse moved to (339, 305)
Screenshot: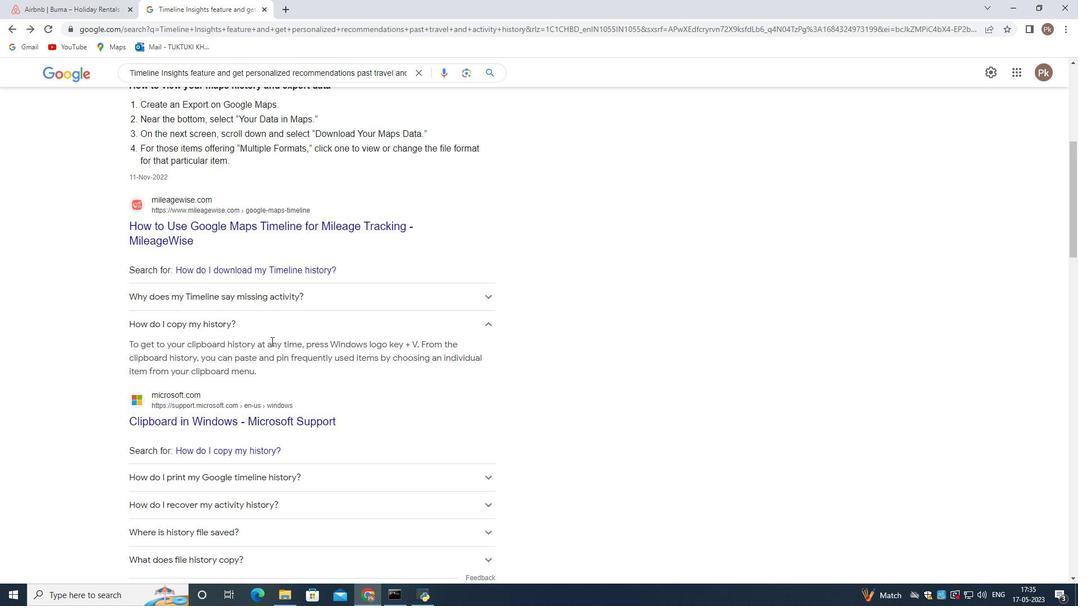 
Action: Mouse scrolled (339, 305) with delta (0, 0)
Screenshot: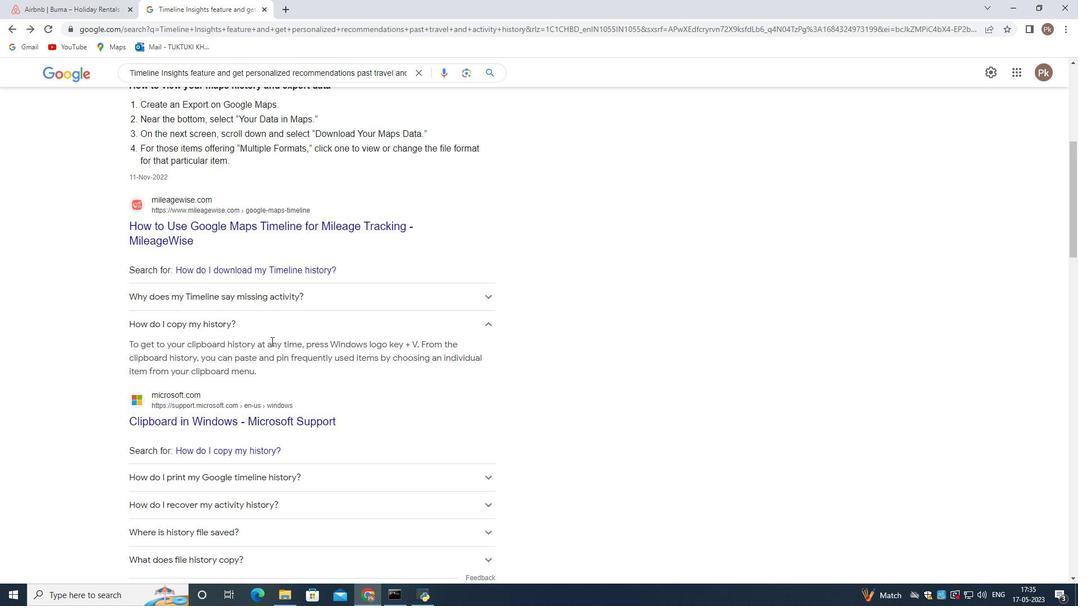 
Action: Mouse moved to (343, 302)
Screenshot: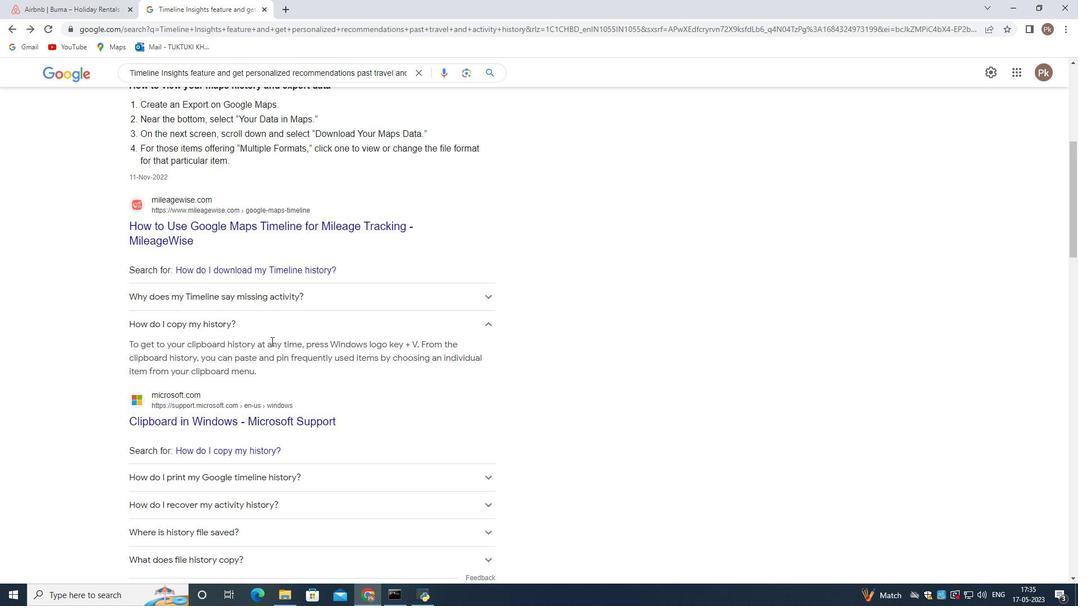 
Action: Mouse scrolled (343, 302) with delta (0, 0)
Screenshot: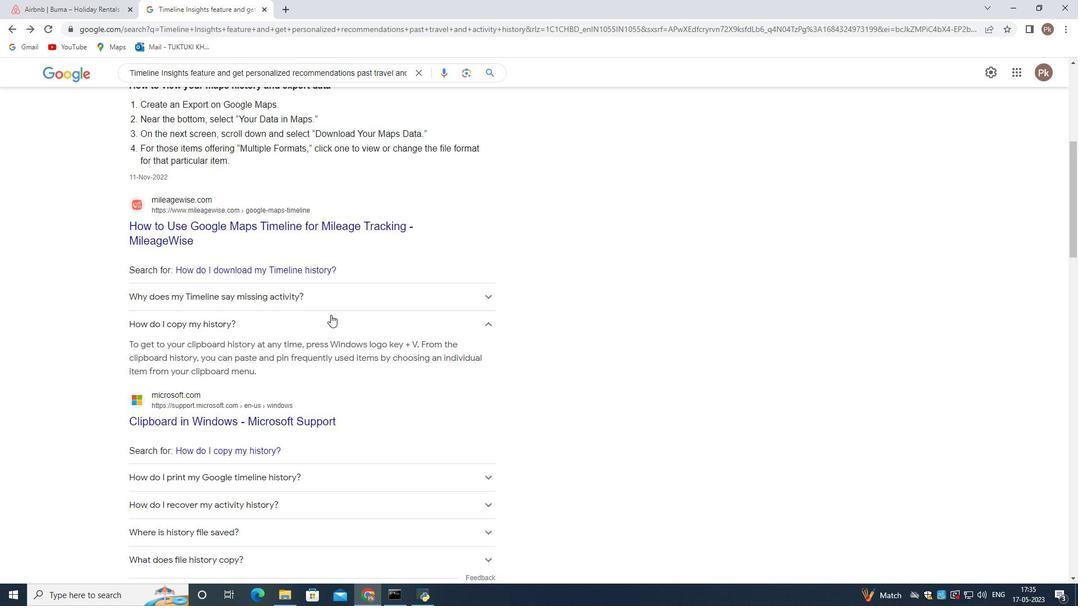 
Action: Mouse moved to (343, 301)
Screenshot: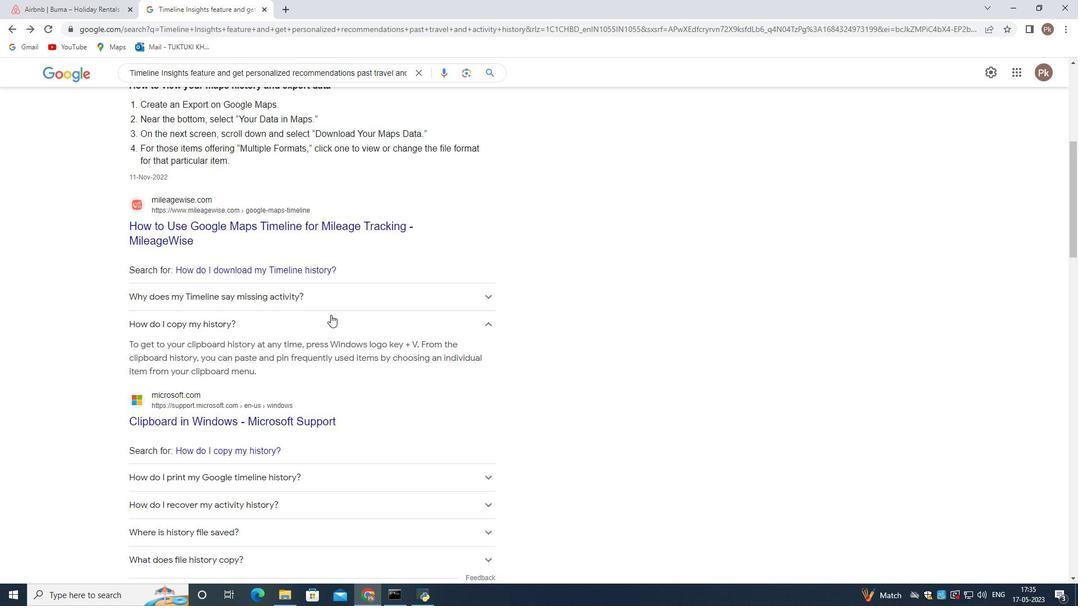 
Action: Mouse scrolled (343, 302) with delta (0, 0)
Screenshot: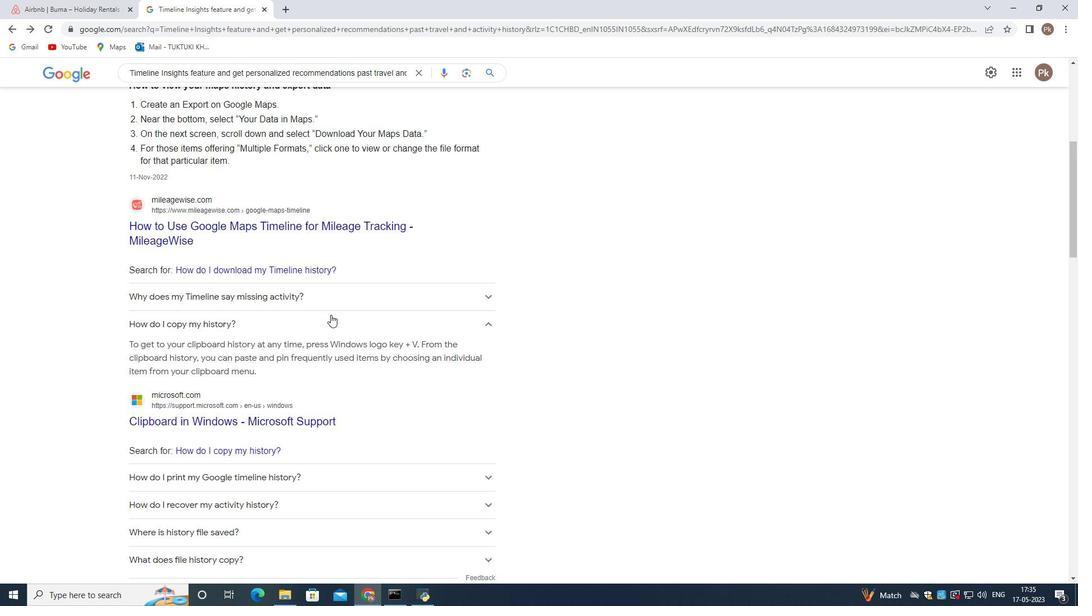 
Action: Mouse moved to (345, 308)
Screenshot: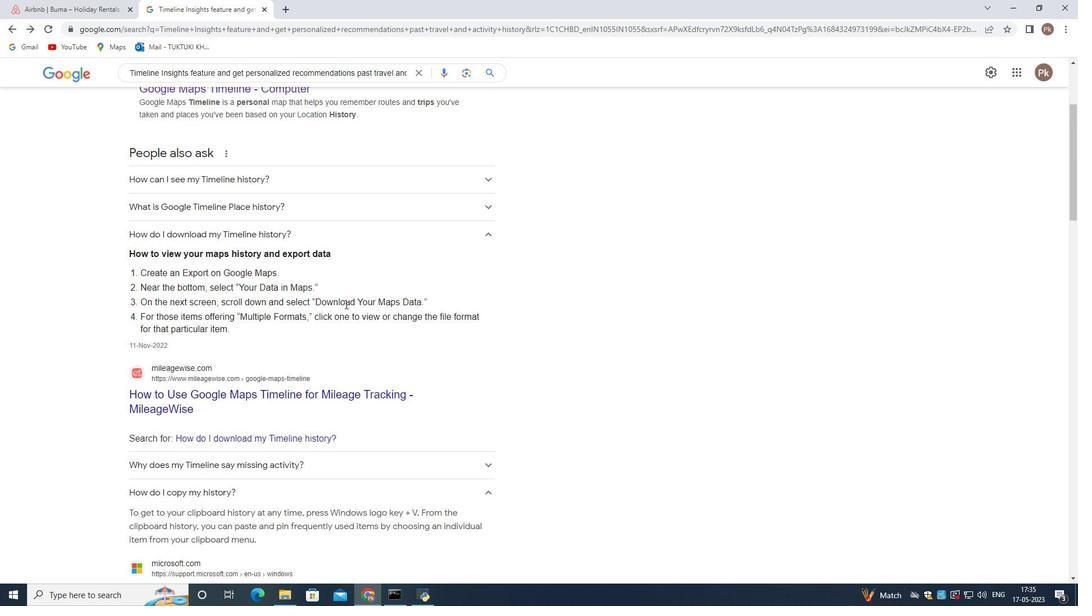 
Action: Mouse scrolled (345, 309) with delta (0, 0)
Screenshot: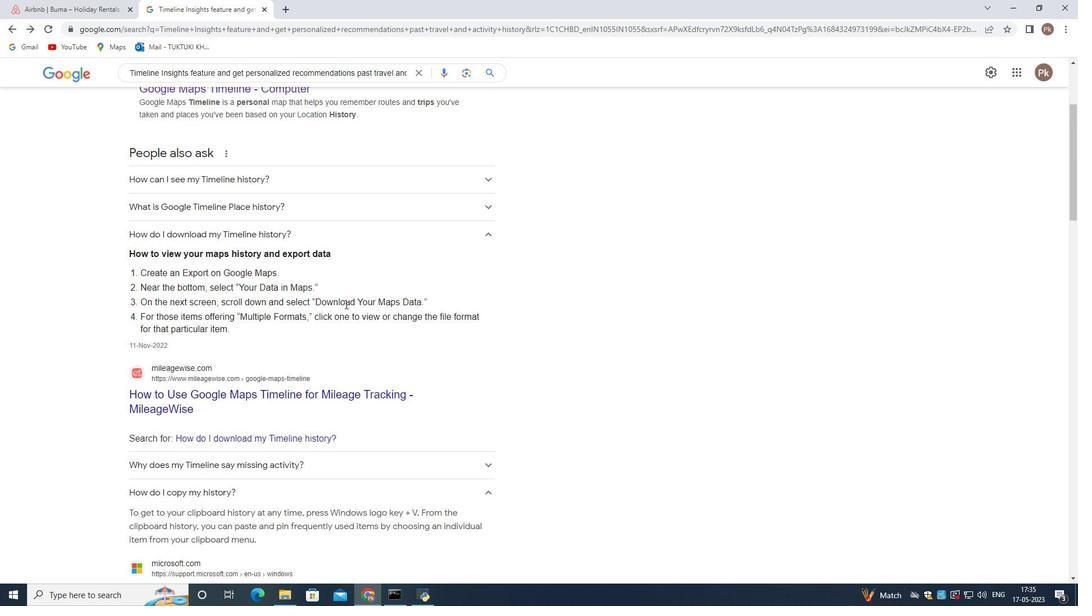 
Action: Mouse moved to (345, 309)
Screenshot: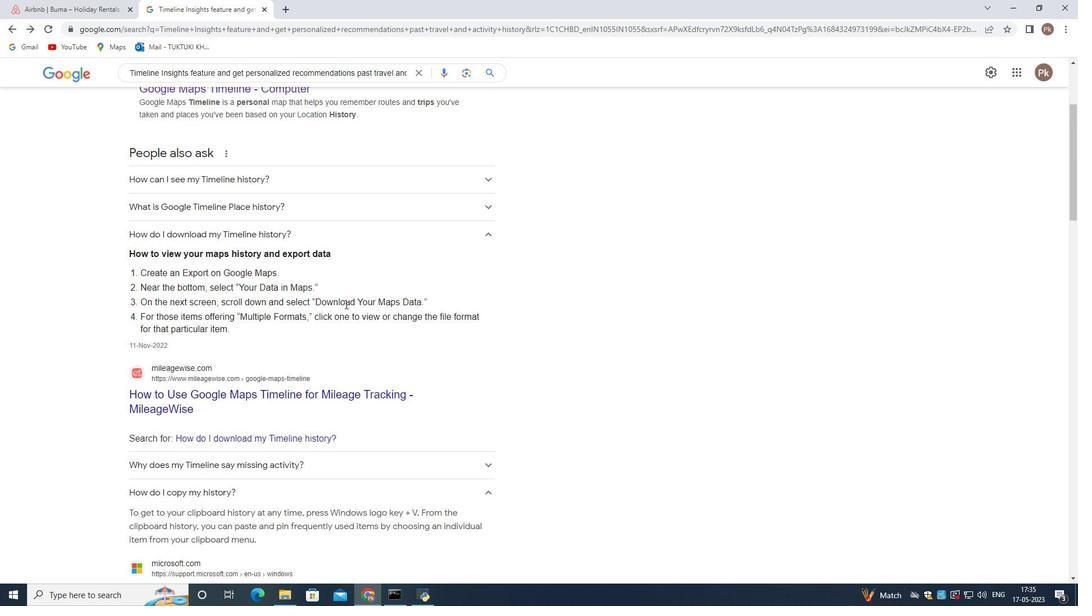
Action: Mouse scrolled (345, 309) with delta (0, 0)
Screenshot: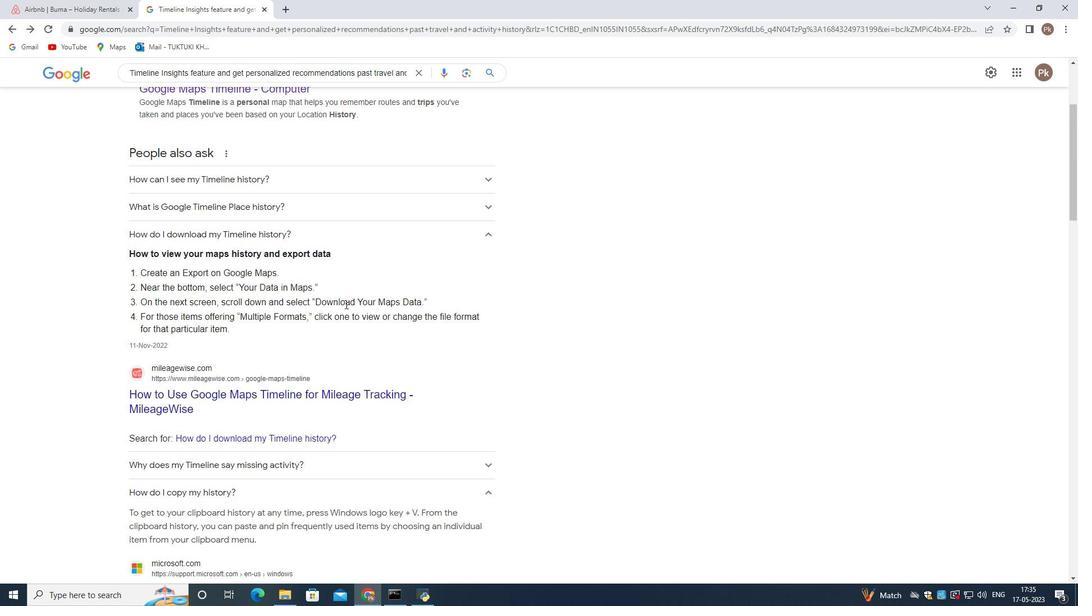 
Action: Mouse scrolled (345, 309) with delta (0, 0)
Screenshot: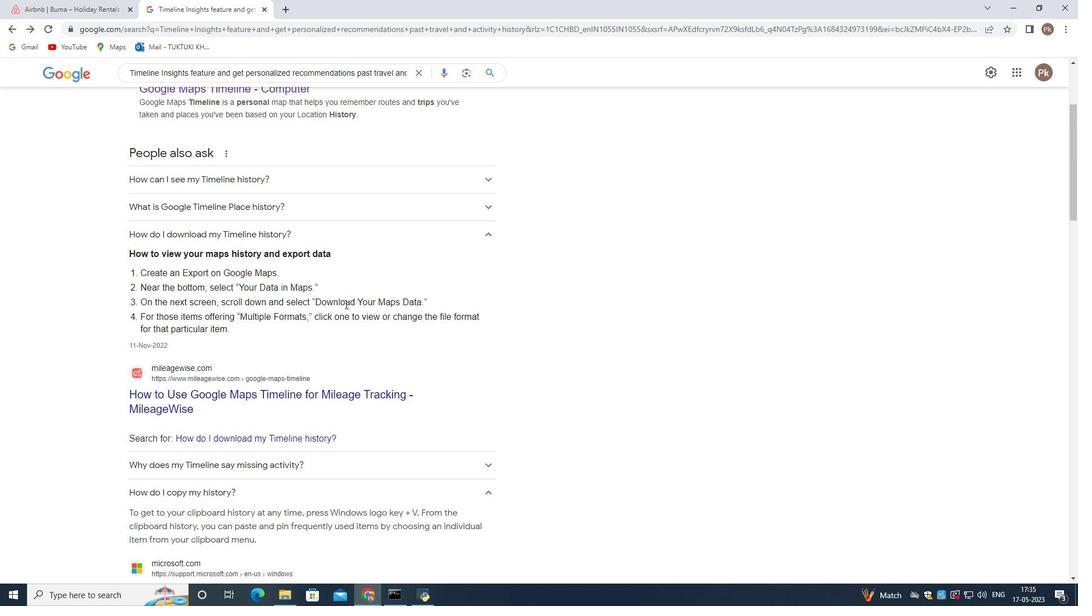 
Action: Mouse moved to (339, 311)
Screenshot: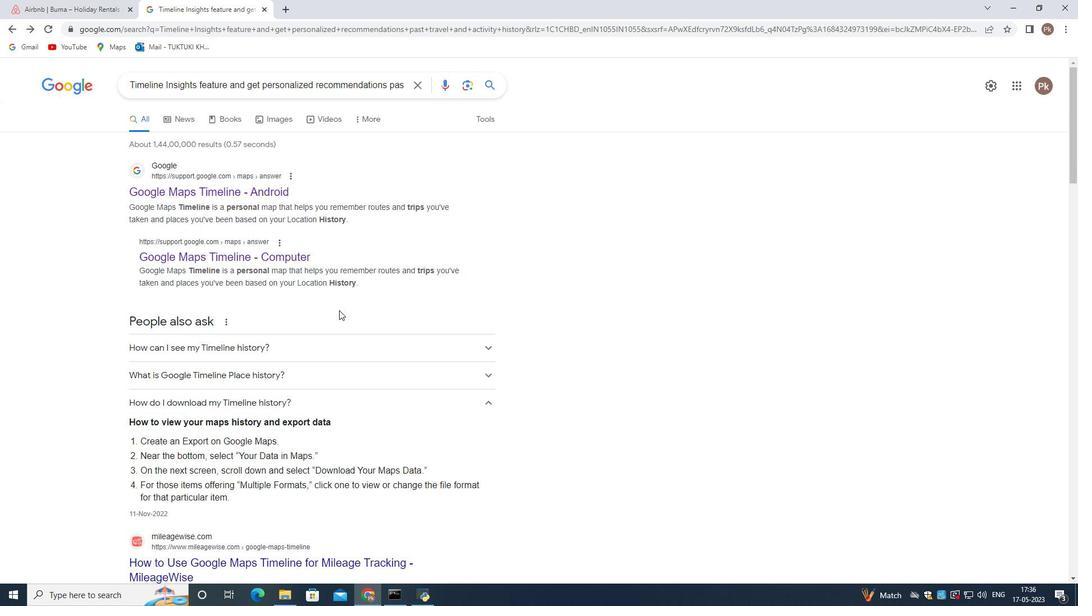 
Action: Mouse scrolled (339, 310) with delta (0, 0)
Screenshot: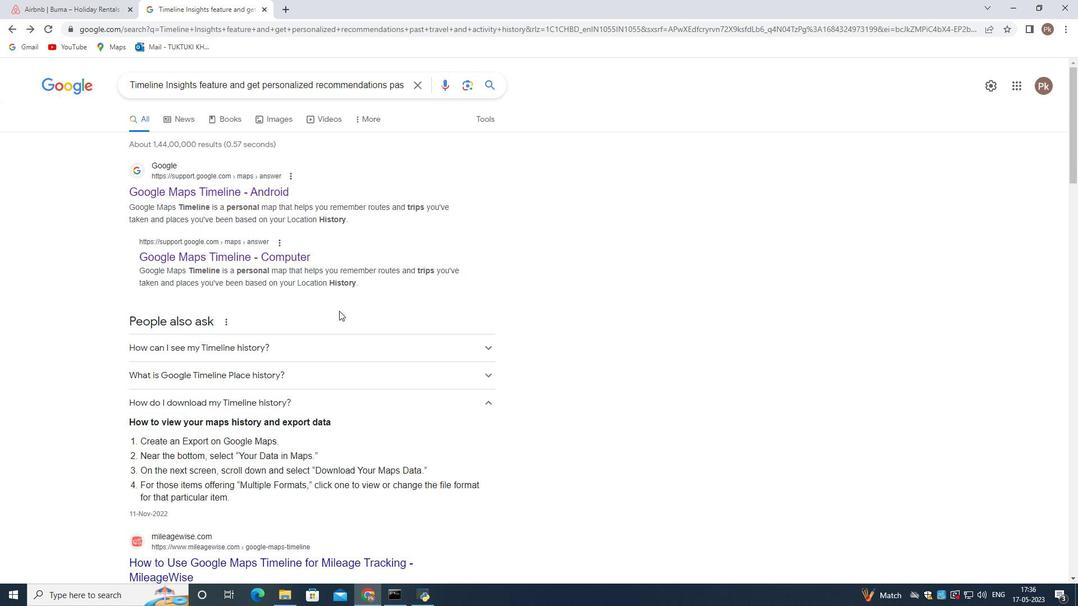 
Action: Mouse moved to (199, 297)
Screenshot: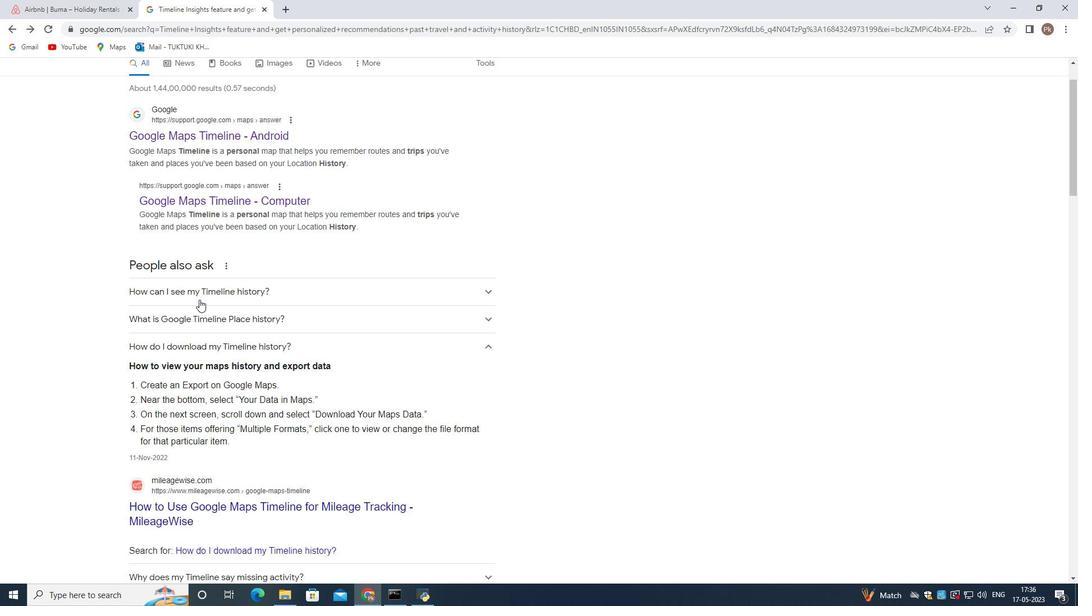 
Action: Mouse scrolled (199, 297) with delta (0, 0)
Screenshot: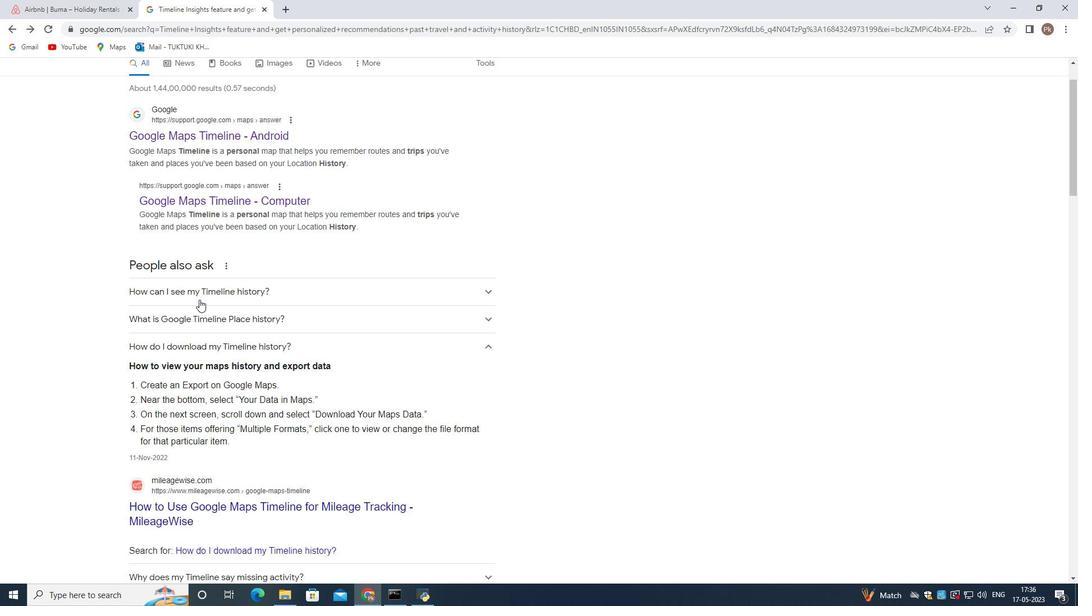 
Action: Mouse moved to (196, 204)
Screenshot: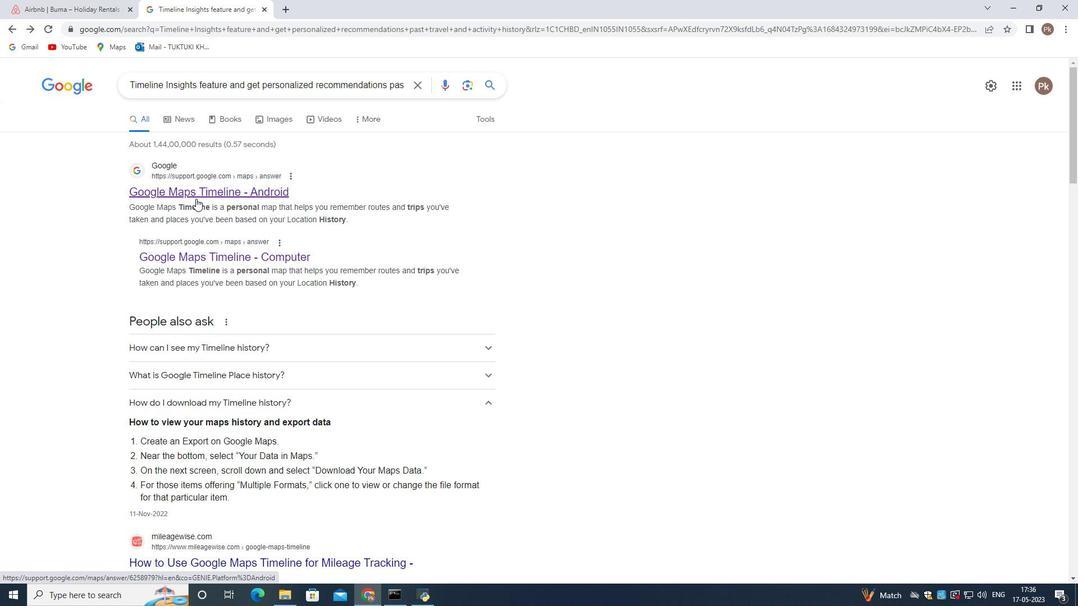 
Action: Mouse scrolled (196, 203) with delta (0, 0)
Screenshot: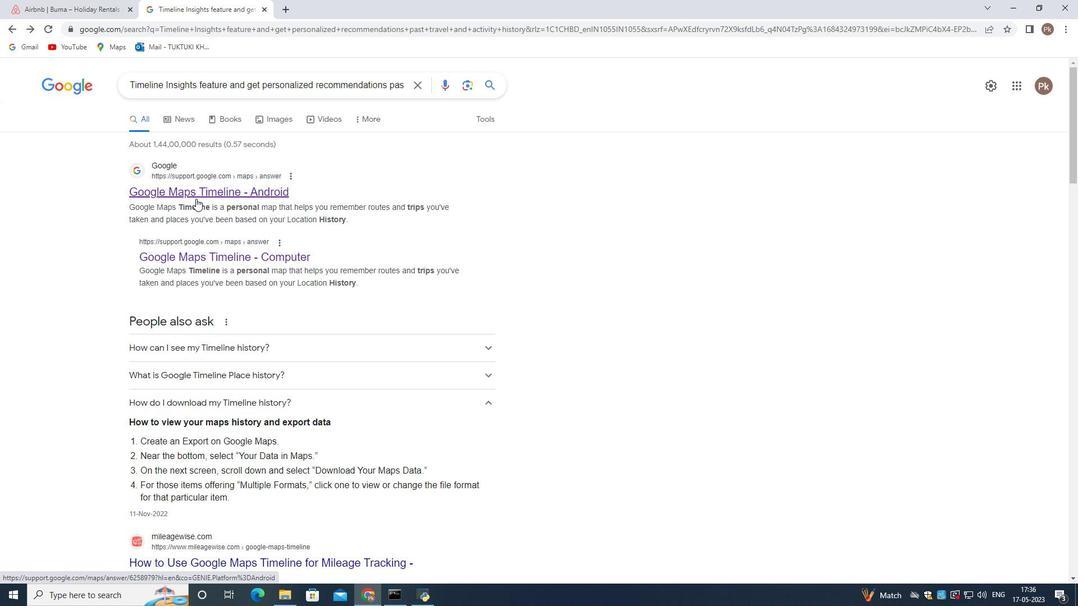 
Action: Mouse moved to (196, 209)
Screenshot: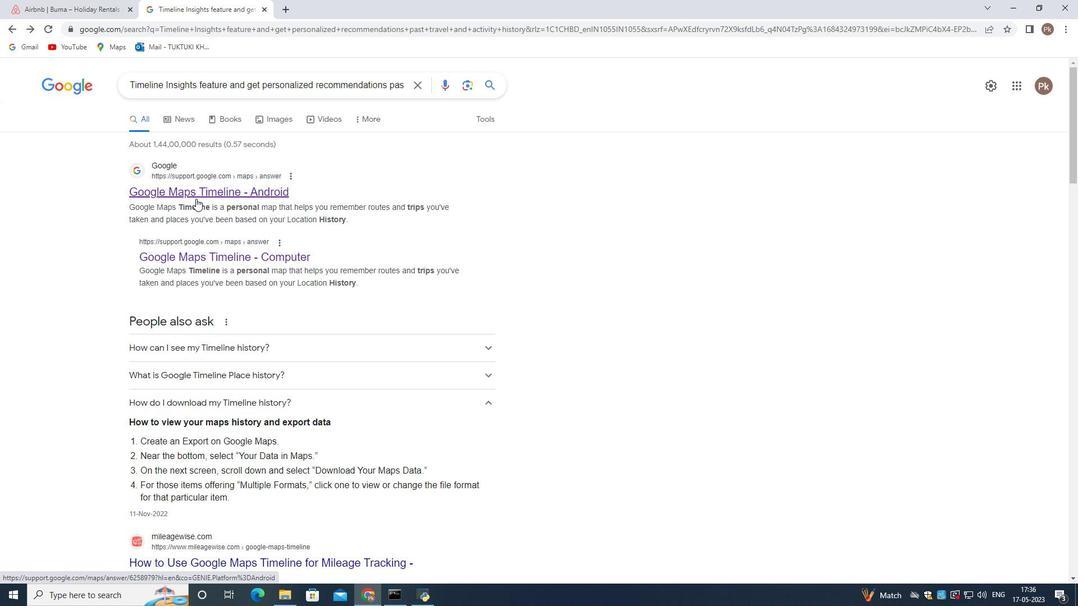 
Action: Mouse scrolled (196, 208) with delta (0, 0)
Screenshot: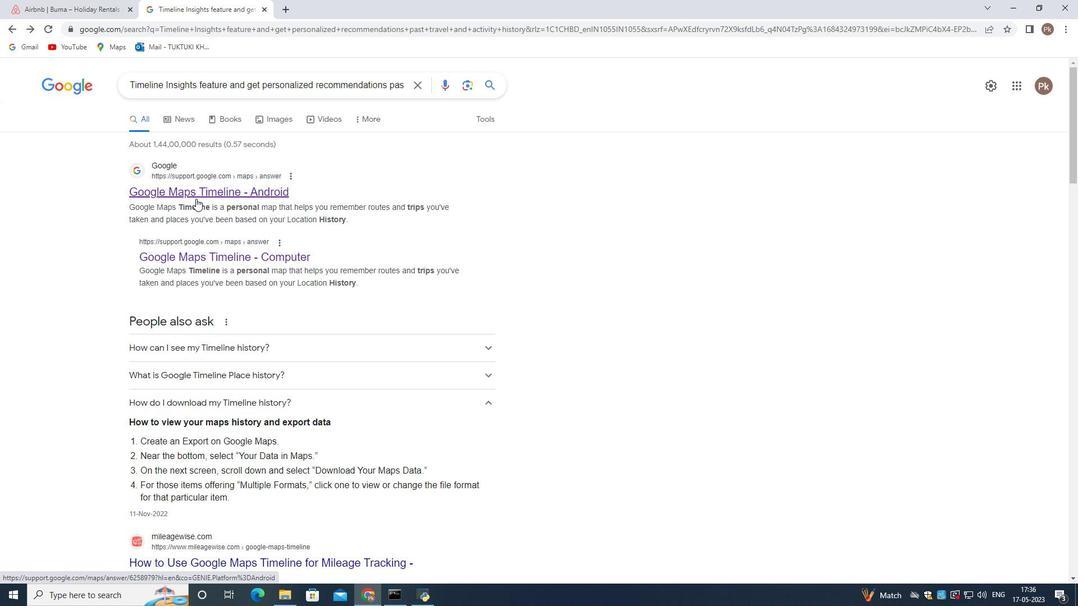 
Action: Mouse moved to (196, 212)
Screenshot: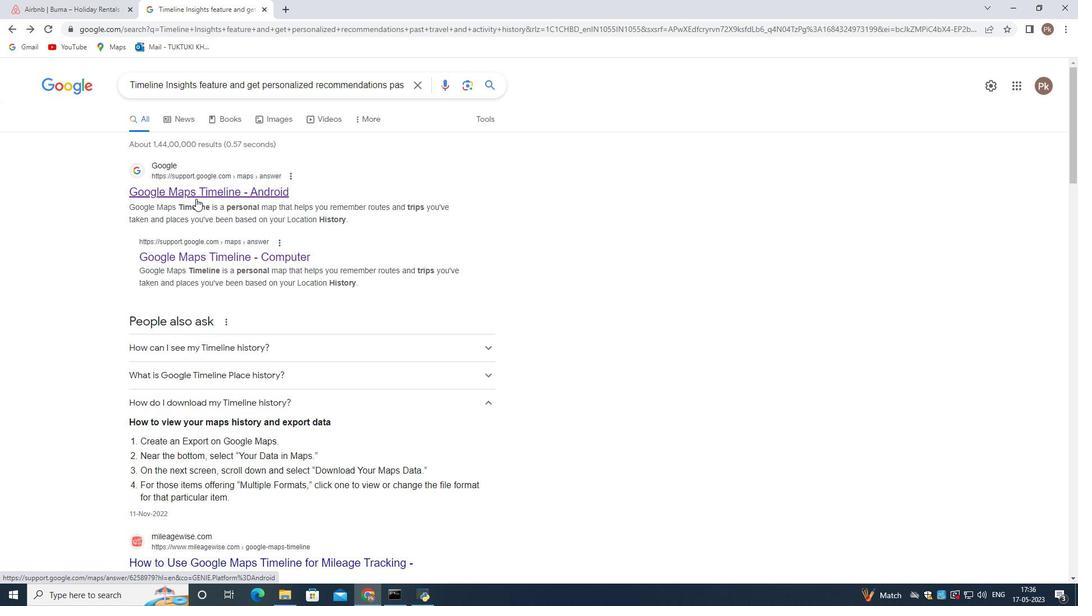 
Action: Mouse scrolled (196, 212) with delta (0, 0)
Screenshot: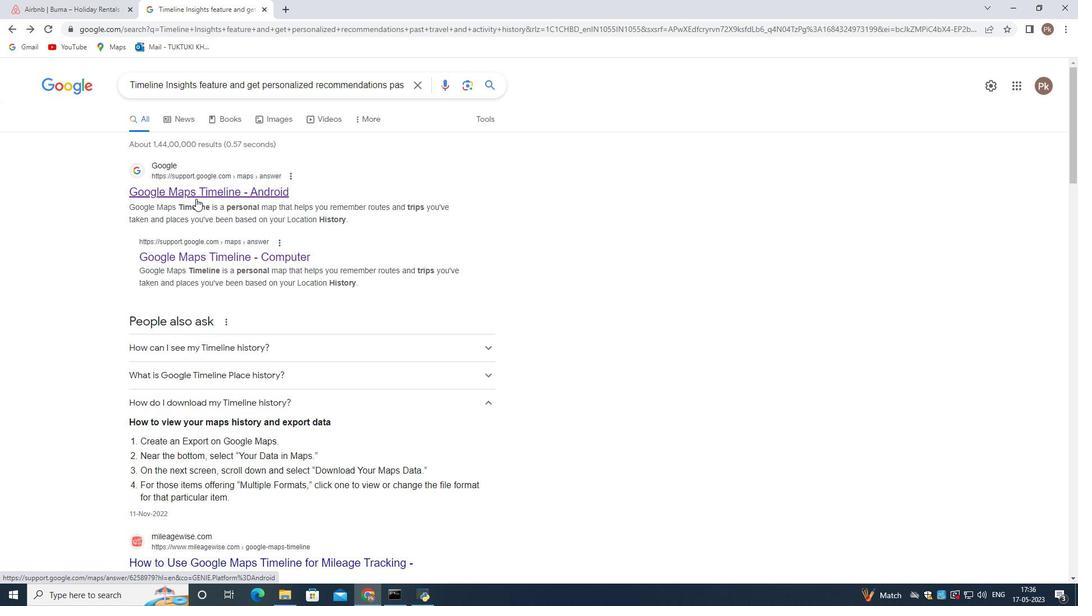 
Action: Mouse moved to (196, 223)
Screenshot: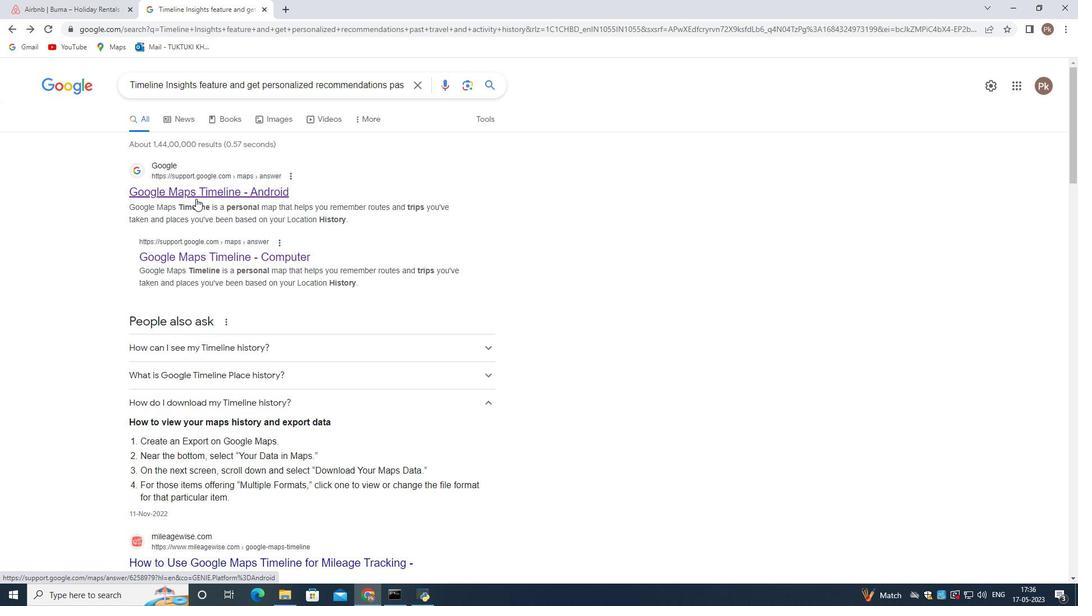 
Action: Mouse scrolled (196, 217) with delta (0, 0)
Screenshot: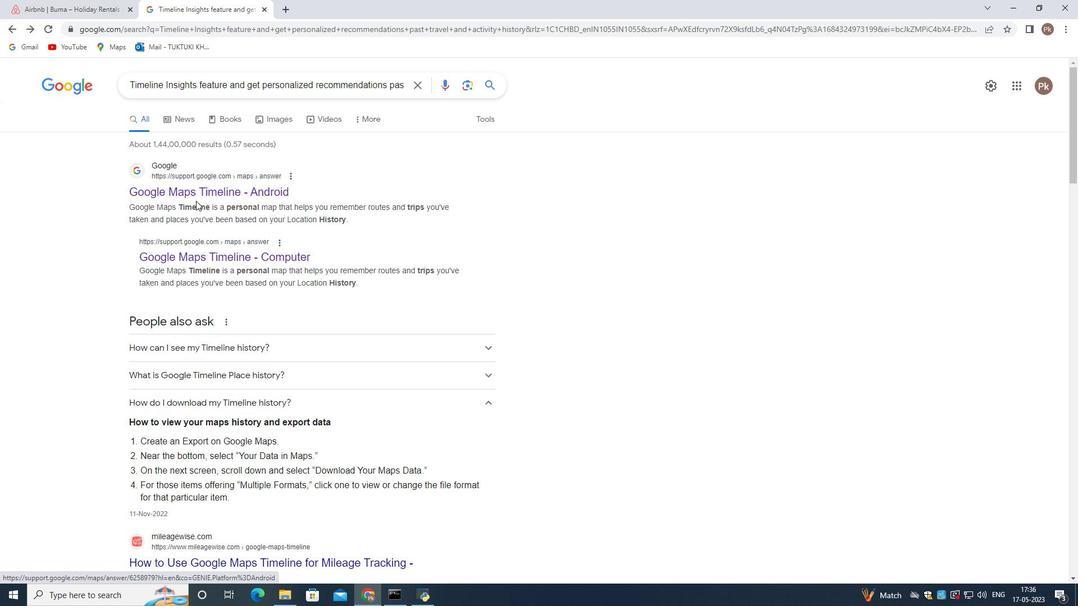 
Action: Mouse moved to (256, 409)
Screenshot: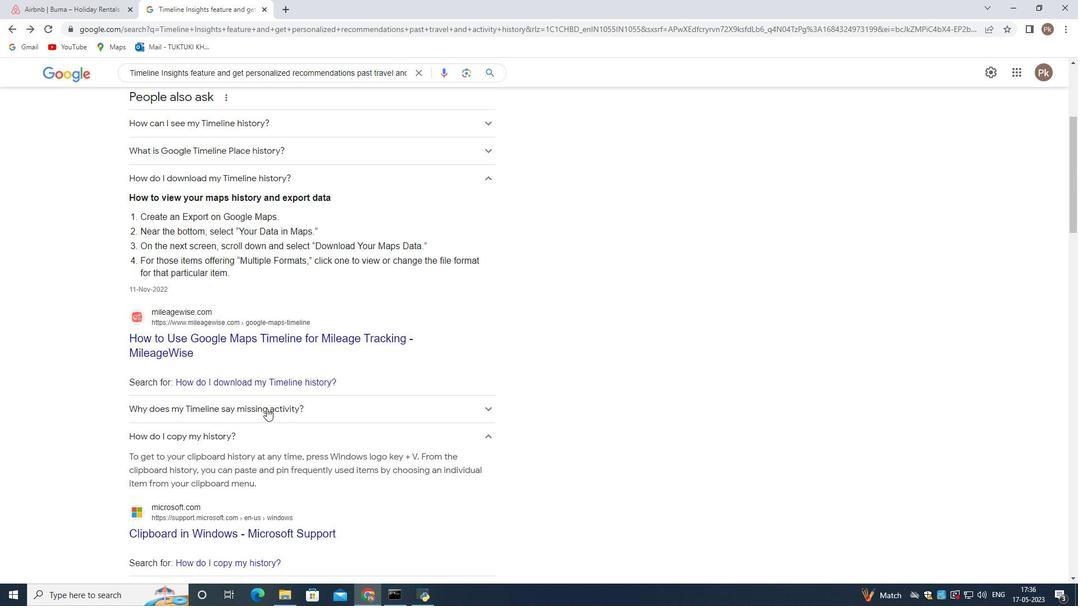 
Action: Mouse pressed left at (256, 409)
Screenshot: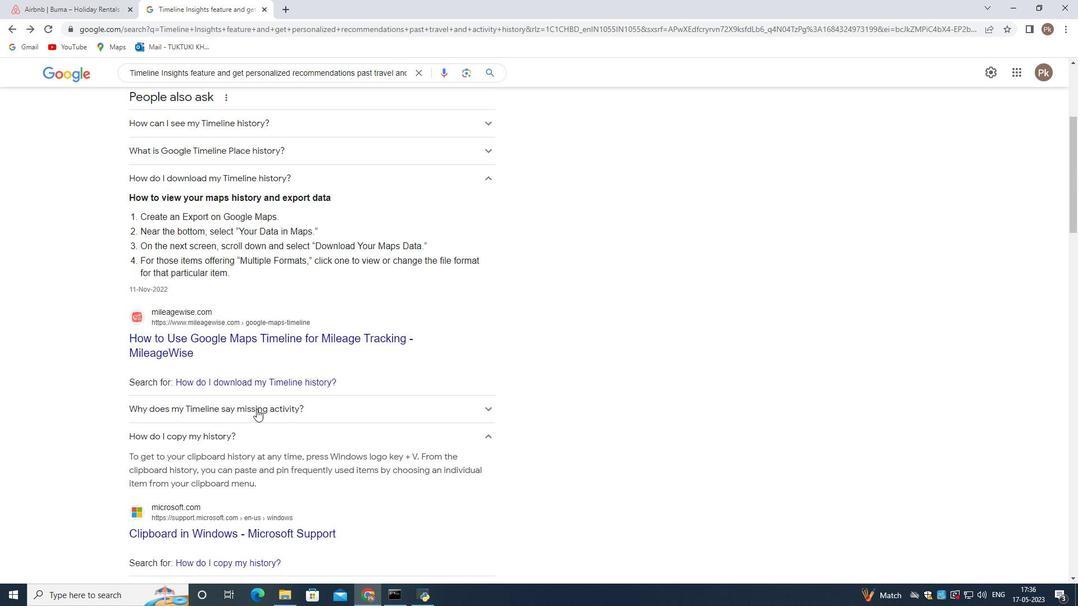 
Action: Mouse moved to (169, 430)
Screenshot: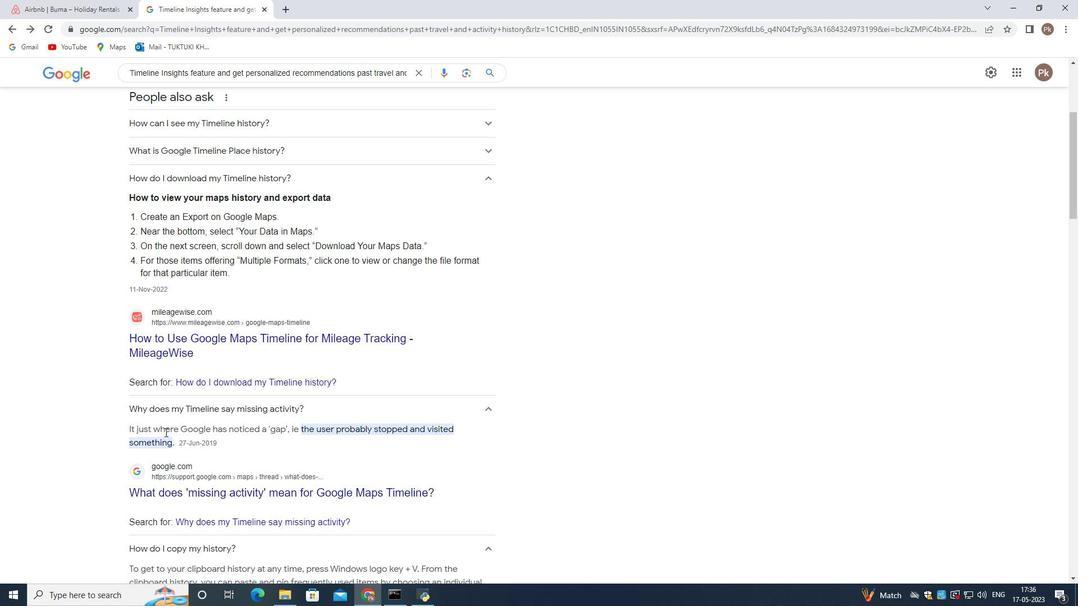 
Action: Mouse scrolled (169, 429) with delta (0, 0)
Screenshot: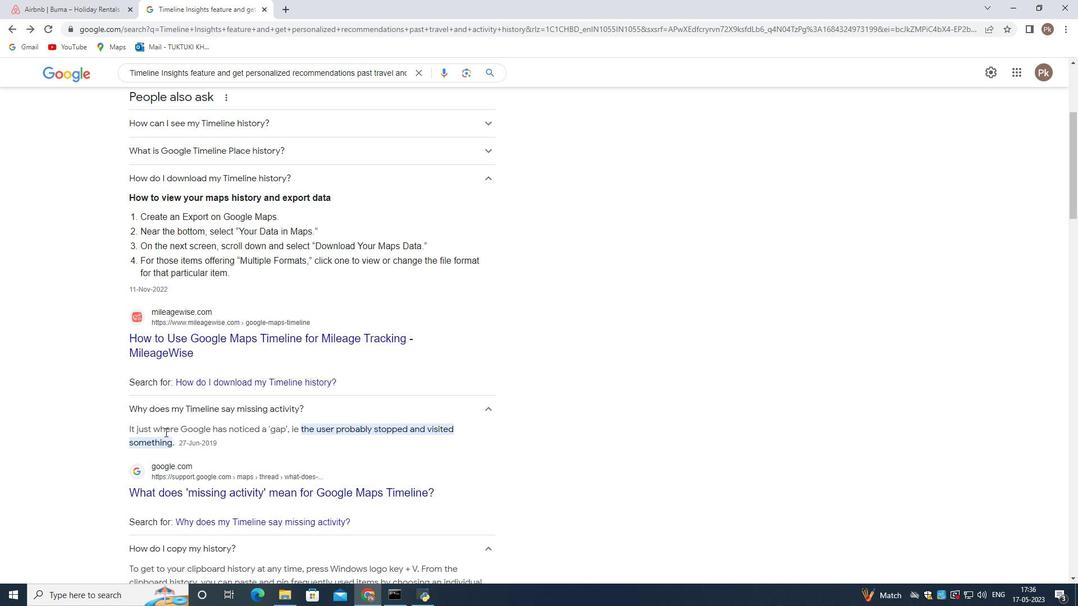 
Action: Mouse moved to (171, 429)
Screenshot: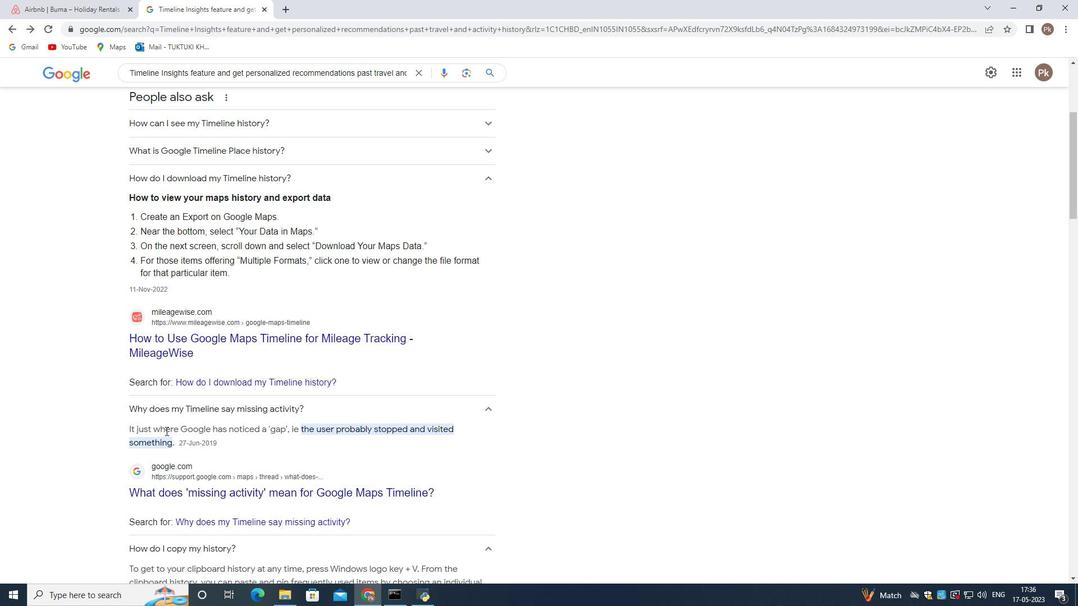 
Action: Mouse scrolled (171, 428) with delta (0, 0)
Screenshot: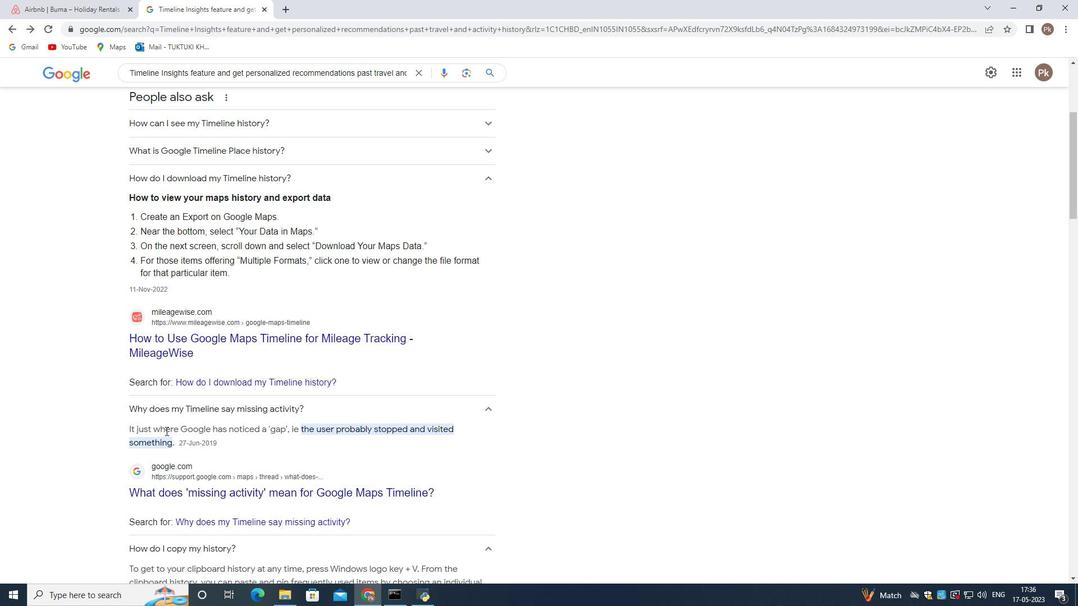 
Action: Mouse moved to (360, 456)
Screenshot: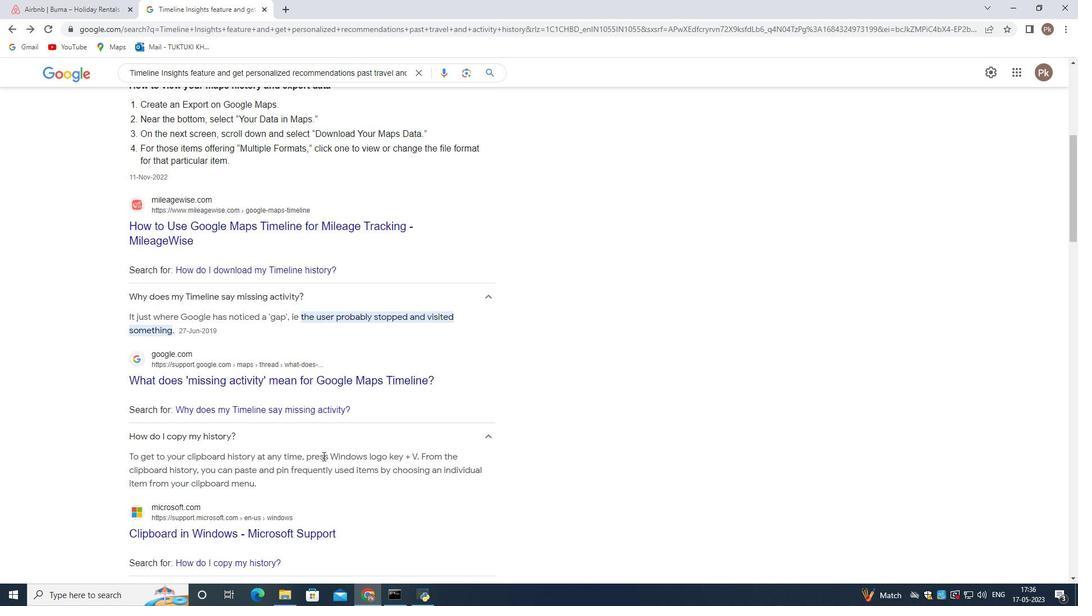 
Action: Mouse scrolled (360, 456) with delta (0, 0)
Screenshot: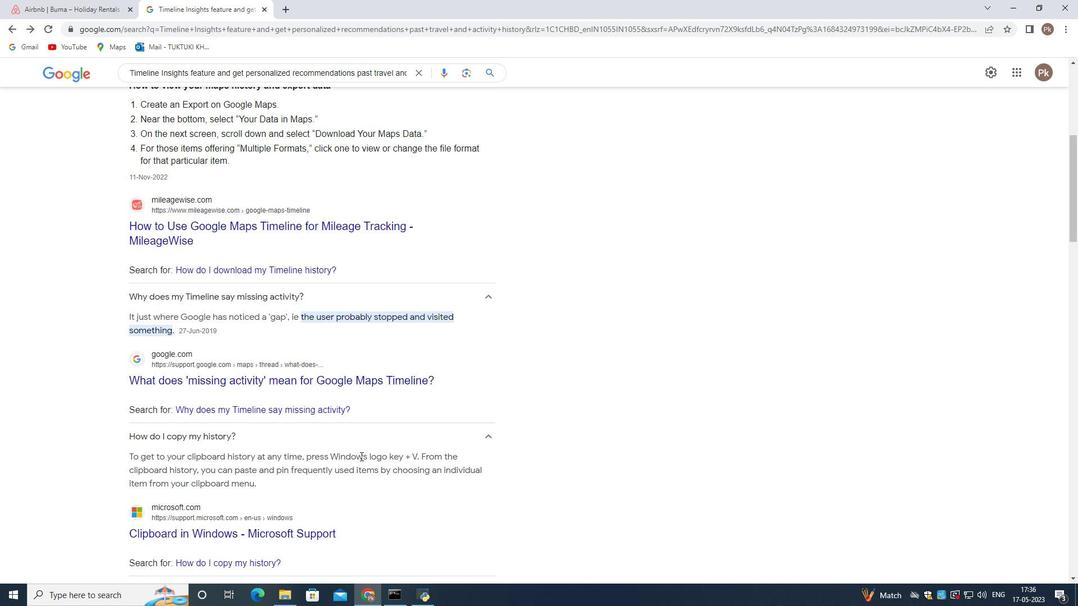 
Action: Mouse scrolled (360, 456) with delta (0, 0)
Screenshot: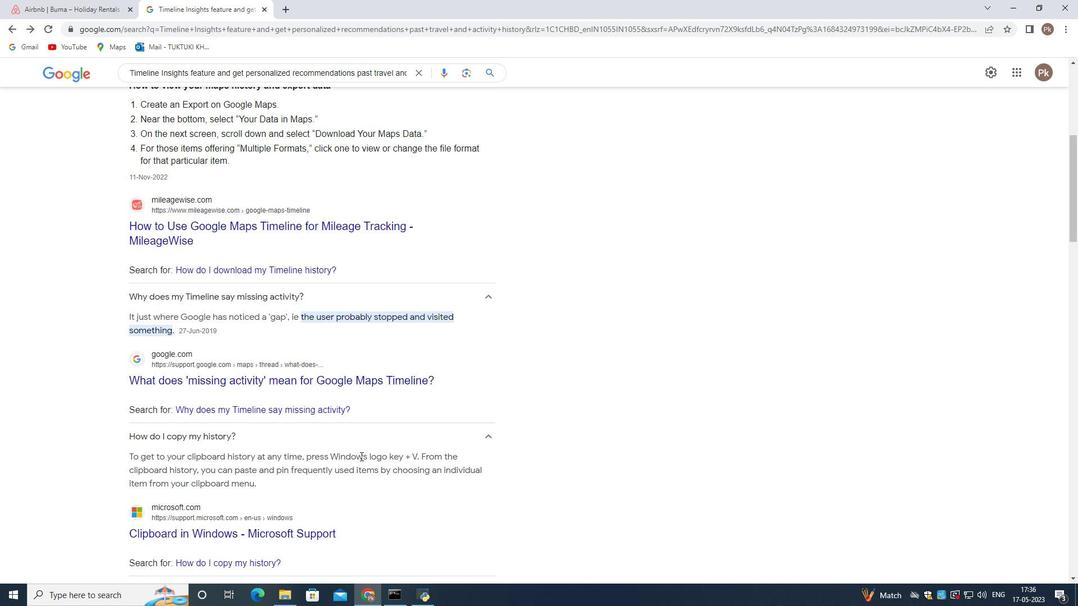 
Action: Mouse moved to (205, 498)
Screenshot: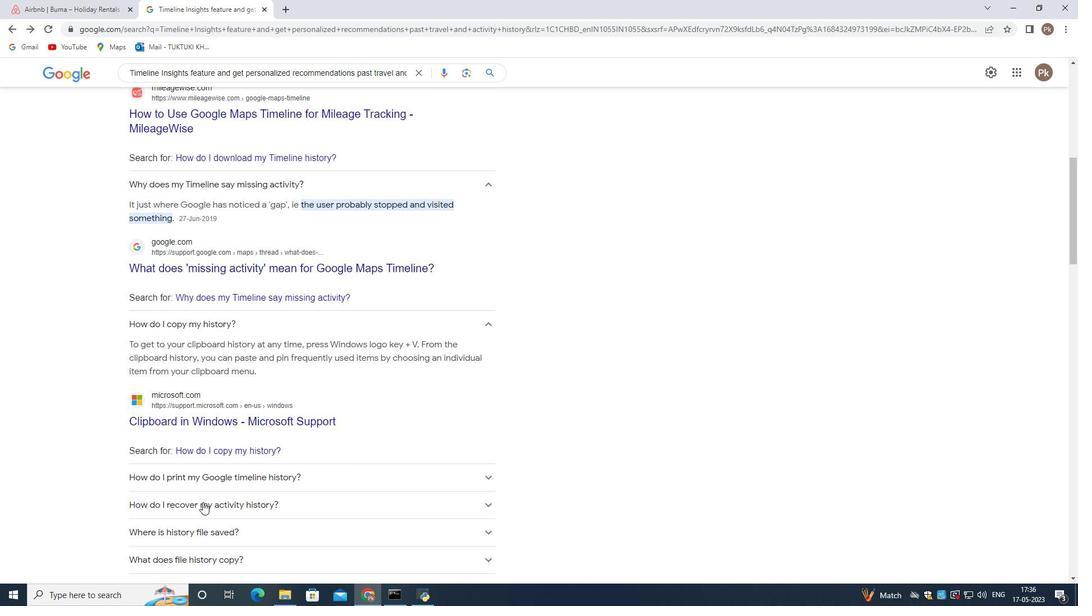 
Action: Mouse pressed left at (205, 498)
Screenshot: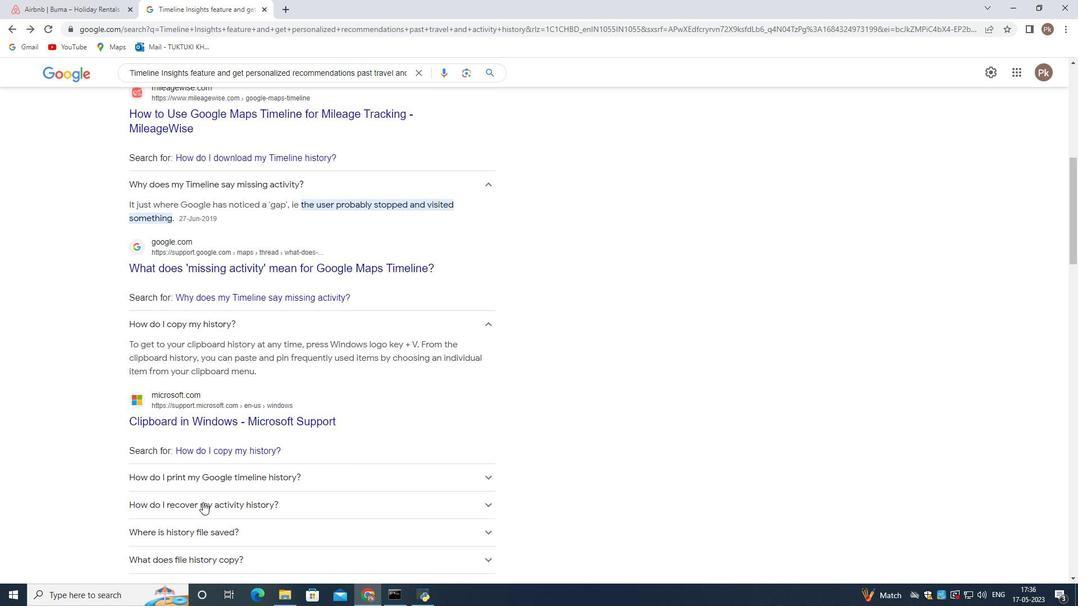 
Action: Mouse moved to (226, 435)
Screenshot: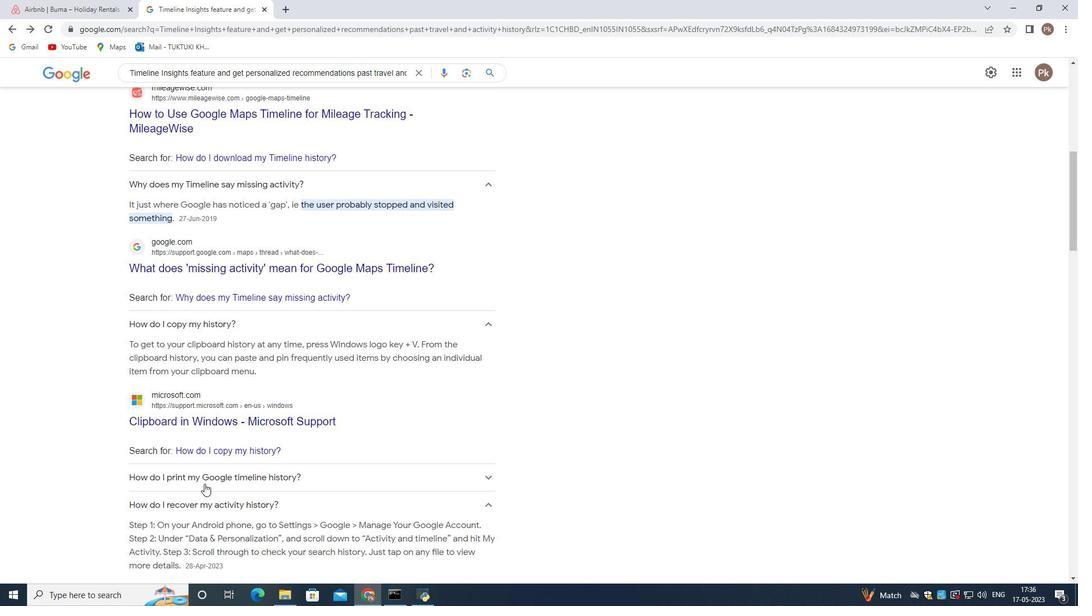 
Action: Mouse scrolled (226, 435) with delta (0, 0)
Screenshot: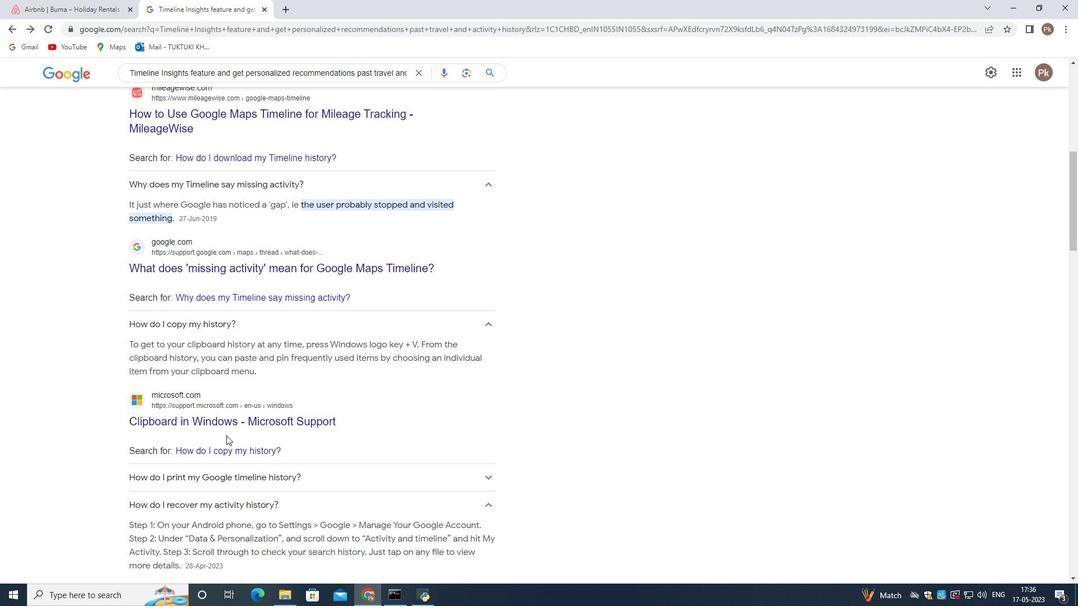 
Action: Mouse scrolled (226, 435) with delta (0, 0)
Screenshot: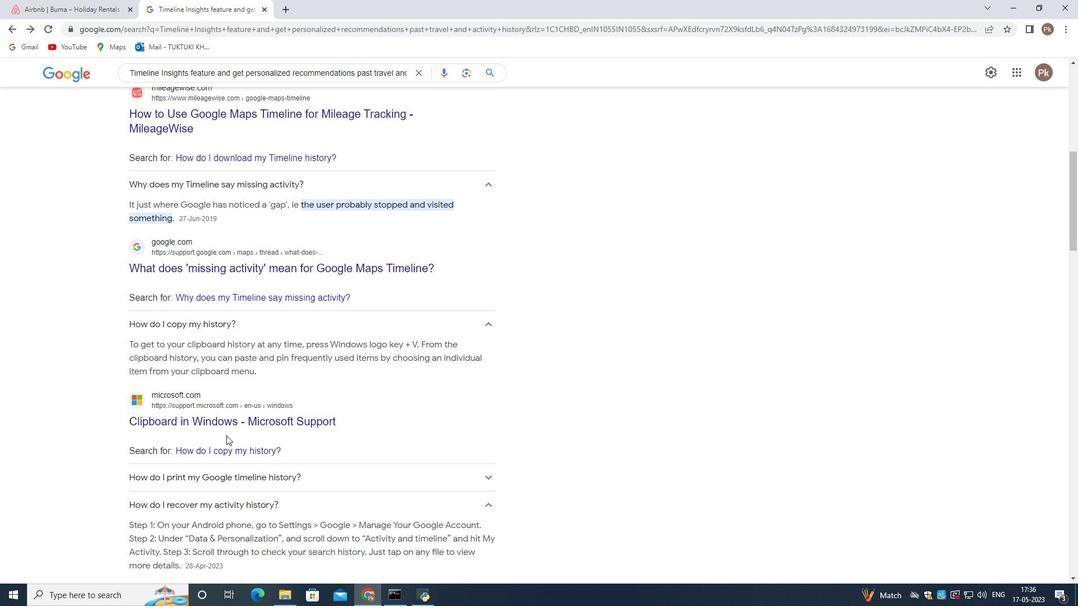 
Action: Mouse scrolled (226, 435) with delta (0, 0)
Screenshot: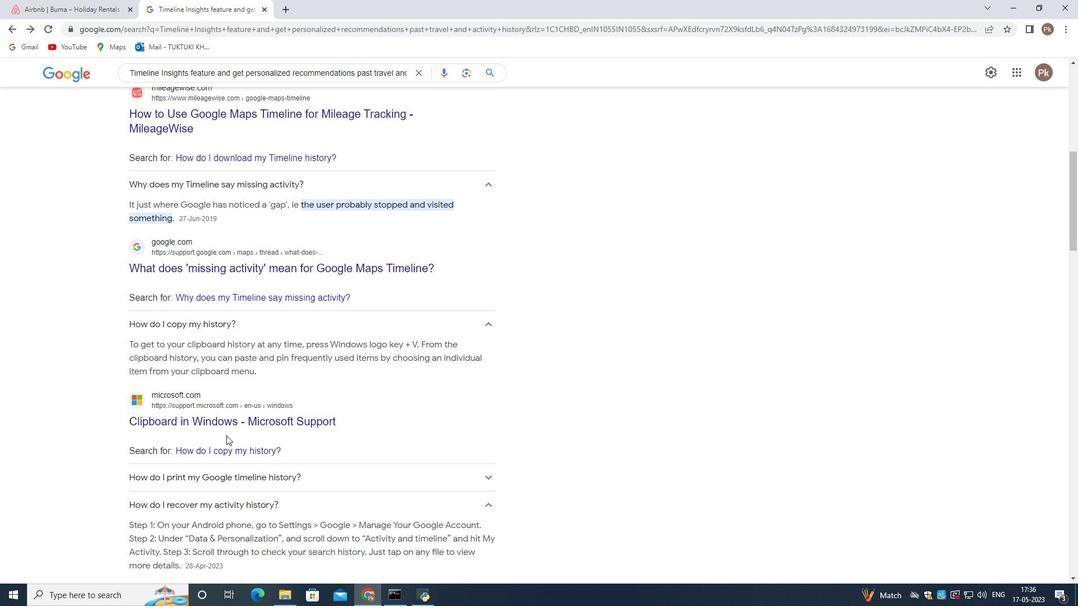 
Action: Mouse moved to (161, 401)
